 Task: Look for Airbnb options in SakÃ©tÃ©, Benin from 17th November, 2023 to 21st November, 2023 for 2 adults.1  bedroom having 2 beds and 1 bathroom. Property type can be flat. Amenities needed are: wifi. Booking option can be shelf check-in. Look for 3 properties as per requirement.
Action: Mouse moved to (532, 113)
Screenshot: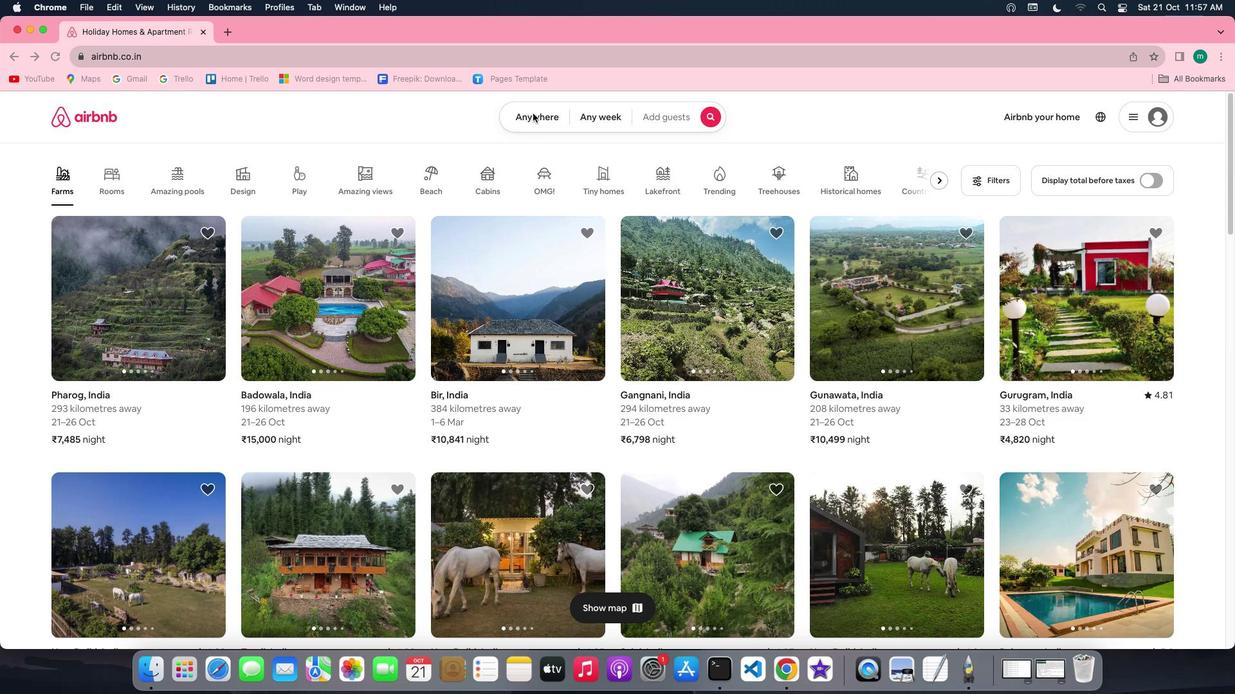
Action: Mouse pressed left at (532, 113)
Screenshot: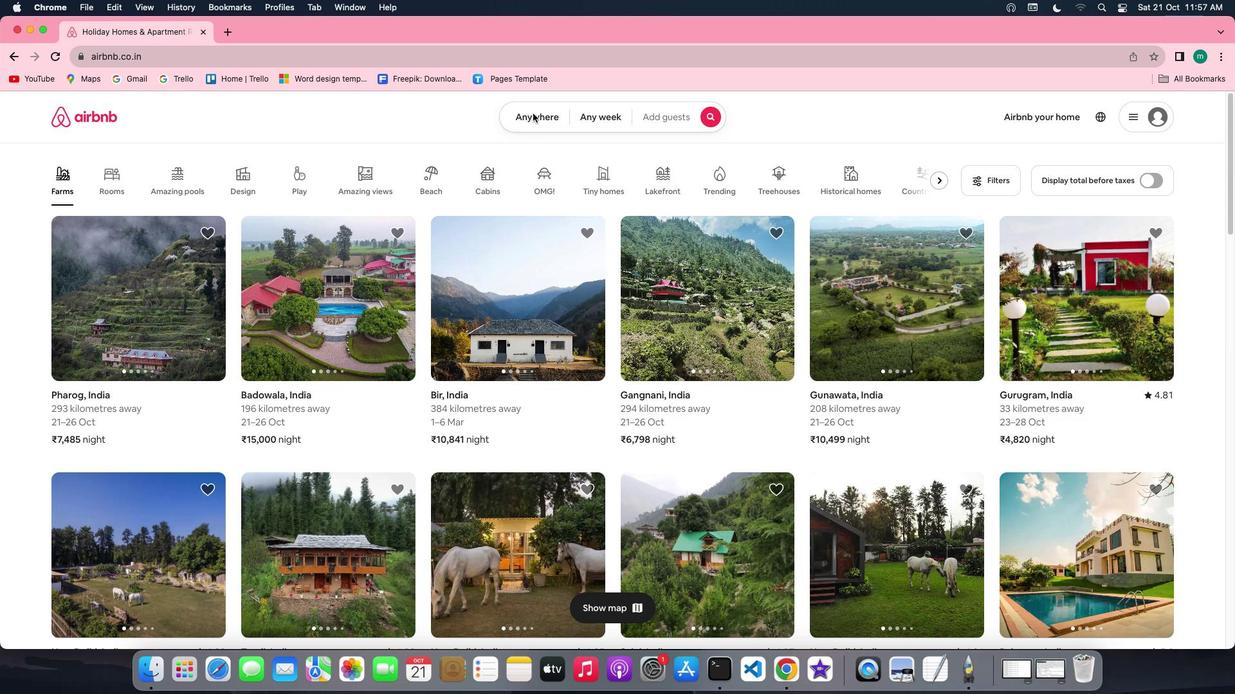 
Action: Mouse pressed left at (532, 113)
Screenshot: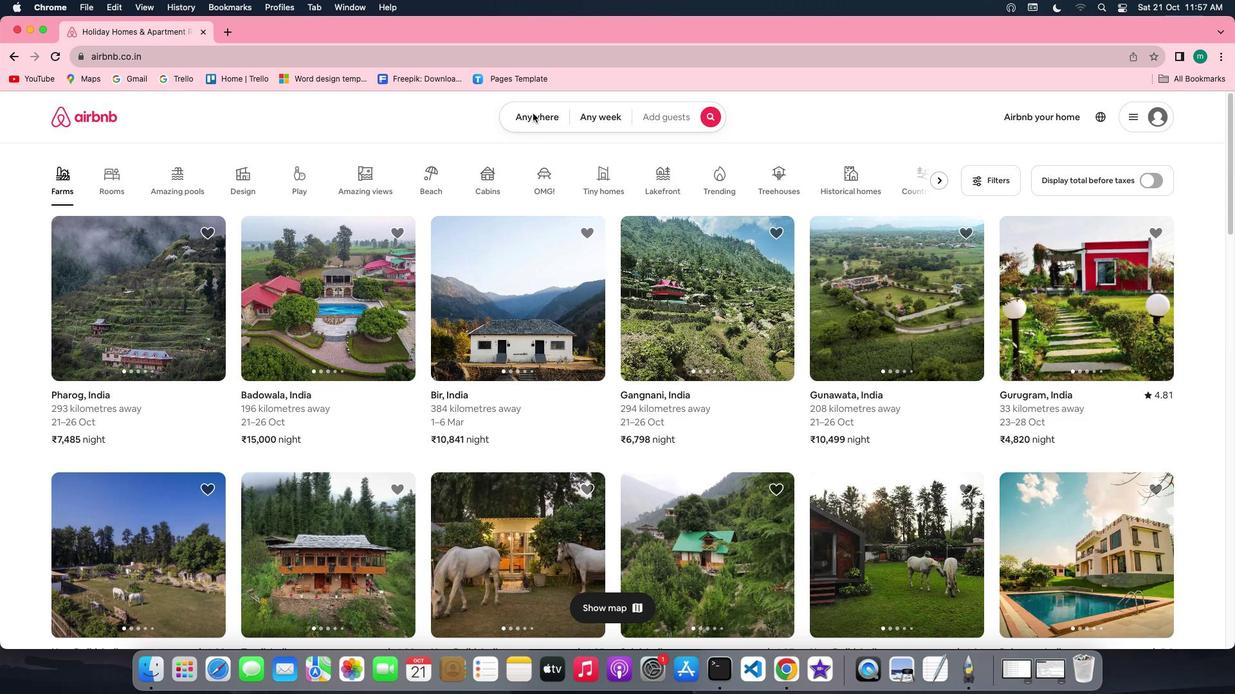 
Action: Mouse moved to (456, 171)
Screenshot: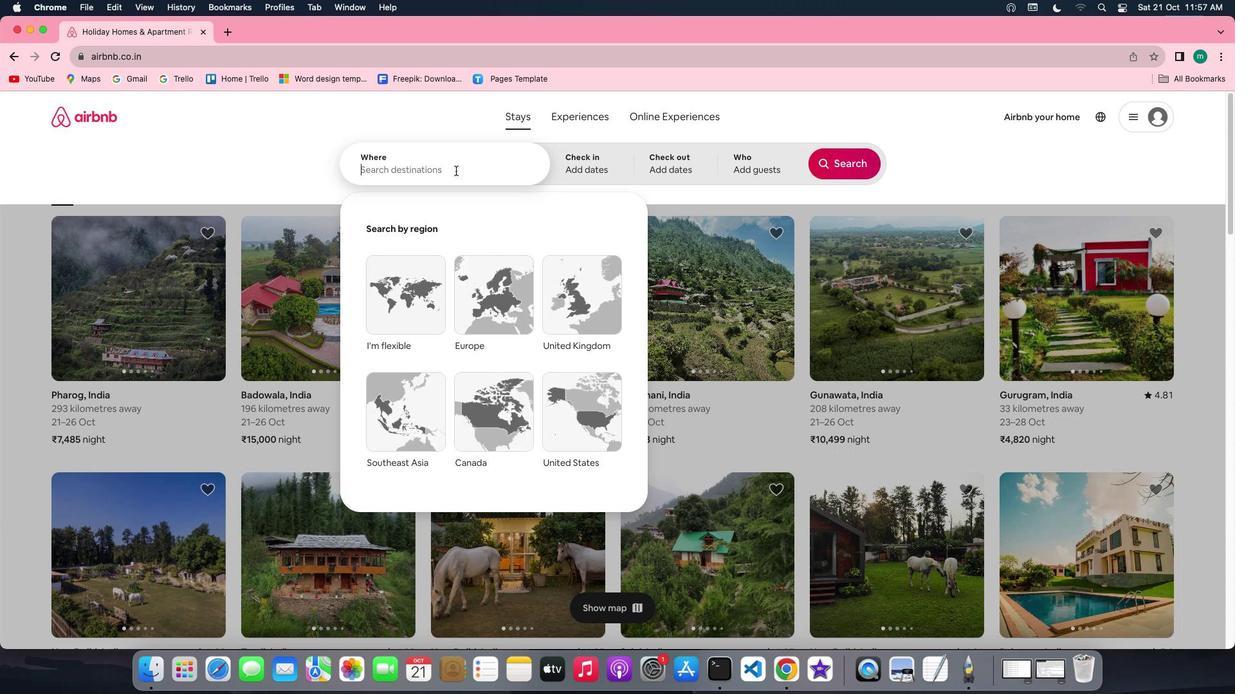 
Action: Mouse pressed left at (456, 171)
Screenshot: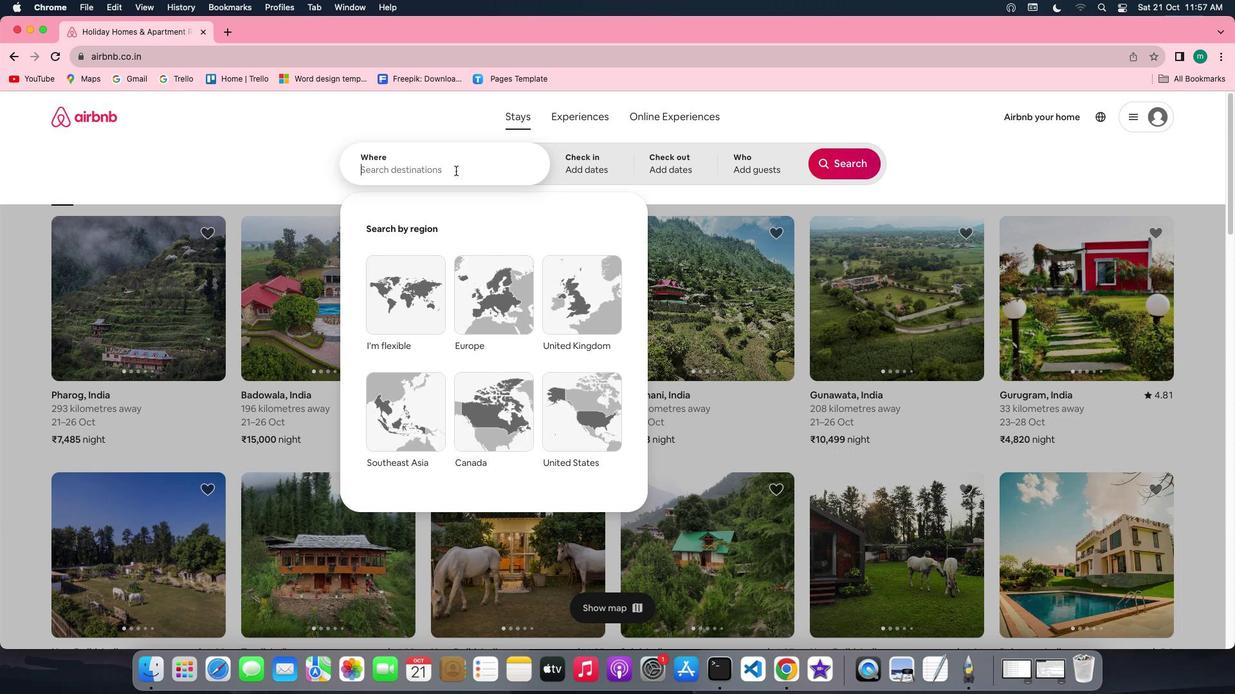 
Action: Key pressed Key.shift'S''a''k''e''t''e'','Key.spaceKey.shift'b''e''n''i''n'
Screenshot: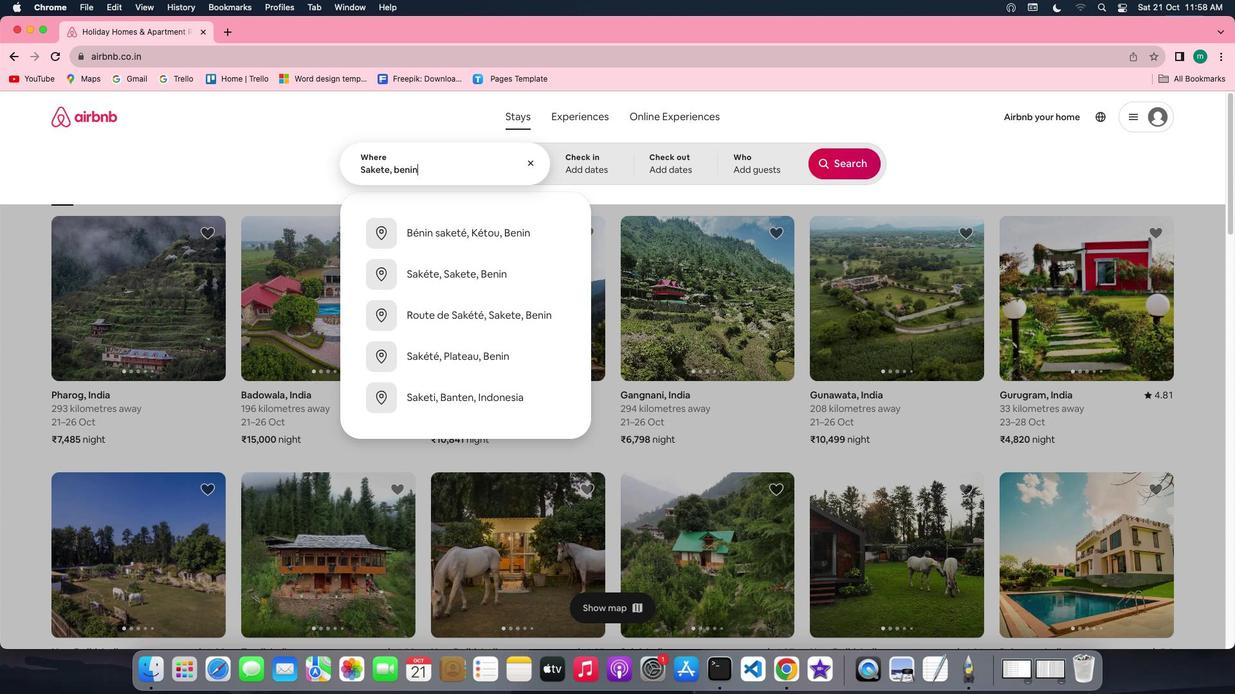 
Action: Mouse moved to (569, 176)
Screenshot: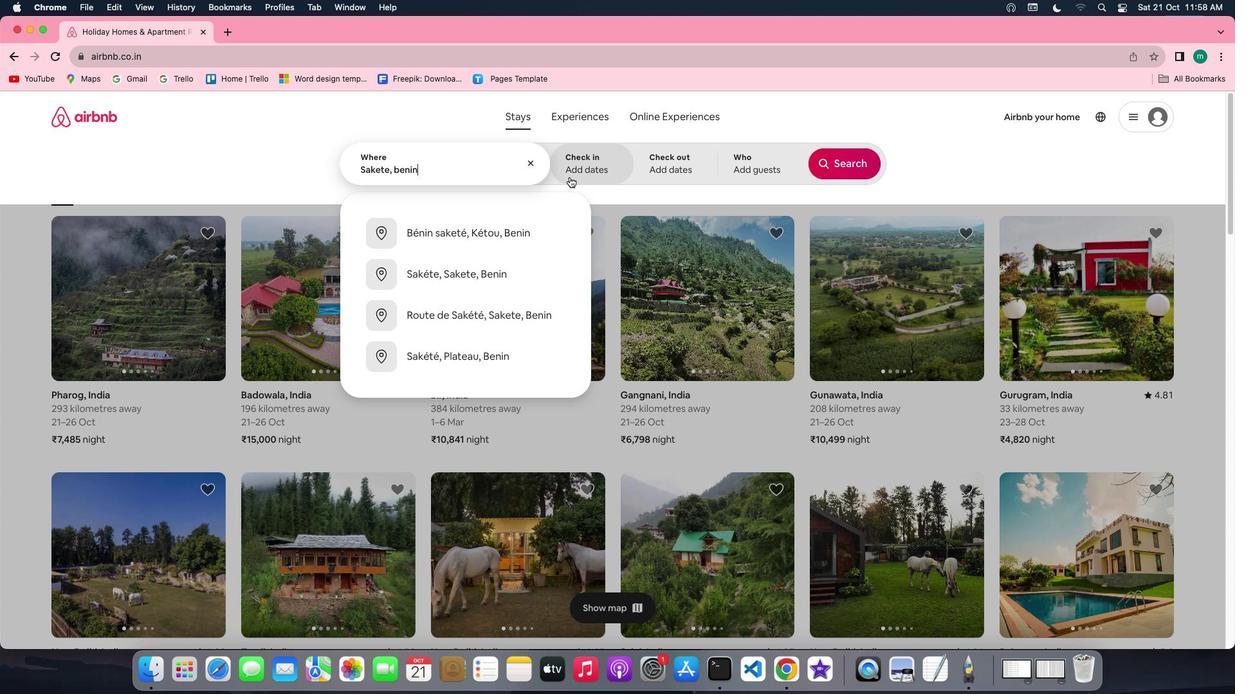 
Action: Mouse pressed left at (569, 176)
Screenshot: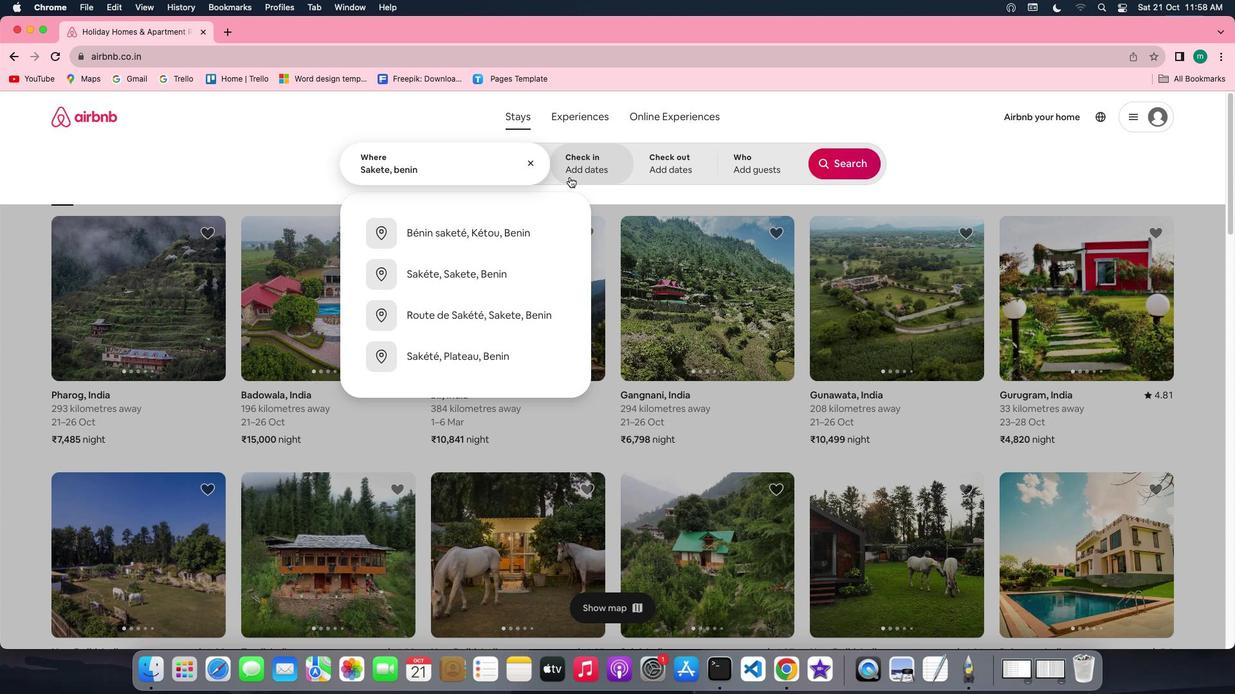 
Action: Mouse moved to (805, 385)
Screenshot: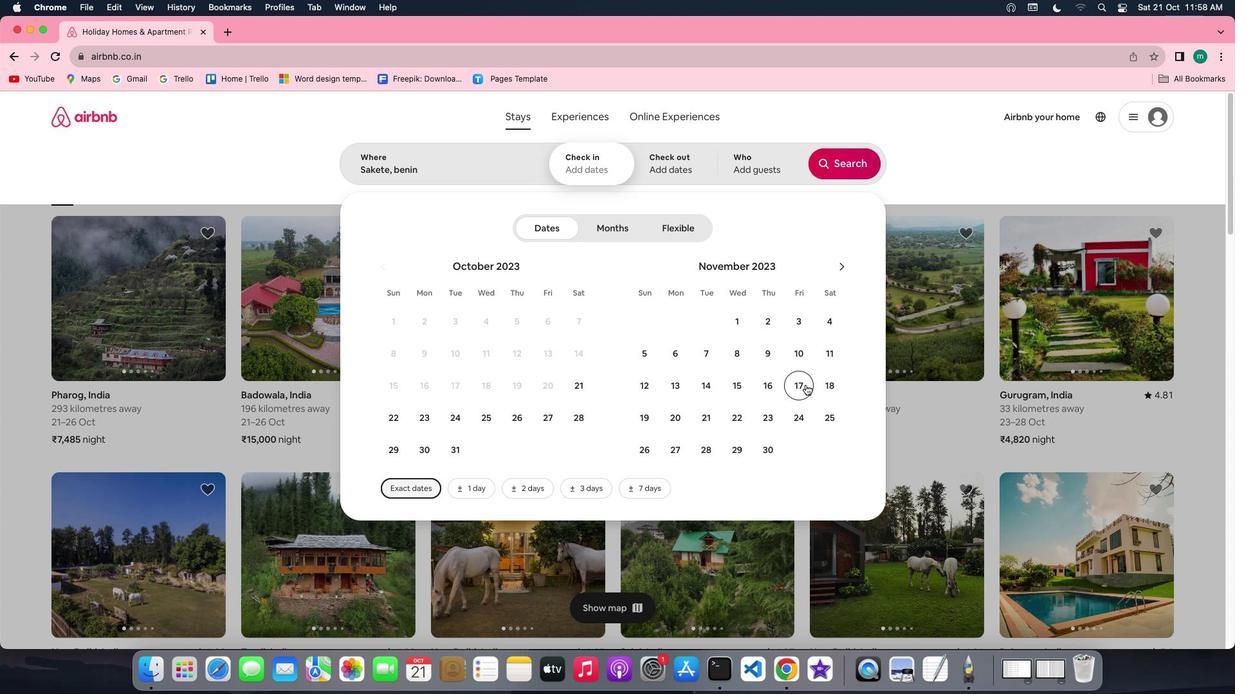 
Action: Mouse pressed left at (805, 385)
Screenshot: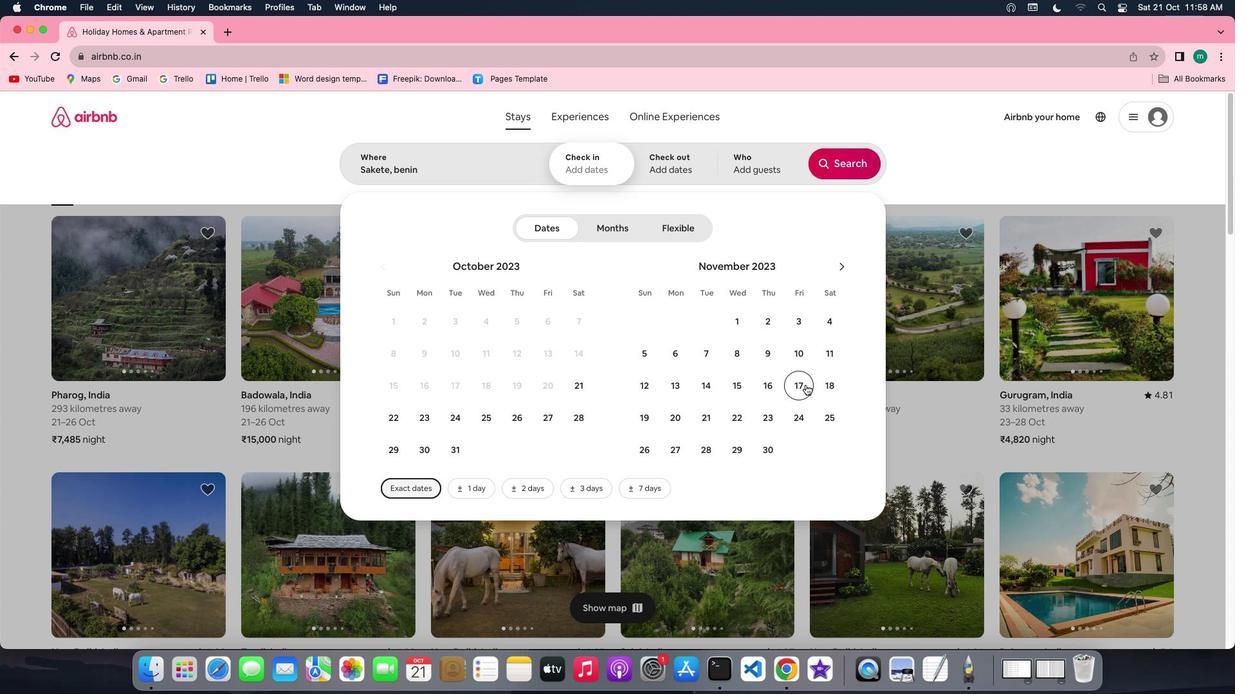 
Action: Mouse moved to (693, 423)
Screenshot: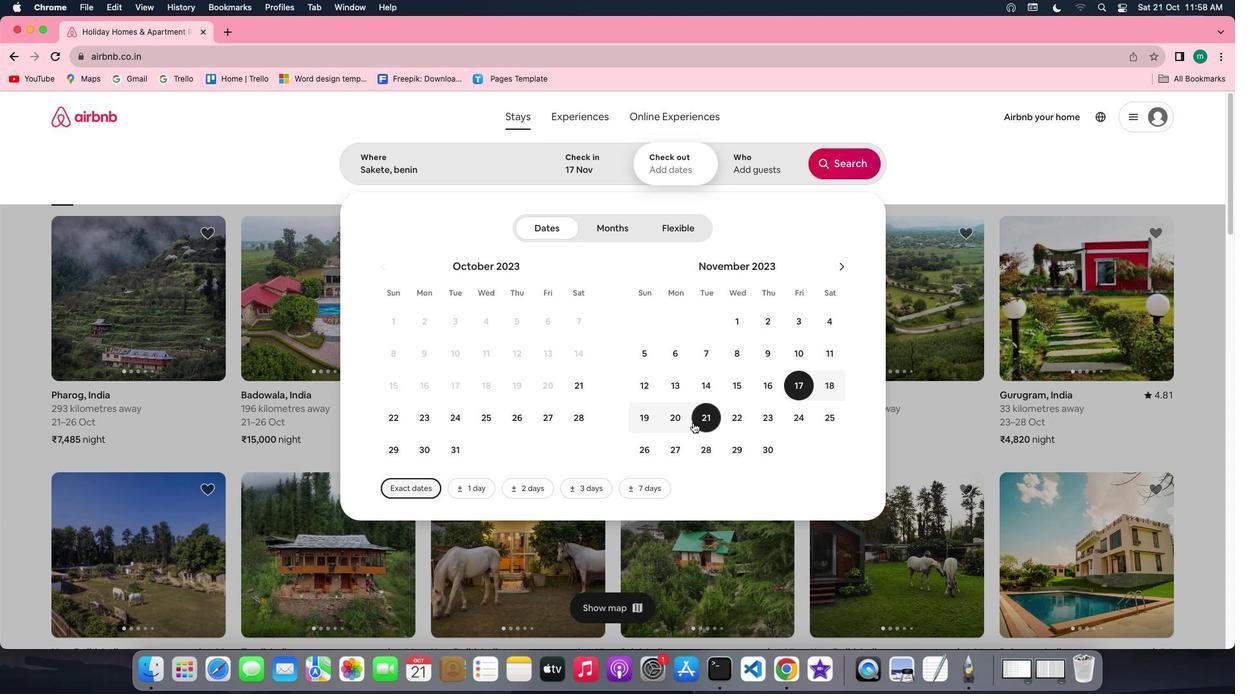 
Action: Mouse pressed left at (693, 423)
Screenshot: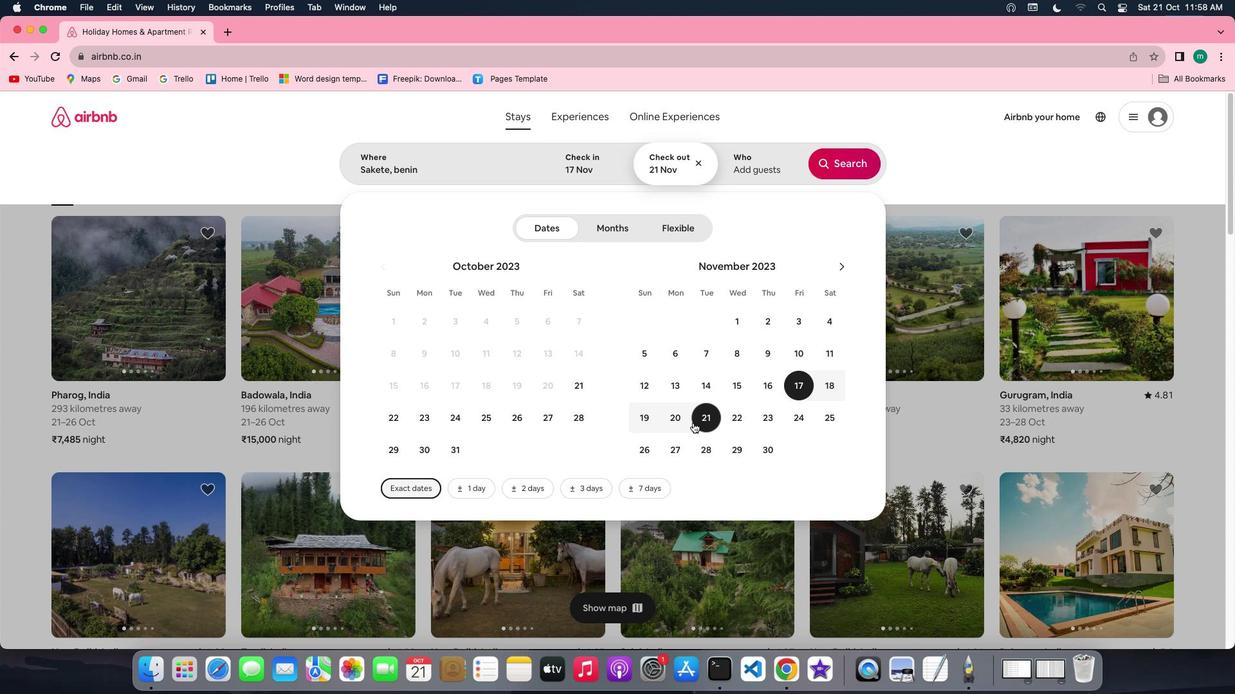 
Action: Mouse moved to (743, 180)
Screenshot: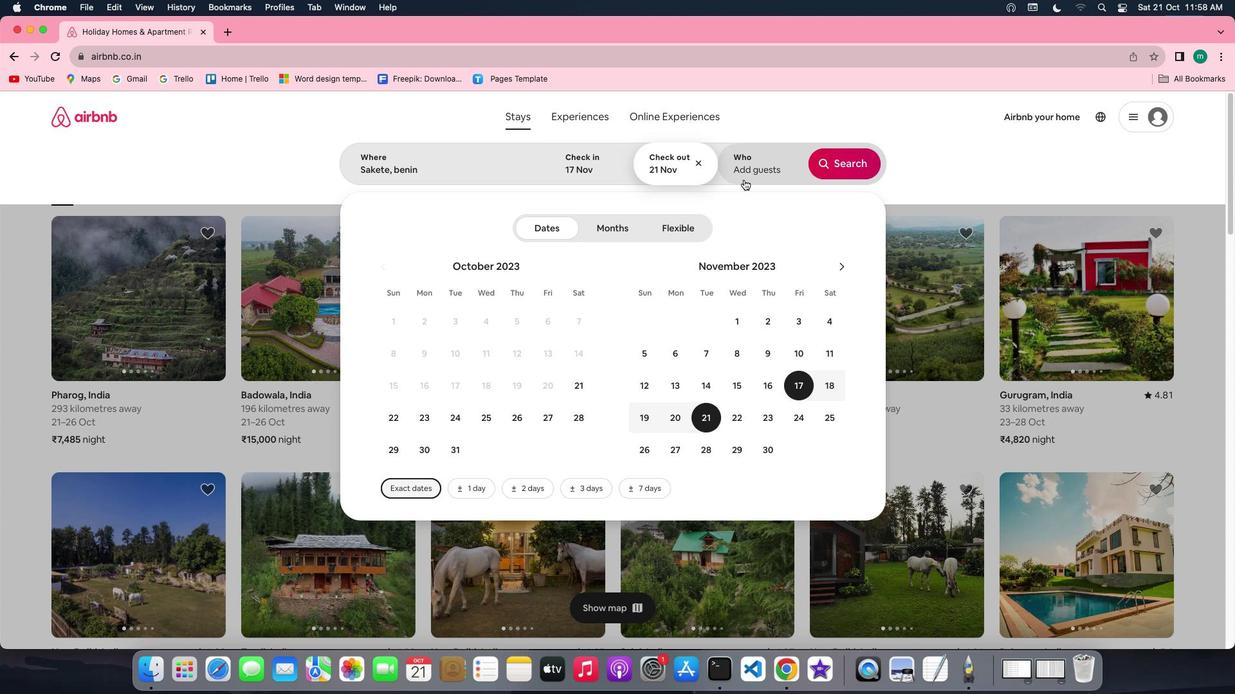 
Action: Mouse pressed left at (743, 180)
Screenshot: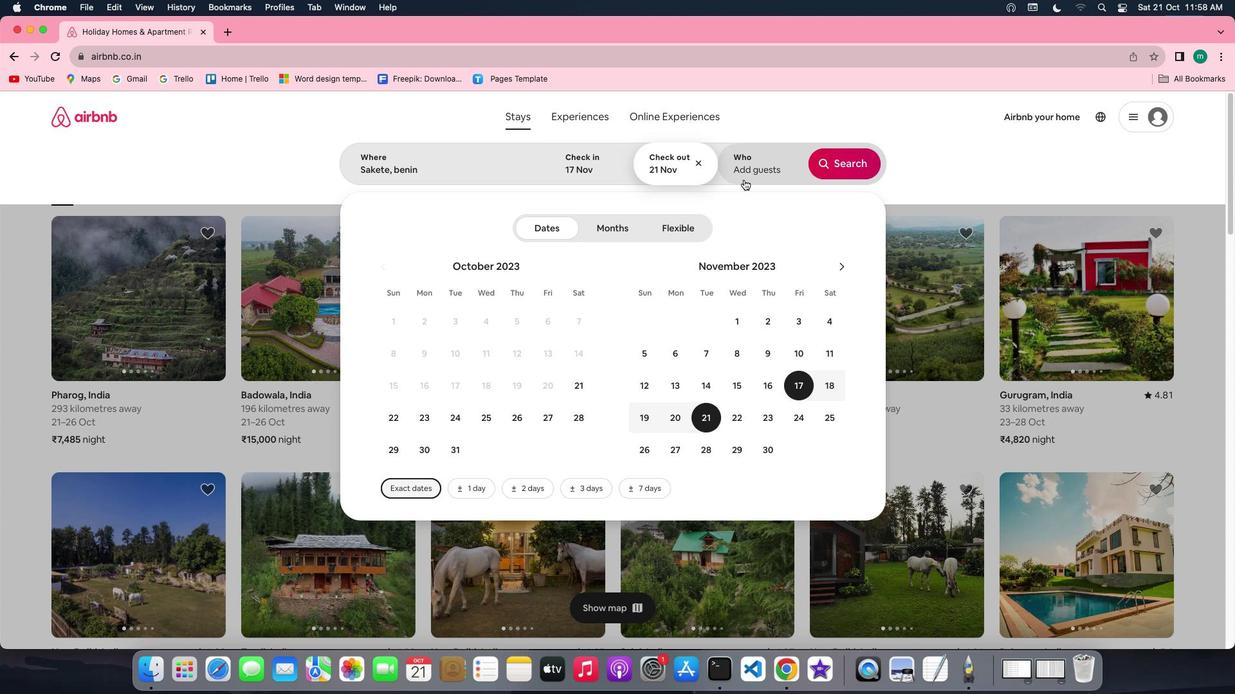 
Action: Mouse moved to (844, 231)
Screenshot: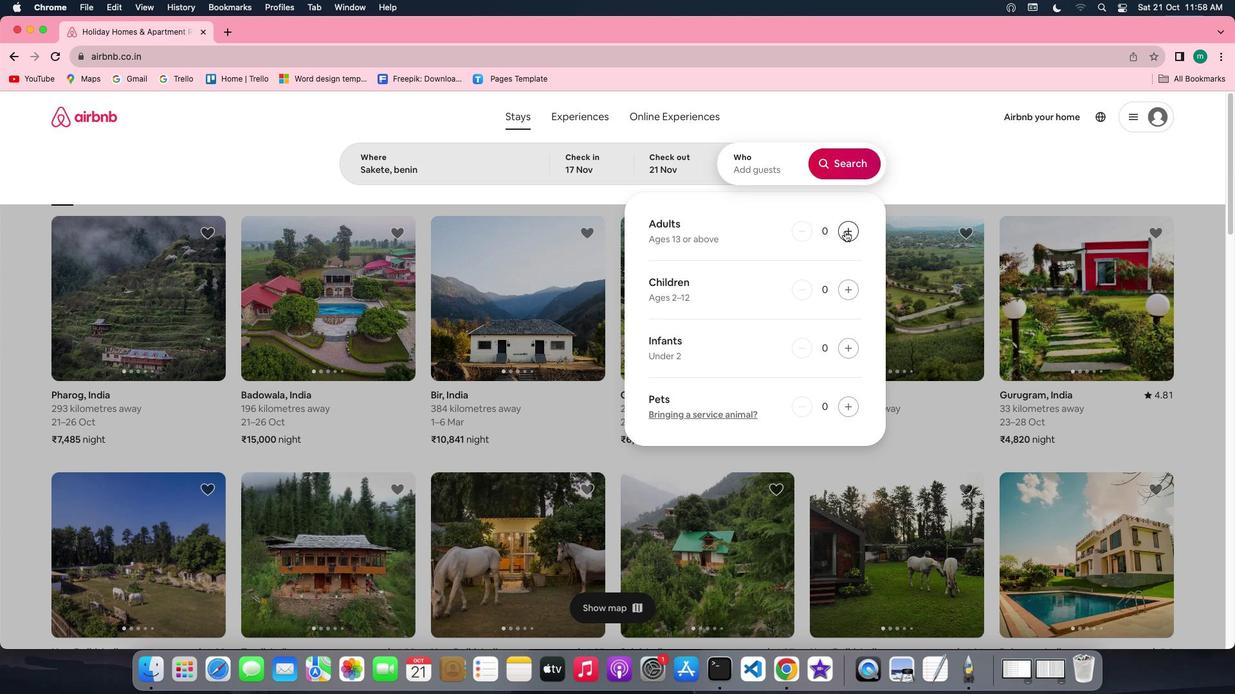 
Action: Mouse pressed left at (844, 231)
Screenshot: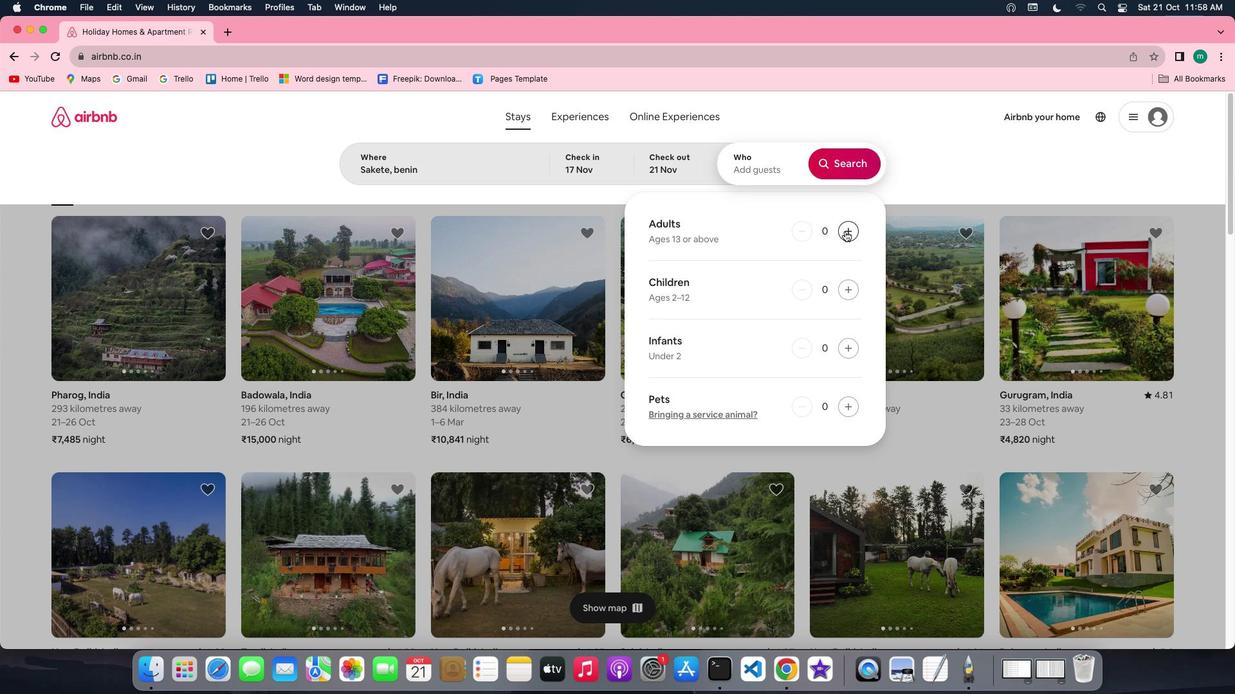 
Action: Mouse pressed left at (844, 231)
Screenshot: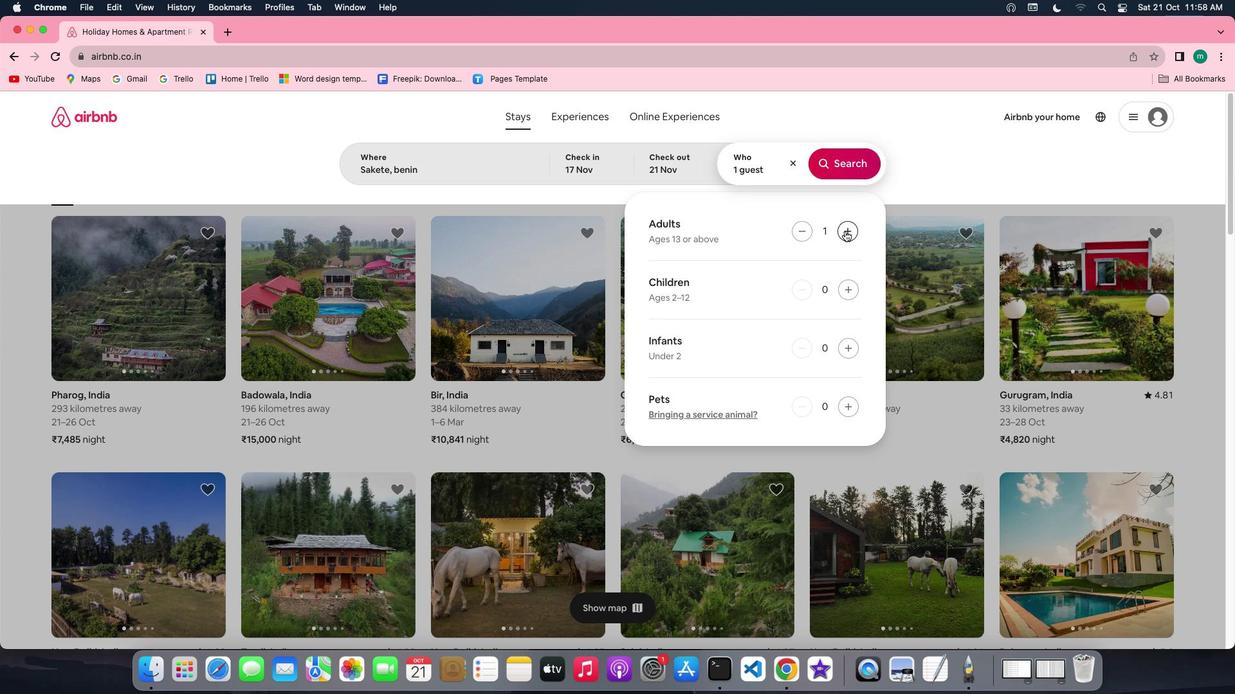 
Action: Mouse moved to (847, 162)
Screenshot: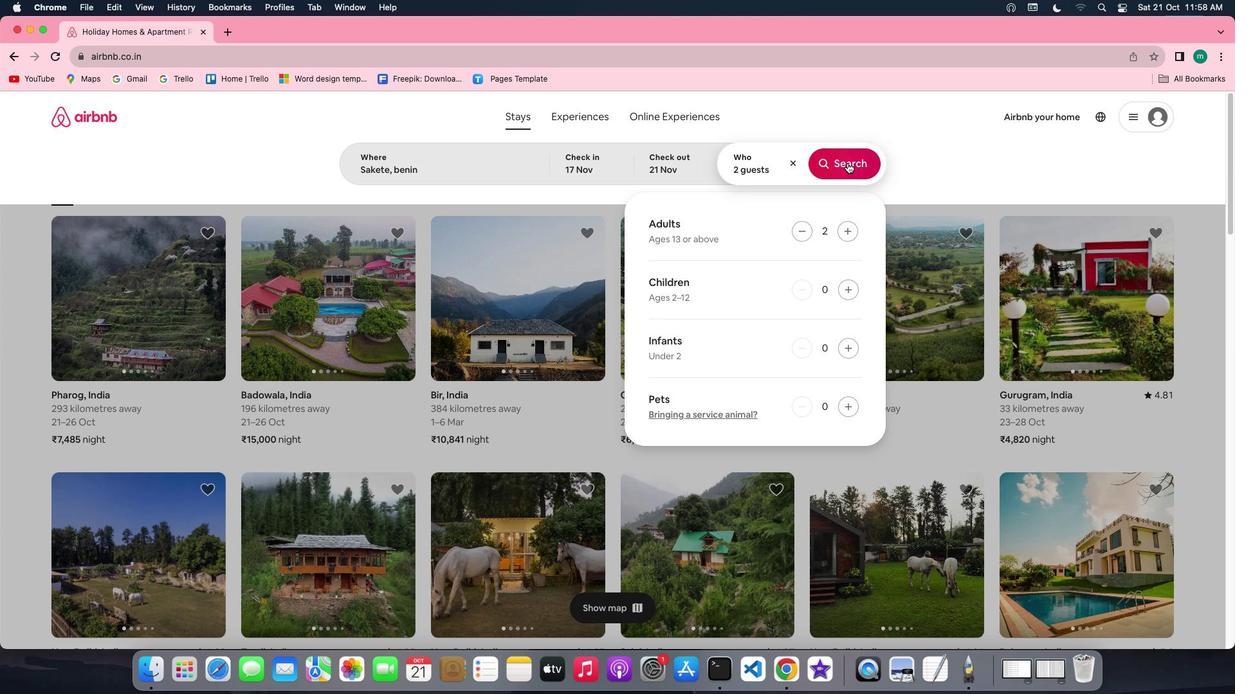 
Action: Mouse pressed left at (847, 162)
Screenshot: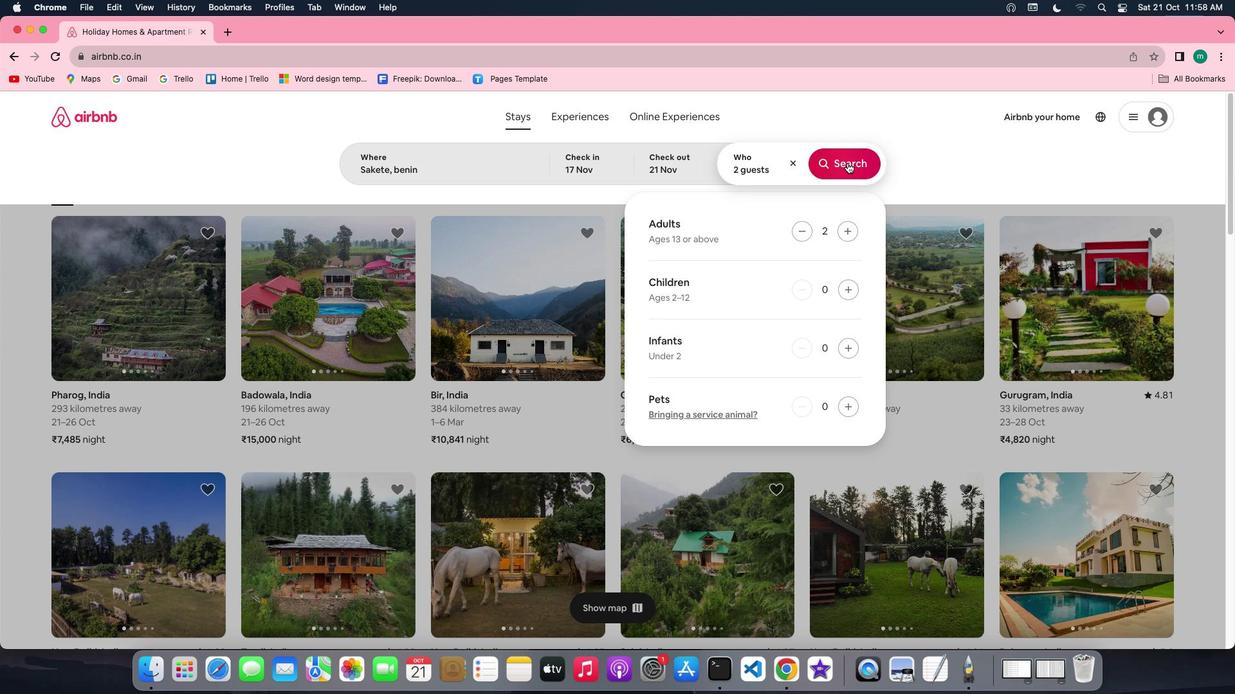
Action: Mouse moved to (1040, 171)
Screenshot: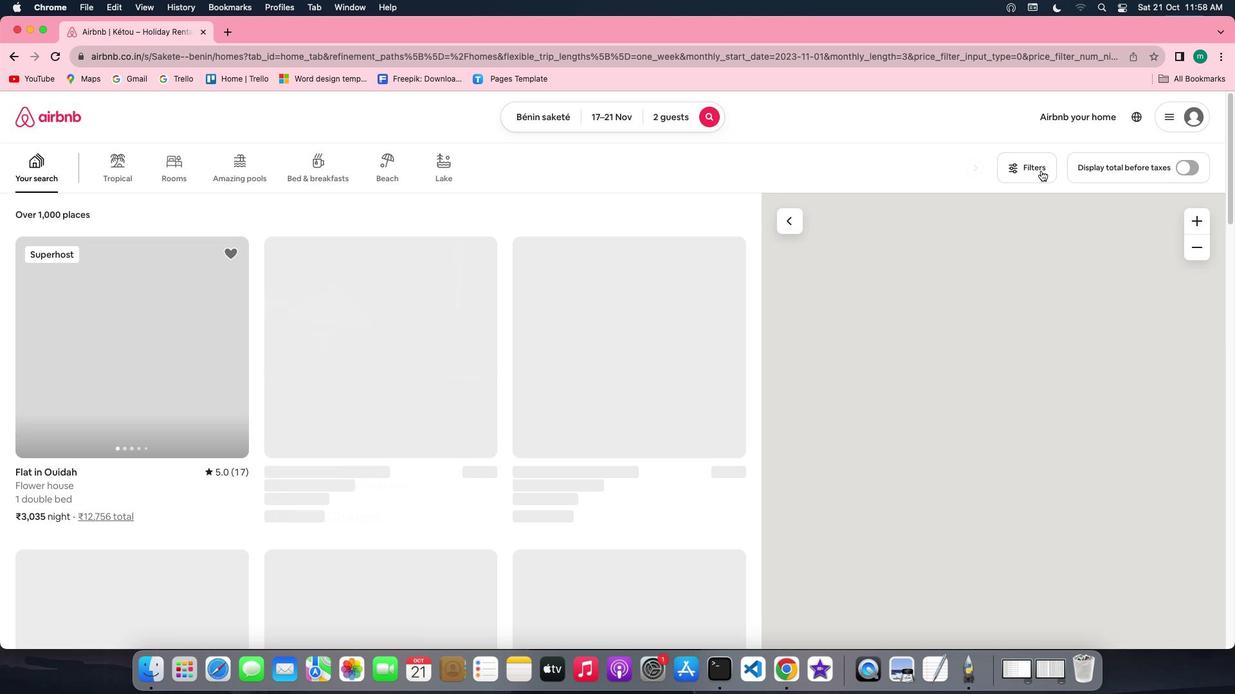 
Action: Mouse pressed left at (1040, 171)
Screenshot: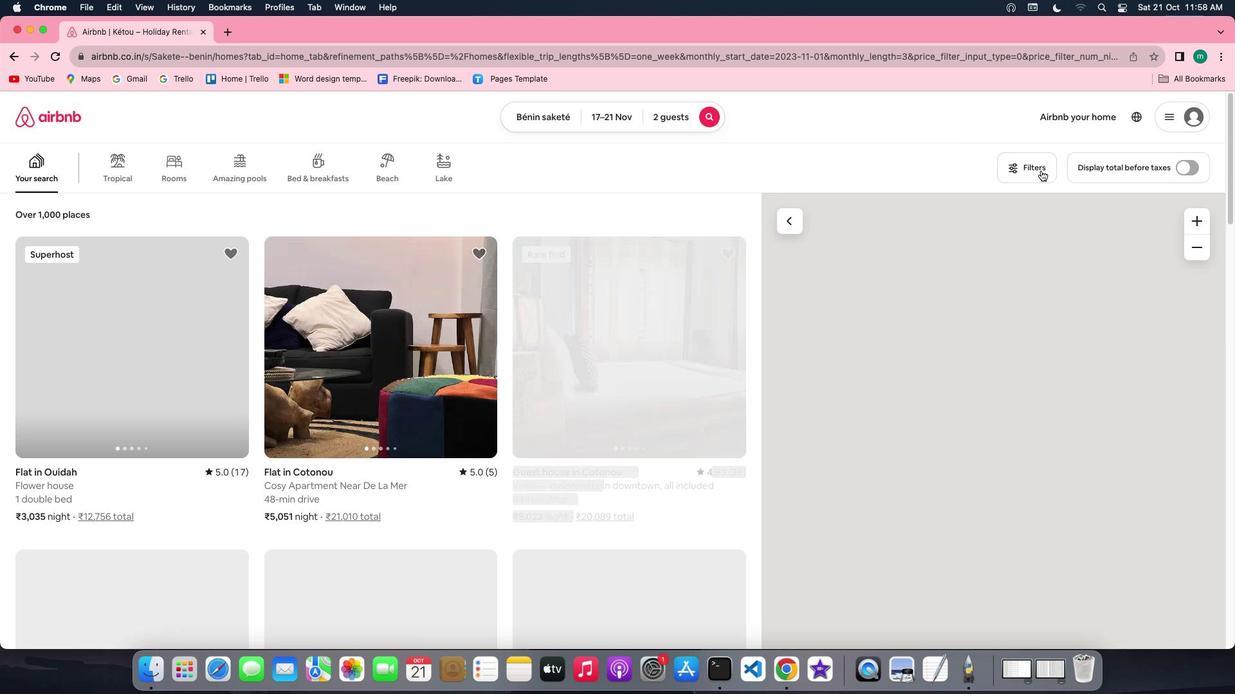 
Action: Mouse moved to (536, 457)
Screenshot: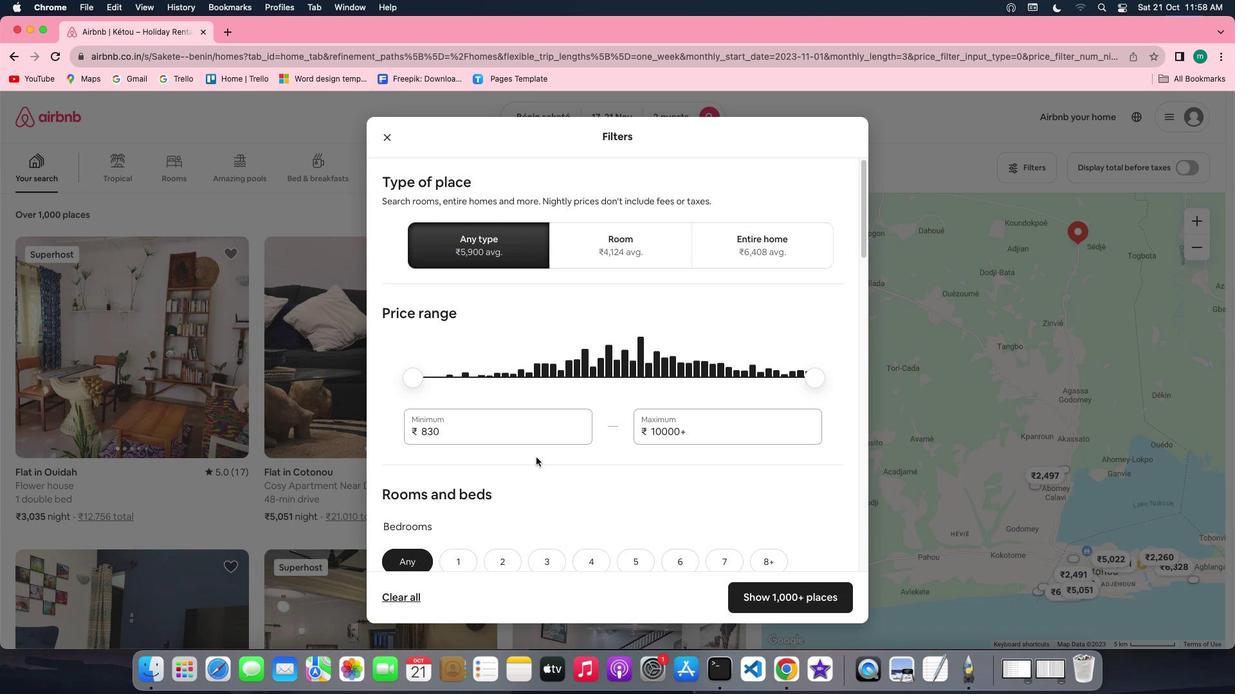 
Action: Mouse scrolled (536, 457) with delta (0, 0)
Screenshot: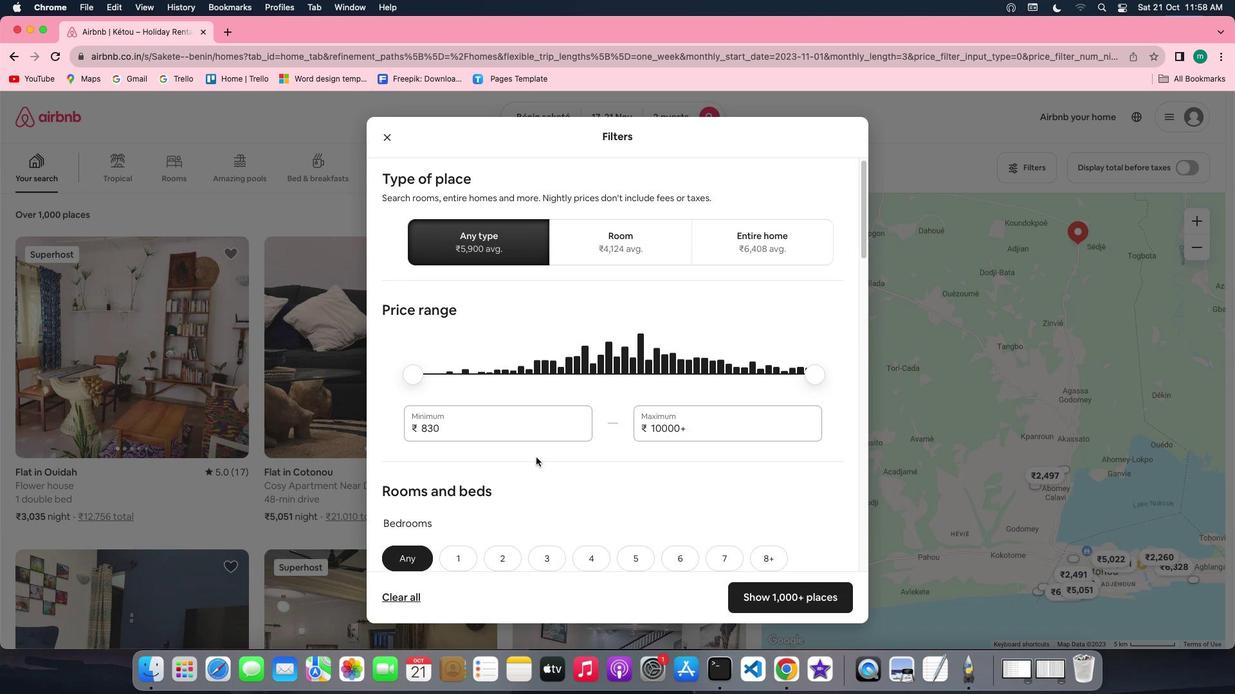 
Action: Mouse scrolled (536, 457) with delta (0, 0)
Screenshot: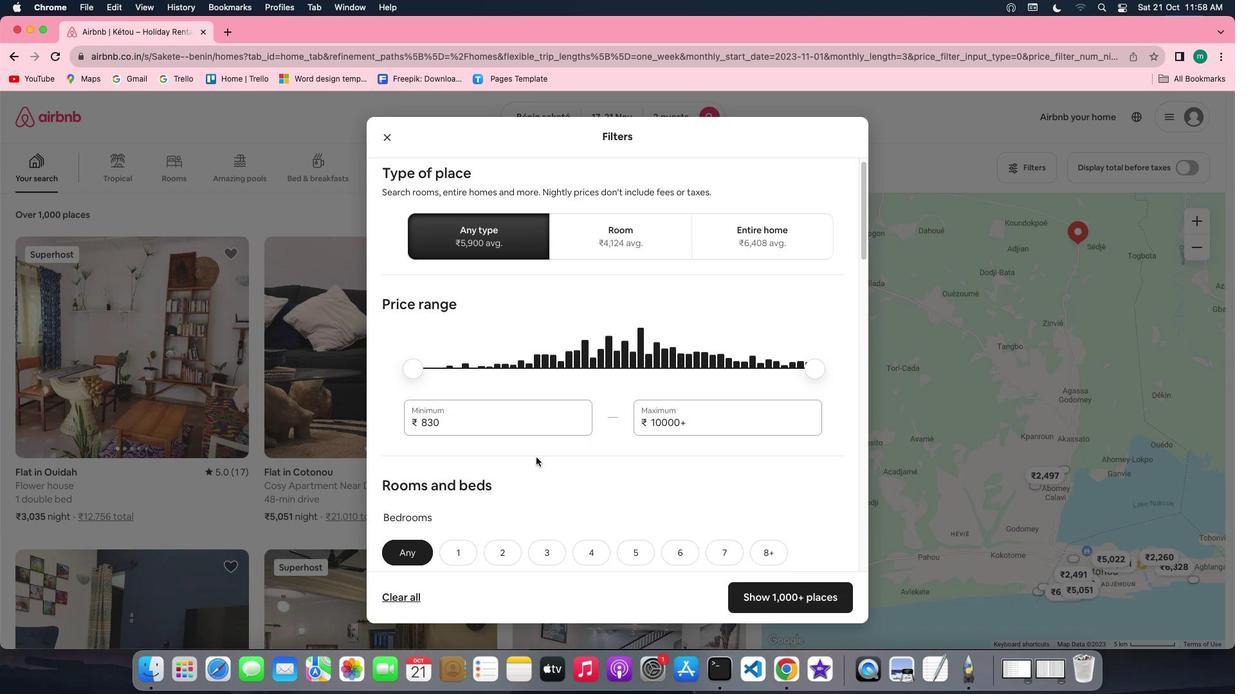 
Action: Mouse scrolled (536, 457) with delta (0, -1)
Screenshot: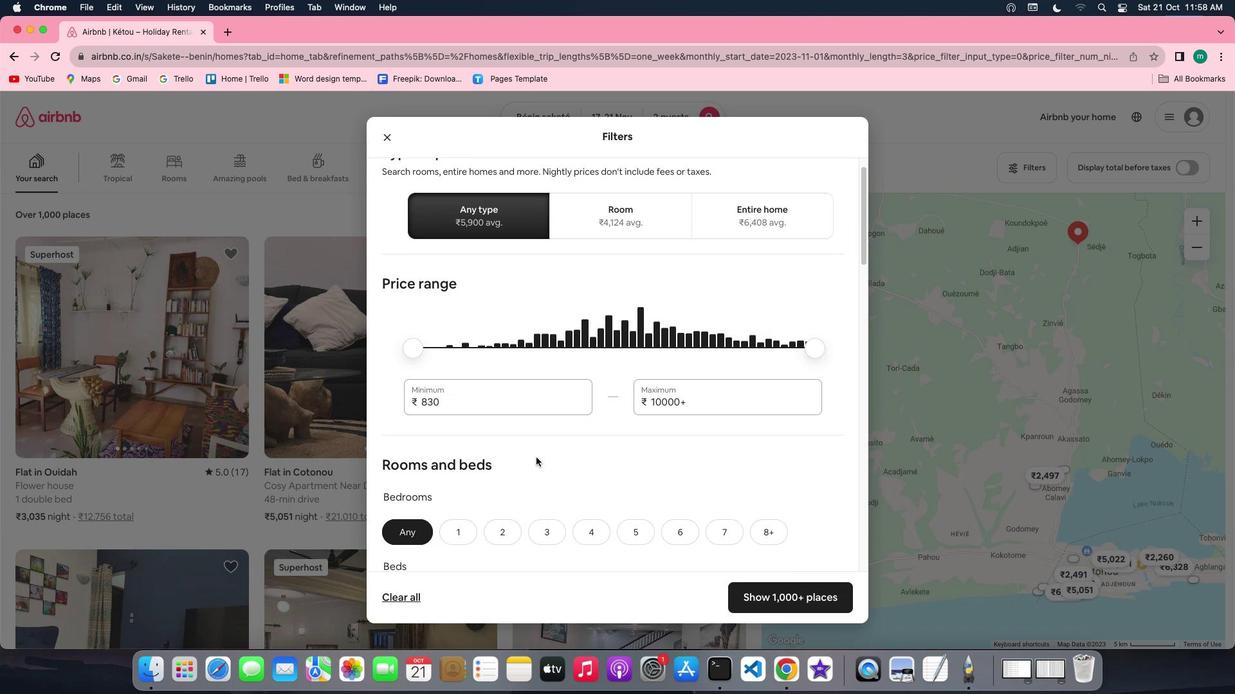
Action: Mouse scrolled (536, 457) with delta (0, -1)
Screenshot: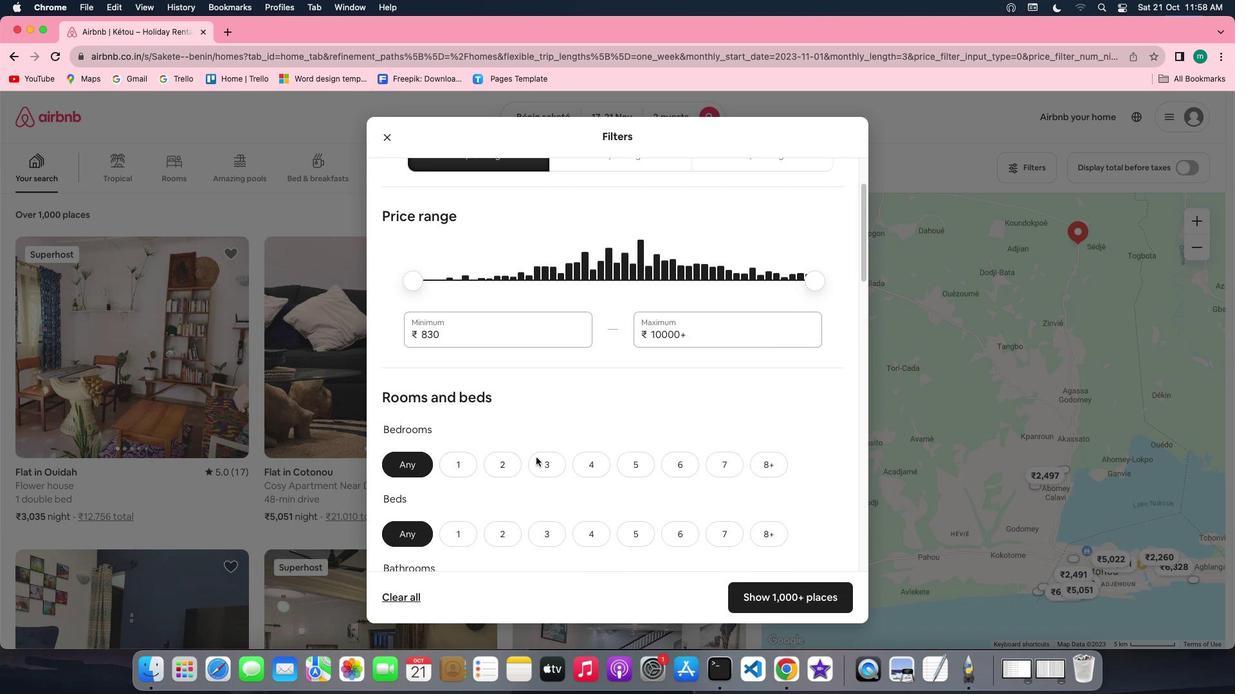 
Action: Mouse scrolled (536, 457) with delta (0, 0)
Screenshot: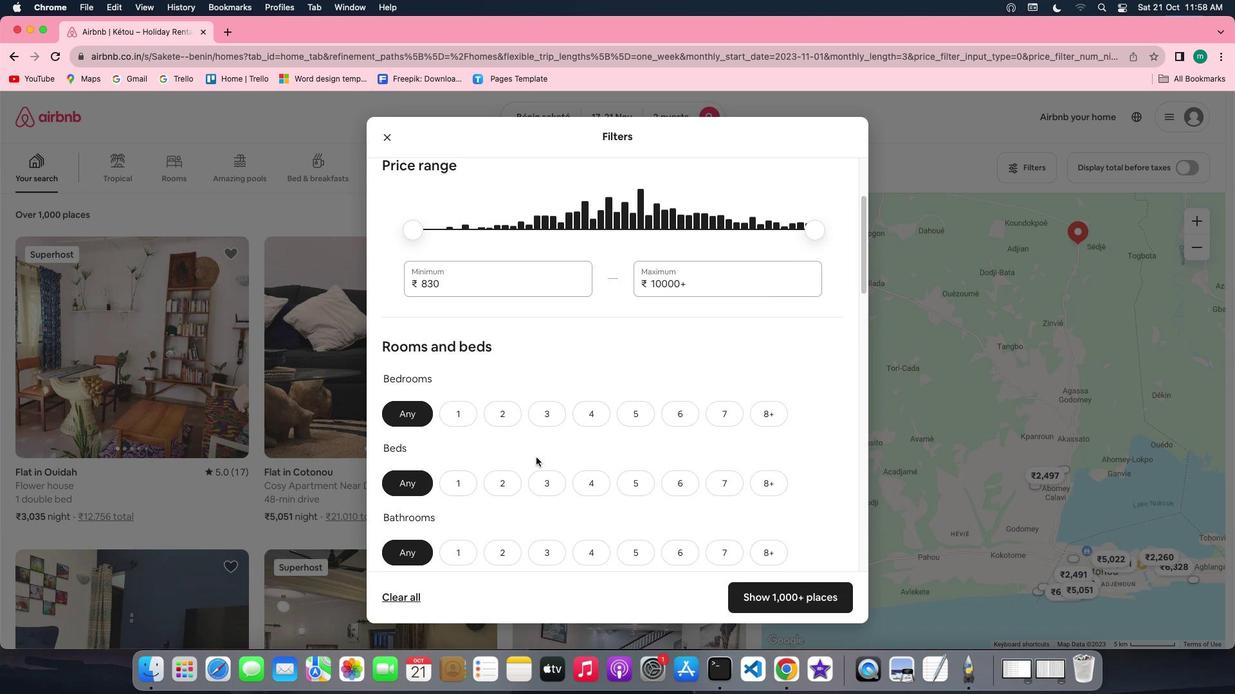 
Action: Mouse scrolled (536, 457) with delta (0, 0)
Screenshot: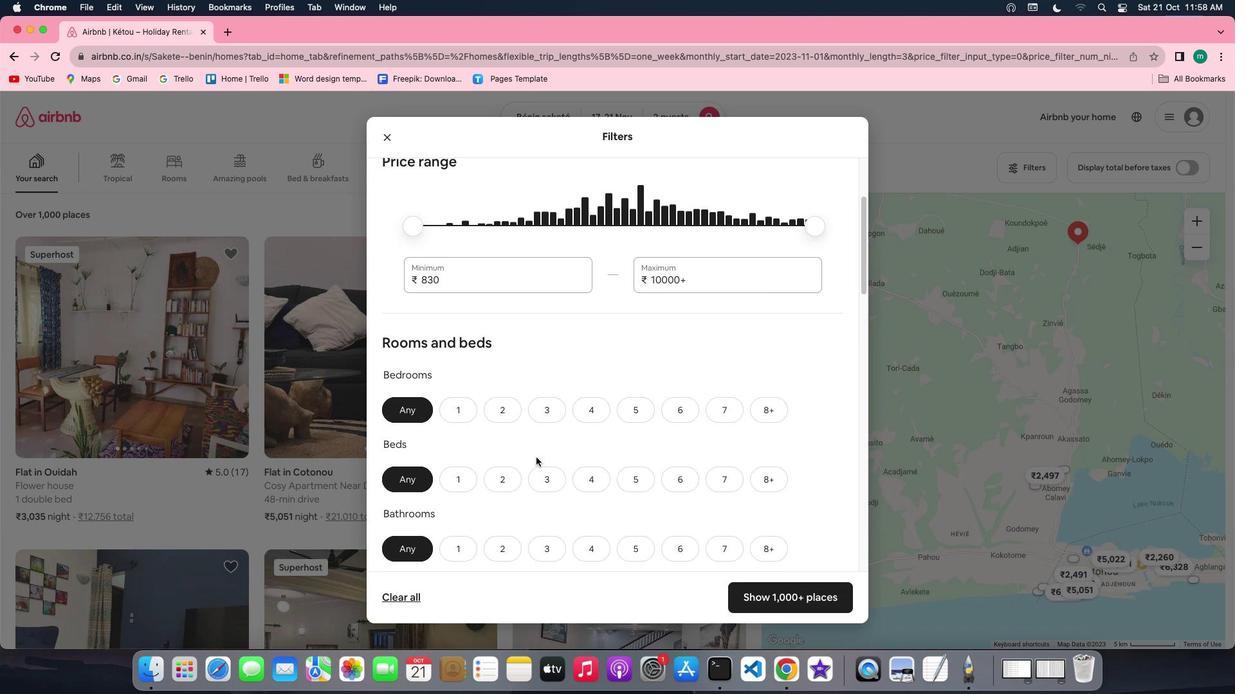 
Action: Mouse scrolled (536, 457) with delta (0, 0)
Screenshot: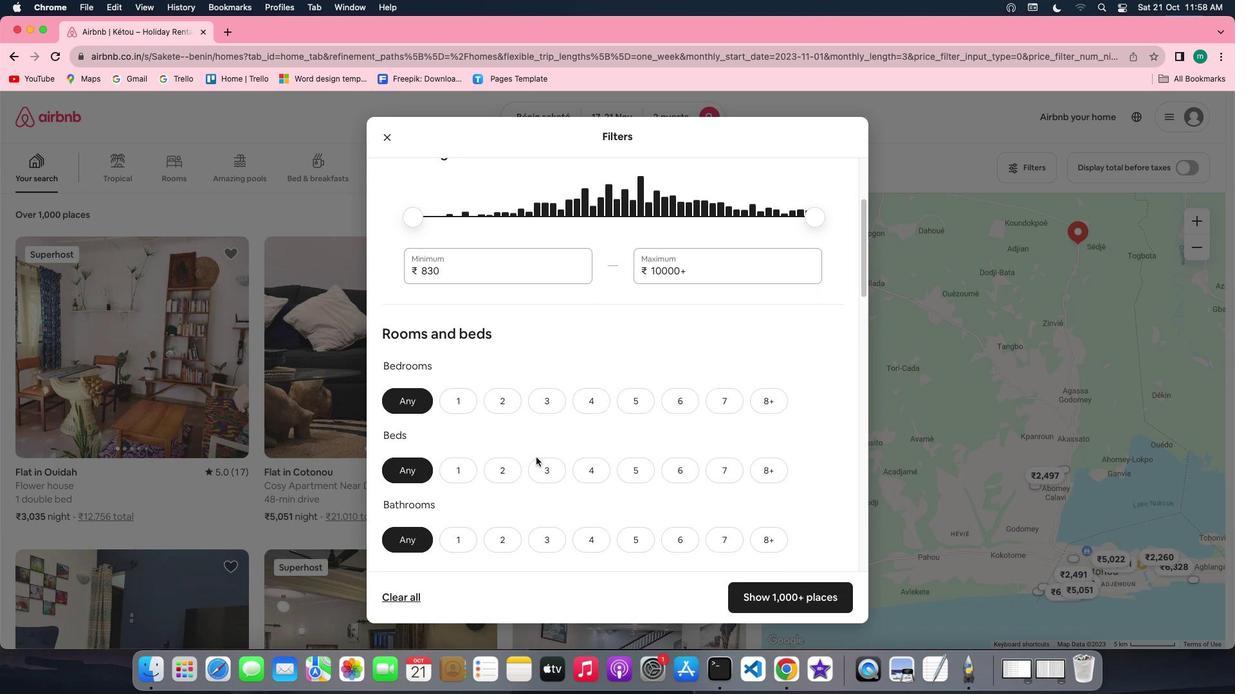 
Action: Mouse scrolled (536, 457) with delta (0, 0)
Screenshot: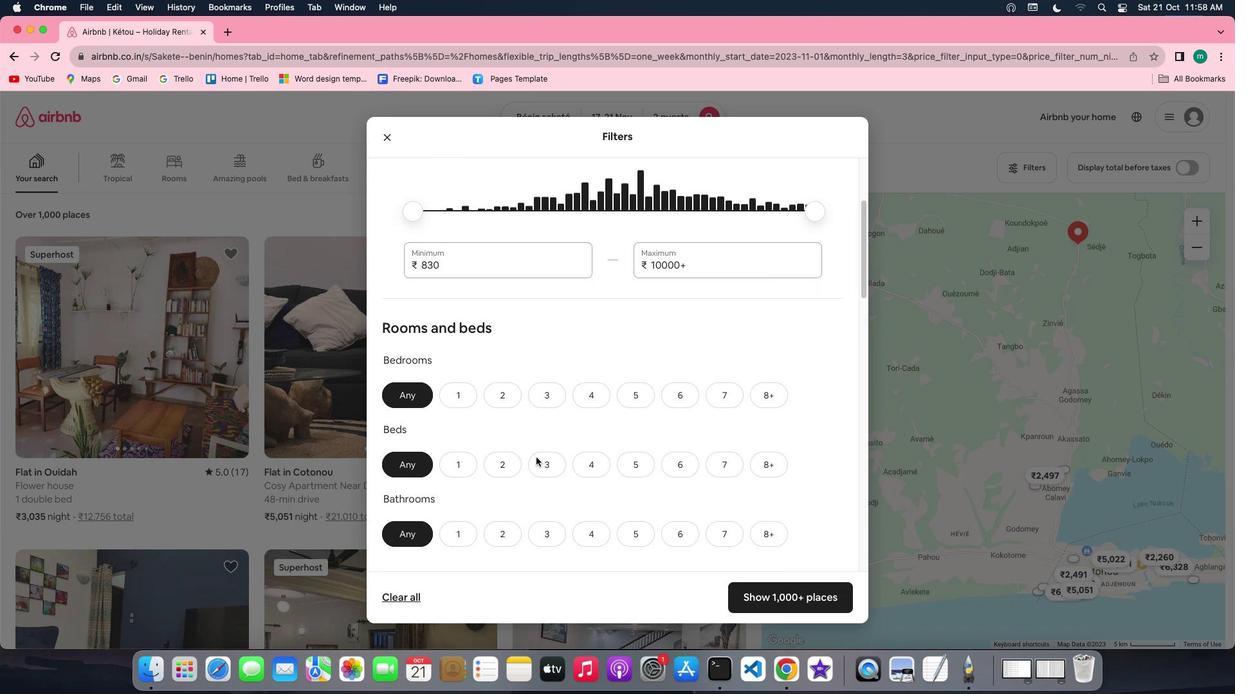 
Action: Mouse scrolled (536, 457) with delta (0, 0)
Screenshot: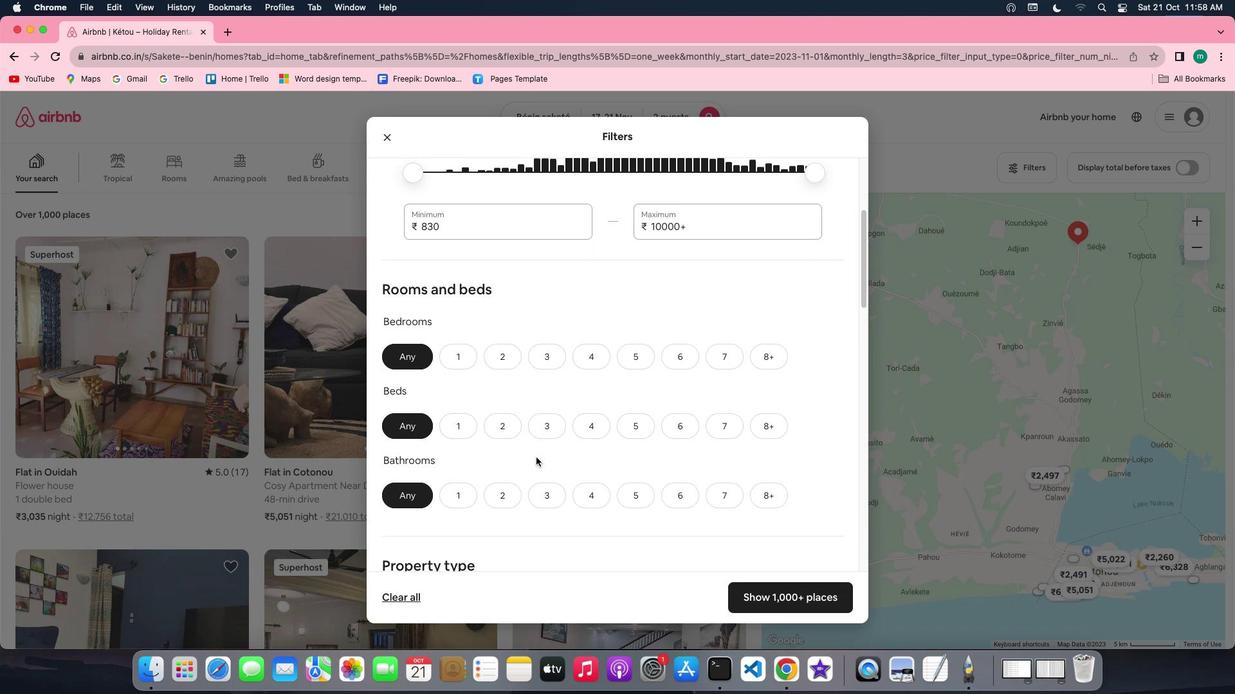 
Action: Mouse scrolled (536, 457) with delta (0, 0)
Screenshot: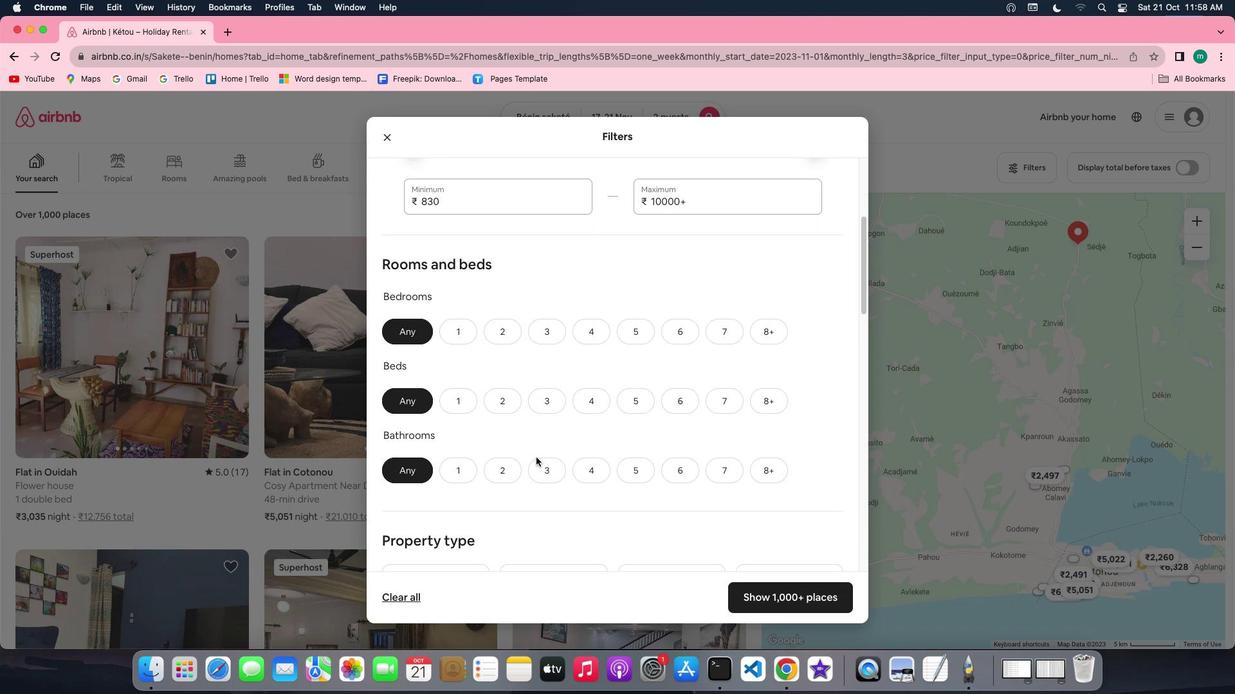 
Action: Mouse scrolled (536, 457) with delta (0, 0)
Screenshot: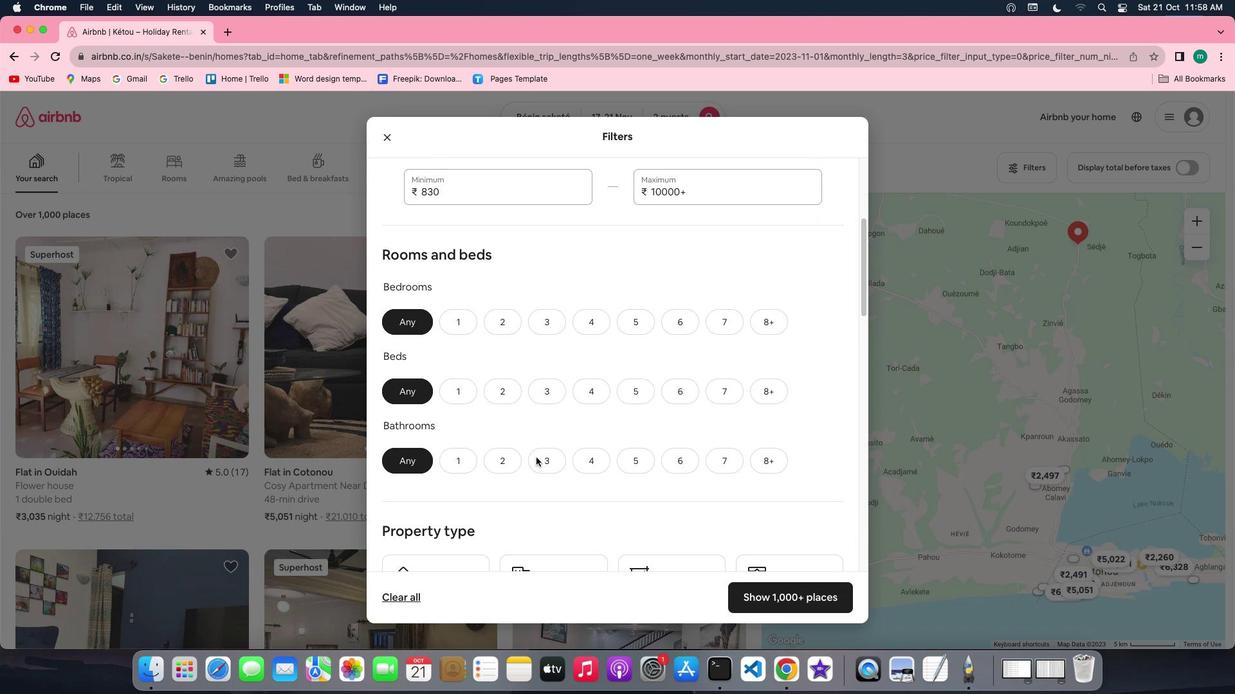 
Action: Mouse scrolled (536, 457) with delta (0, 0)
Screenshot: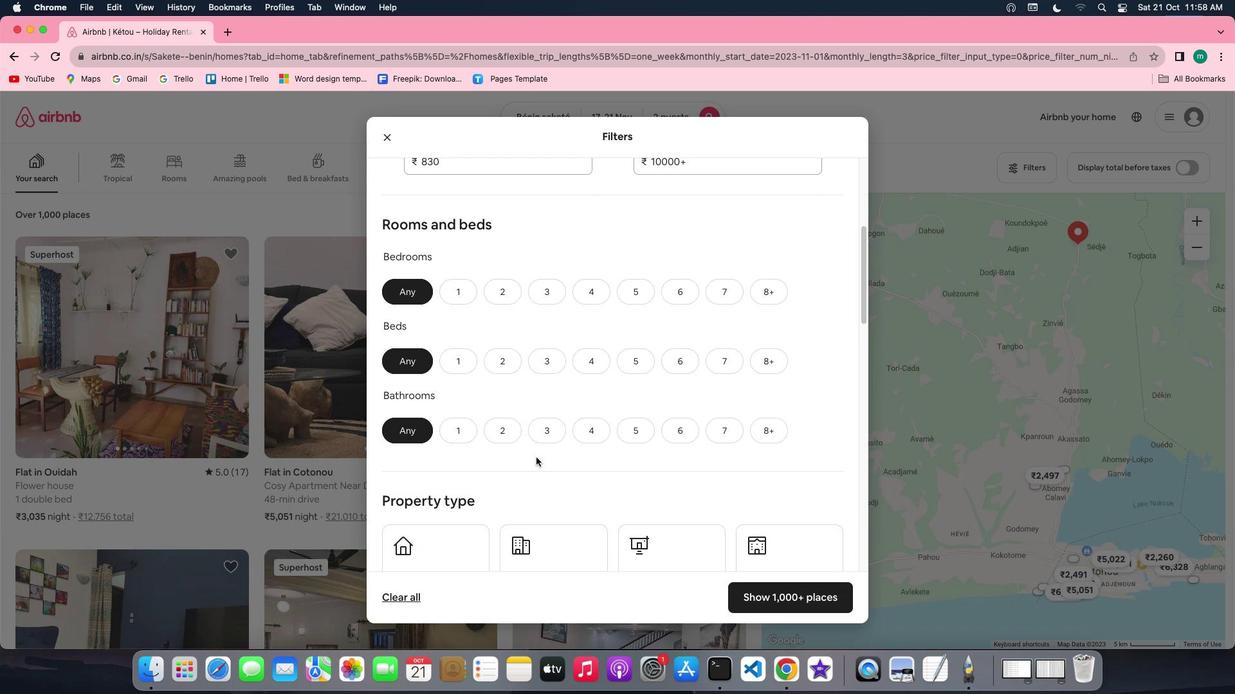 
Action: Mouse moved to (454, 284)
Screenshot: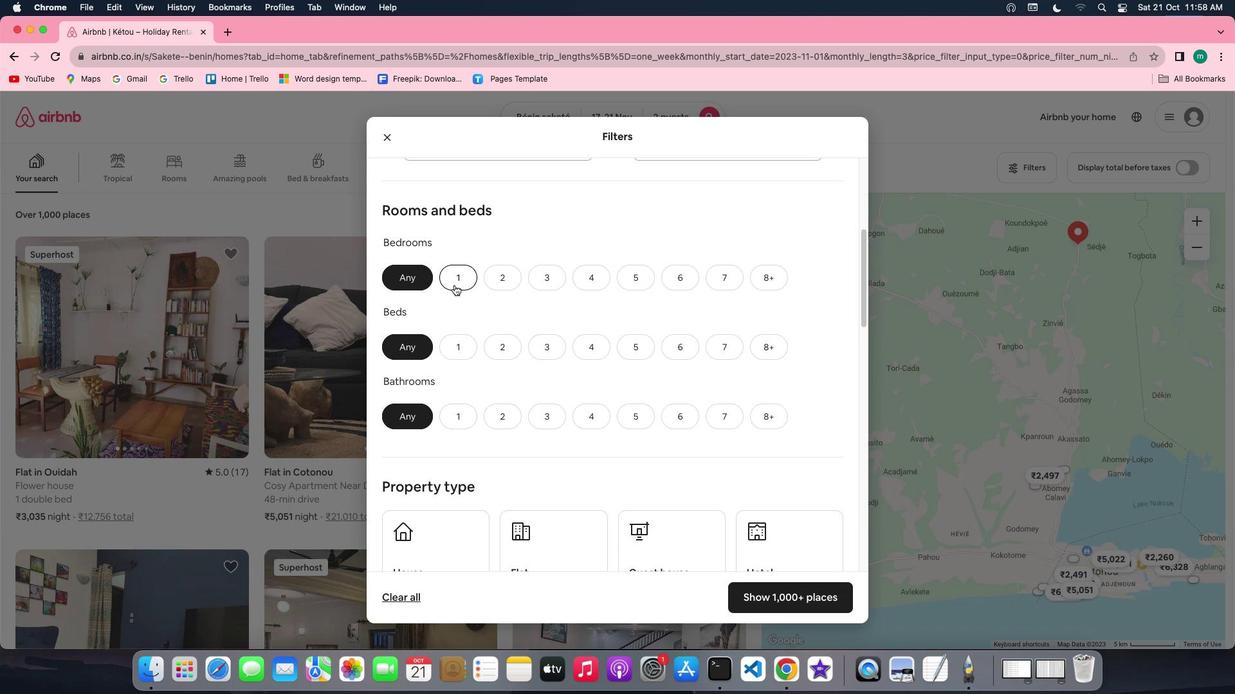 
Action: Mouse pressed left at (454, 284)
Screenshot: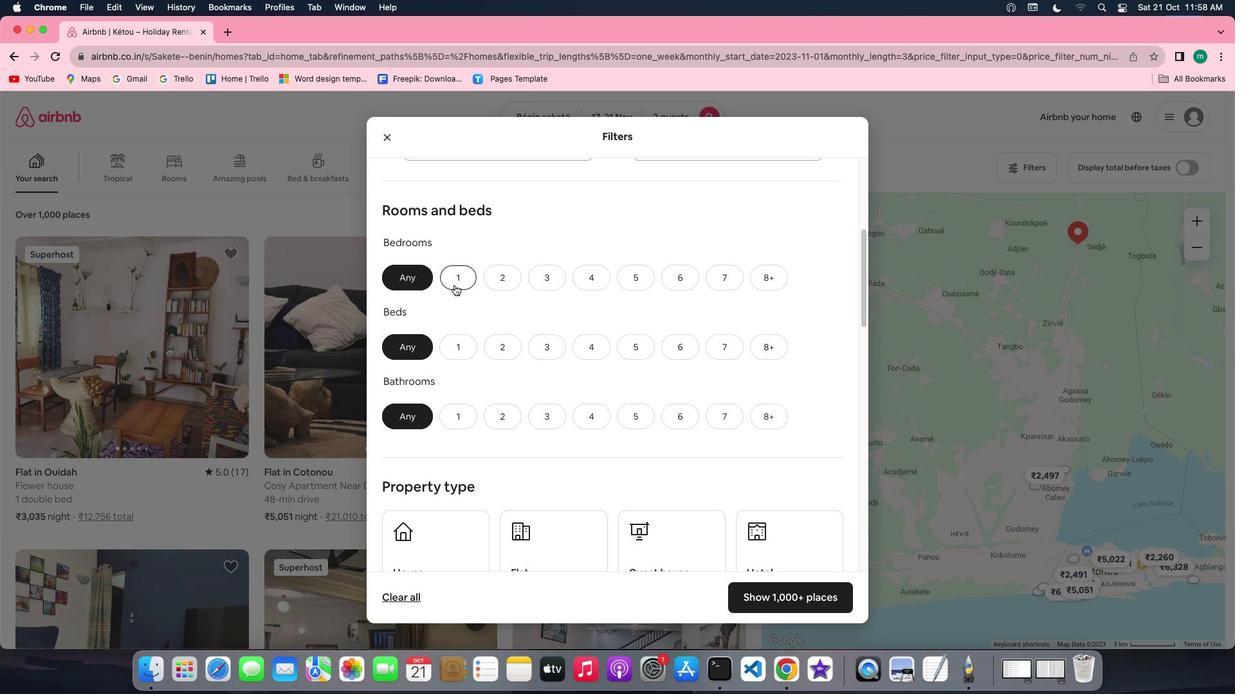 
Action: Mouse moved to (506, 357)
Screenshot: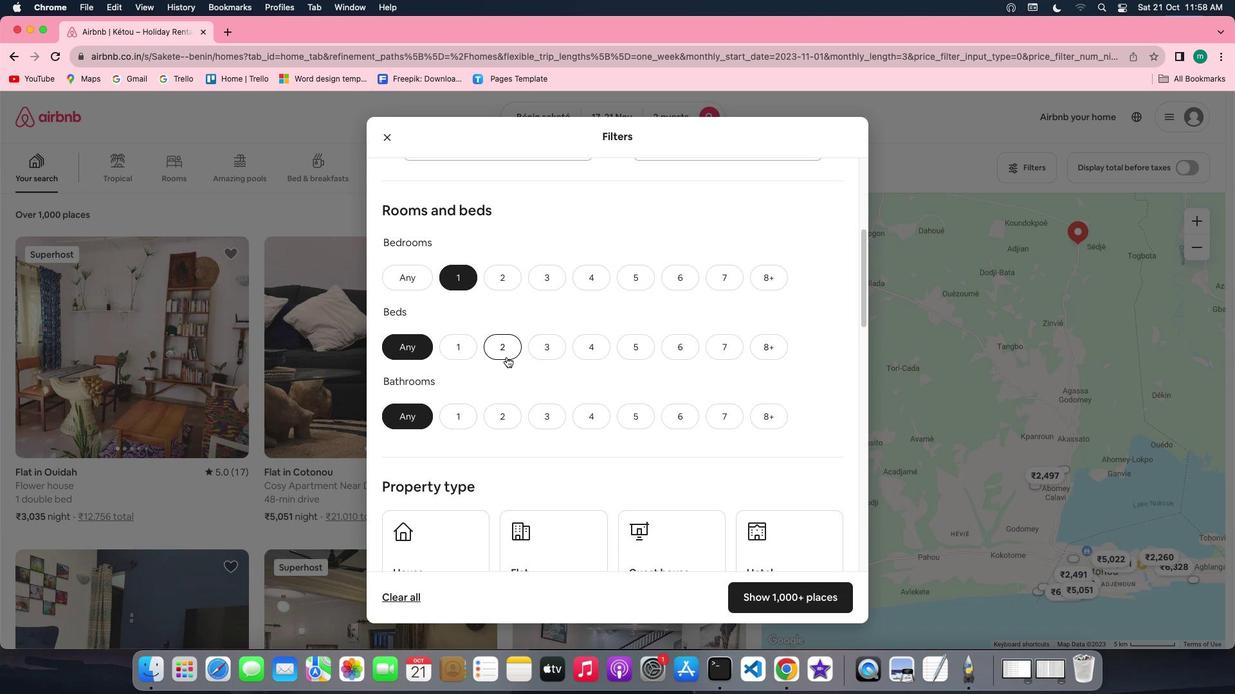 
Action: Mouse pressed left at (506, 357)
Screenshot: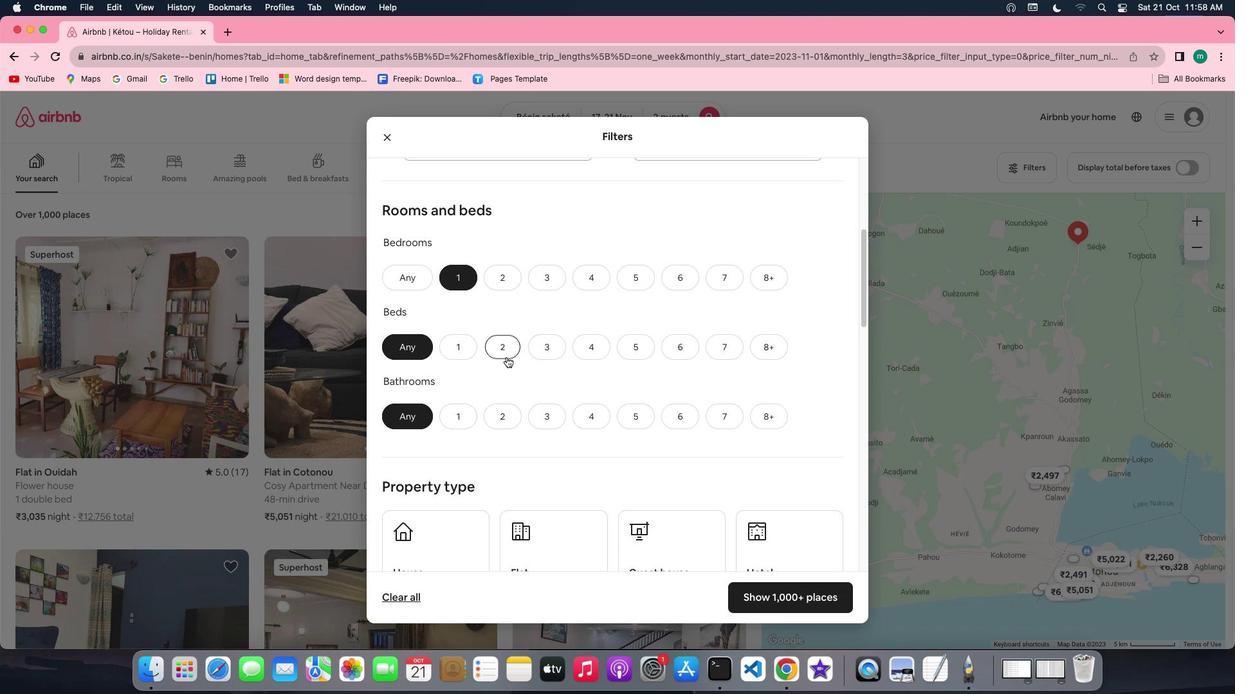 
Action: Mouse moved to (457, 419)
Screenshot: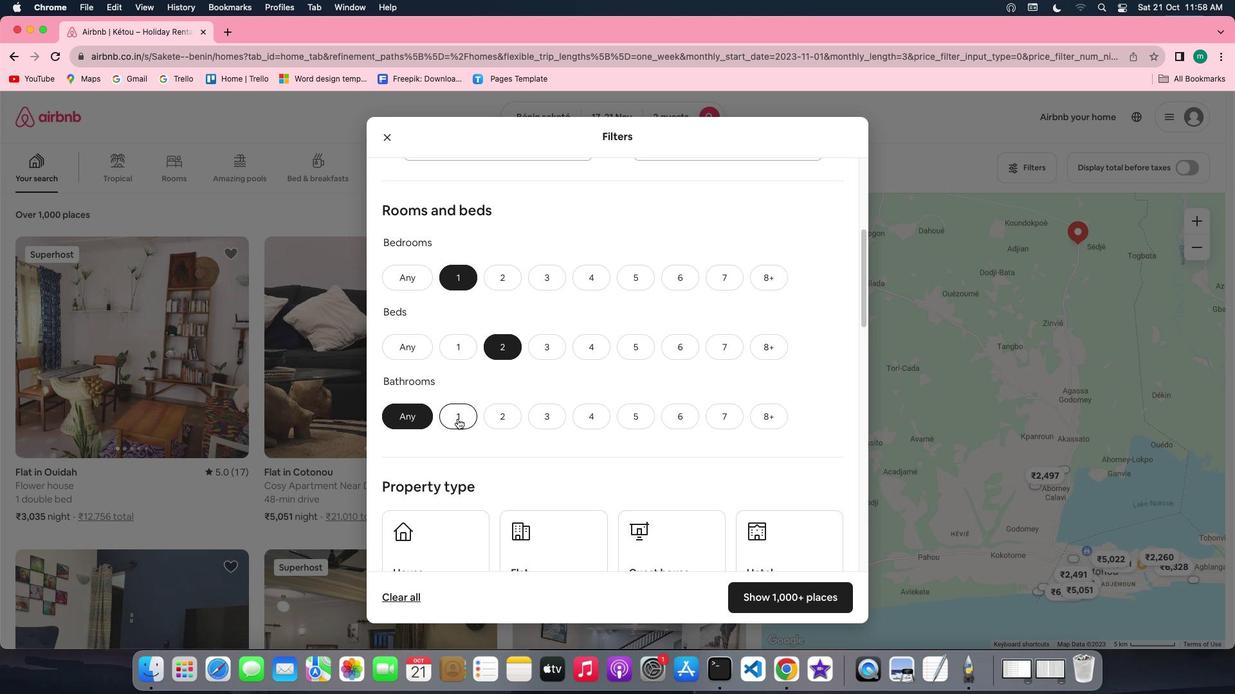 
Action: Mouse pressed left at (457, 419)
Screenshot: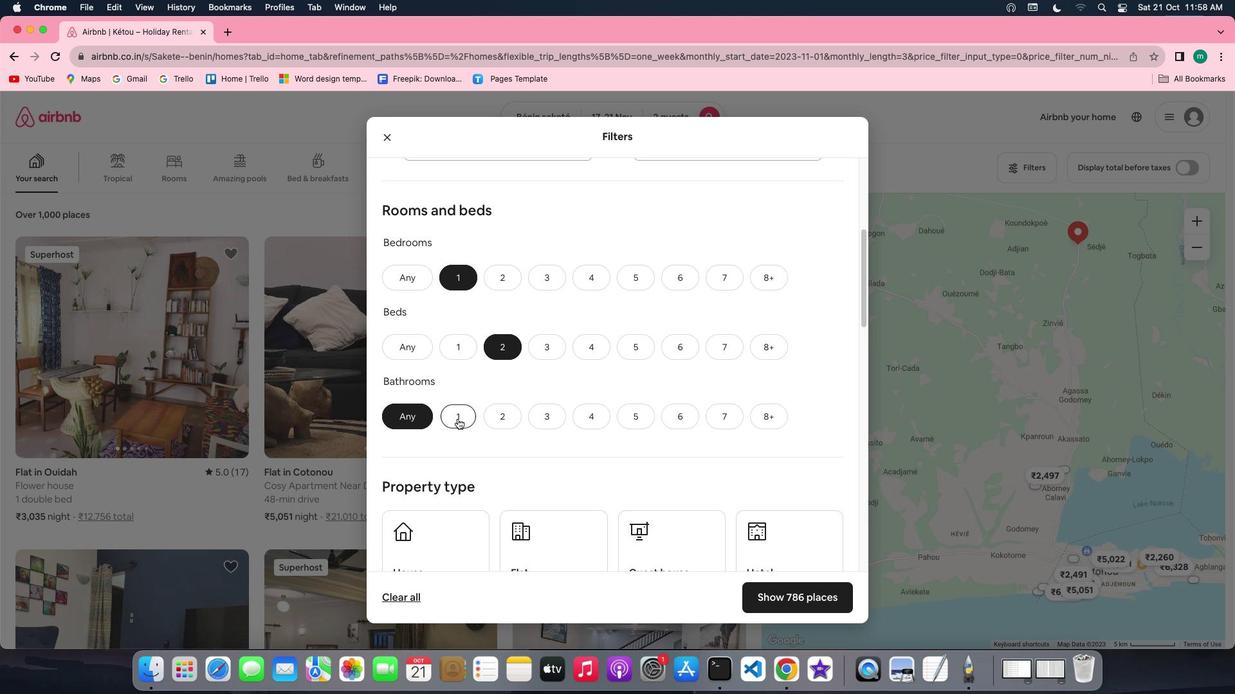 
Action: Mouse moved to (590, 450)
Screenshot: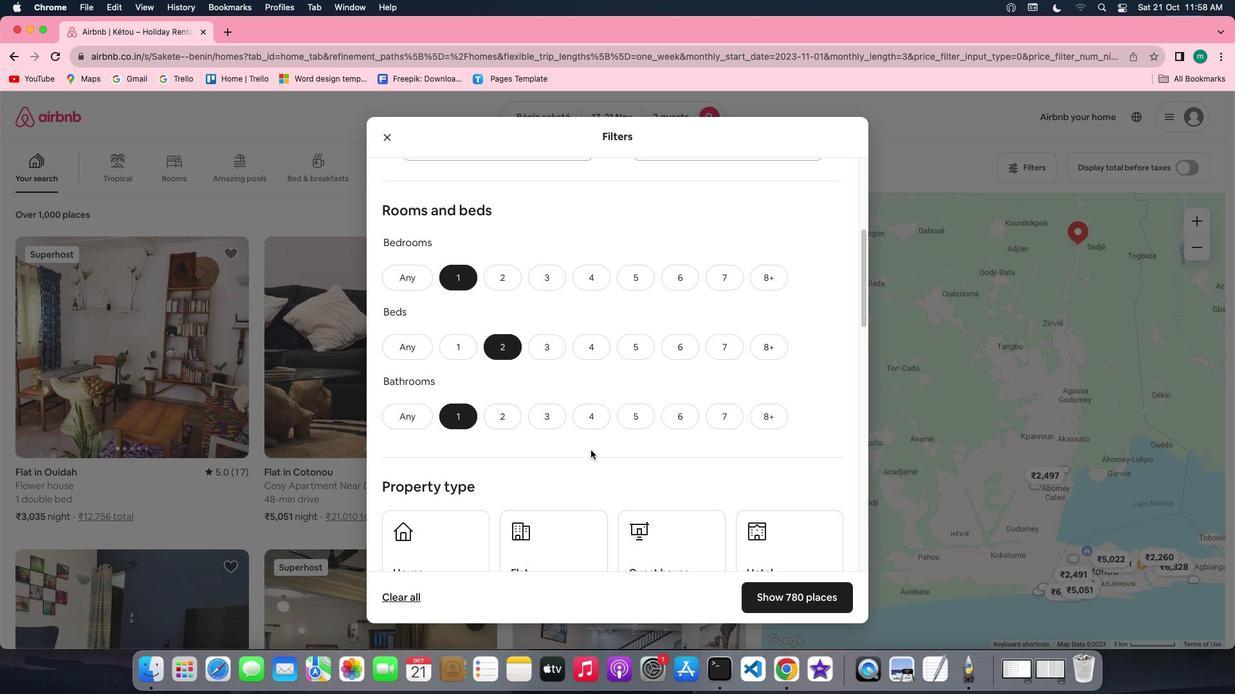 
Action: Mouse scrolled (590, 450) with delta (0, 0)
Screenshot: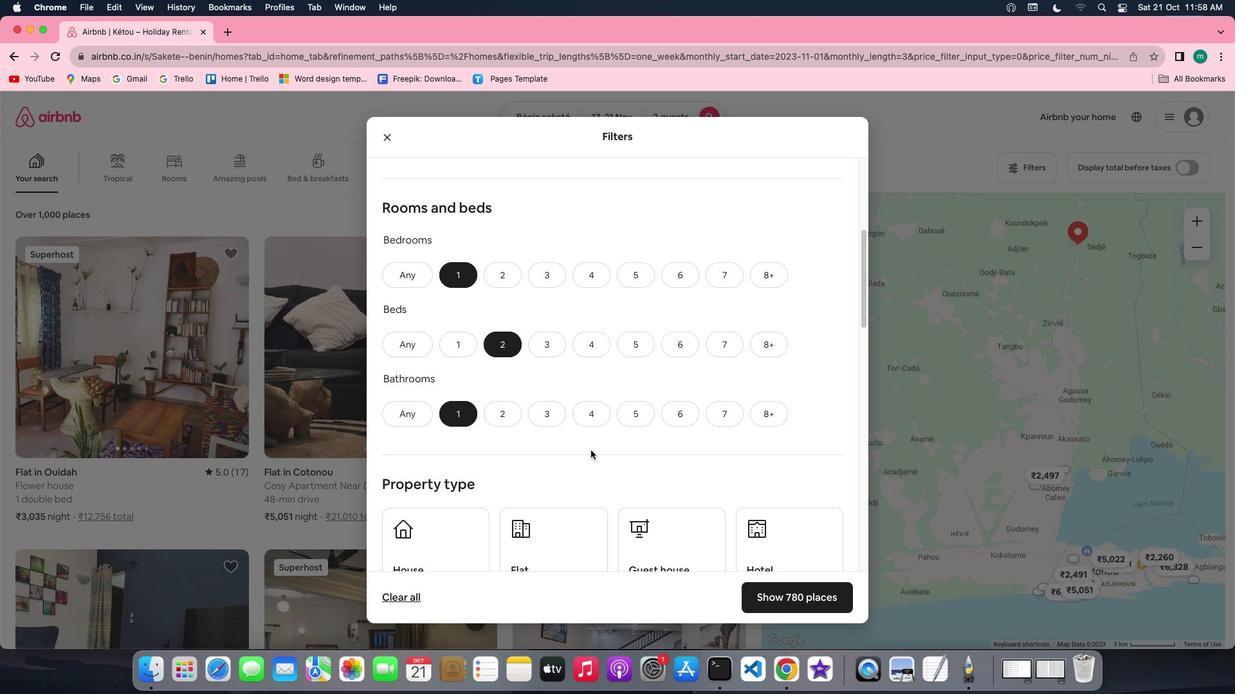 
Action: Mouse scrolled (590, 450) with delta (0, 0)
Screenshot: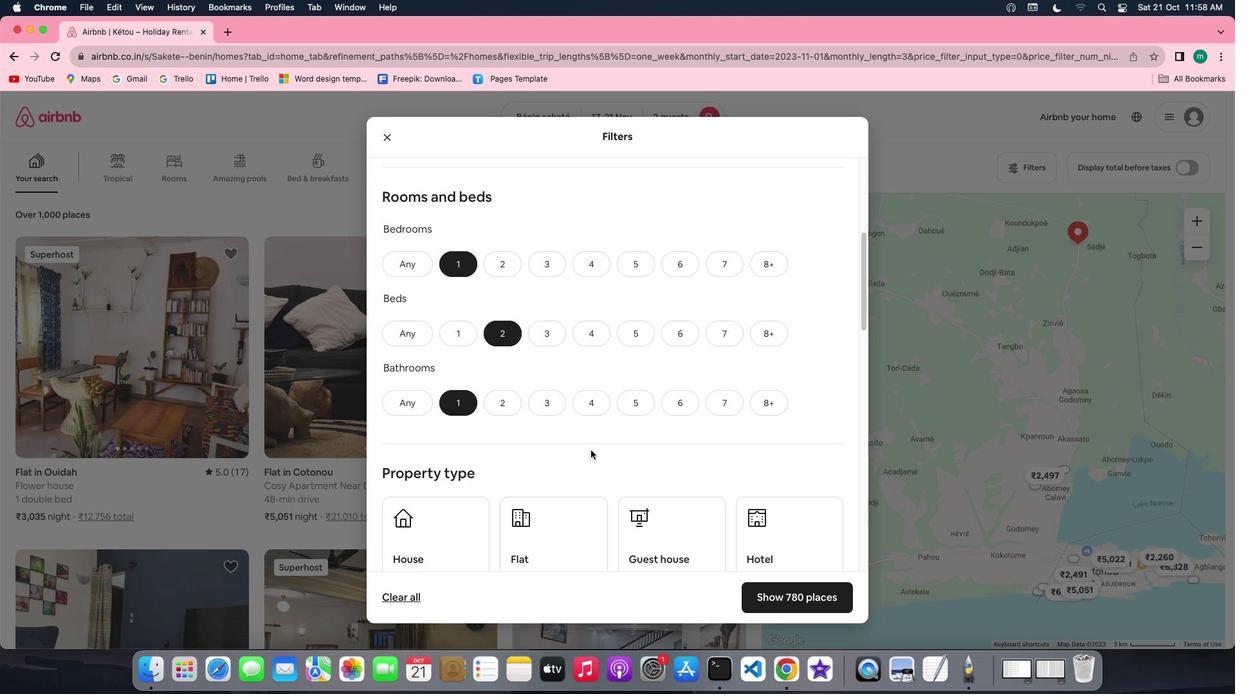 
Action: Mouse scrolled (590, 450) with delta (0, 0)
Screenshot: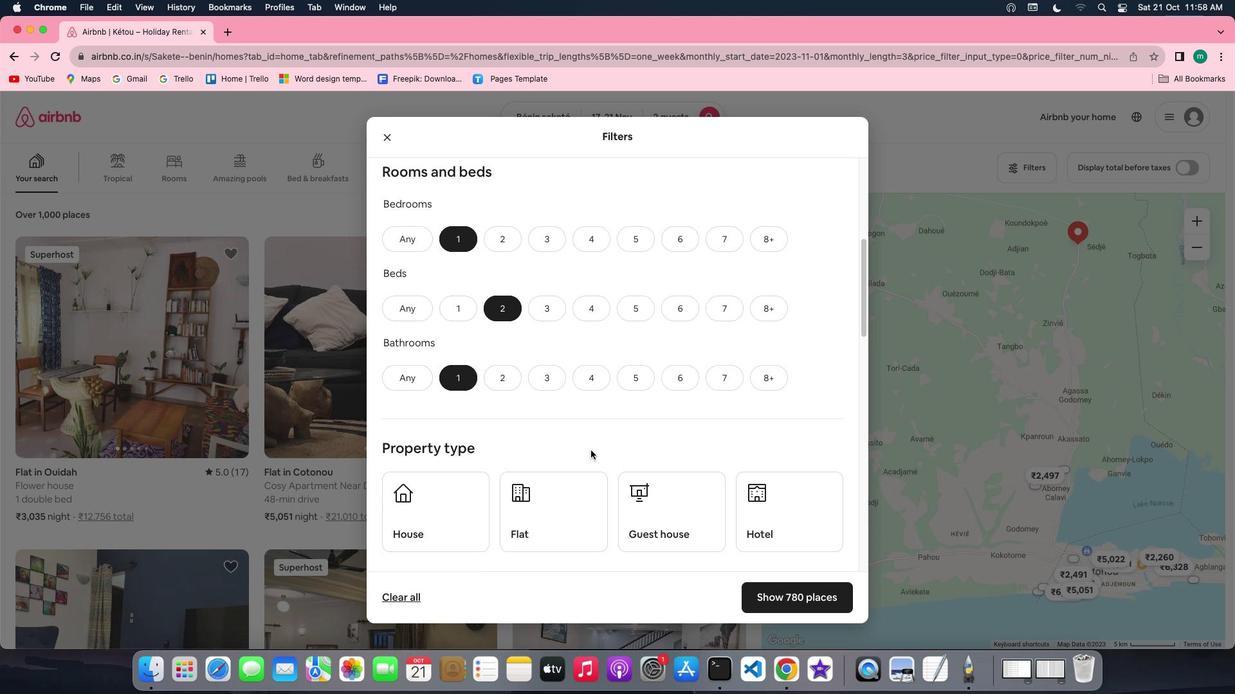 
Action: Mouse scrolled (590, 450) with delta (0, 0)
Screenshot: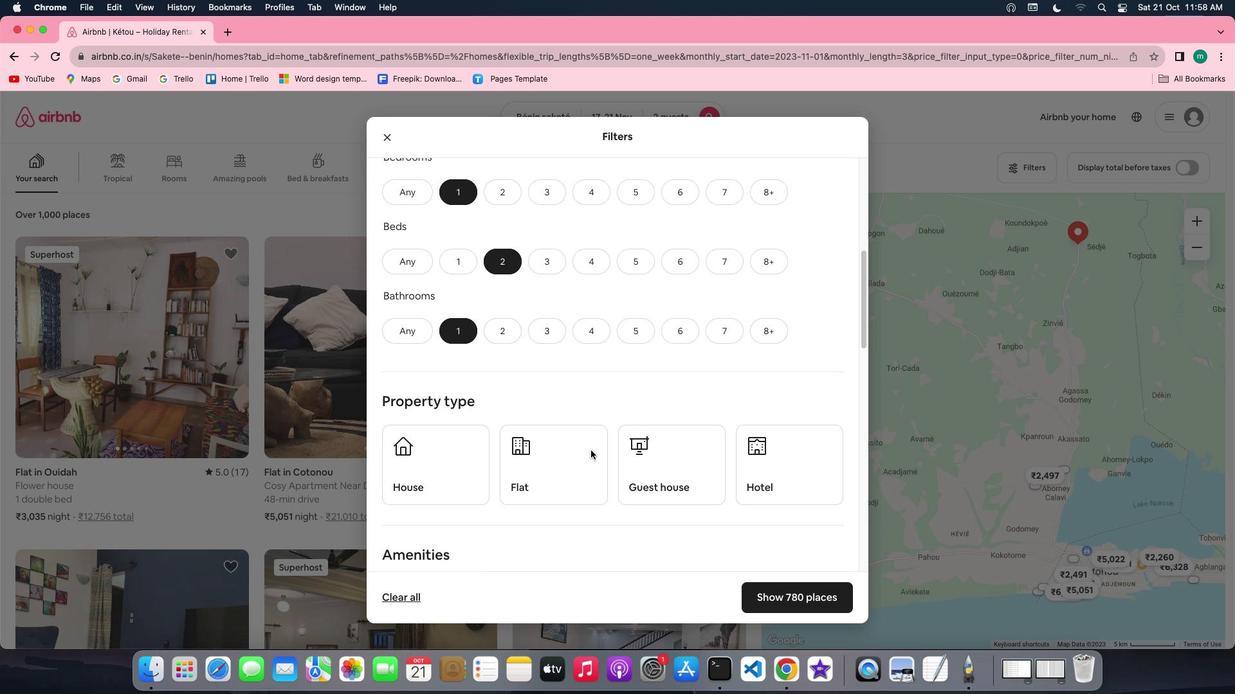 
Action: Mouse scrolled (590, 450) with delta (0, 0)
Screenshot: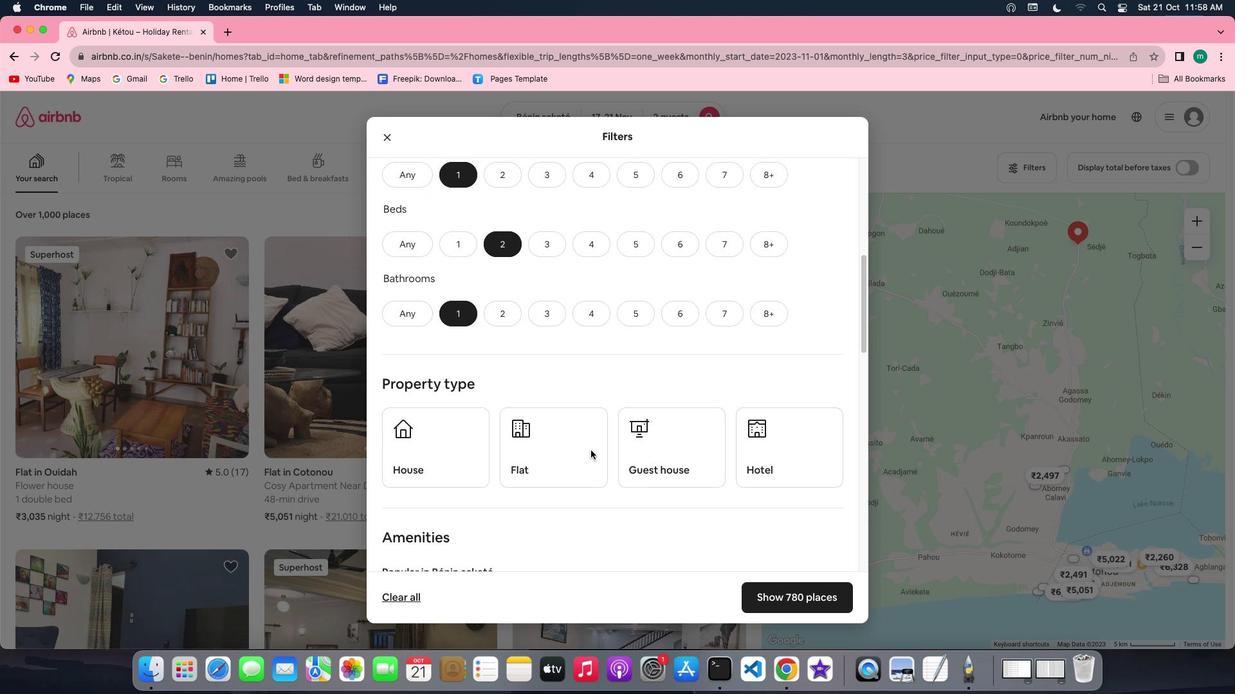 
Action: Mouse scrolled (590, 450) with delta (0, 0)
Screenshot: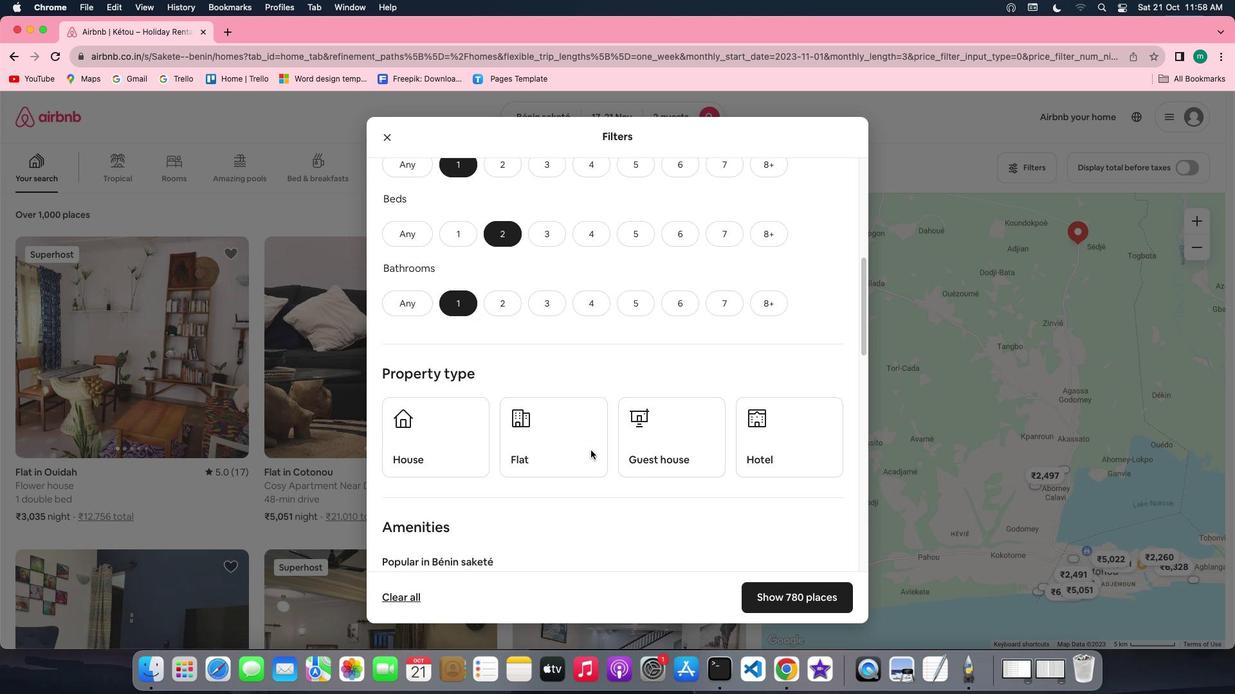 
Action: Mouse scrolled (590, 450) with delta (0, 0)
Screenshot: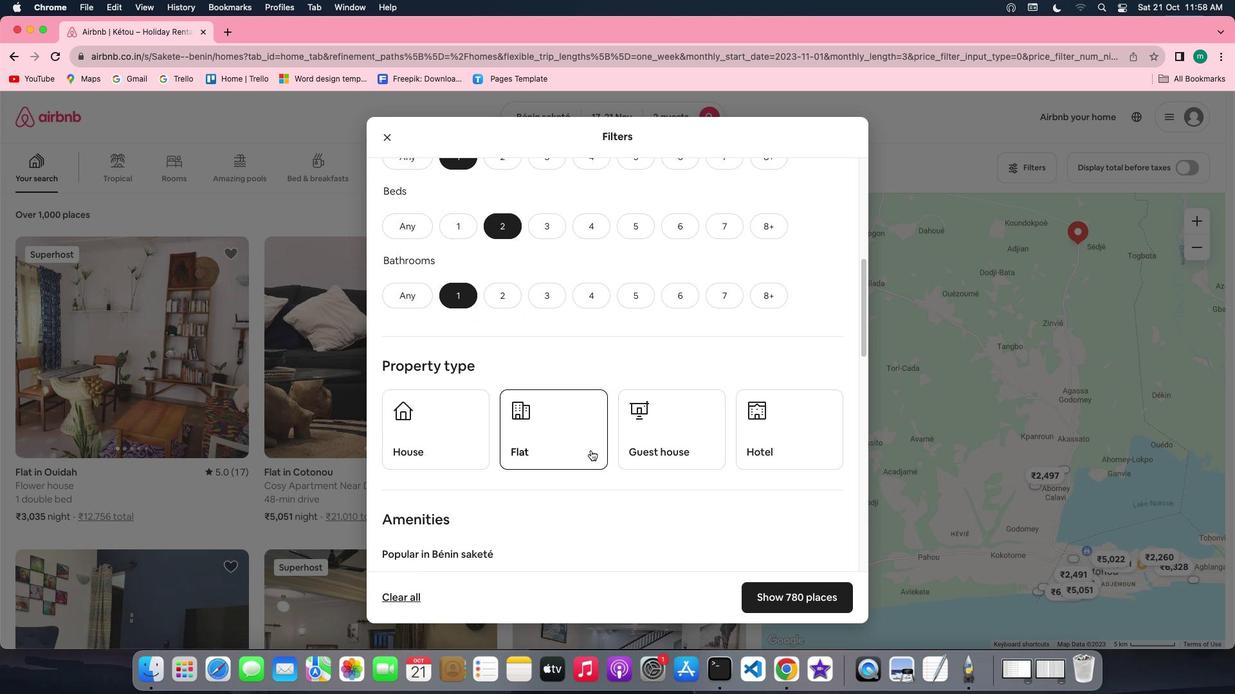 
Action: Mouse scrolled (590, 450) with delta (0, 0)
Screenshot: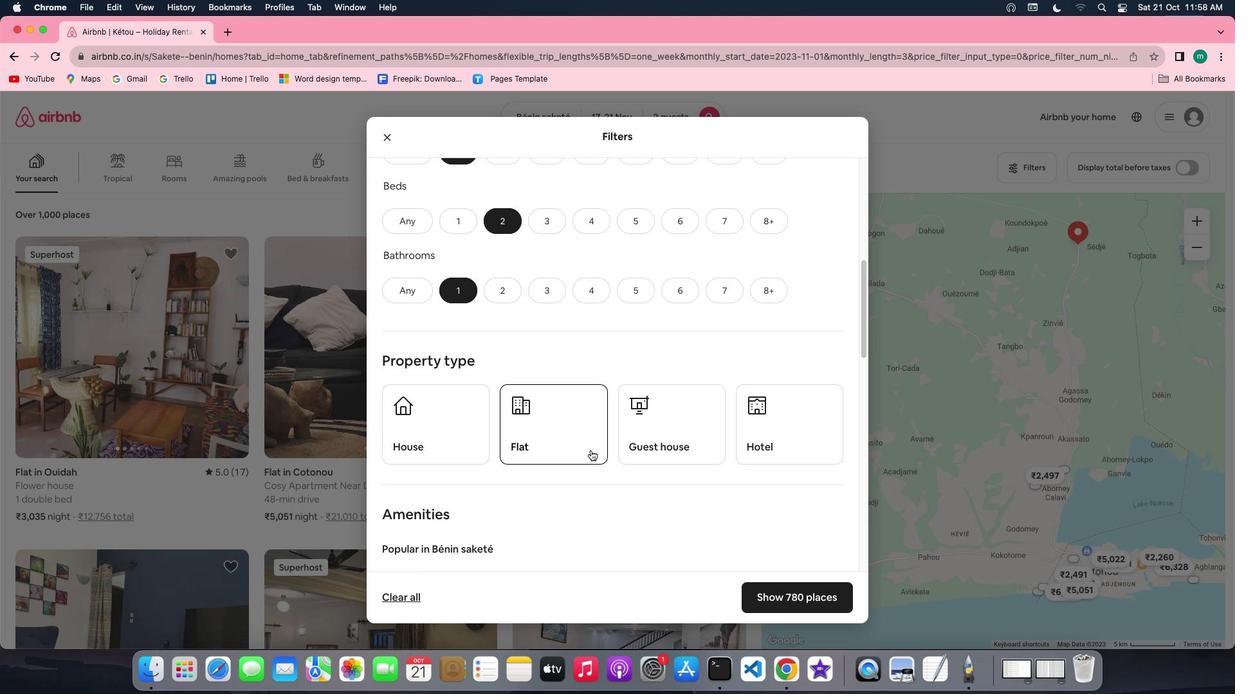 
Action: Mouse scrolled (590, 450) with delta (0, 0)
Screenshot: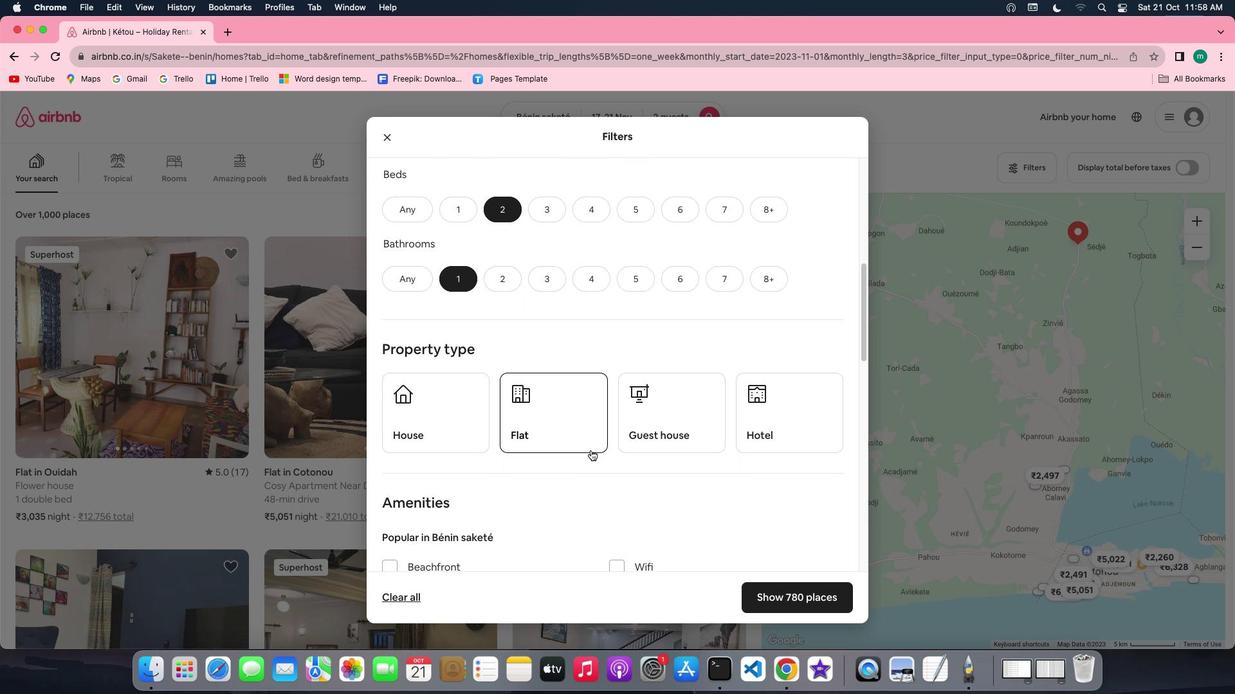 
Action: Mouse scrolled (590, 450) with delta (0, 0)
Screenshot: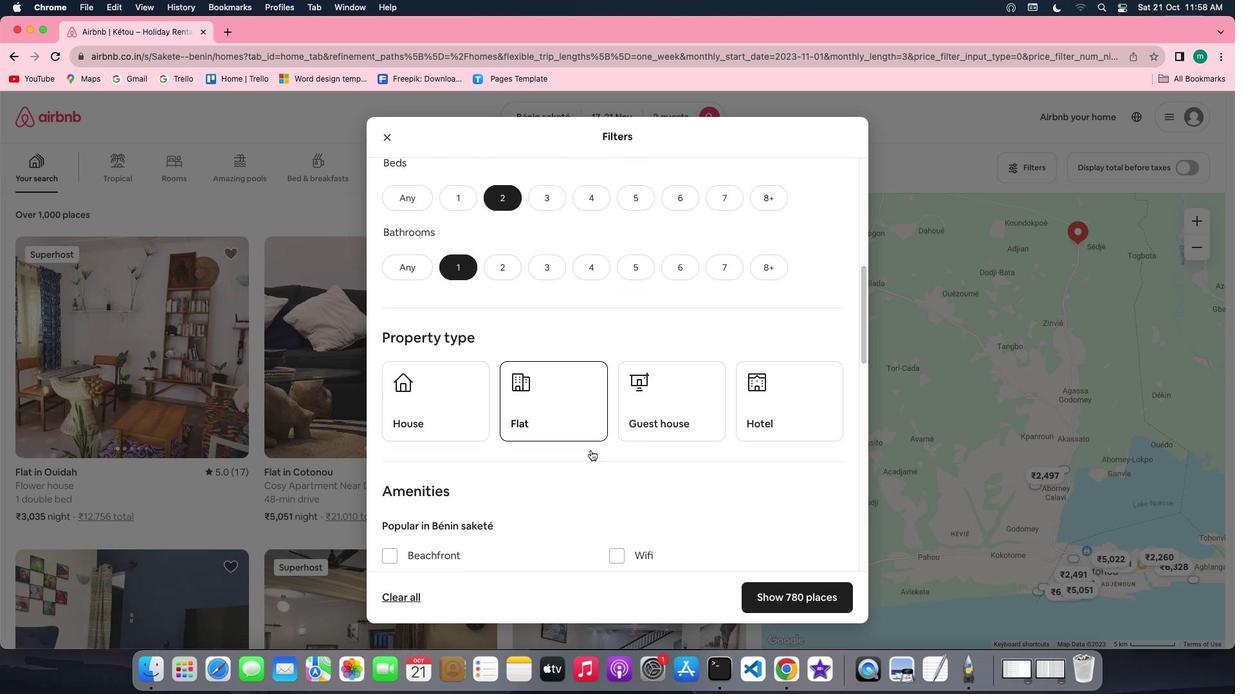 
Action: Mouse moved to (526, 418)
Screenshot: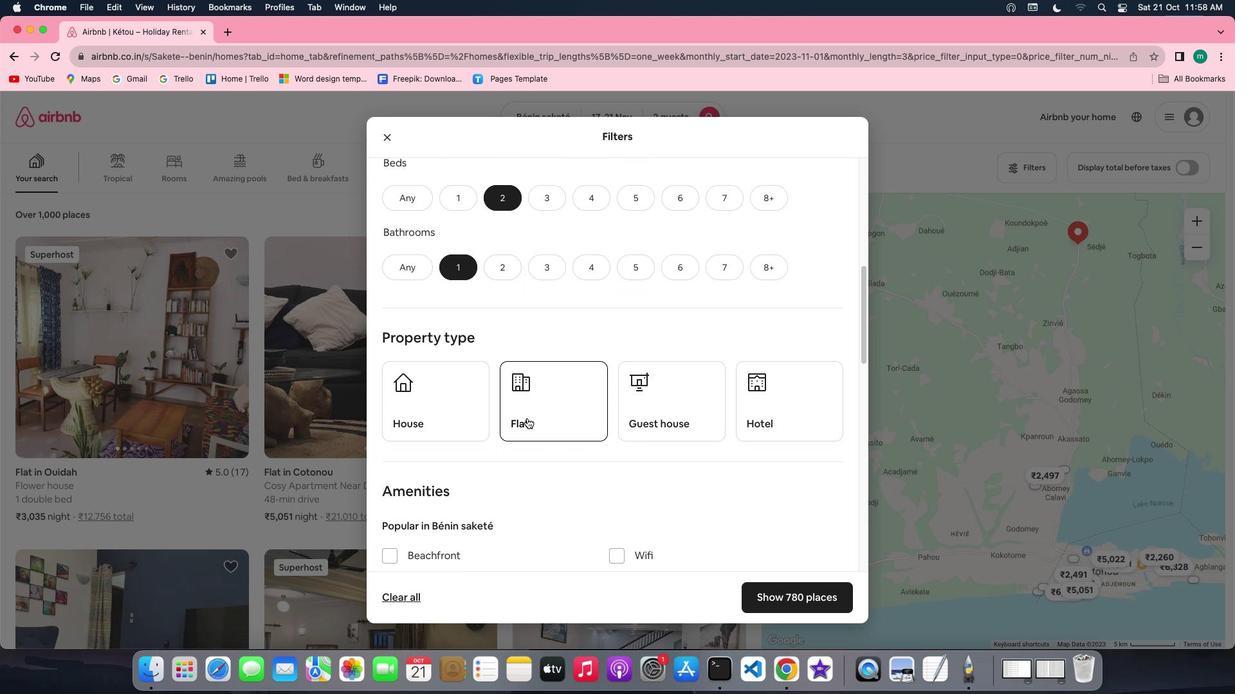 
Action: Mouse pressed left at (526, 418)
Screenshot: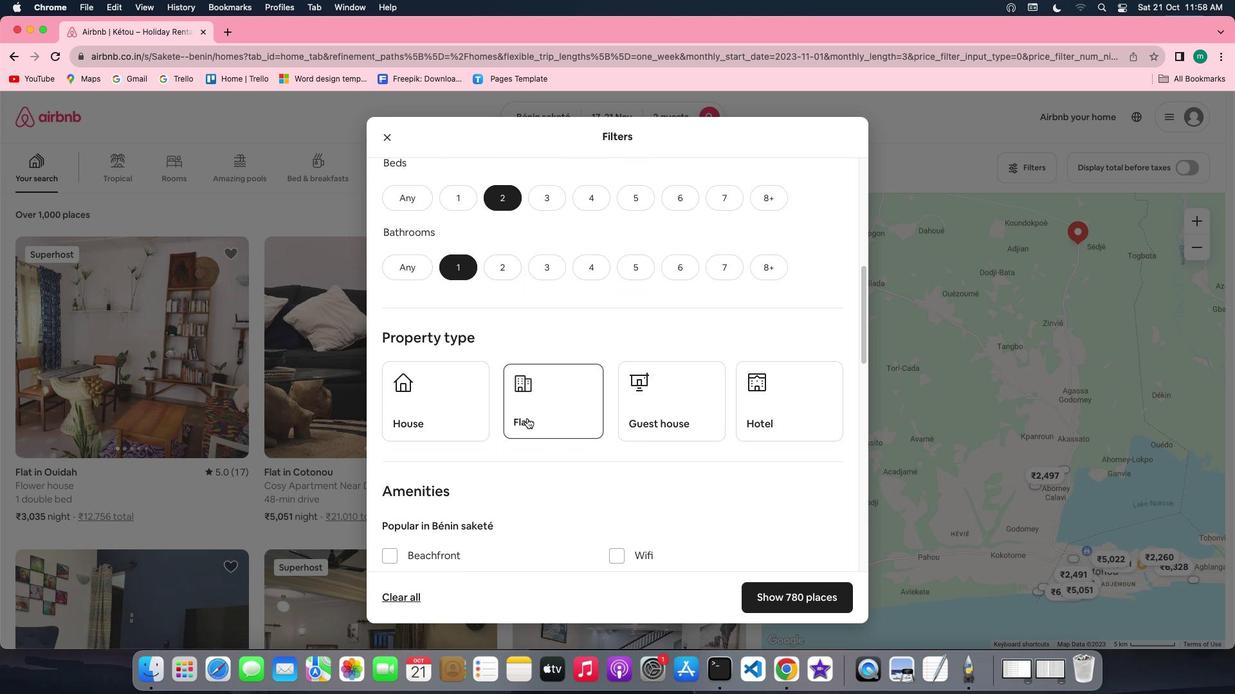 
Action: Mouse moved to (627, 437)
Screenshot: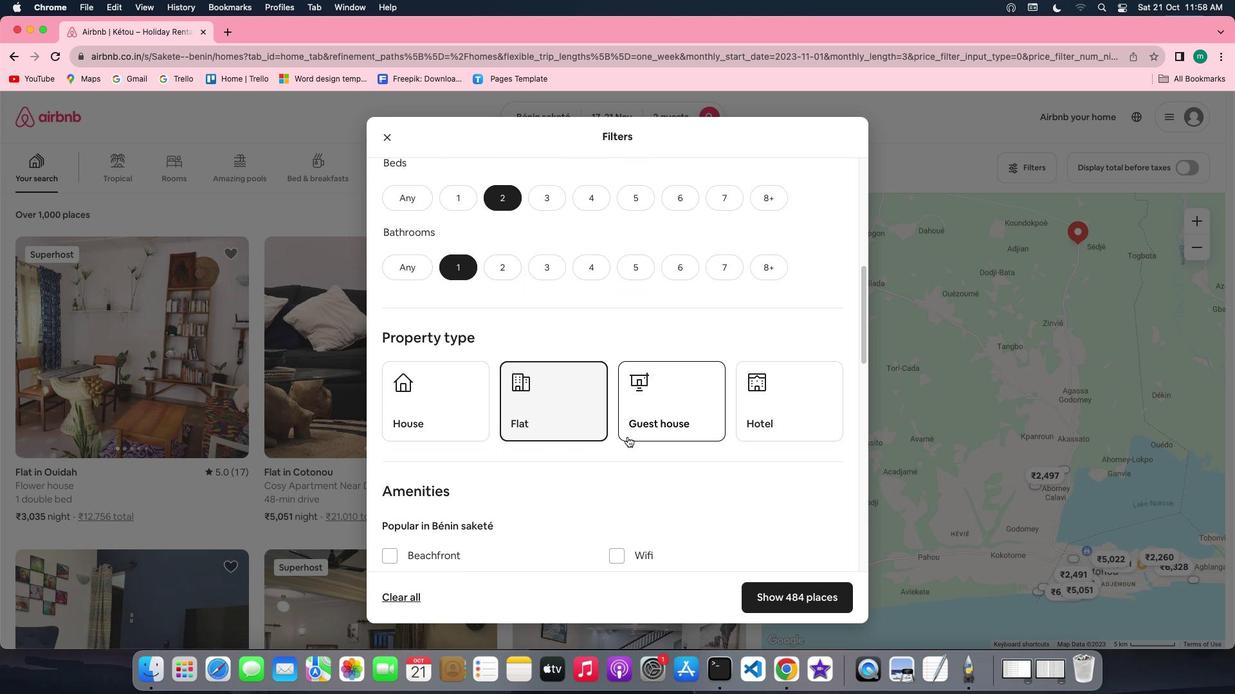
Action: Mouse scrolled (627, 437) with delta (0, 0)
Screenshot: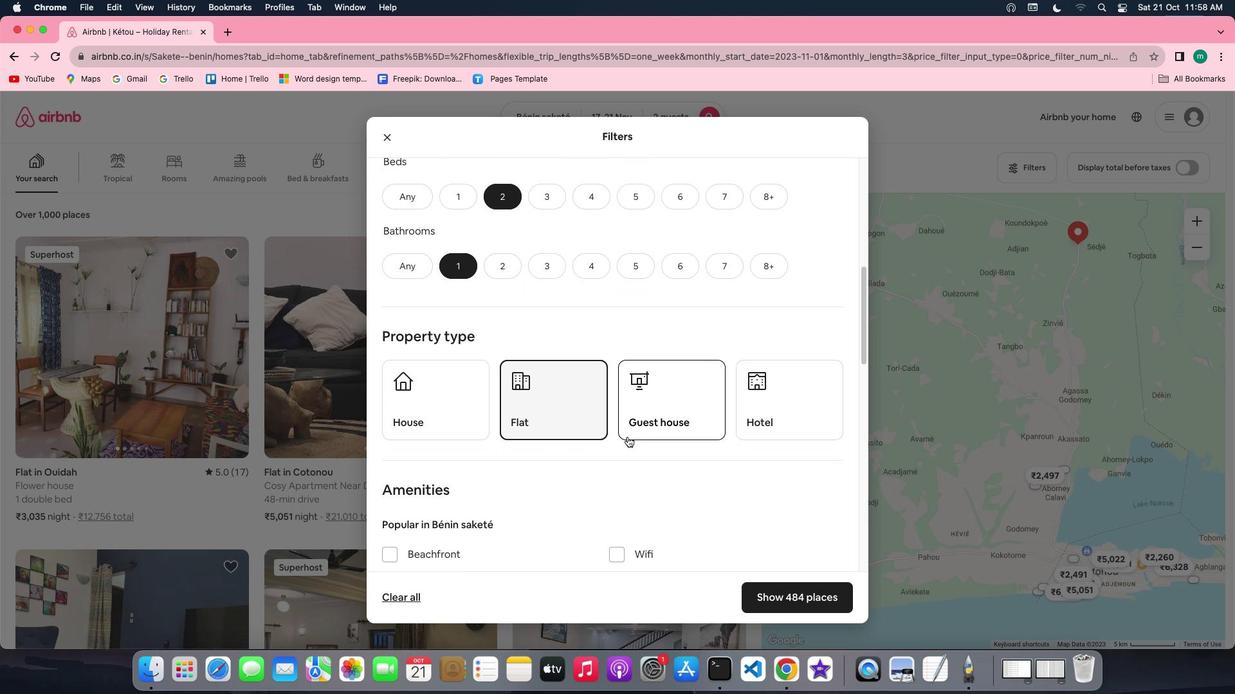 
Action: Mouse scrolled (627, 437) with delta (0, 0)
Screenshot: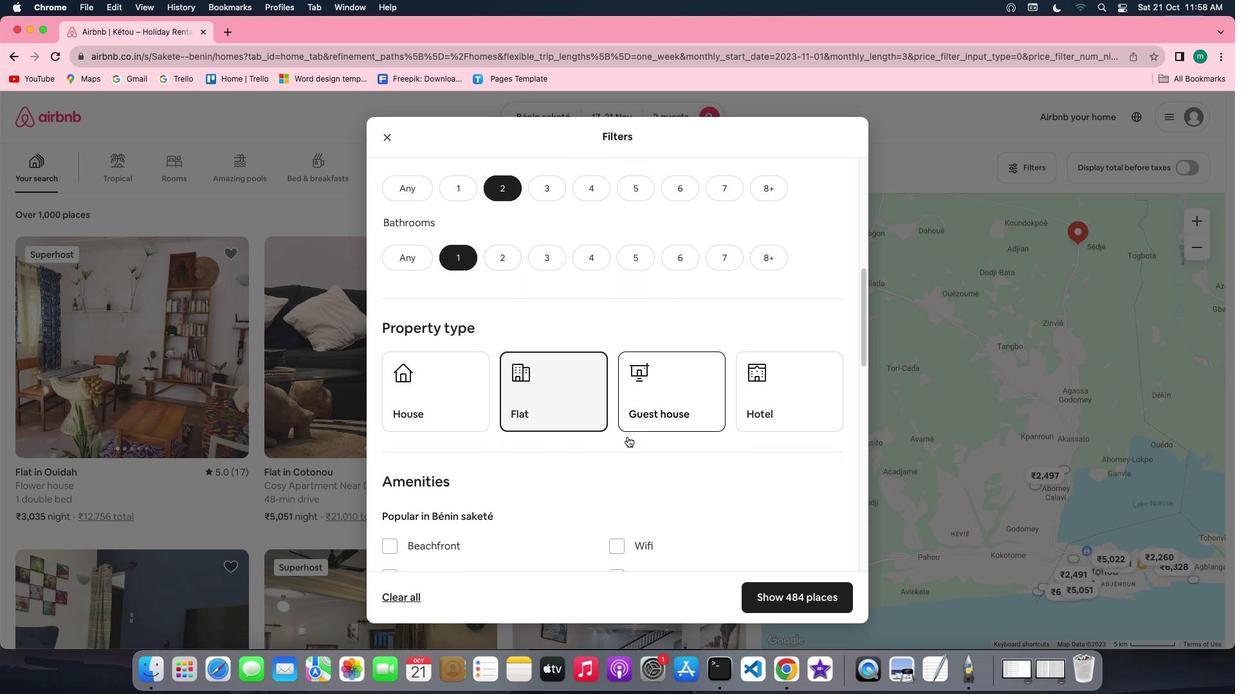 
Action: Mouse scrolled (627, 437) with delta (0, 0)
Screenshot: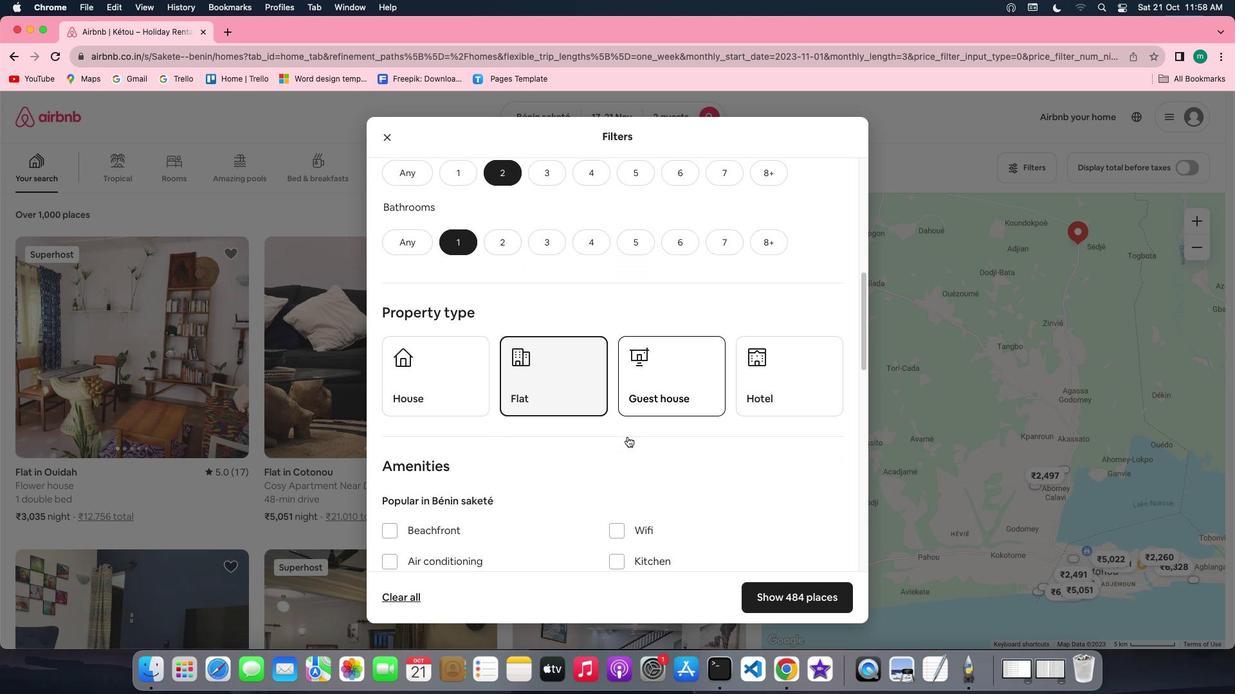 
Action: Mouse scrolled (627, 437) with delta (0, 0)
Screenshot: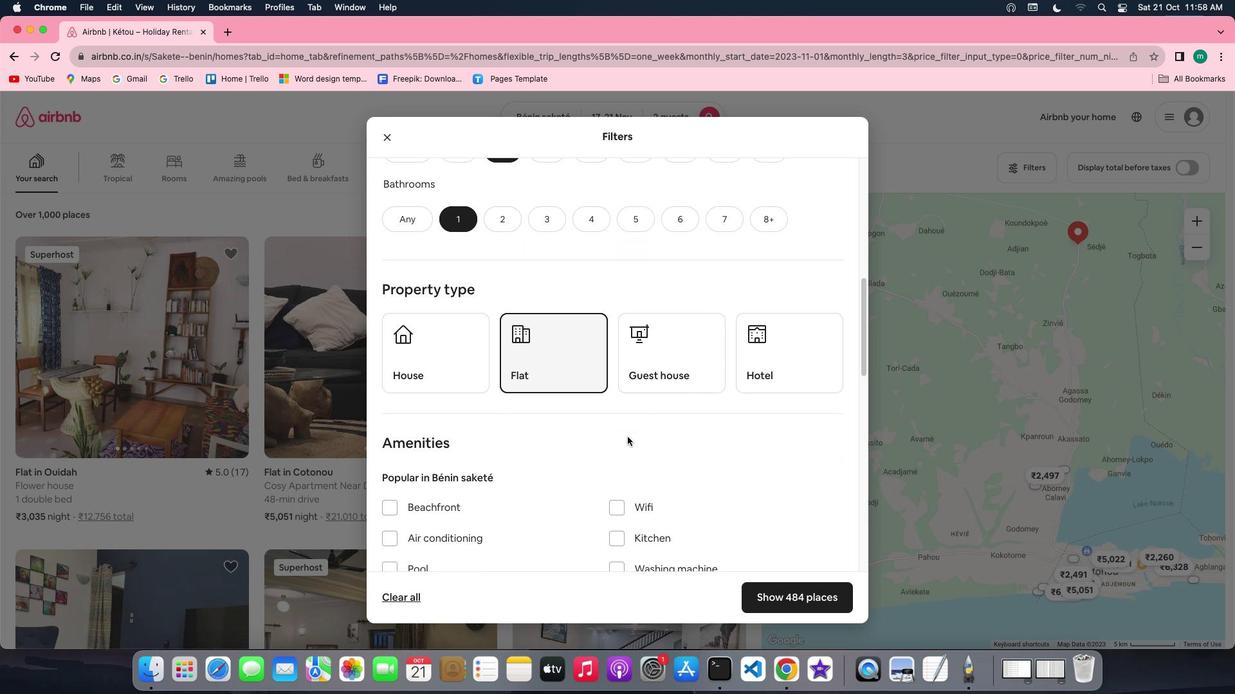 
Action: Mouse scrolled (627, 437) with delta (0, 0)
Screenshot: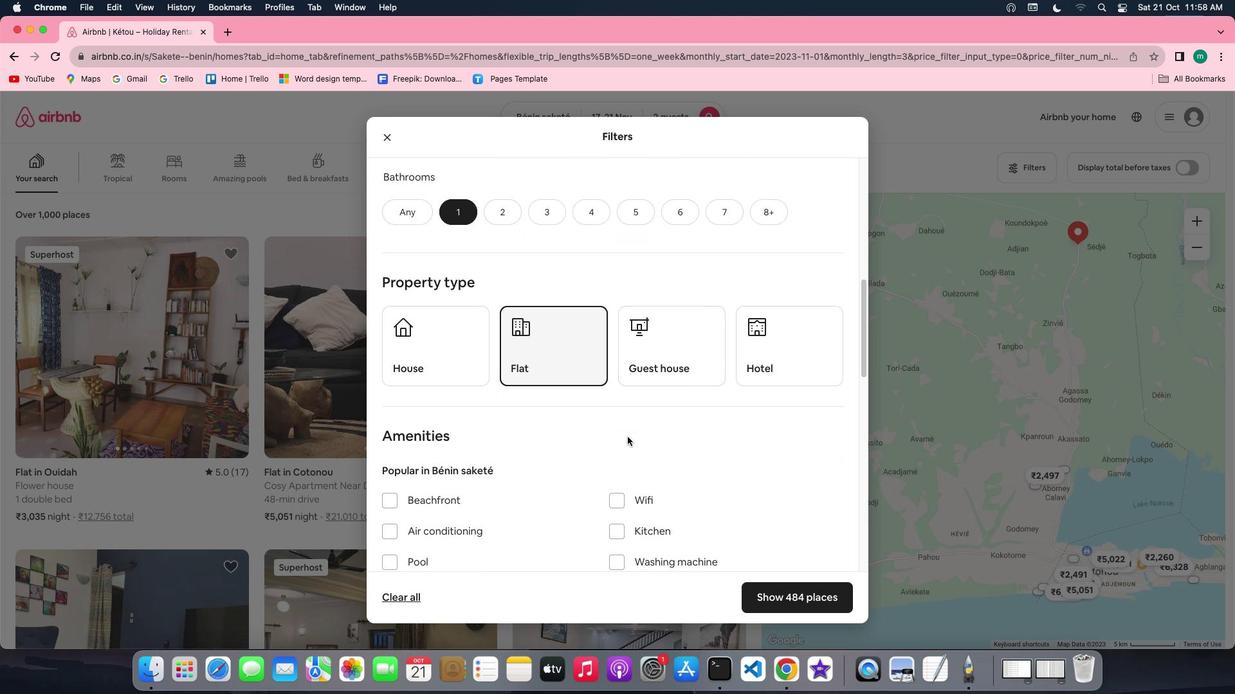 
Action: Mouse scrolled (627, 437) with delta (0, 0)
Screenshot: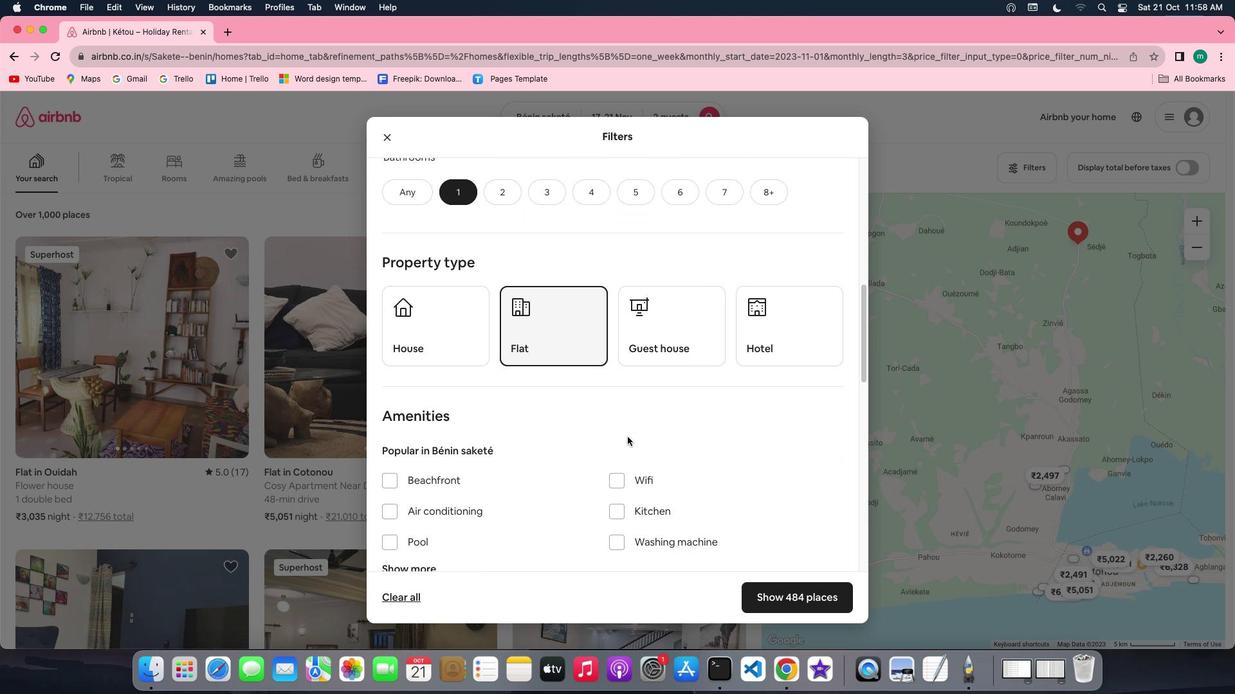 
Action: Mouse scrolled (627, 437) with delta (0, 0)
Screenshot: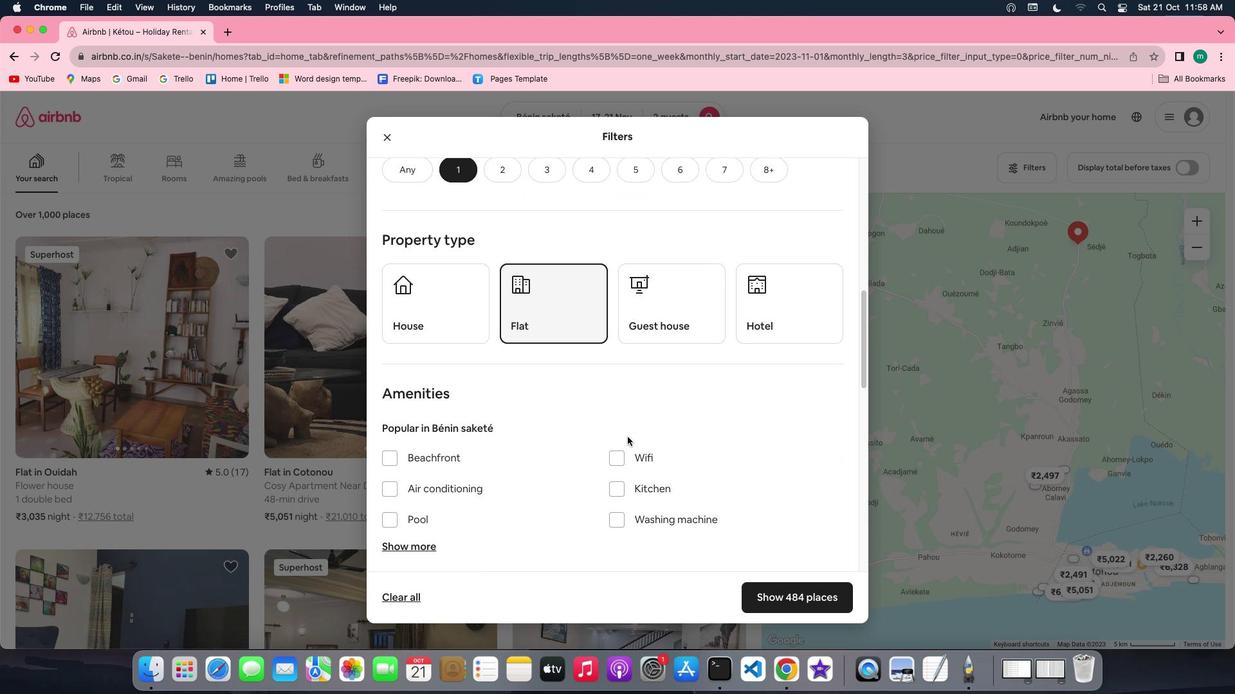 
Action: Mouse scrolled (627, 437) with delta (0, 0)
Screenshot: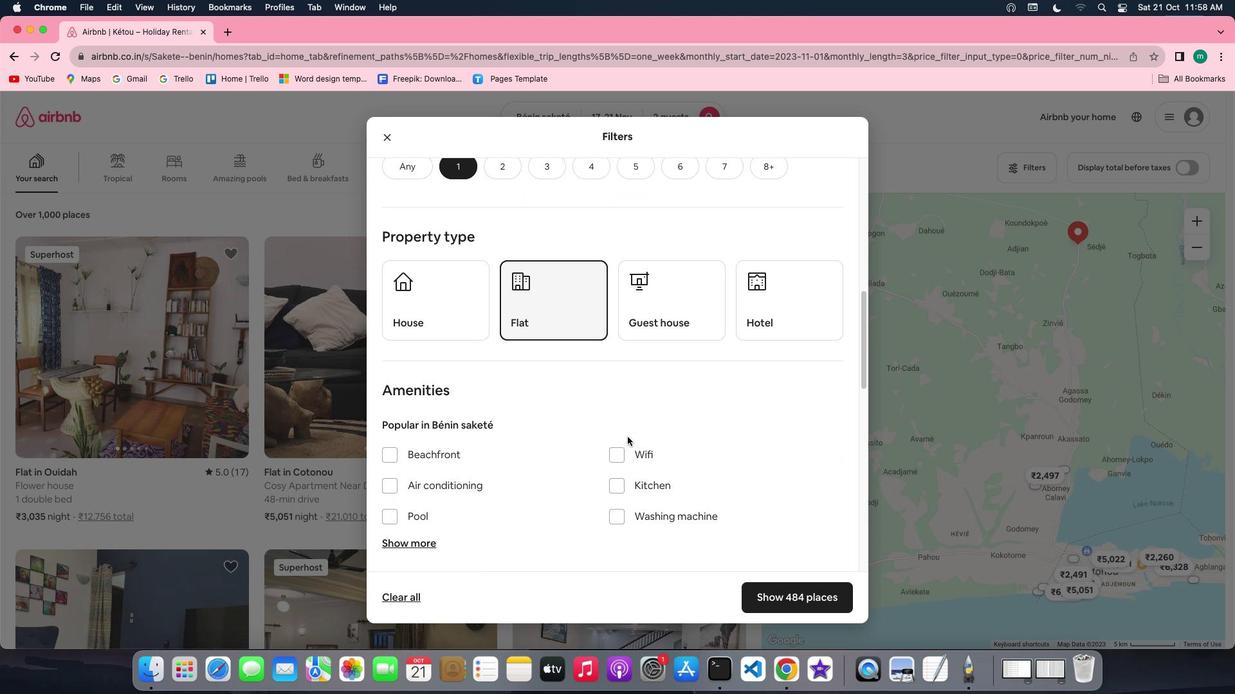 
Action: Mouse scrolled (627, 437) with delta (0, 0)
Screenshot: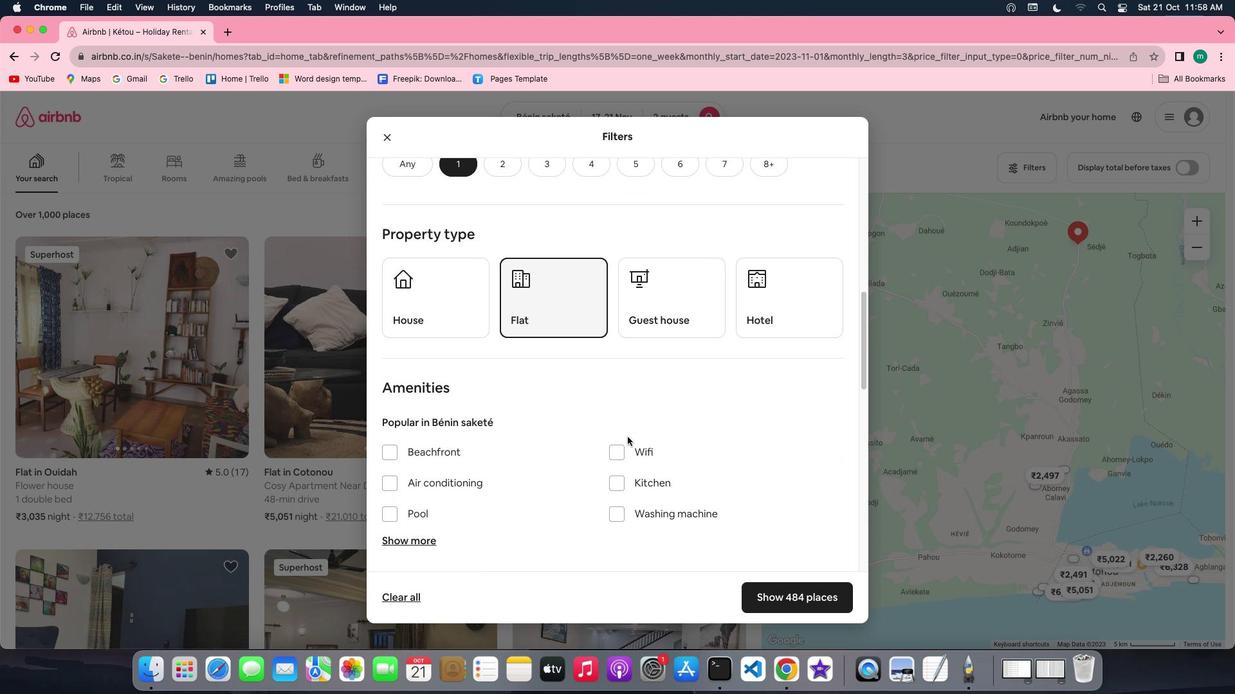 
Action: Mouse moved to (659, 449)
Screenshot: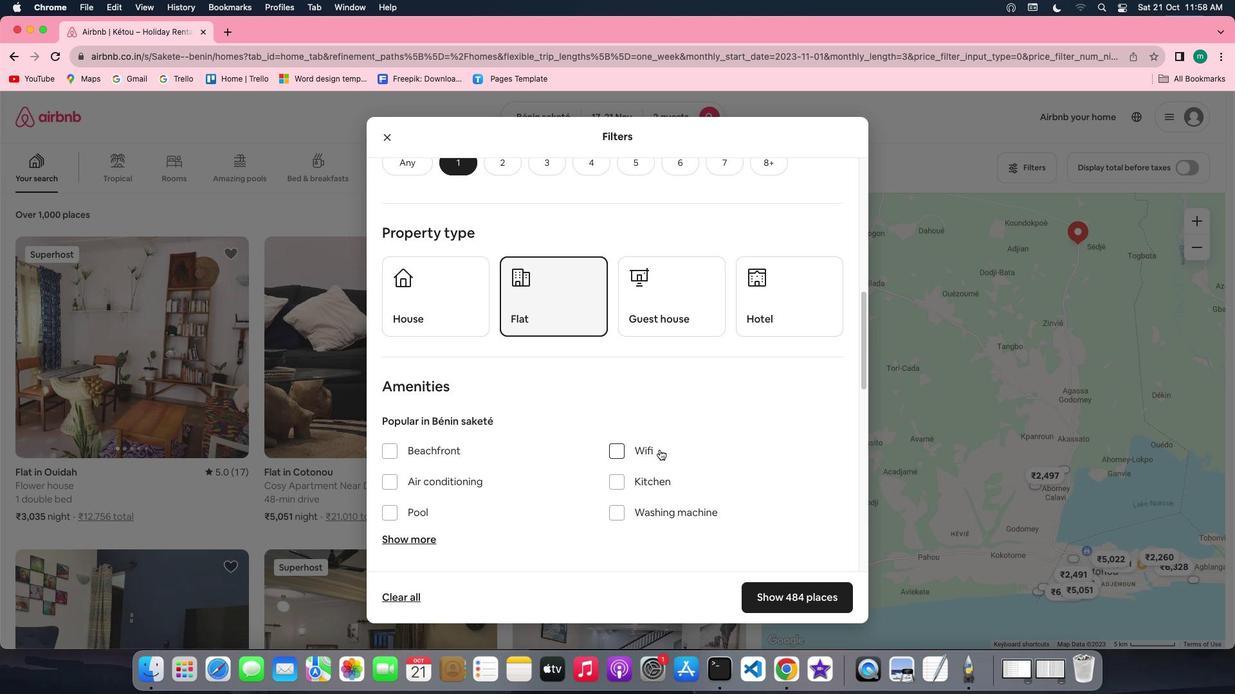 
Action: Mouse scrolled (659, 449) with delta (0, 0)
Screenshot: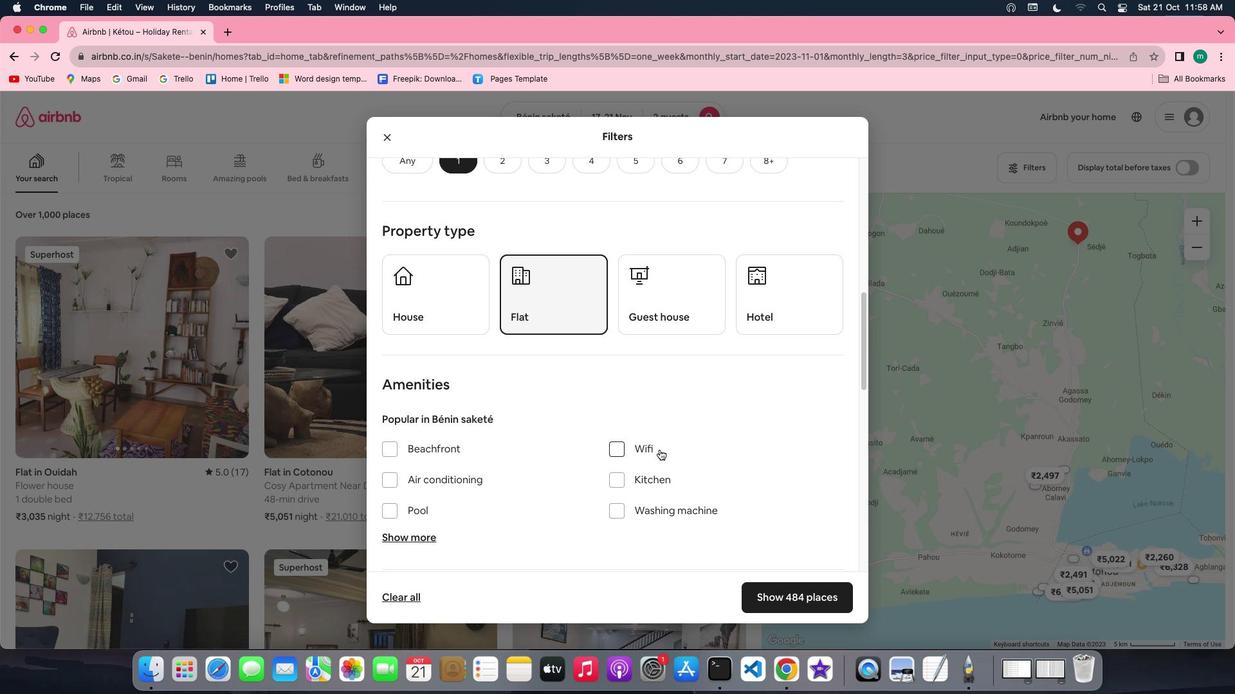 
Action: Mouse scrolled (659, 449) with delta (0, 0)
Screenshot: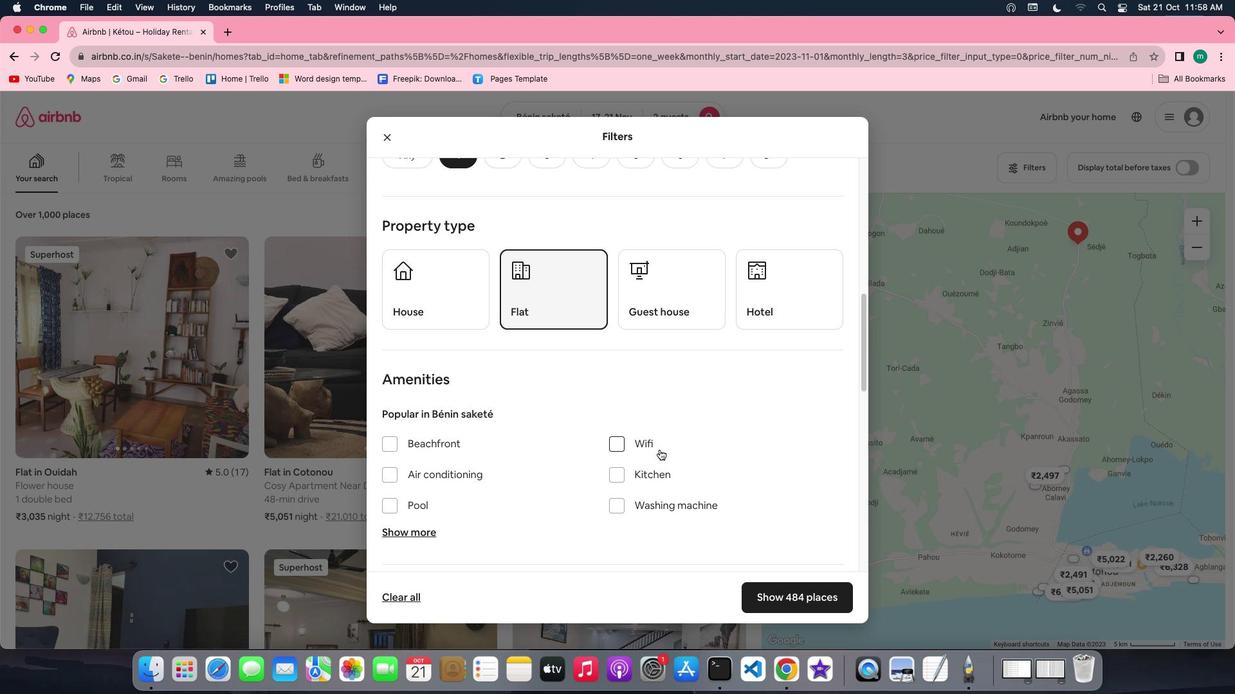 
Action: Mouse moved to (643, 443)
Screenshot: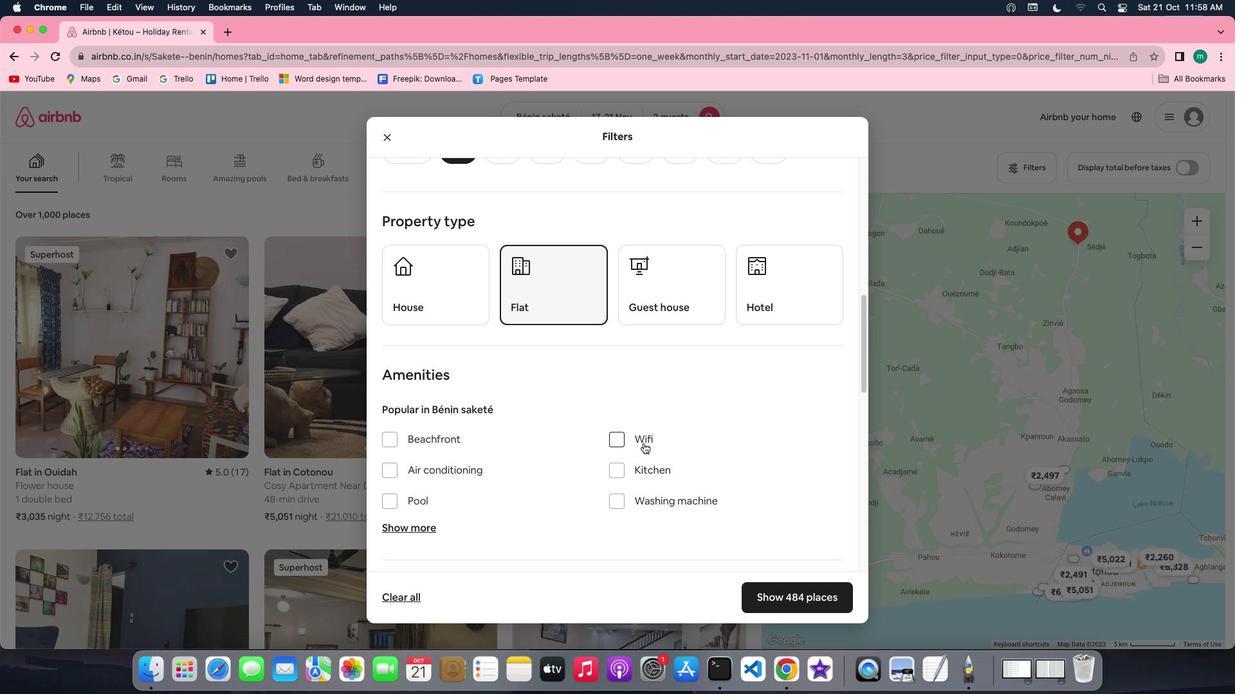 
Action: Mouse pressed left at (643, 443)
Screenshot: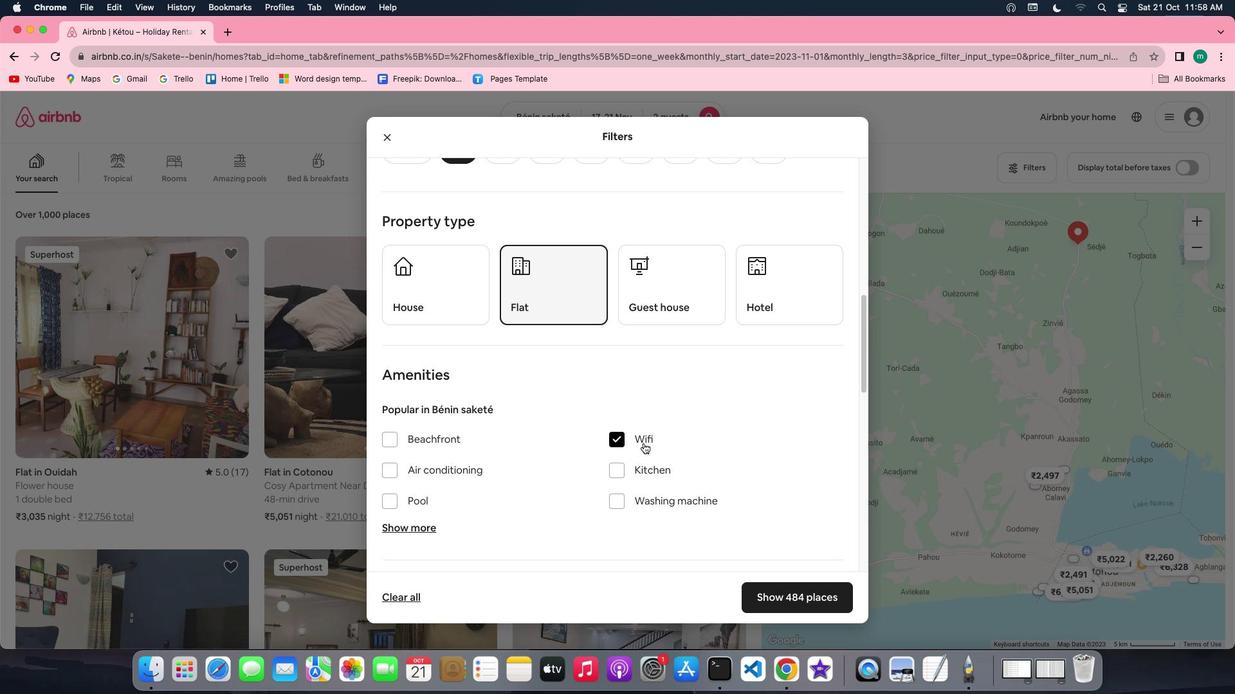 
Action: Mouse moved to (706, 462)
Screenshot: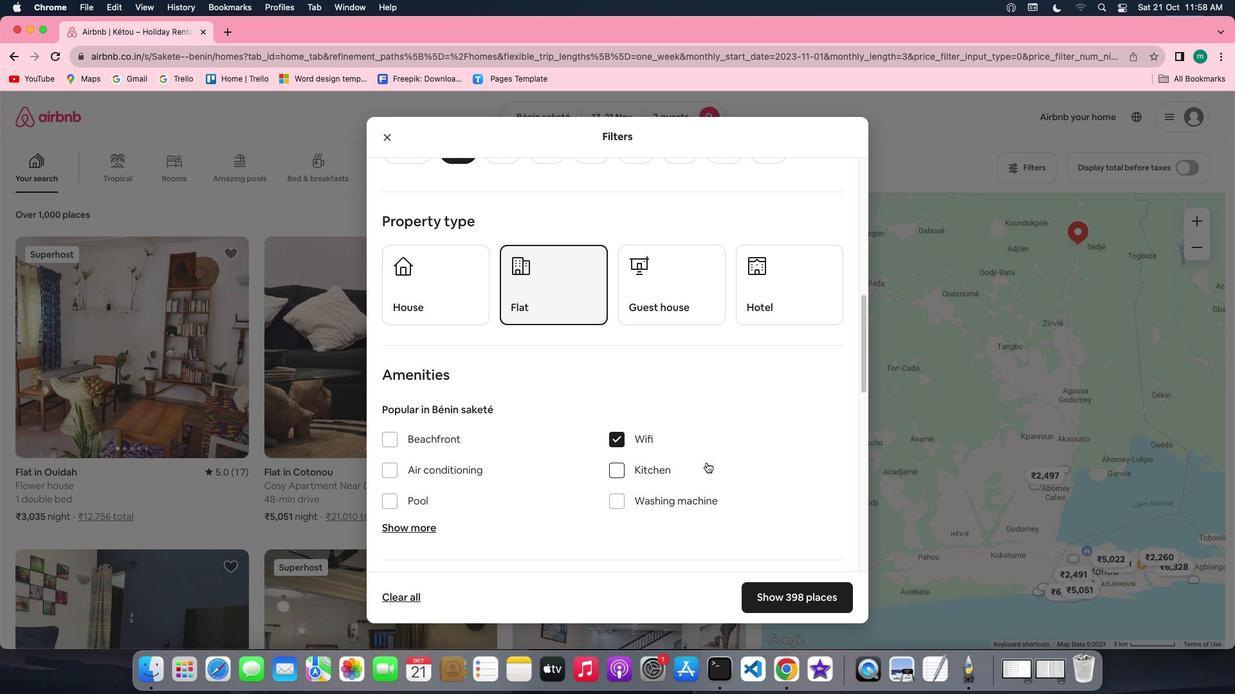 
Action: Mouse scrolled (706, 462) with delta (0, 0)
Screenshot: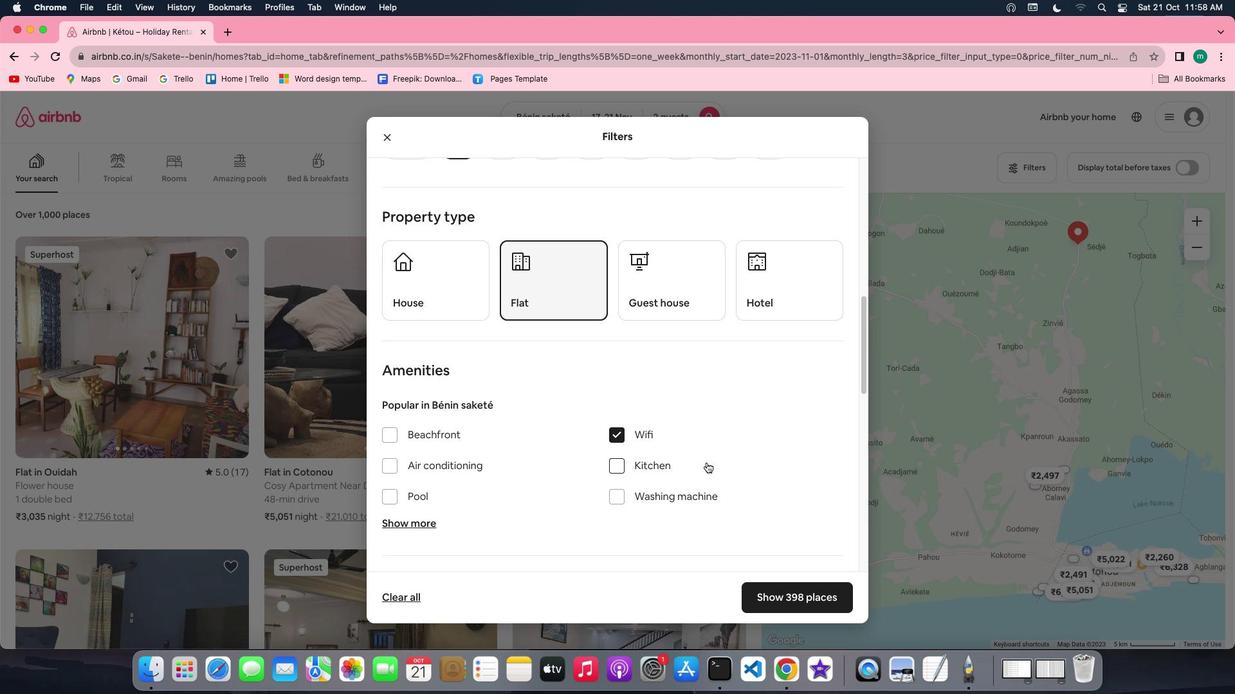 
Action: Mouse scrolled (706, 462) with delta (0, 0)
Screenshot: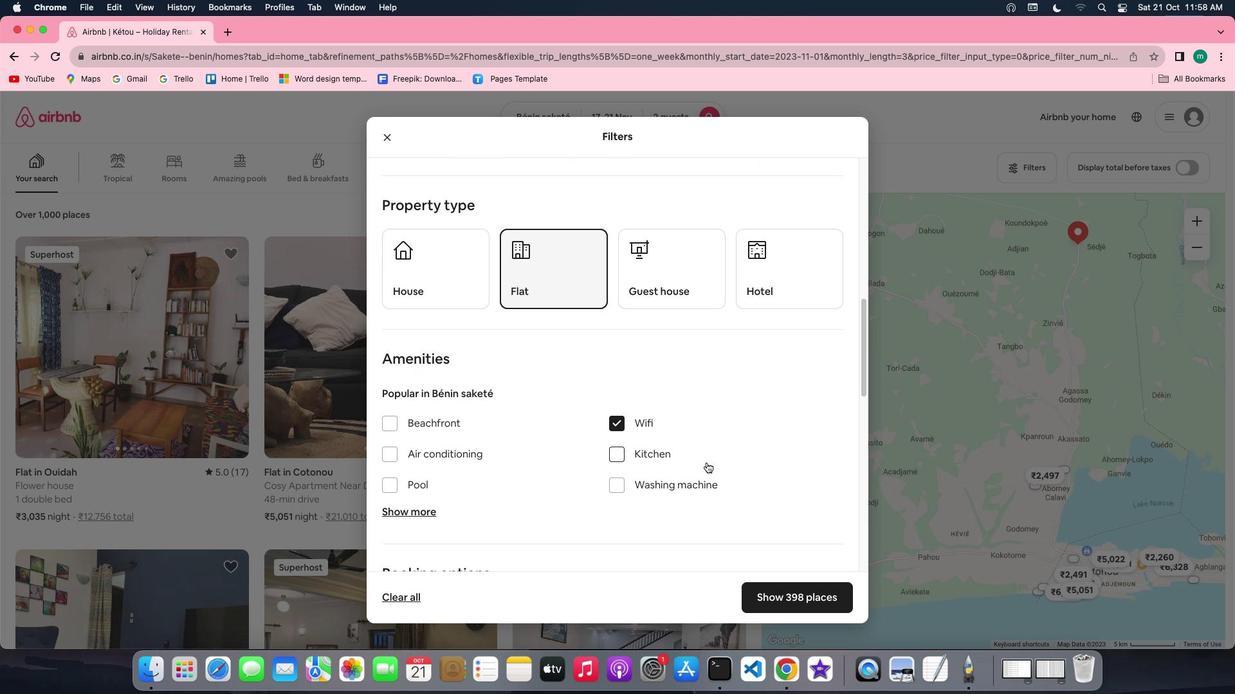 
Action: Mouse scrolled (706, 462) with delta (0, 0)
Screenshot: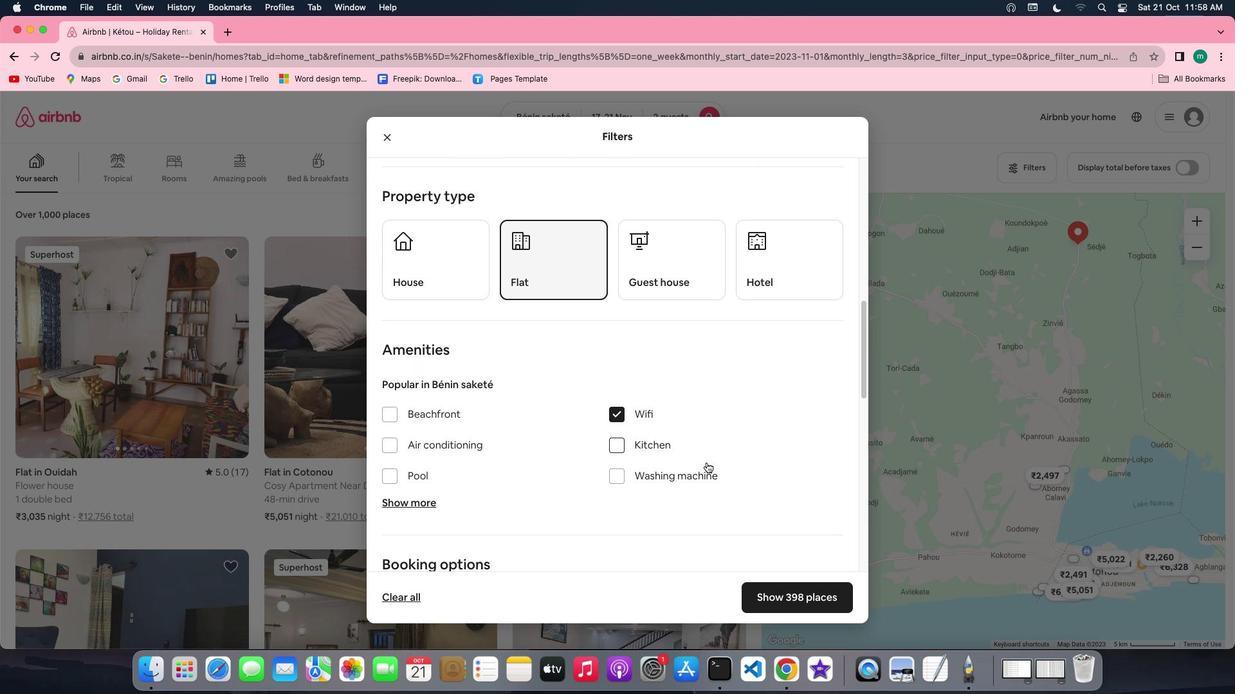 
Action: Mouse scrolled (706, 462) with delta (0, 0)
Screenshot: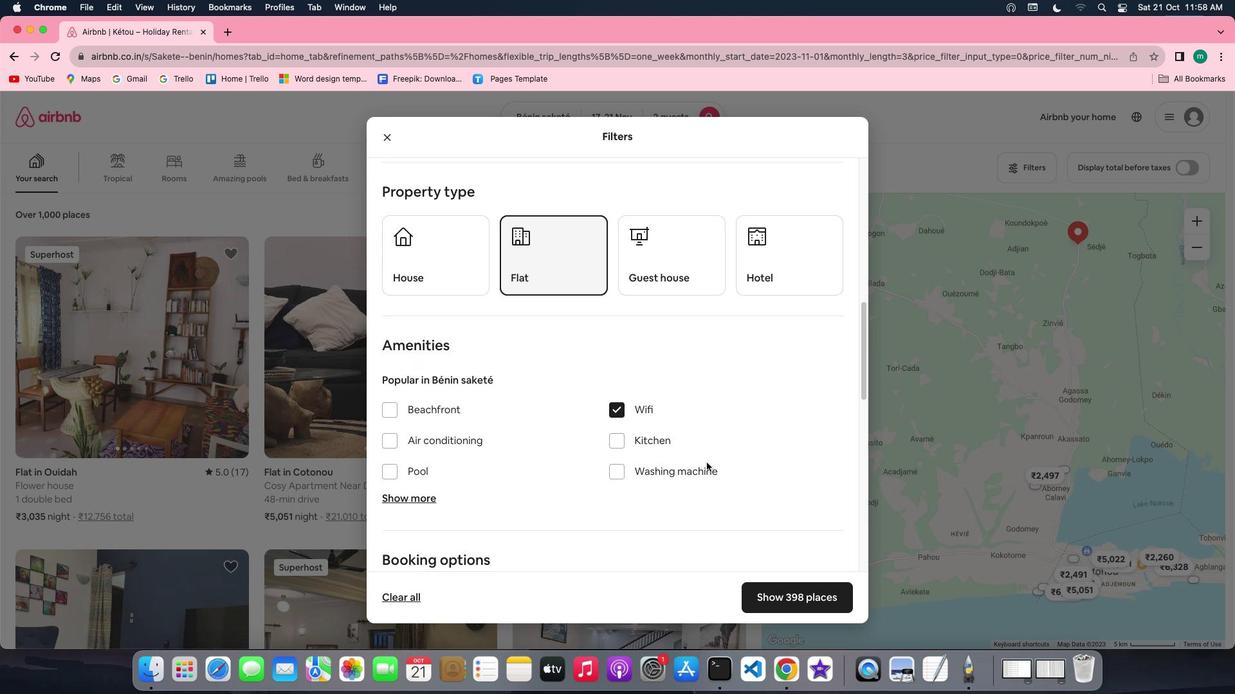 
Action: Mouse scrolled (706, 462) with delta (0, 0)
Screenshot: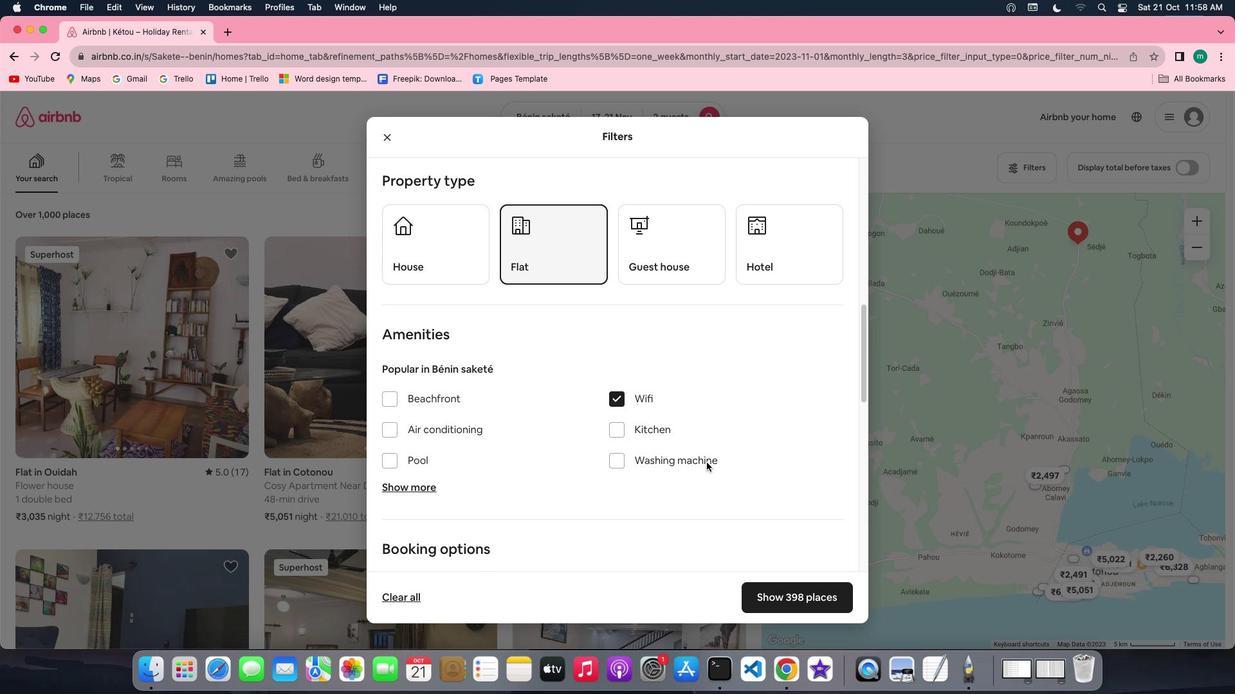 
Action: Mouse scrolled (706, 462) with delta (0, 0)
Screenshot: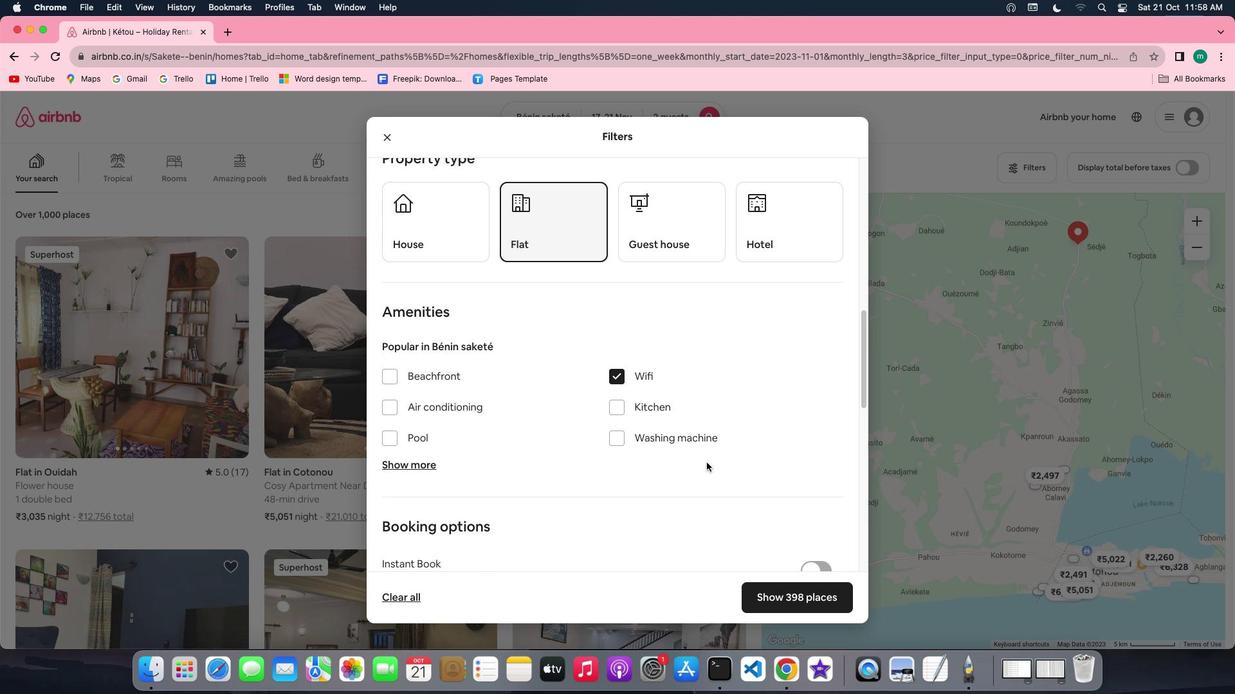 
Action: Mouse scrolled (706, 462) with delta (0, 0)
Screenshot: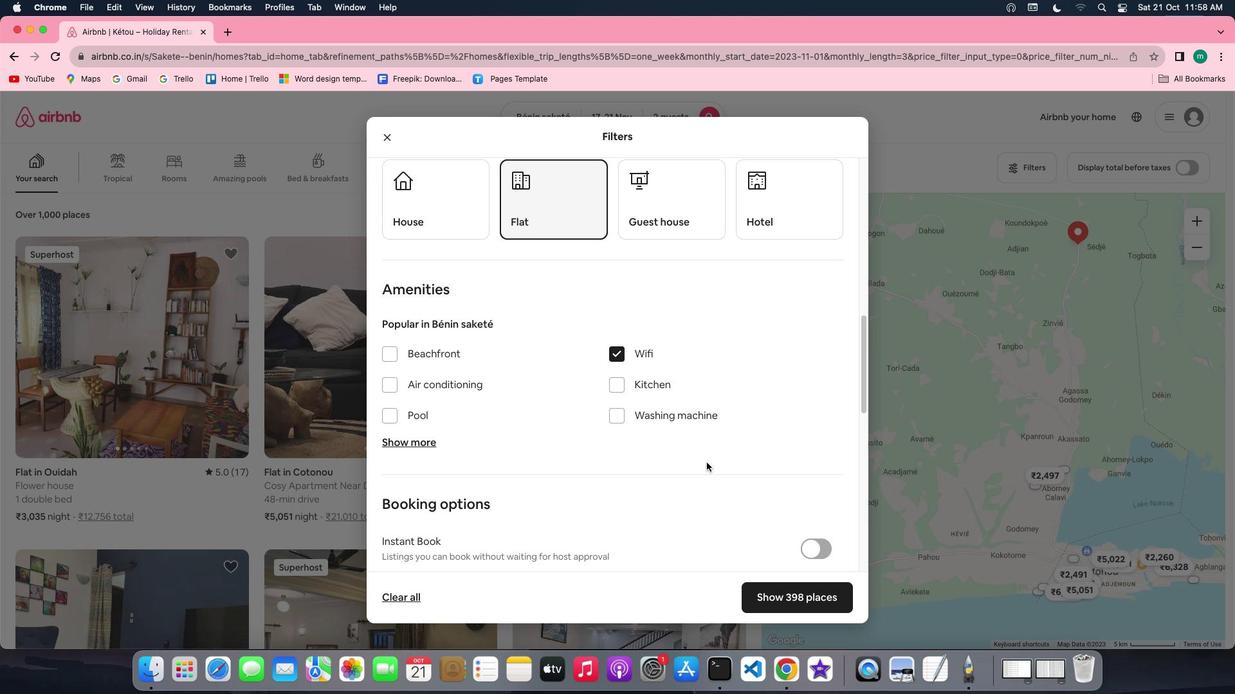 
Action: Mouse scrolled (706, 462) with delta (0, 0)
Screenshot: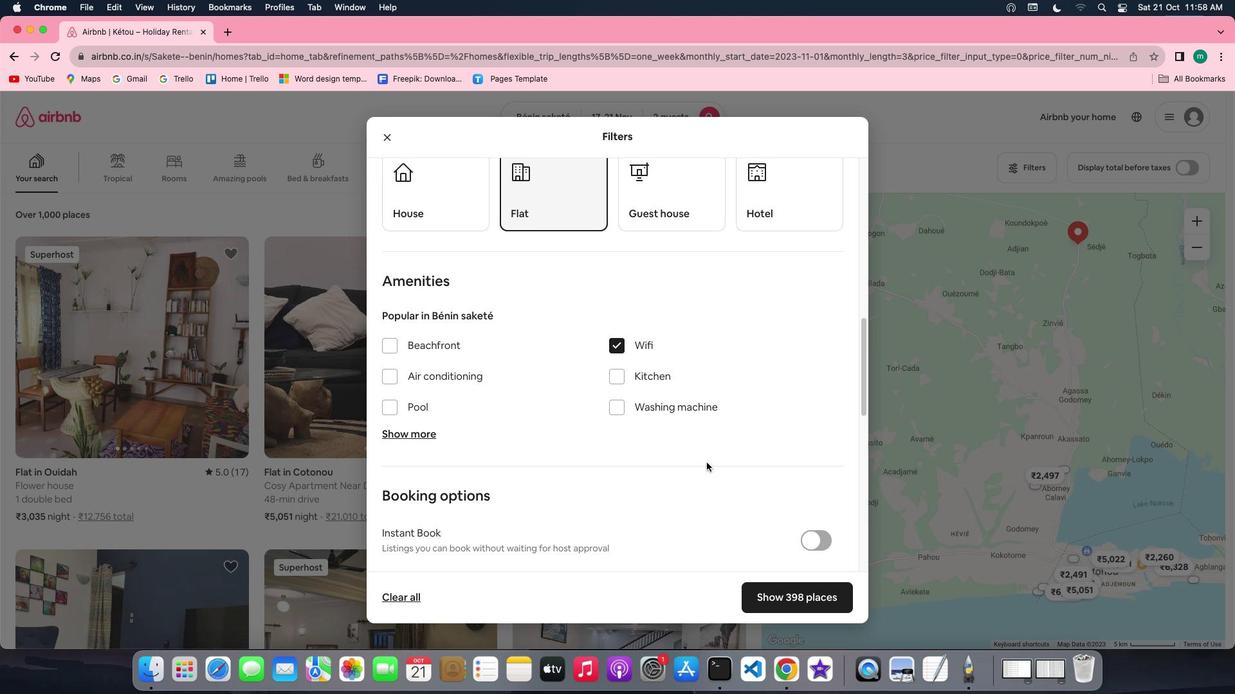 
Action: Mouse scrolled (706, 462) with delta (0, 0)
Screenshot: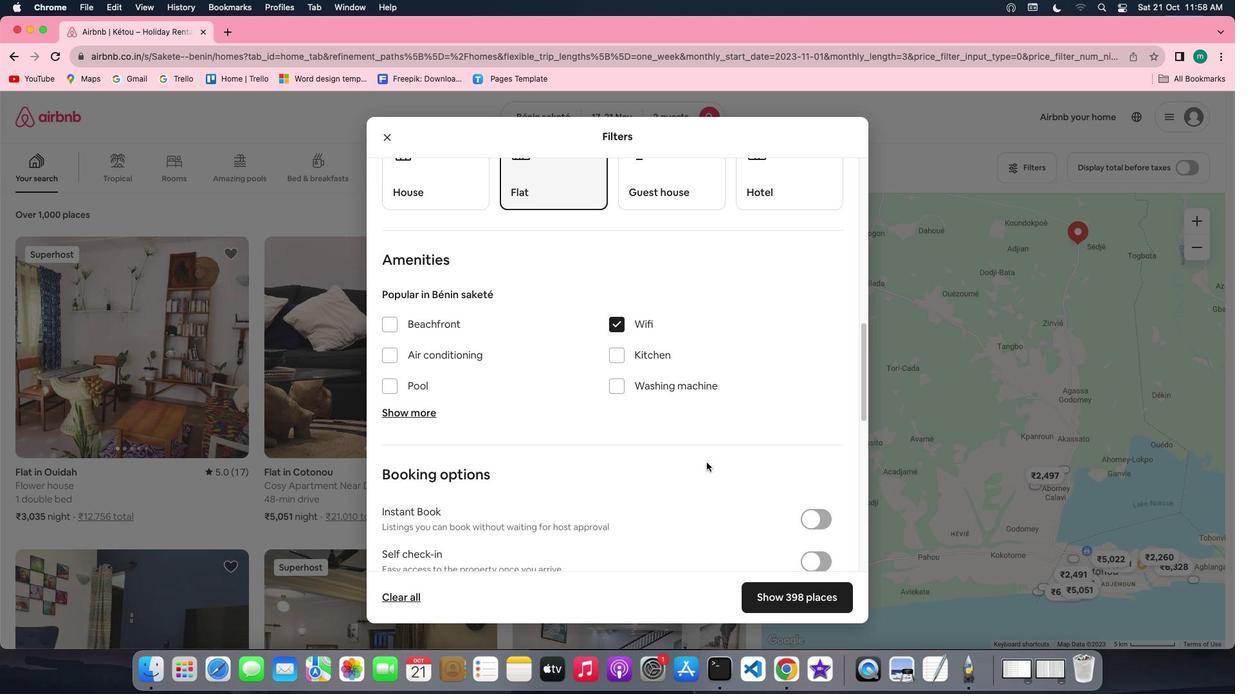 
Action: Mouse scrolled (706, 462) with delta (0, 0)
Screenshot: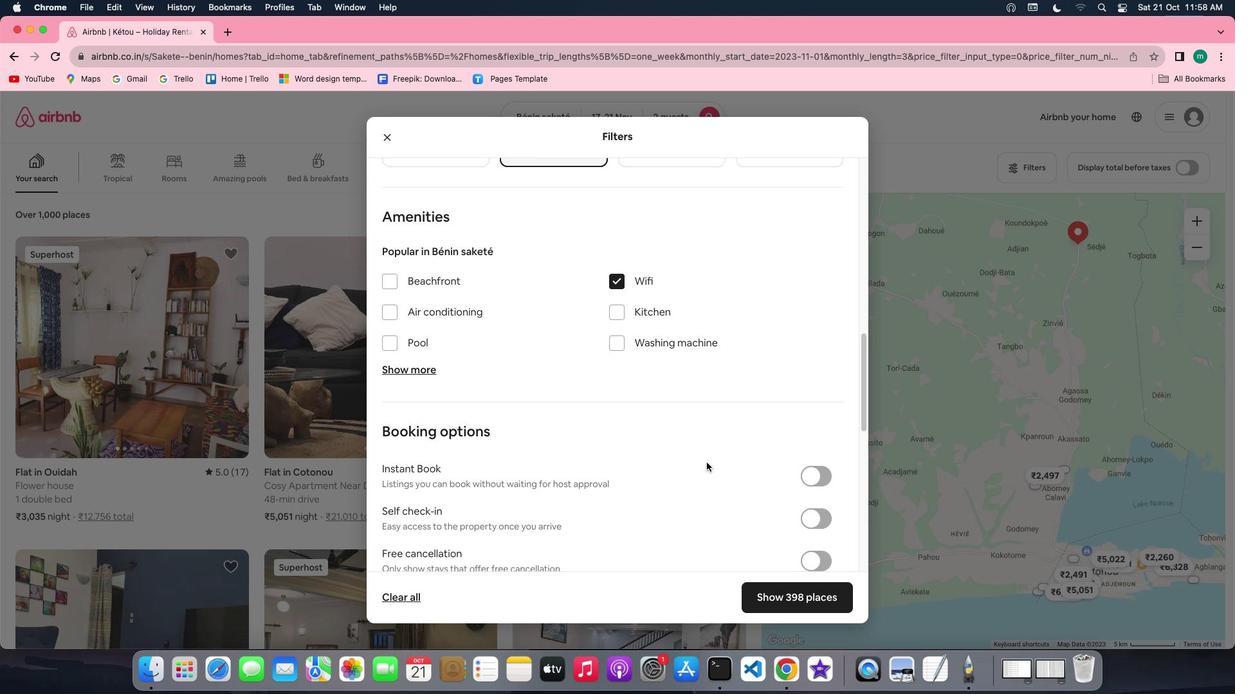 
Action: Mouse scrolled (706, 462) with delta (0, 0)
Screenshot: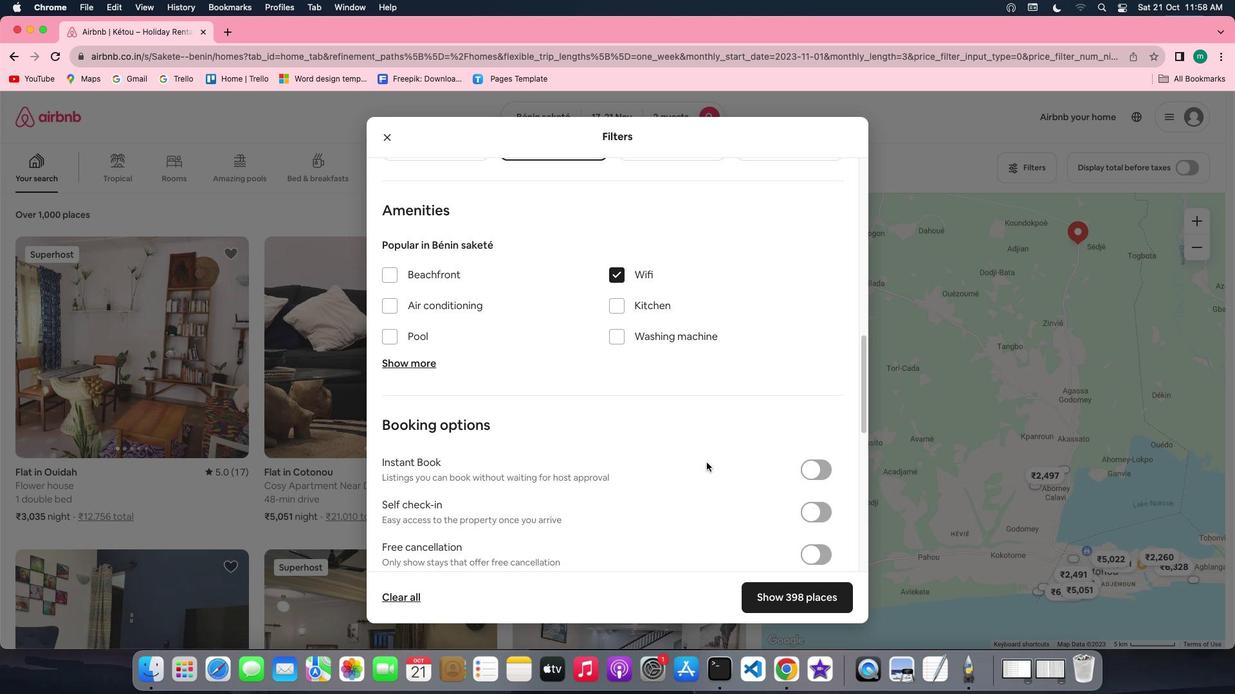 
Action: Mouse scrolled (706, 462) with delta (0, 0)
Screenshot: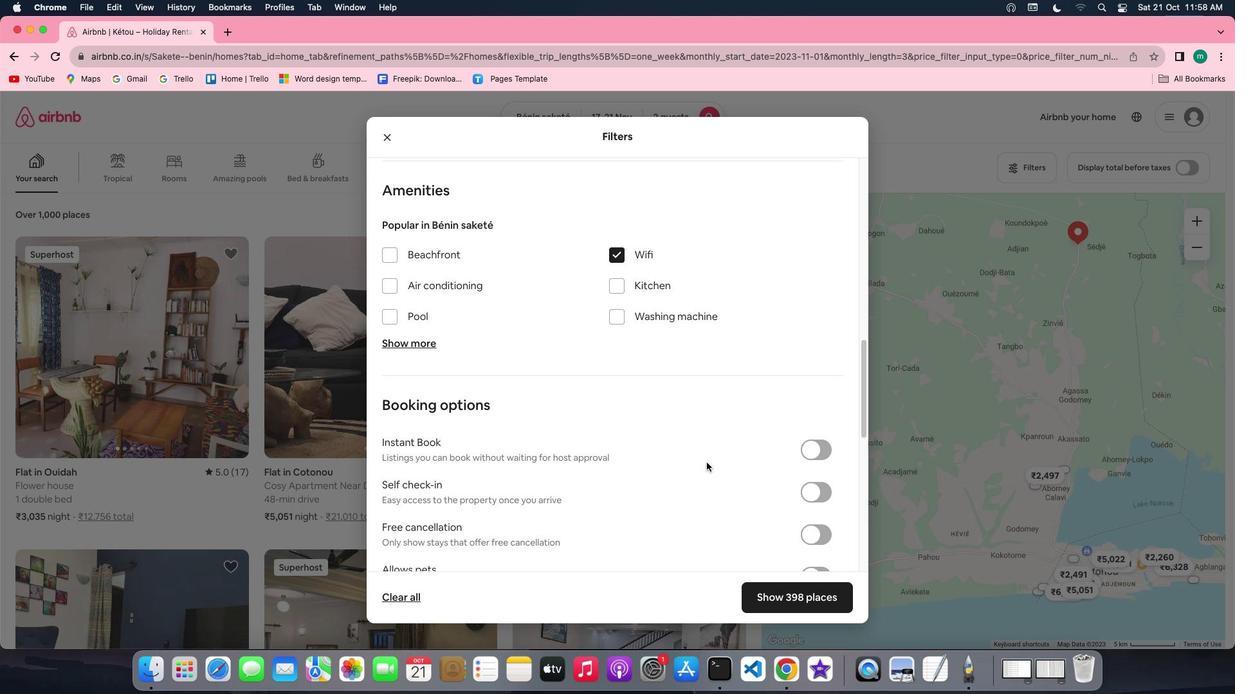 
Action: Mouse scrolled (706, 462) with delta (0, 0)
Screenshot: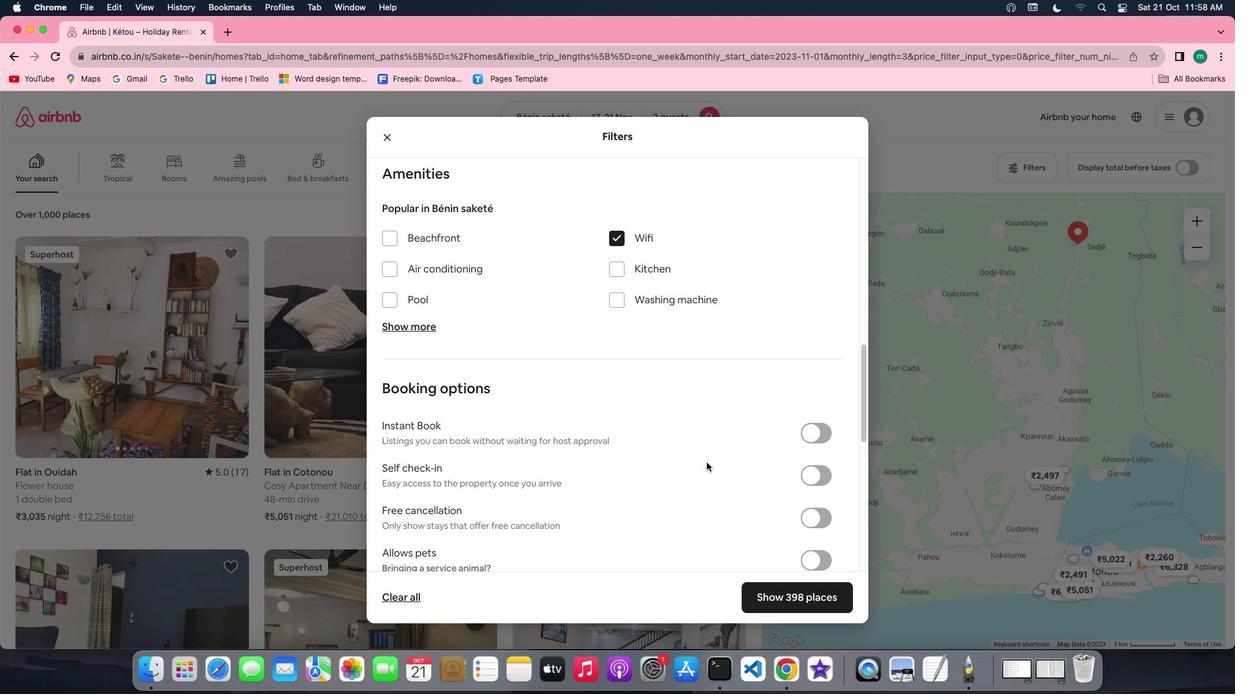 
Action: Mouse scrolled (706, 462) with delta (0, -1)
Screenshot: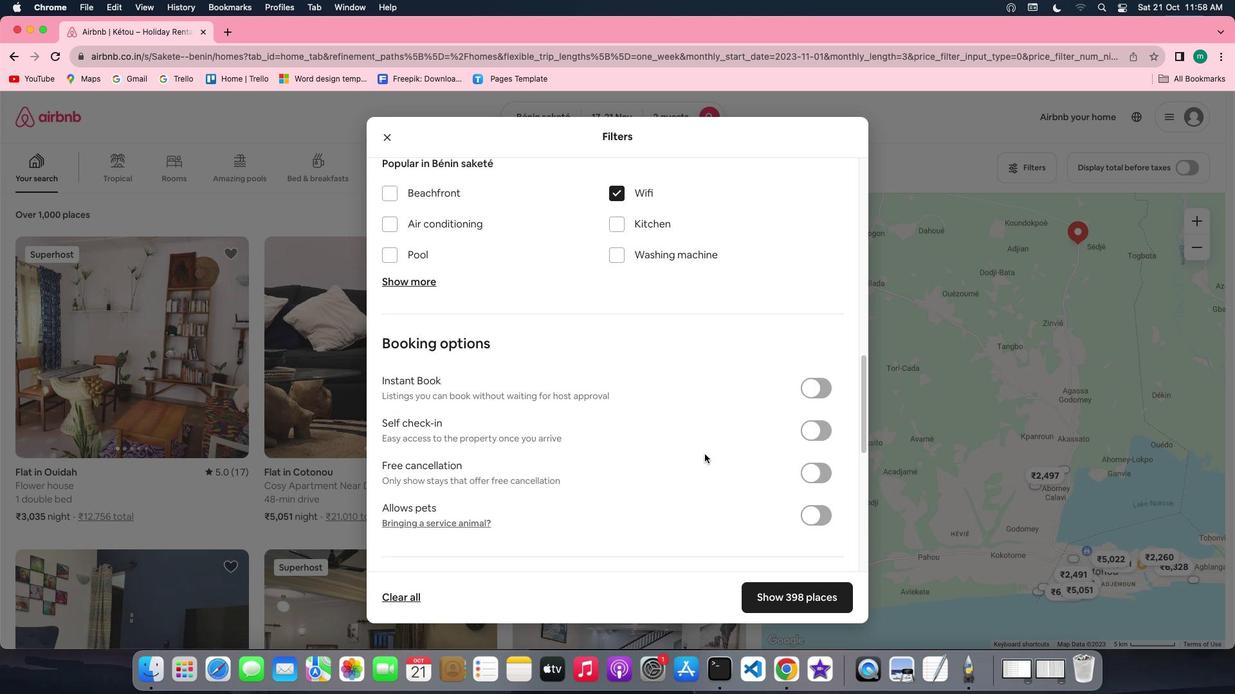 
Action: Mouse moved to (827, 412)
Screenshot: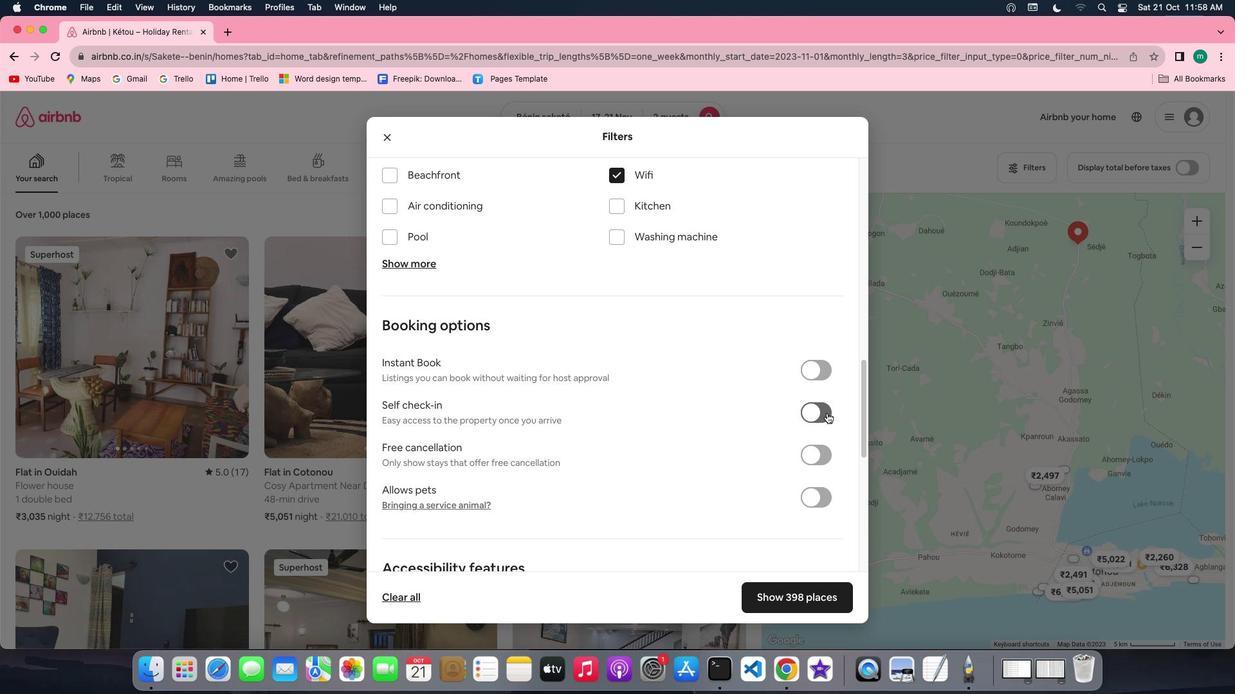 
Action: Mouse pressed left at (827, 412)
Screenshot: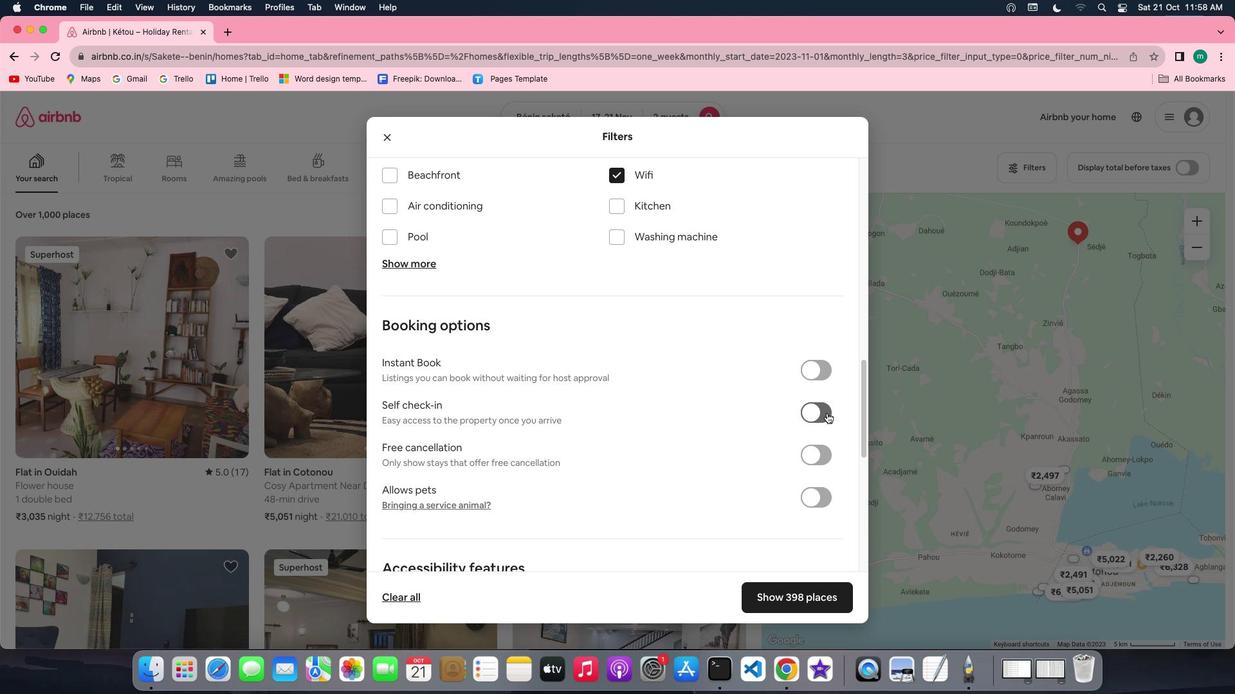 
Action: Mouse moved to (461, 498)
Screenshot: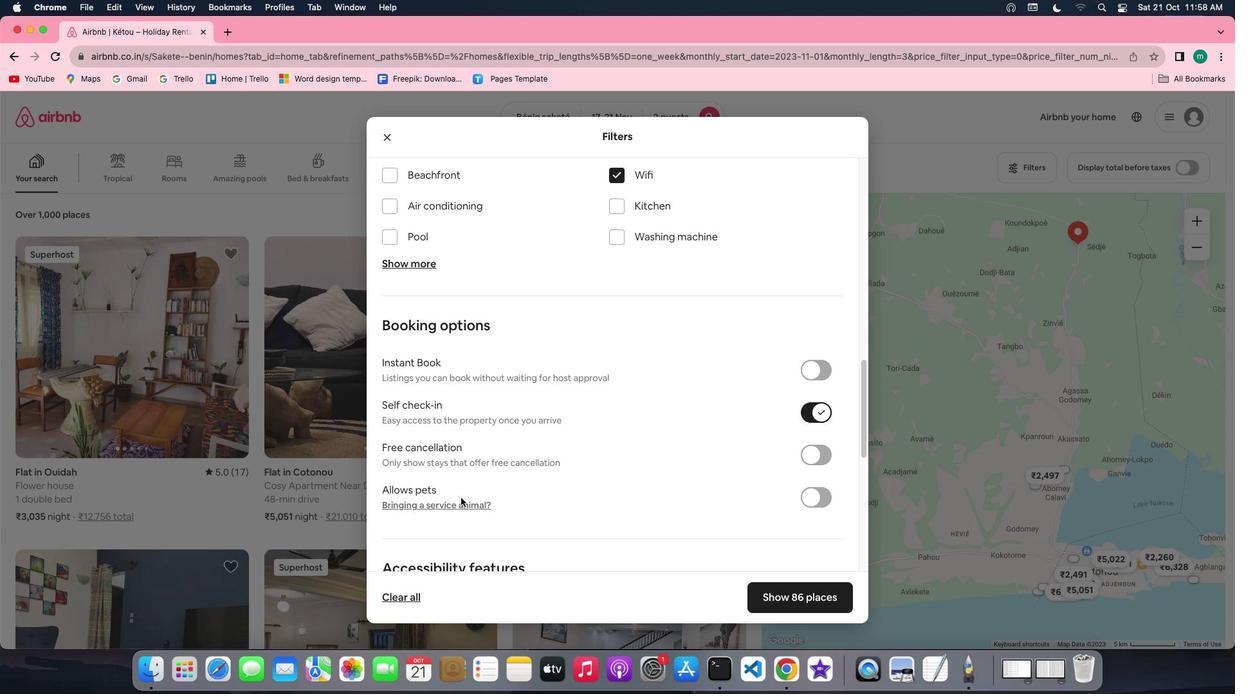 
Action: Mouse scrolled (461, 498) with delta (0, 0)
Screenshot: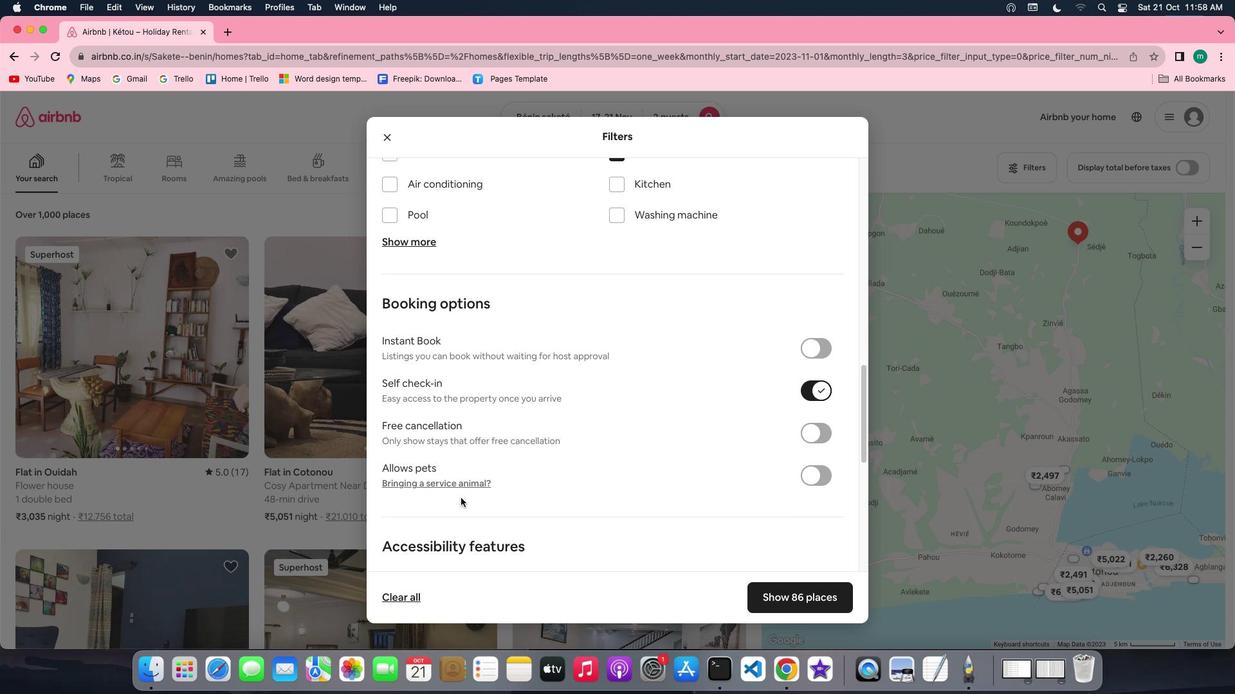 
Action: Mouse scrolled (461, 498) with delta (0, 0)
Screenshot: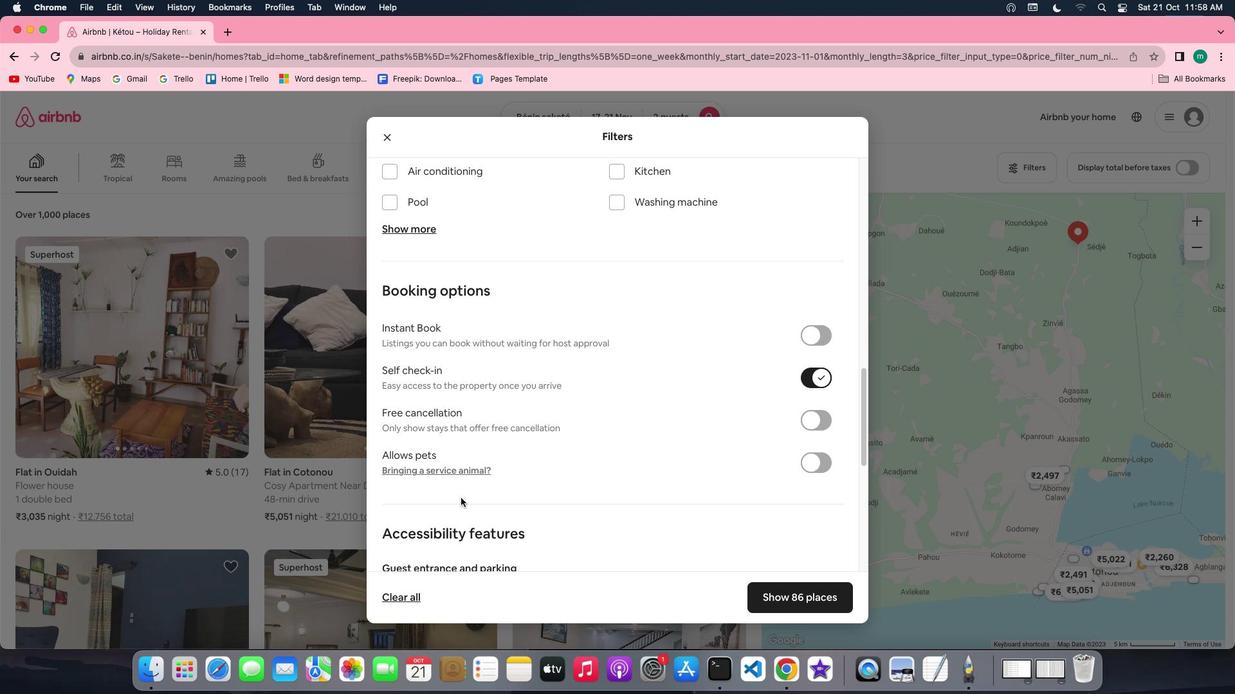 
Action: Mouse scrolled (461, 498) with delta (0, -1)
Screenshot: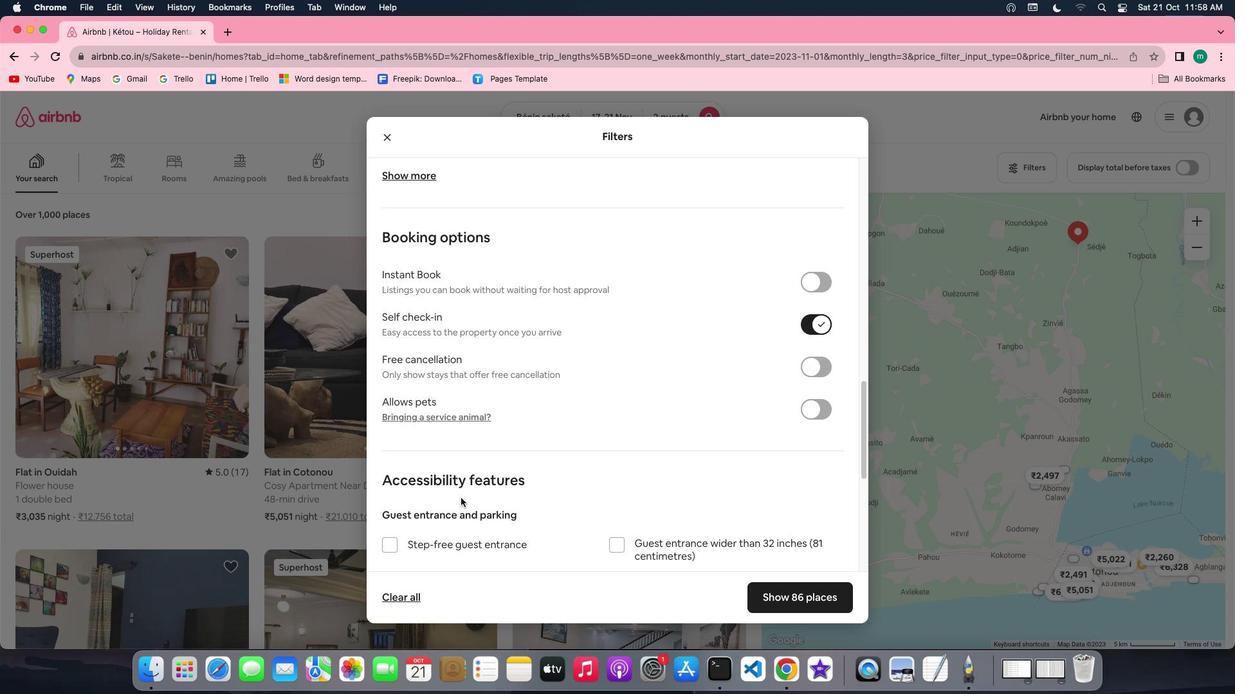 
Action: Mouse scrolled (461, 498) with delta (0, -1)
Screenshot: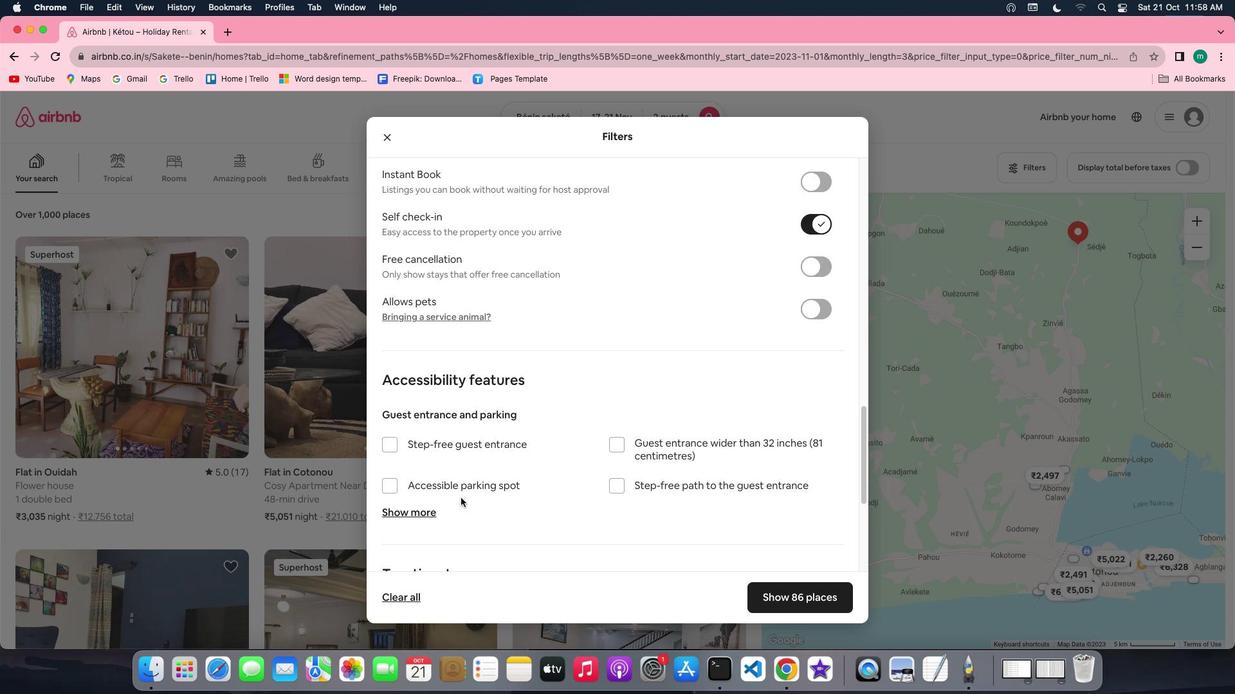 
Action: Mouse moved to (641, 520)
Screenshot: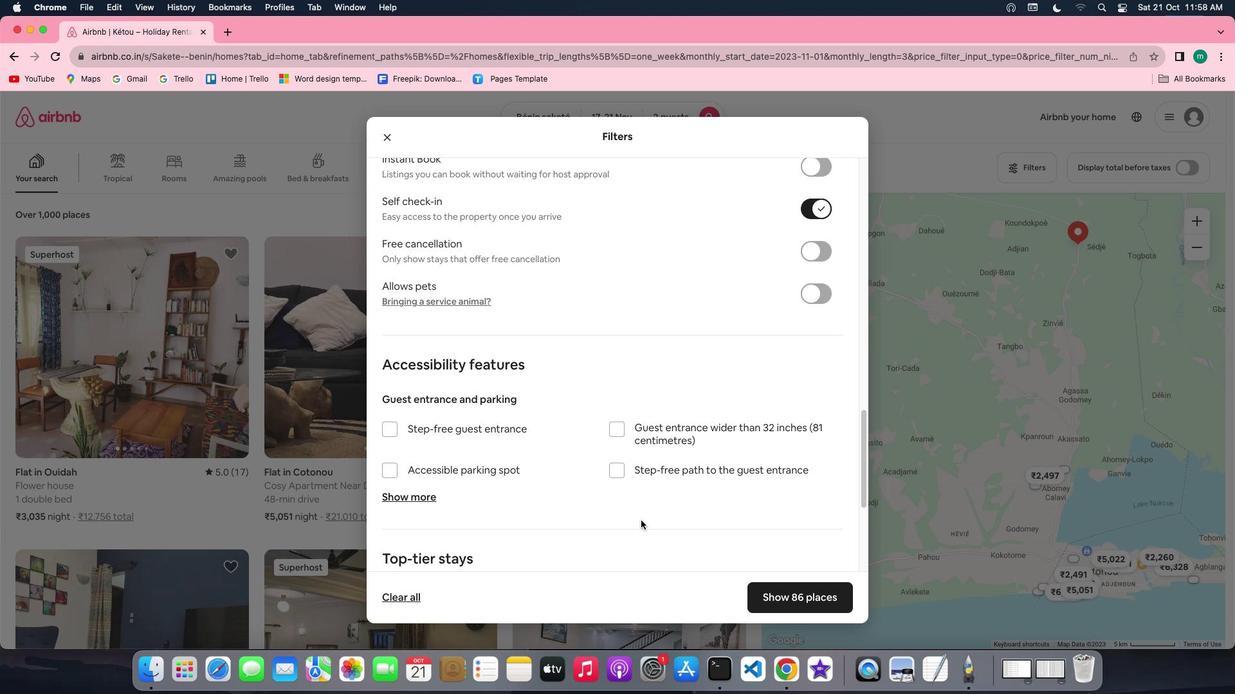 
Action: Mouse scrolled (641, 520) with delta (0, 0)
Screenshot: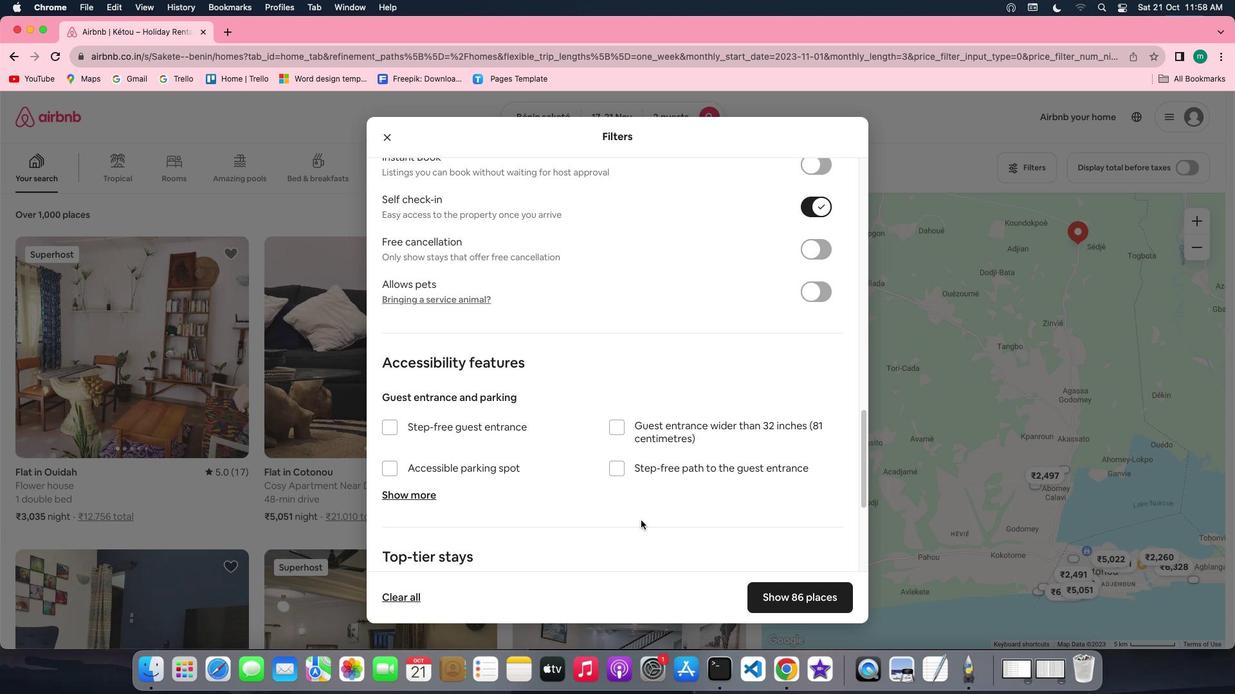 
Action: Mouse scrolled (641, 520) with delta (0, 0)
Screenshot: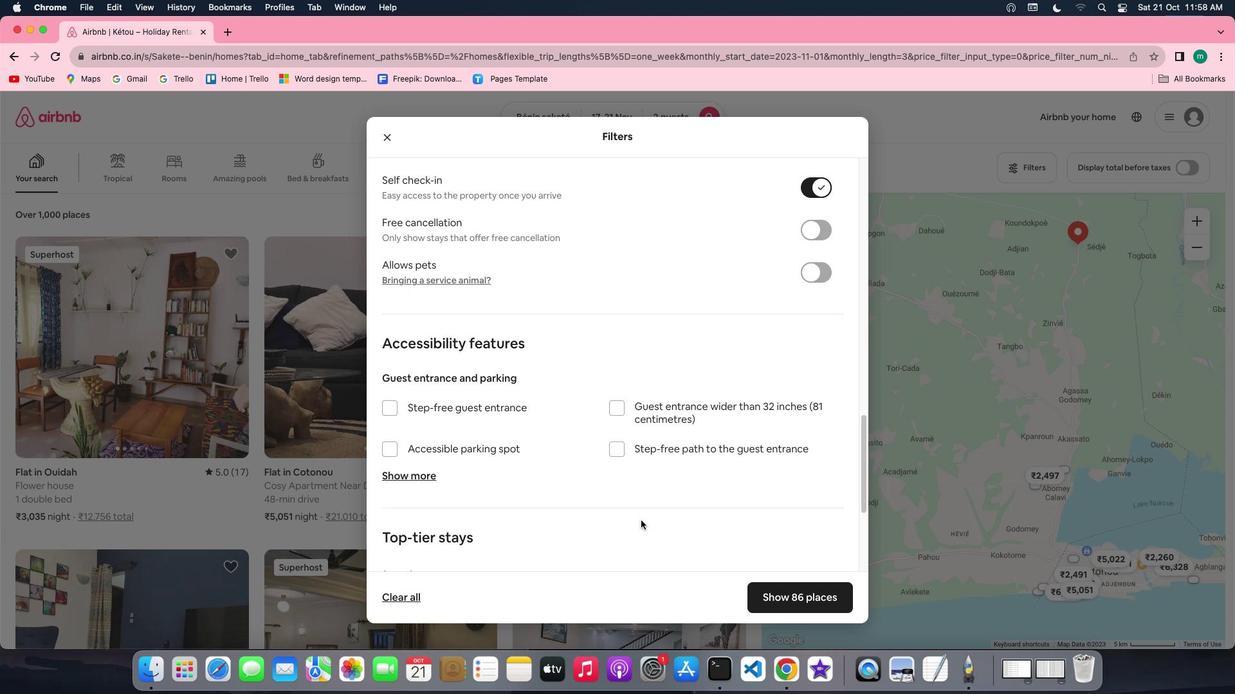 
Action: Mouse scrolled (641, 520) with delta (0, 0)
Screenshot: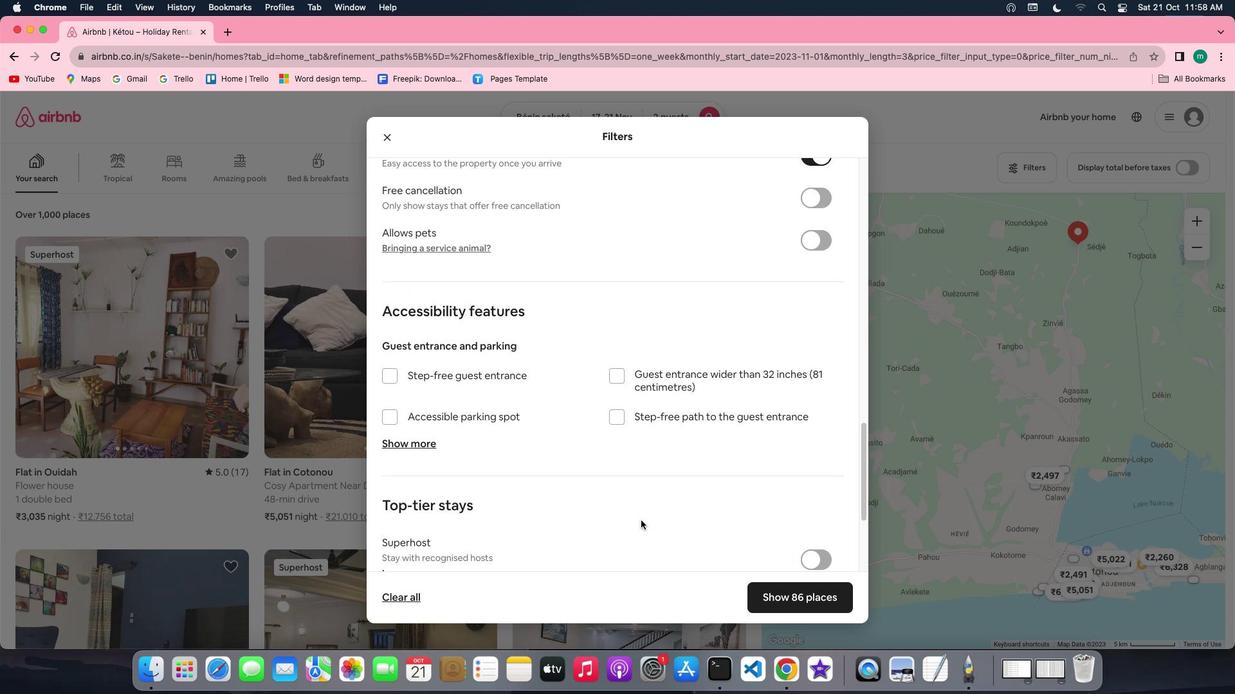 
Action: Mouse scrolled (641, 520) with delta (0, -1)
Screenshot: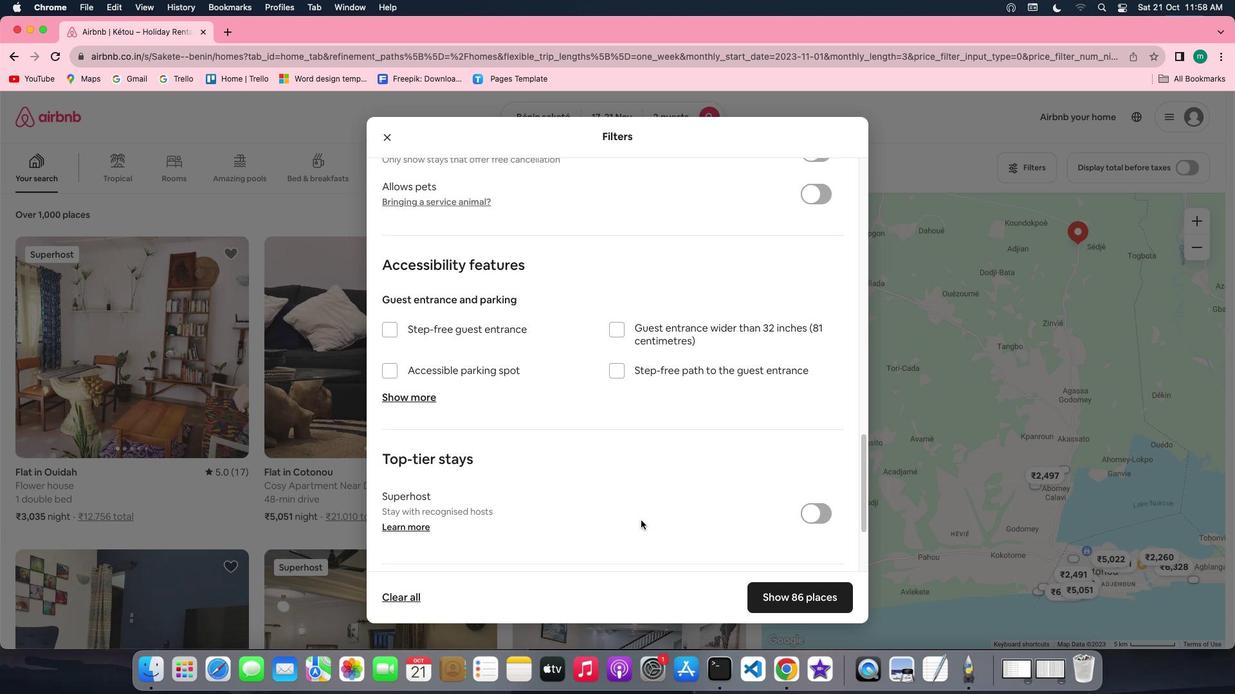 
Action: Mouse scrolled (641, 520) with delta (0, 0)
Screenshot: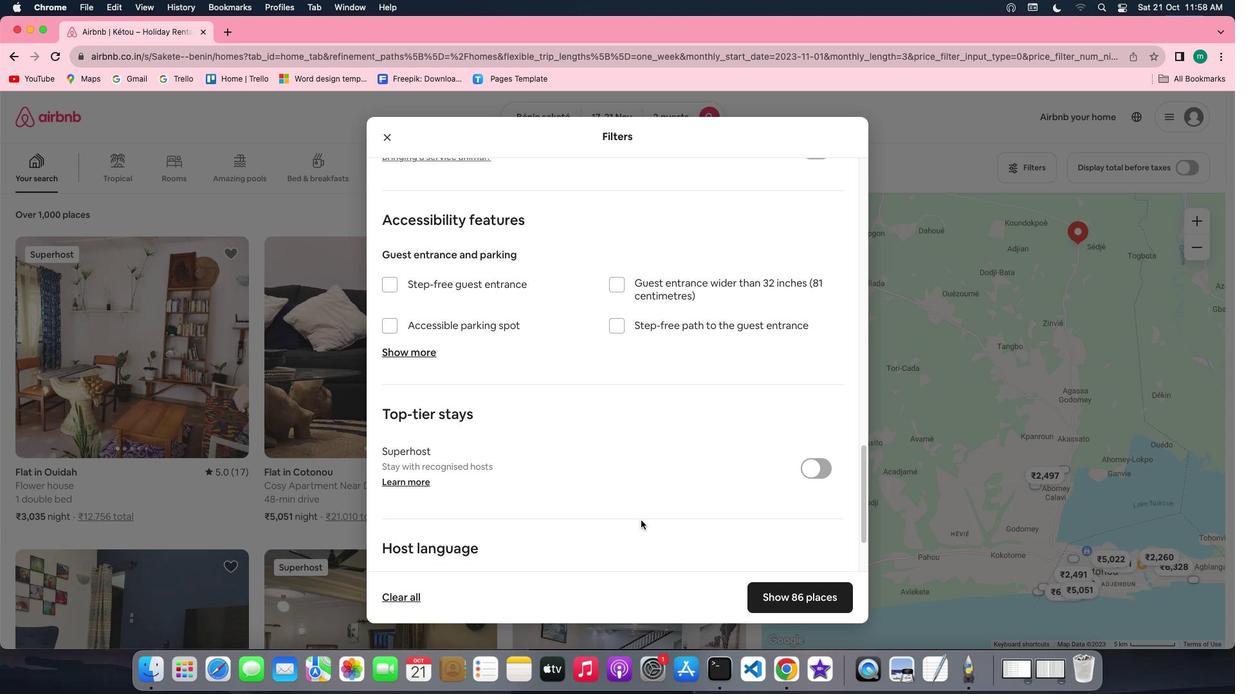 
Action: Mouse scrolled (641, 520) with delta (0, 0)
Screenshot: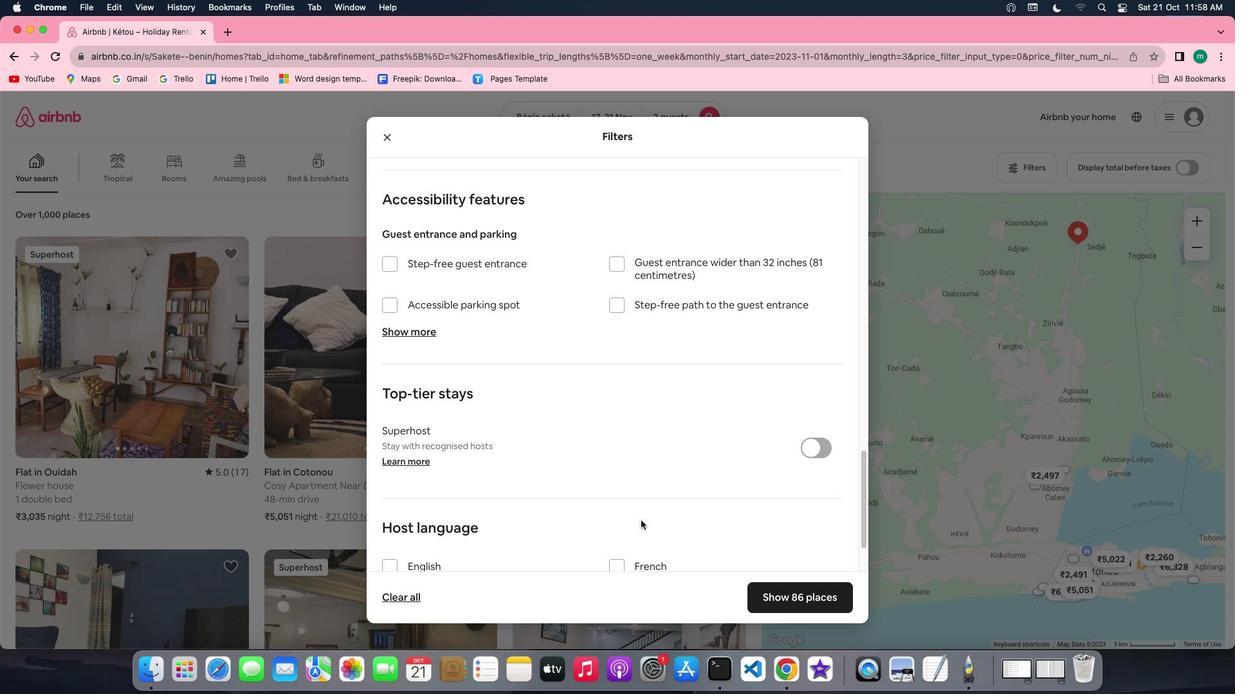 
Action: Mouse scrolled (641, 520) with delta (0, -1)
Screenshot: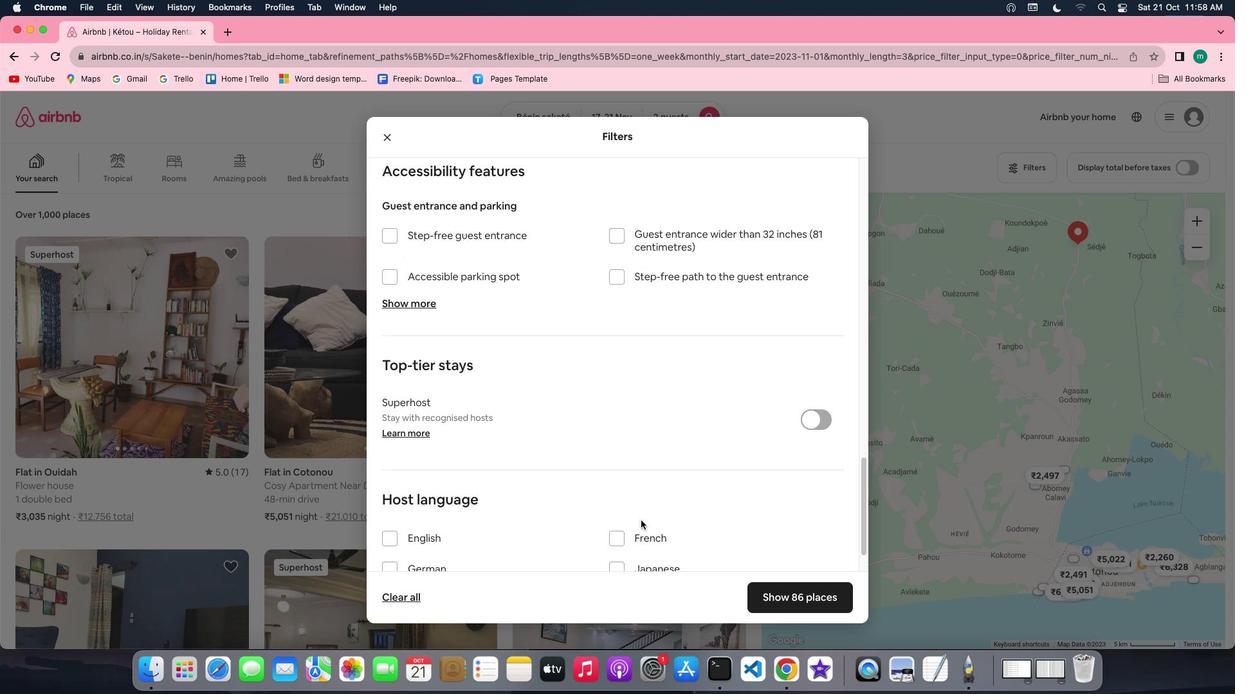 
Action: Mouse scrolled (641, 520) with delta (0, -1)
Screenshot: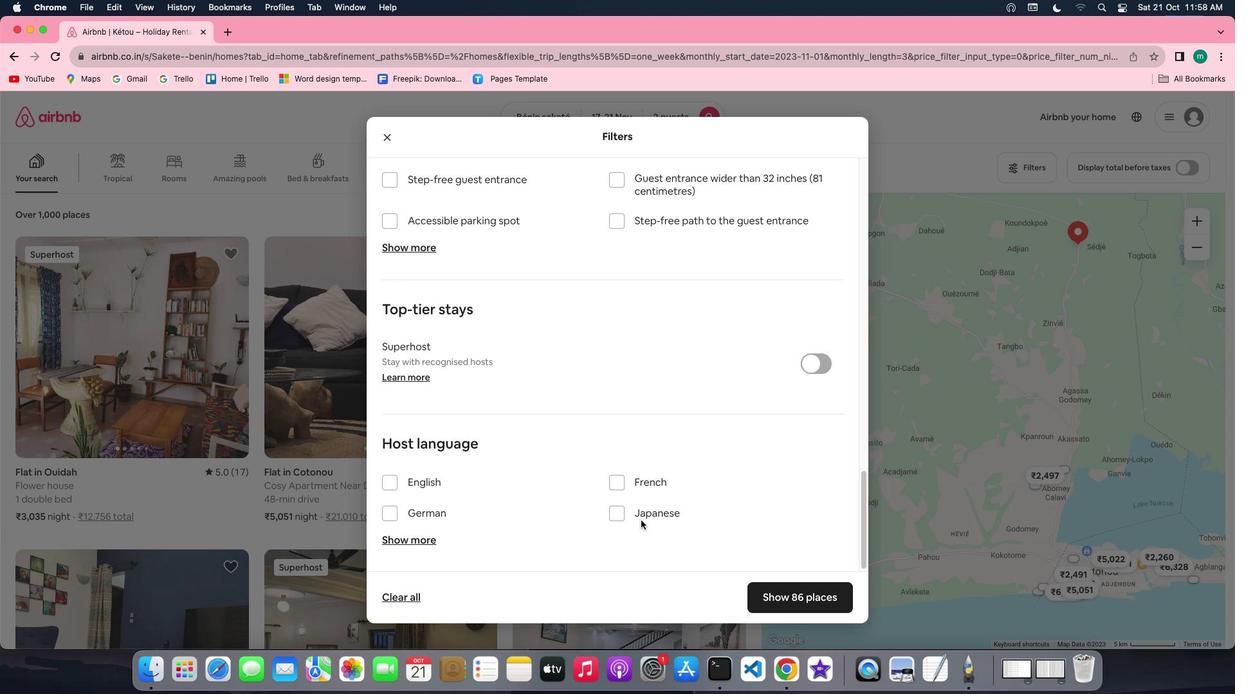 
Action: Mouse scrolled (641, 520) with delta (0, 0)
Screenshot: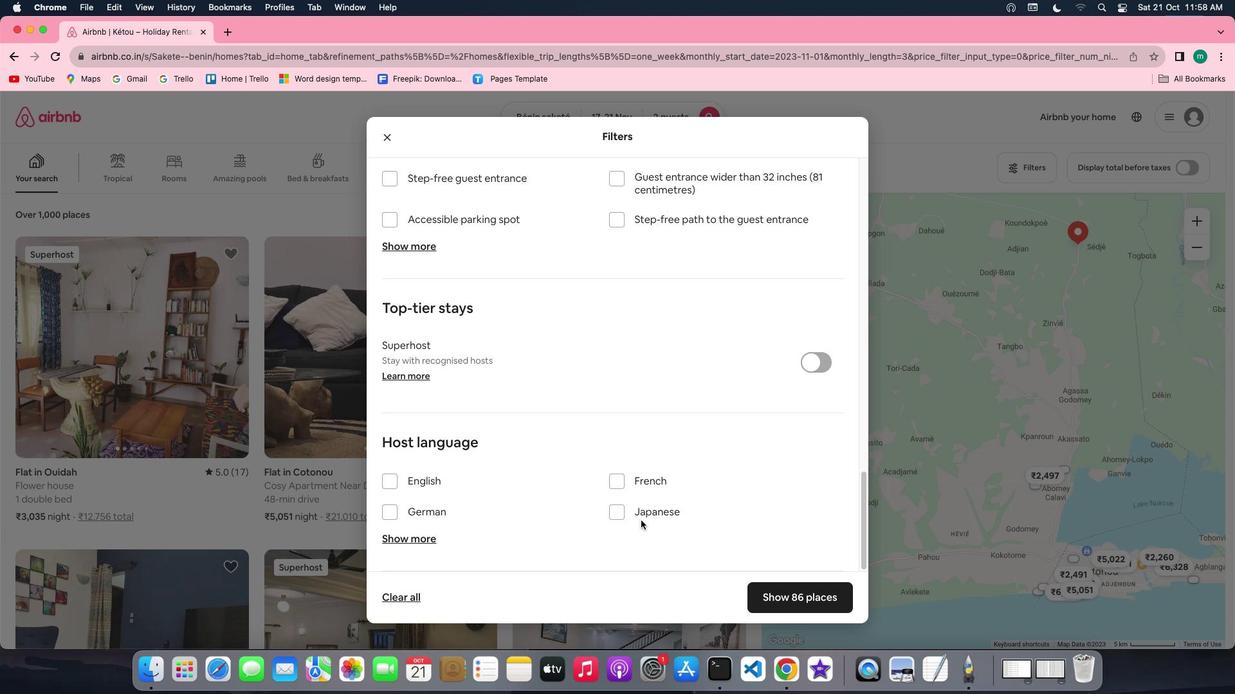 
Action: Mouse scrolled (641, 520) with delta (0, 0)
Screenshot: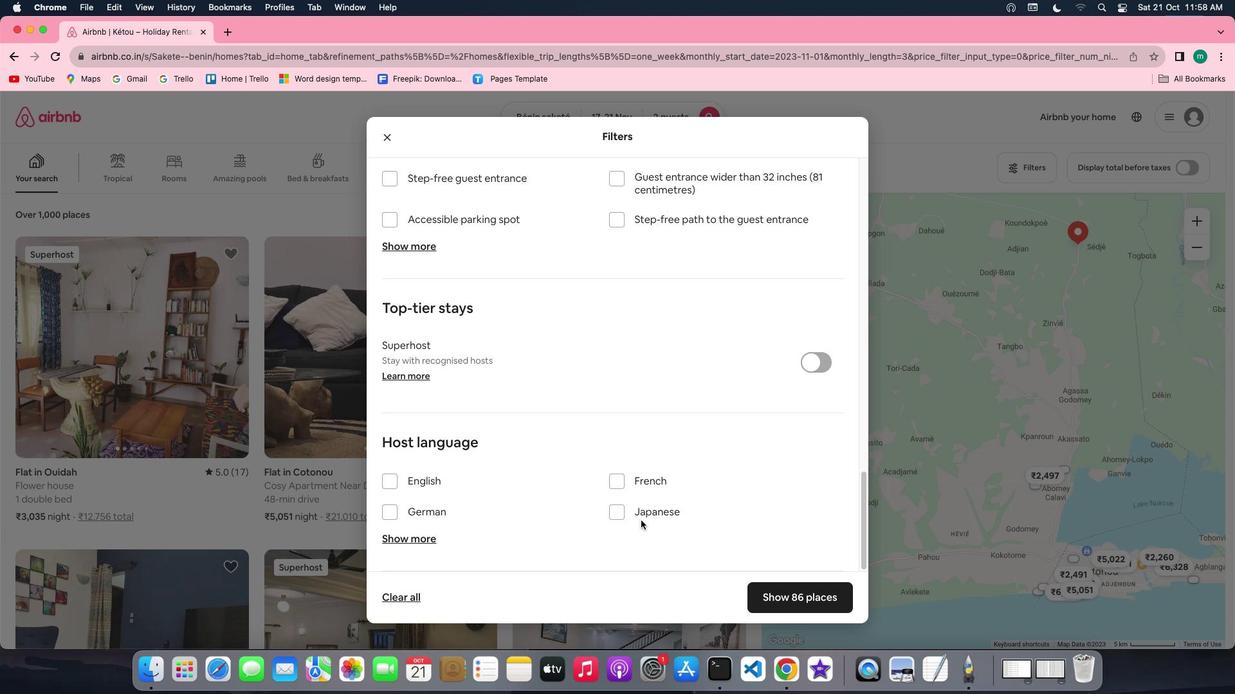 
Action: Mouse scrolled (641, 520) with delta (0, -1)
Screenshot: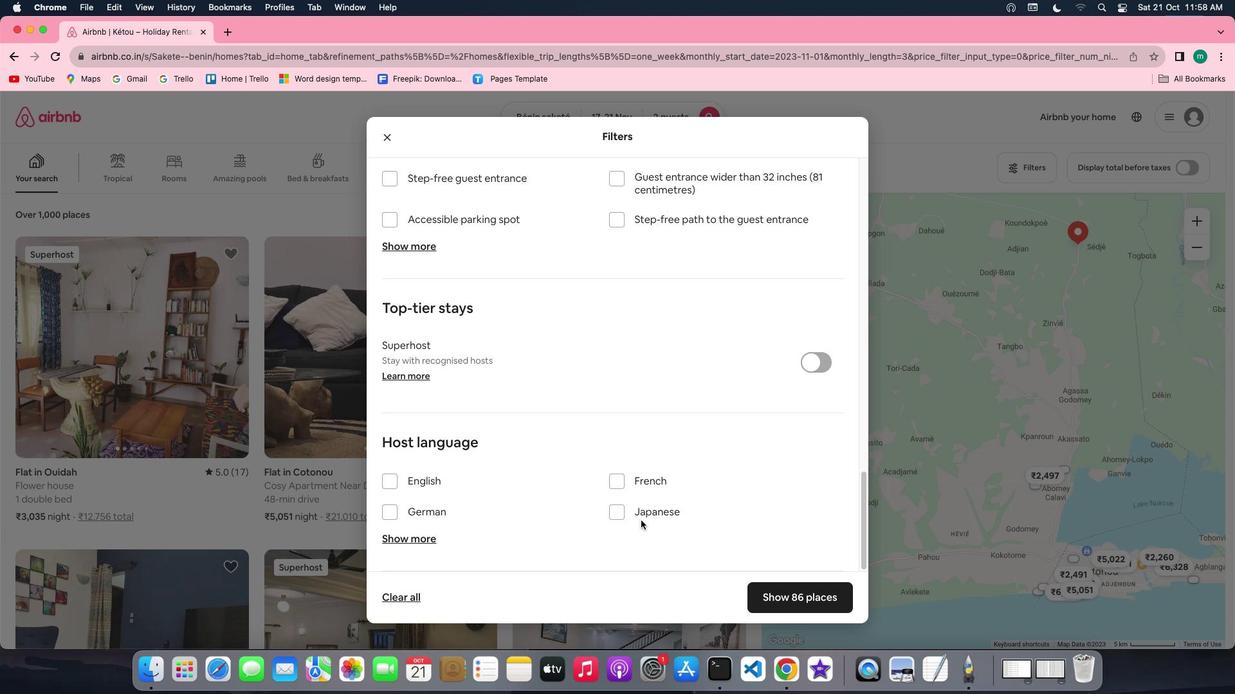 
Action: Mouse scrolled (641, 520) with delta (0, -2)
Screenshot: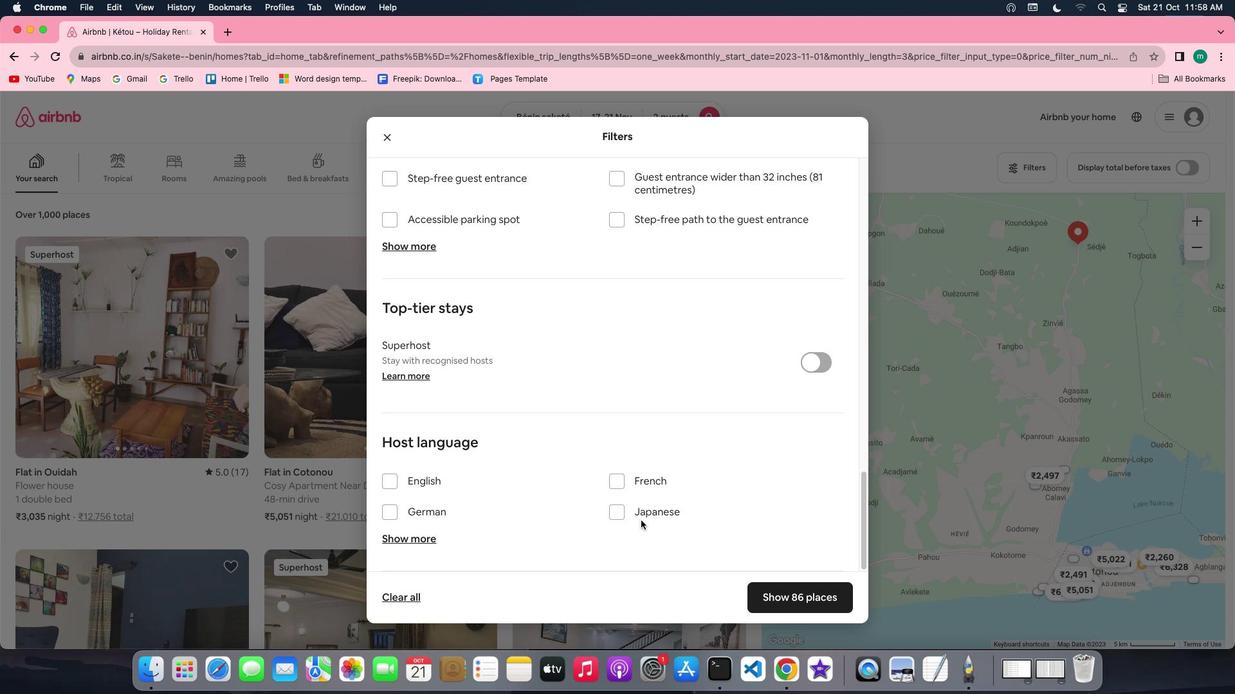 
Action: Mouse moved to (827, 603)
Screenshot: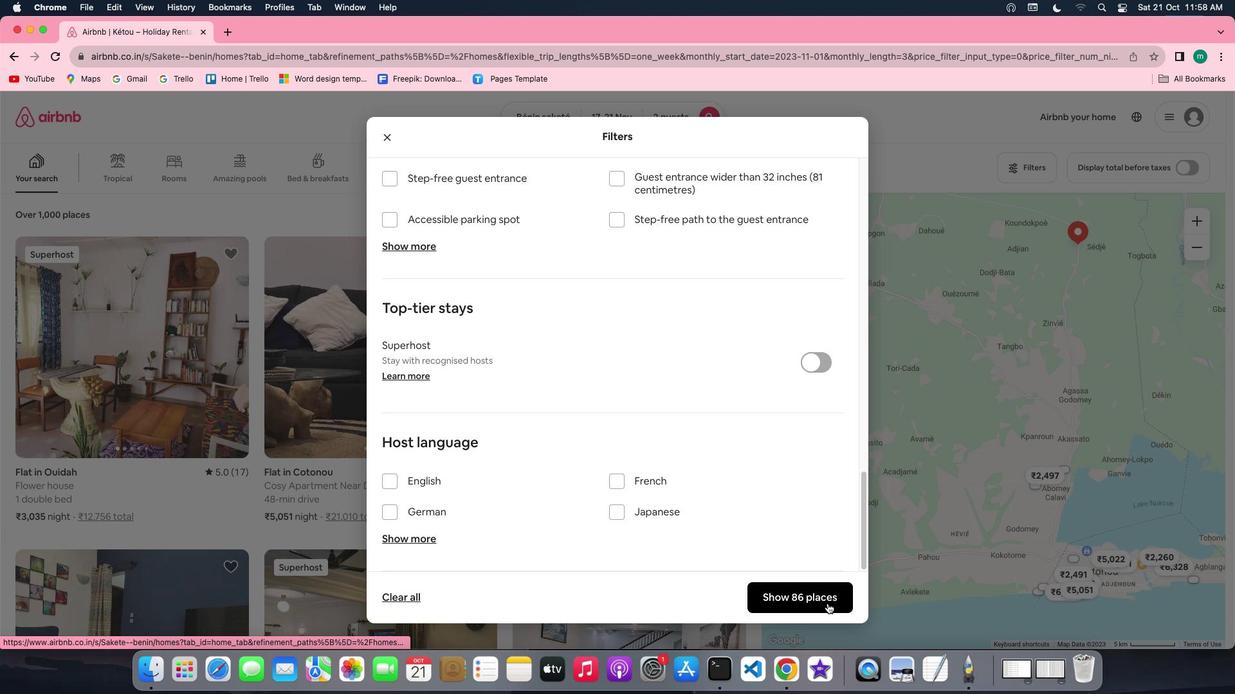 
Action: Mouse pressed left at (827, 603)
Screenshot: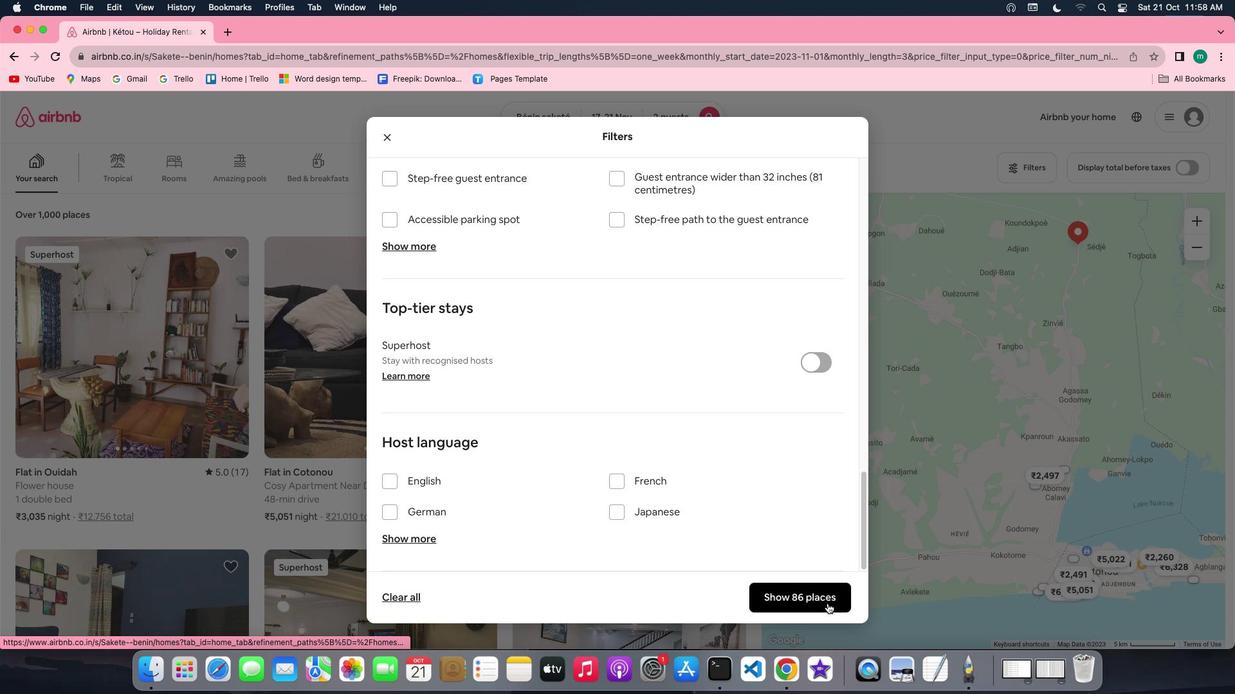 
Action: Mouse moved to (207, 364)
Screenshot: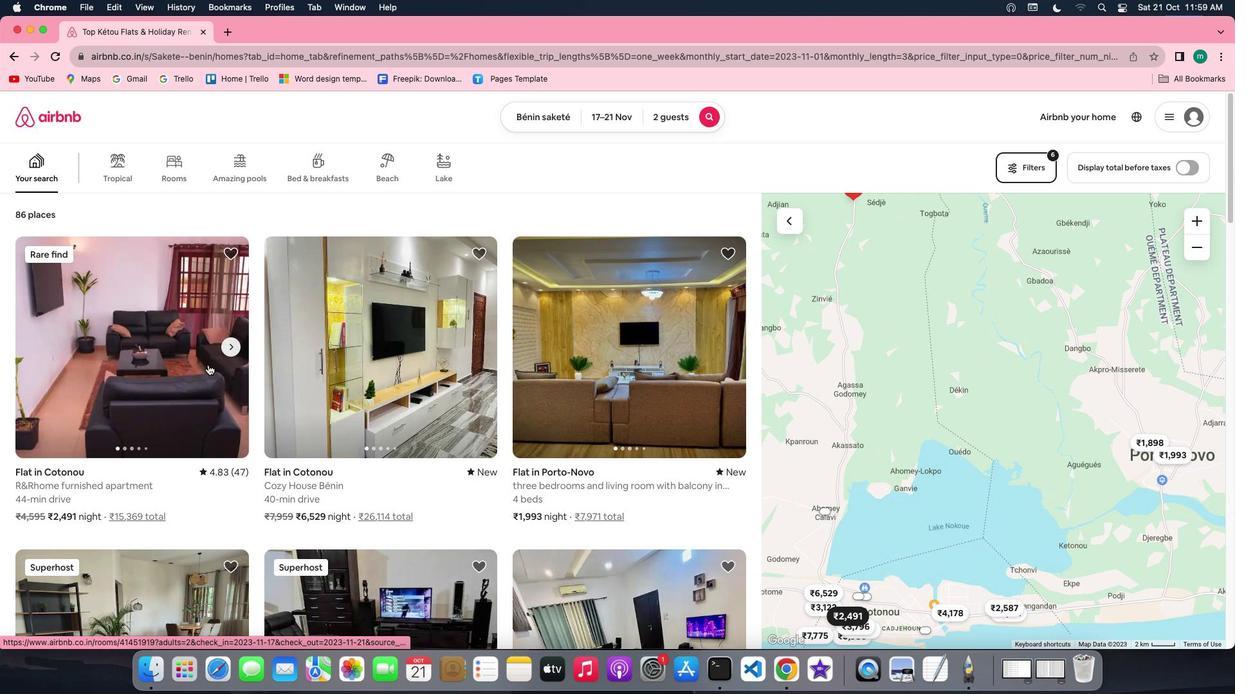 
Action: Mouse pressed left at (207, 364)
Screenshot: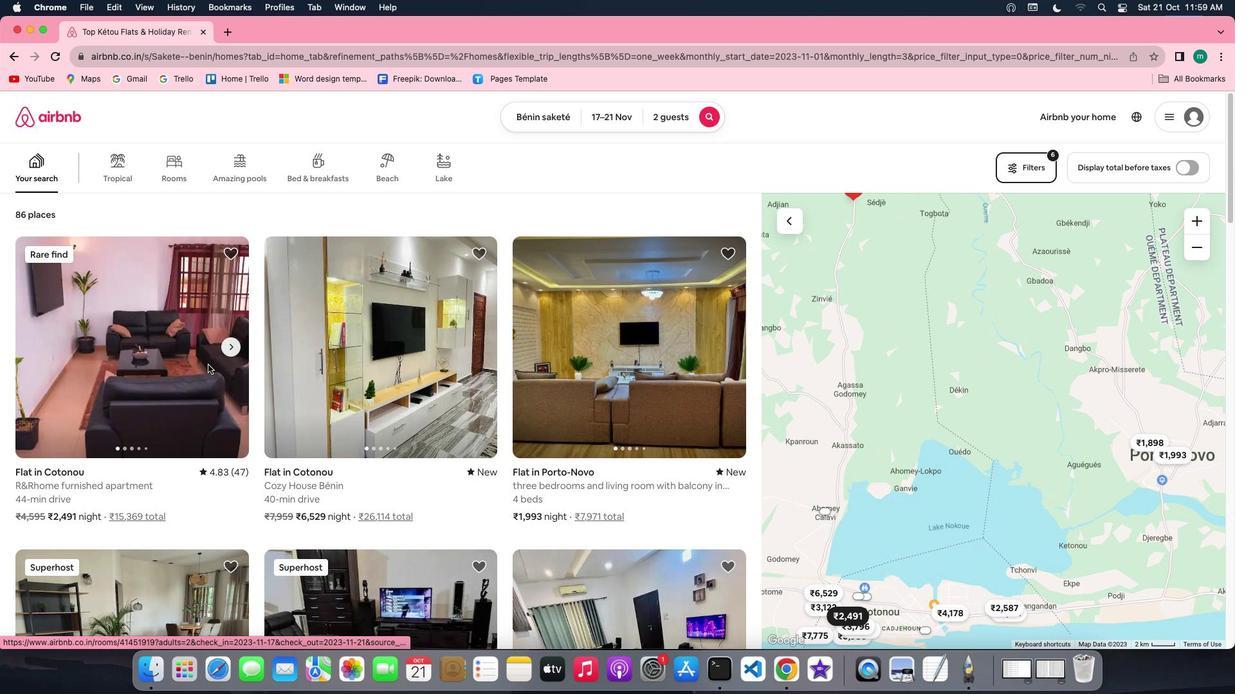 
Action: Mouse moved to (928, 483)
Screenshot: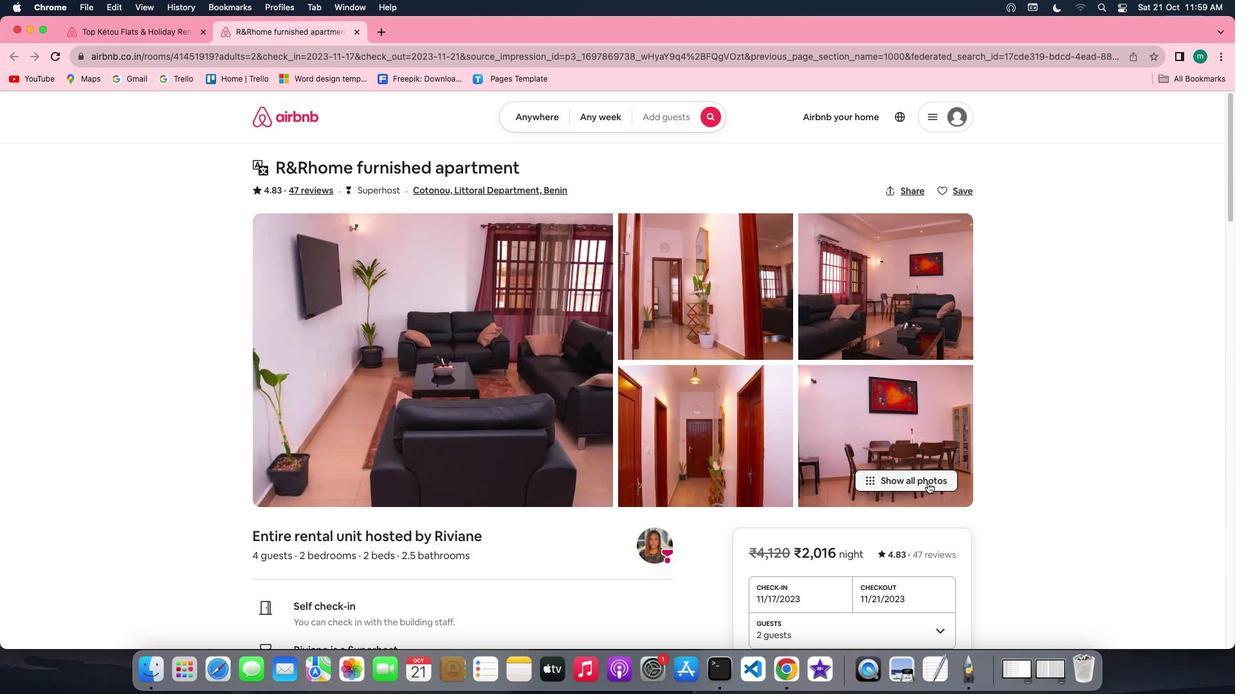 
Action: Mouse pressed left at (928, 483)
Screenshot: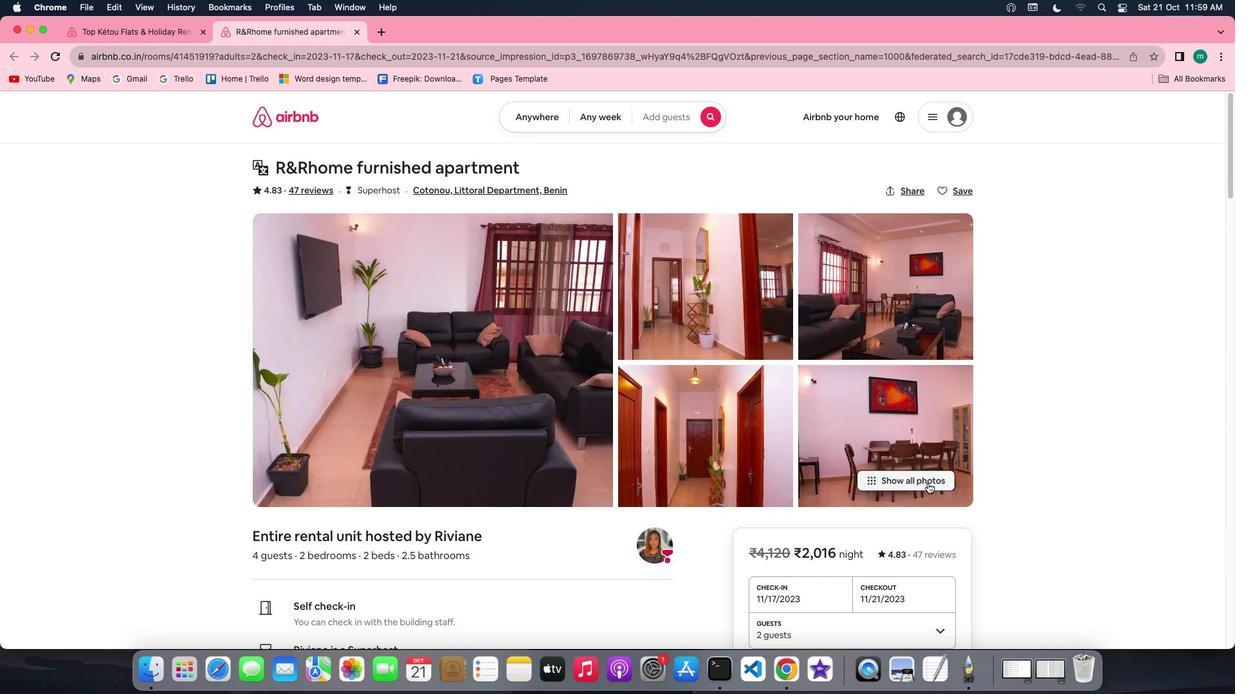
Action: Mouse moved to (773, 567)
Screenshot: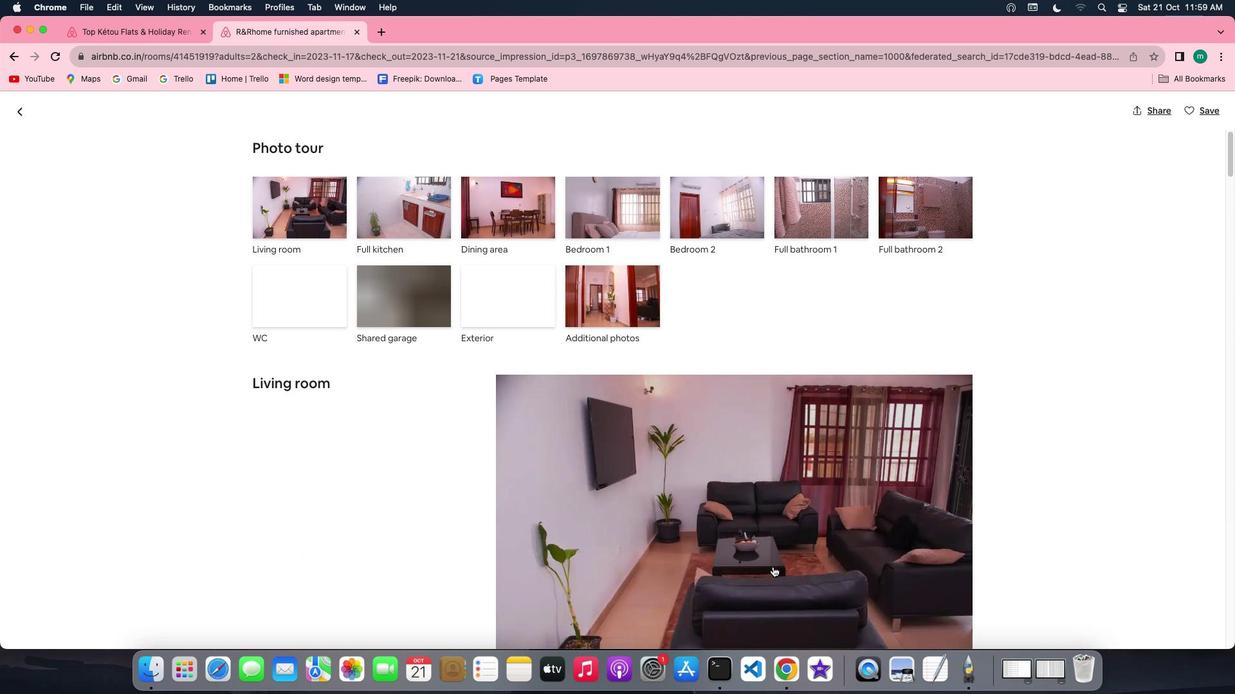 
Action: Mouse scrolled (773, 567) with delta (0, 0)
Screenshot: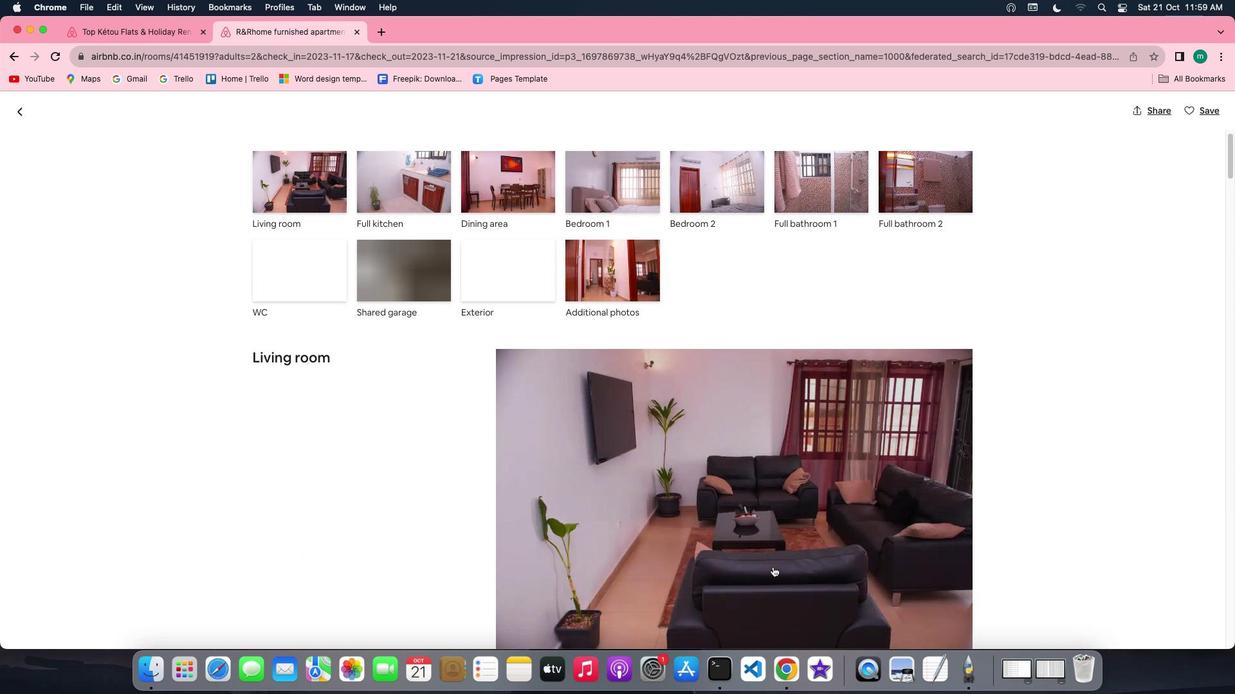 
Action: Mouse scrolled (773, 567) with delta (0, 0)
Screenshot: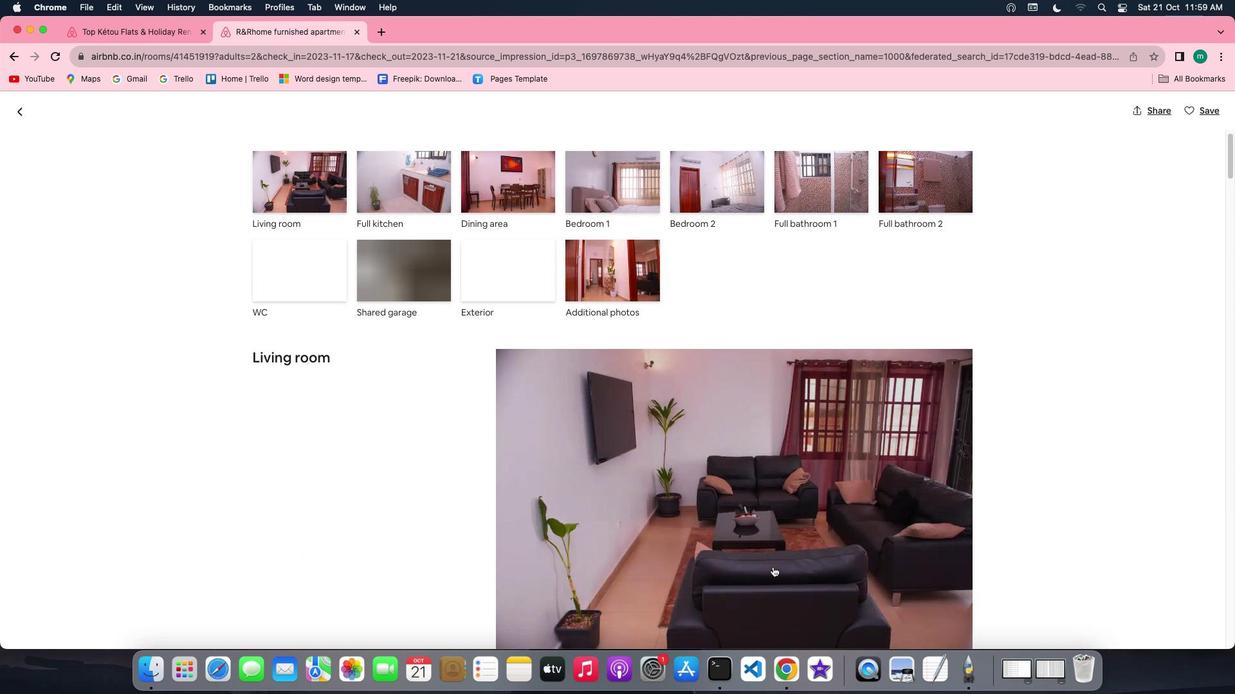 
Action: Mouse scrolled (773, 567) with delta (0, -1)
Screenshot: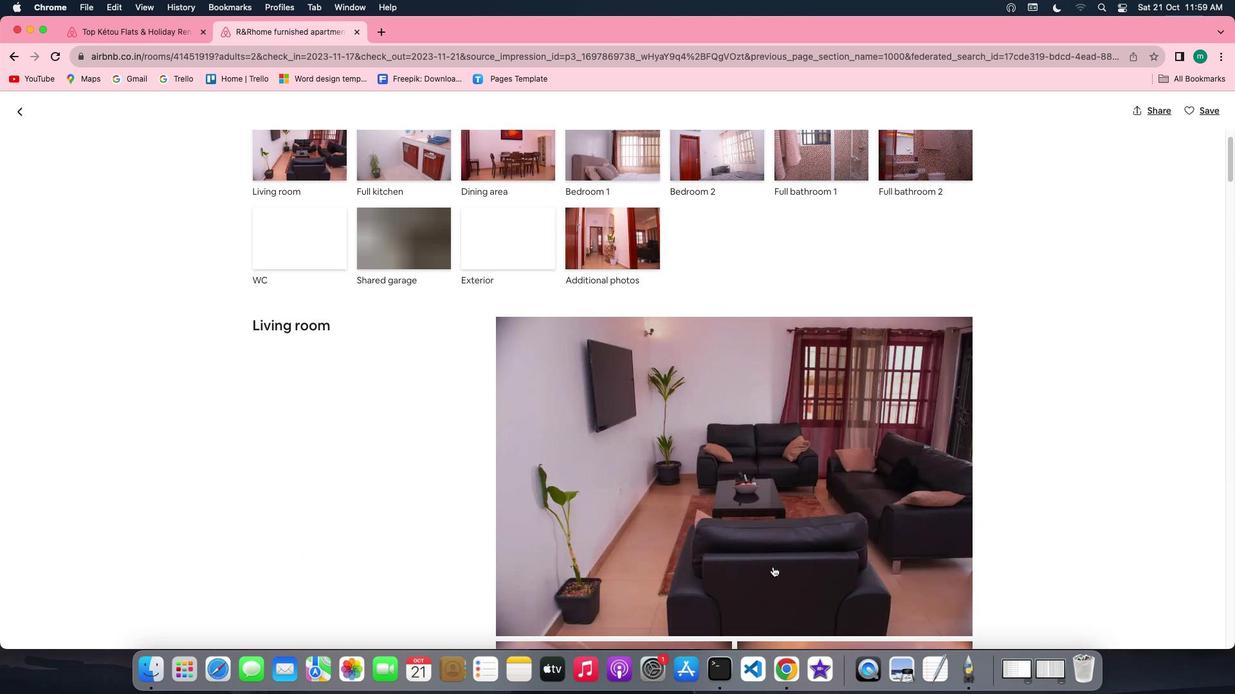 
Action: Mouse scrolled (773, 567) with delta (0, -2)
Screenshot: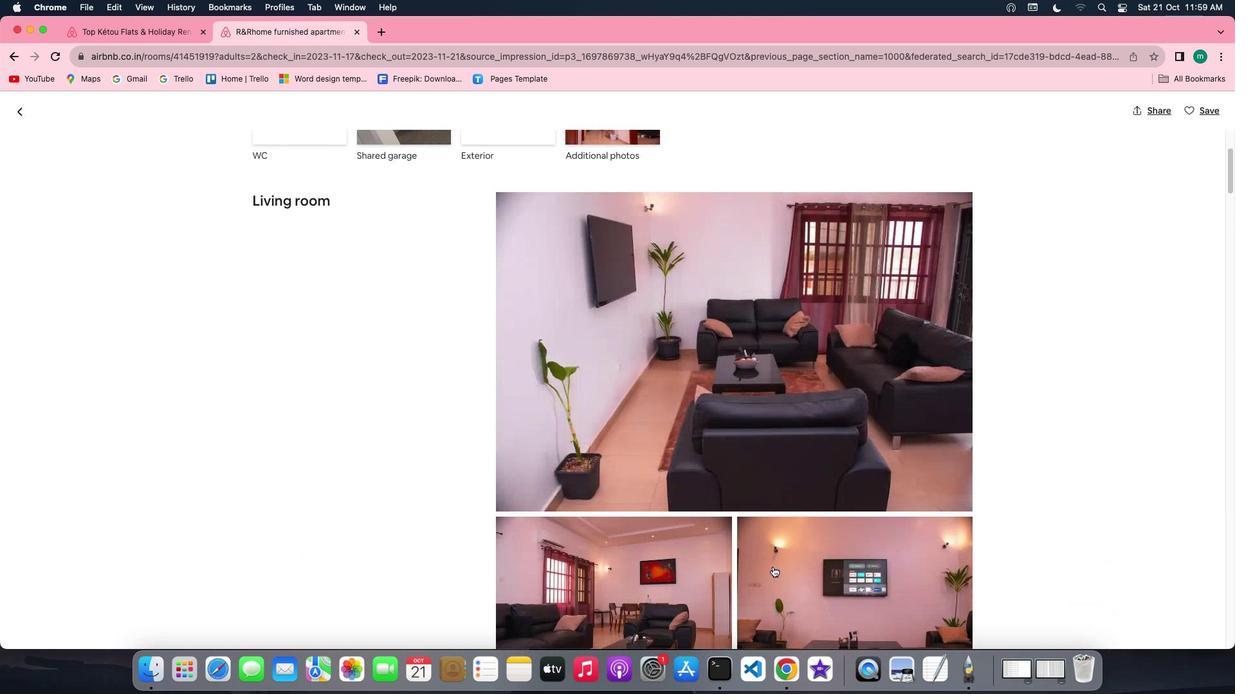 
Action: Mouse scrolled (773, 567) with delta (0, 0)
Screenshot: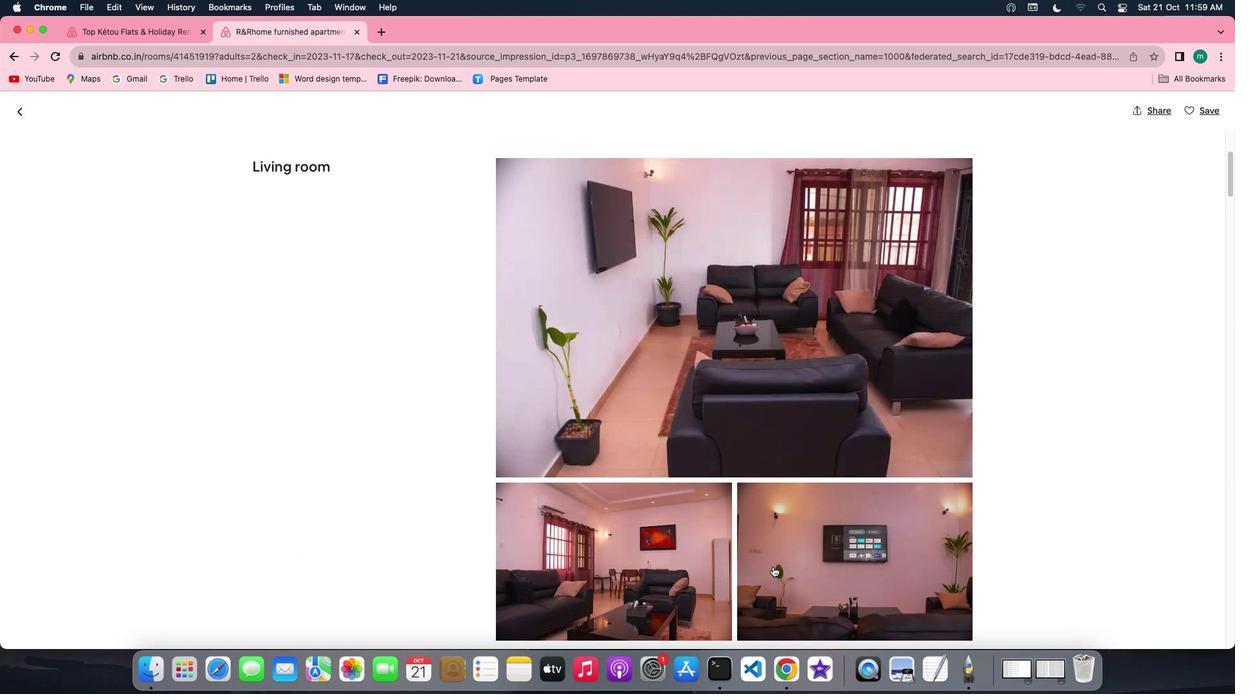 
Action: Mouse scrolled (773, 567) with delta (0, 0)
Screenshot: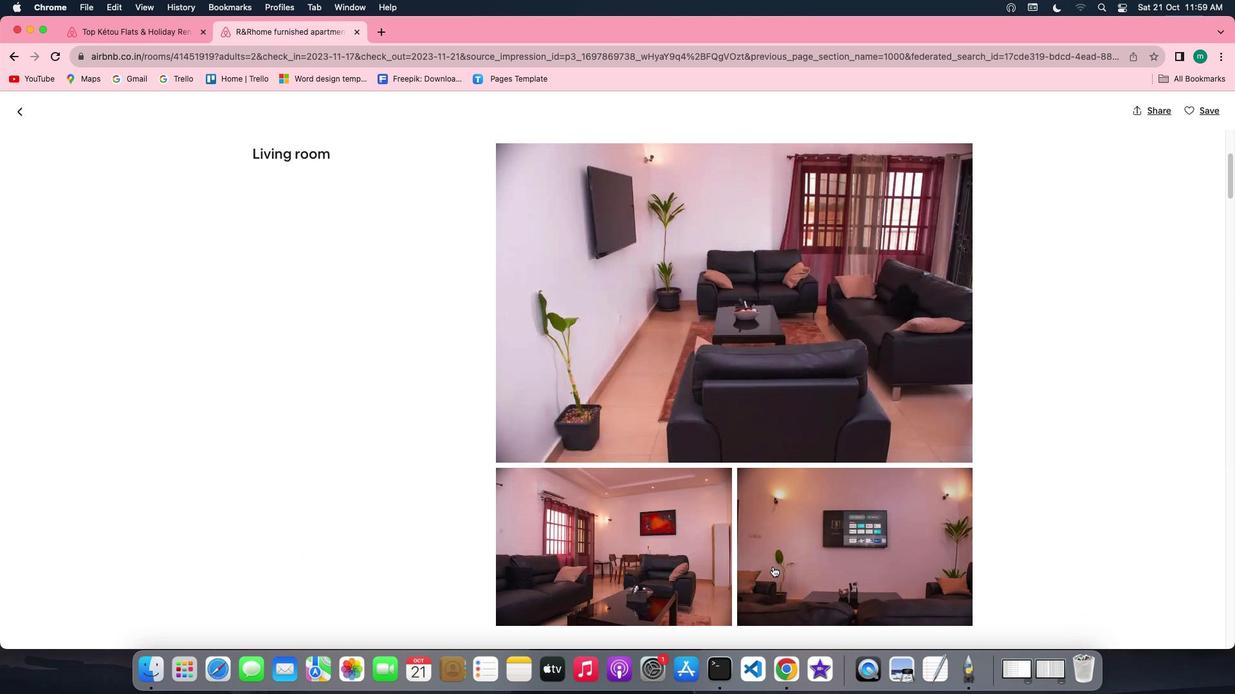 
Action: Mouse scrolled (773, 567) with delta (0, 0)
Screenshot: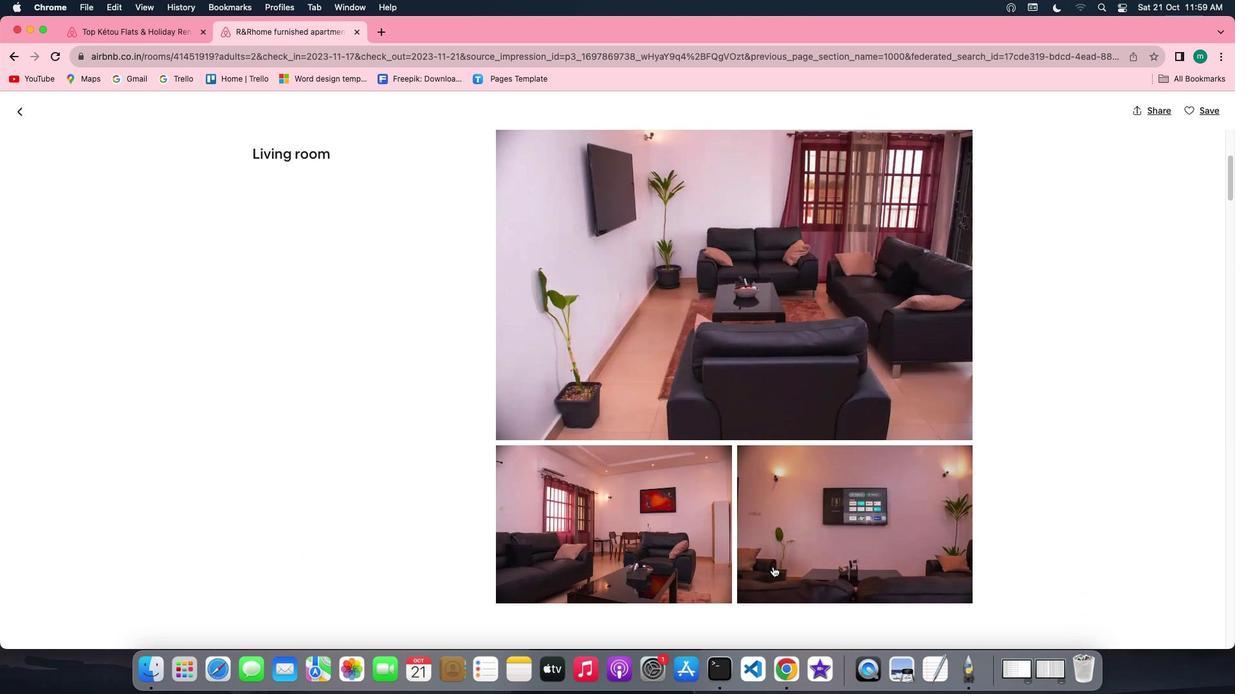 
Action: Mouse scrolled (773, 567) with delta (0, -1)
Screenshot: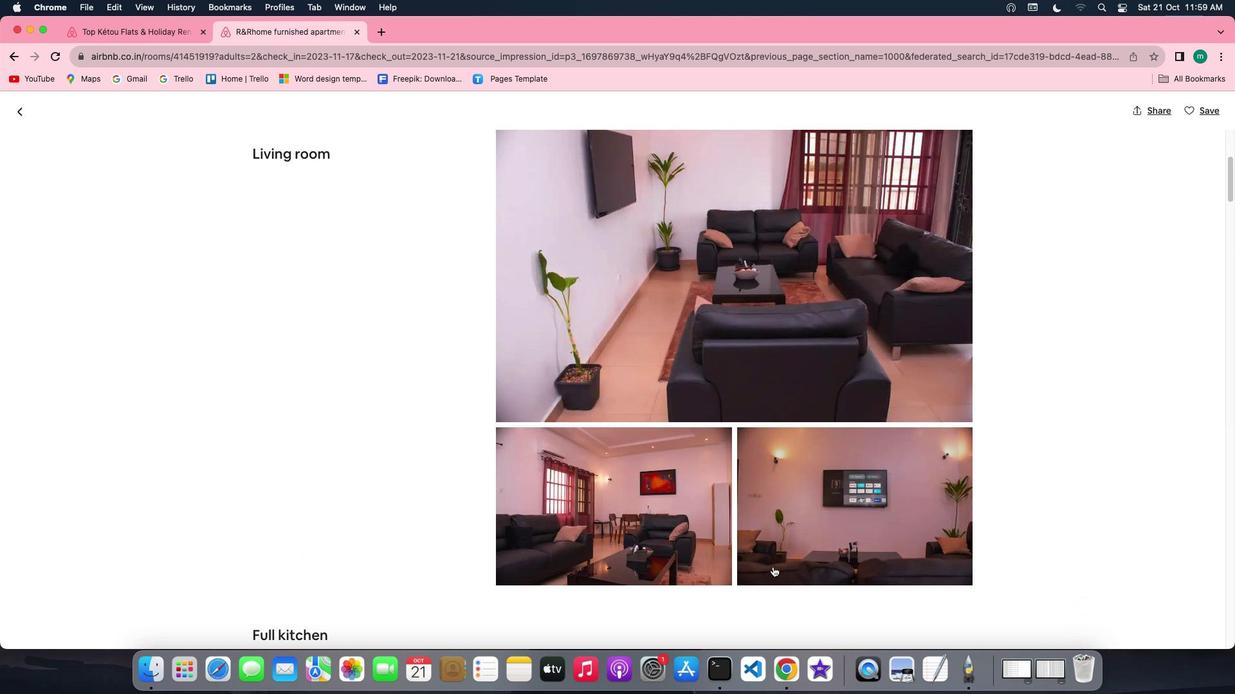 
Action: Mouse scrolled (773, 567) with delta (0, -2)
Screenshot: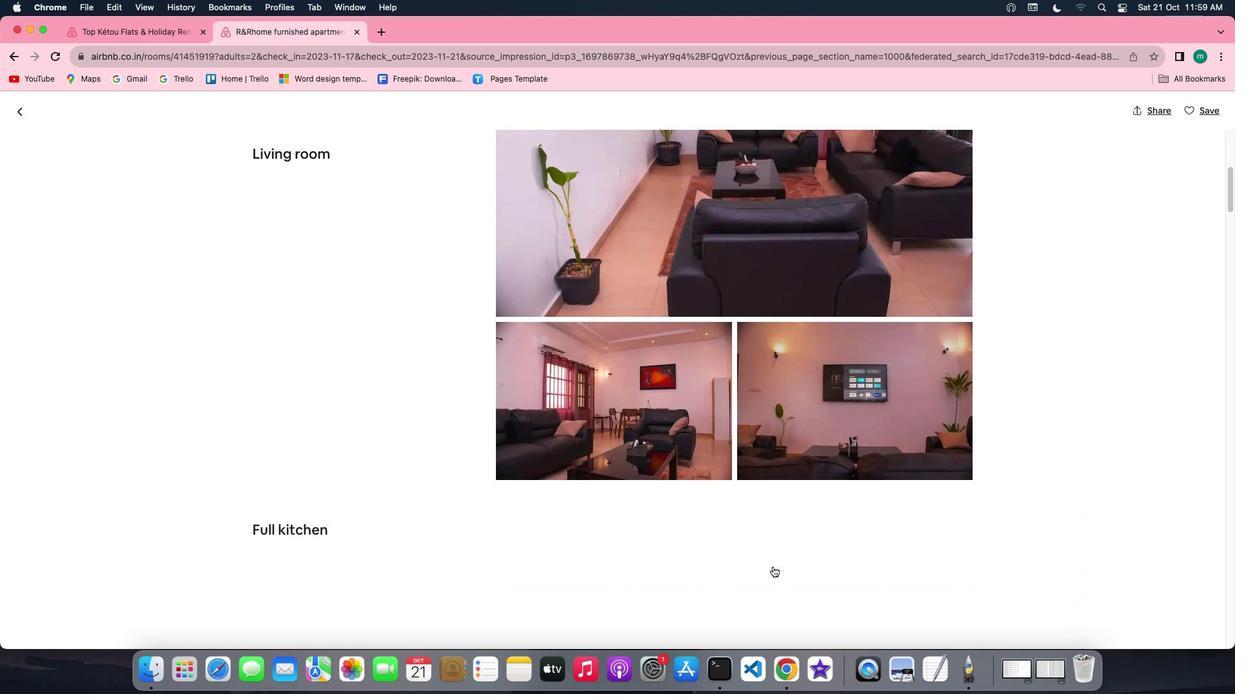 
Action: Mouse scrolled (773, 567) with delta (0, 0)
Screenshot: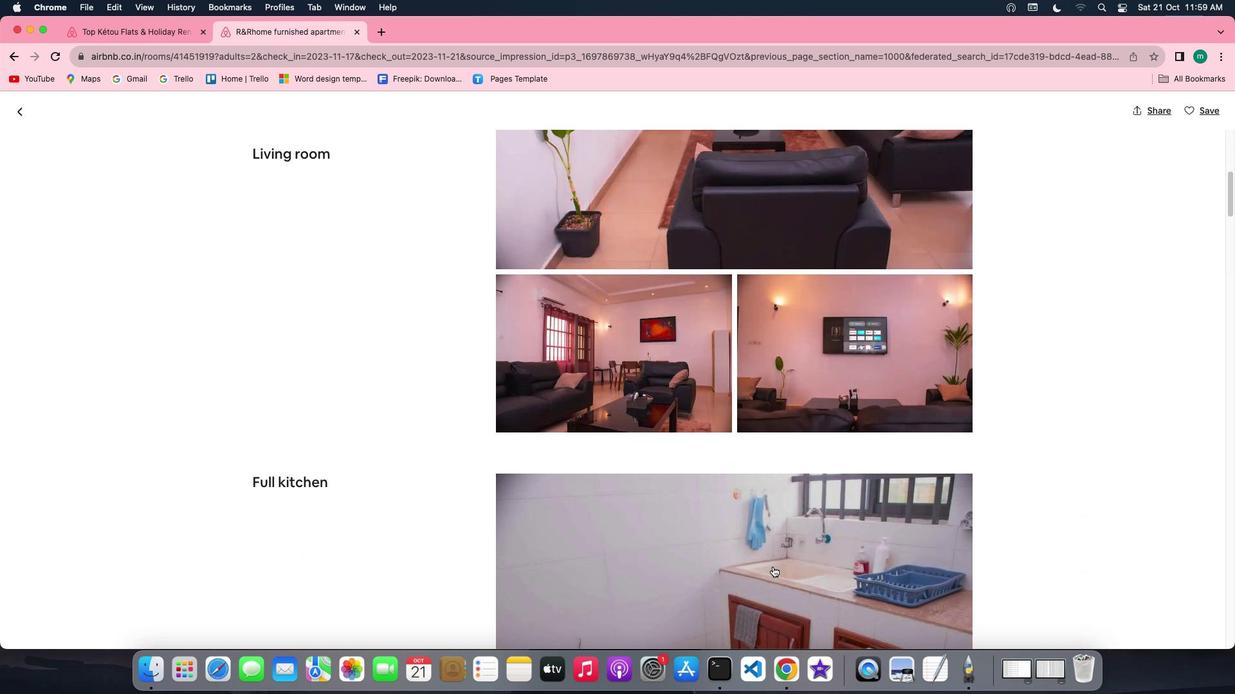 
Action: Mouse scrolled (773, 567) with delta (0, 0)
Screenshot: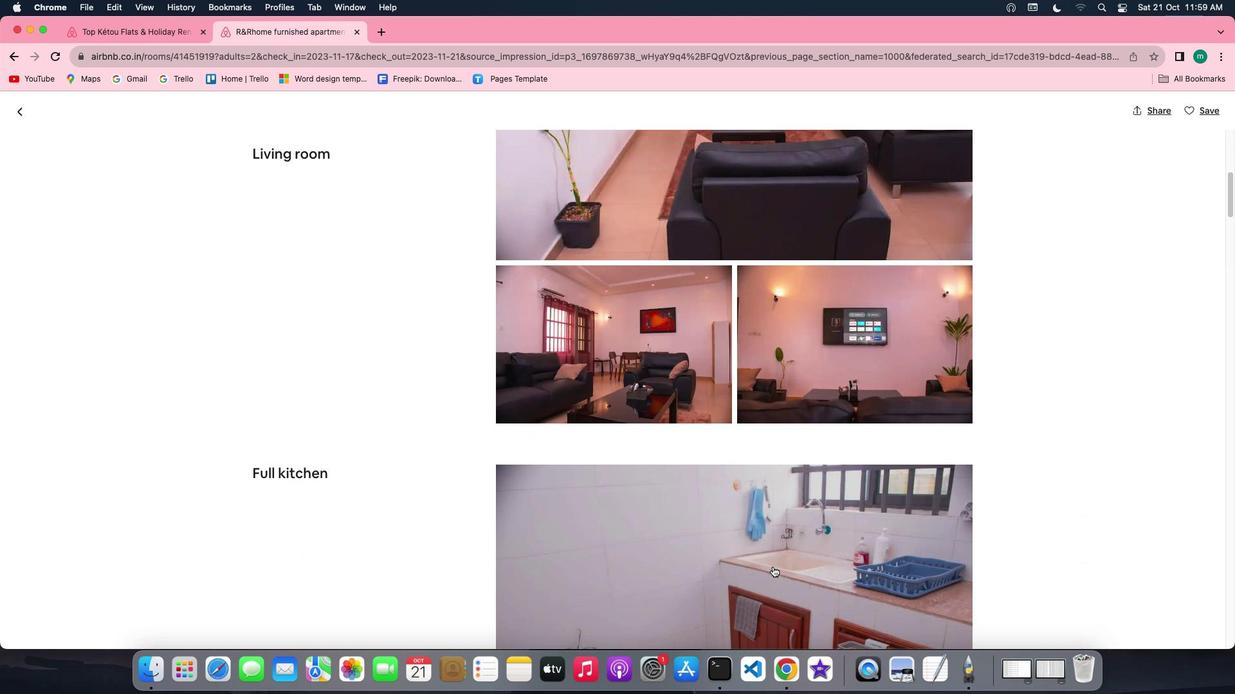 
Action: Mouse scrolled (773, 567) with delta (0, 0)
Screenshot: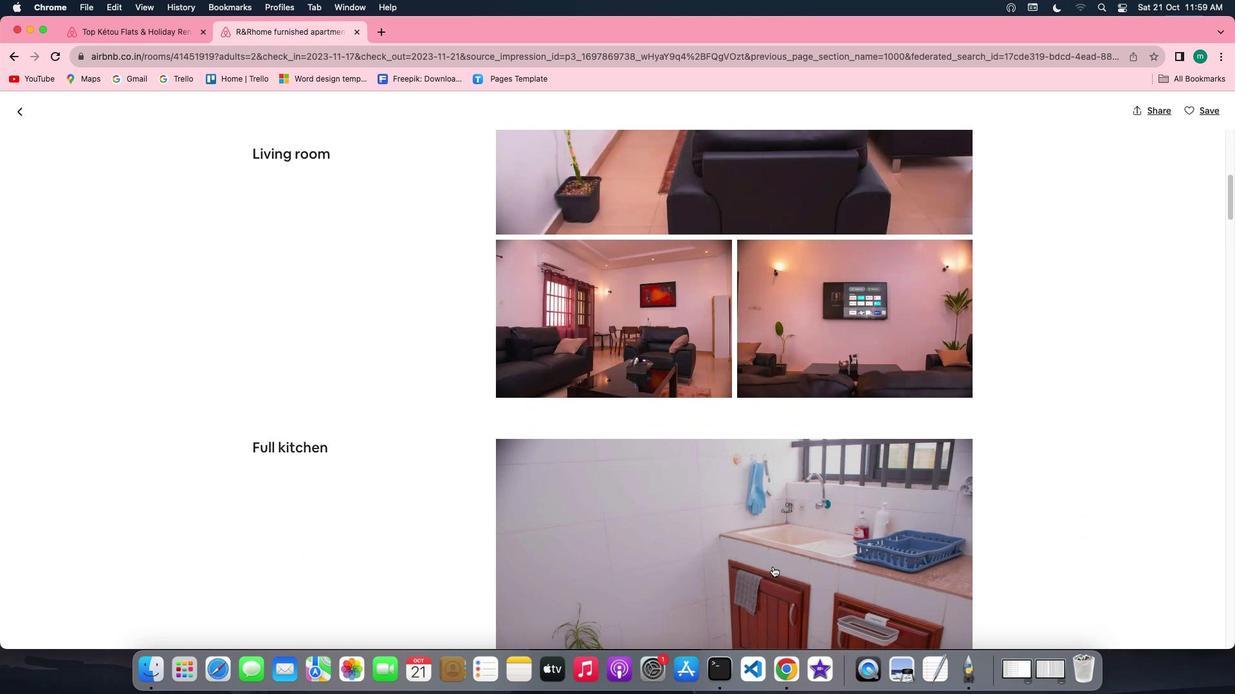 
Action: Mouse scrolled (773, 567) with delta (0, 0)
Screenshot: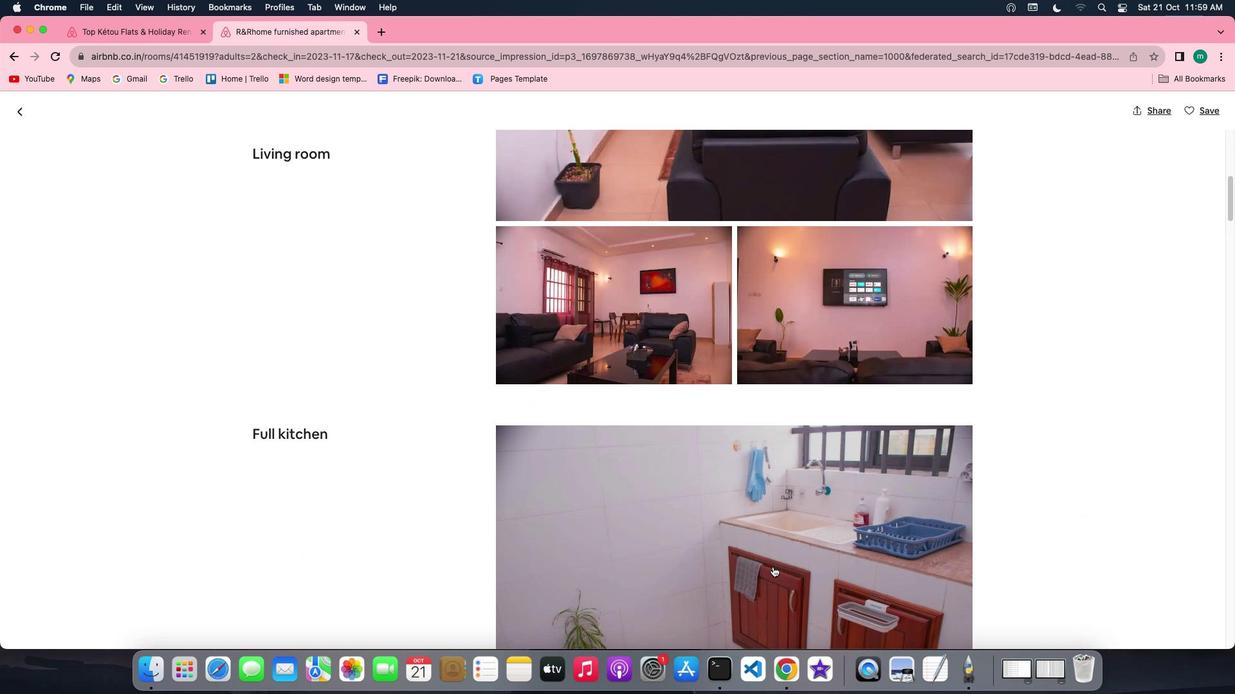 
Action: Mouse scrolled (773, 567) with delta (0, 0)
Screenshot: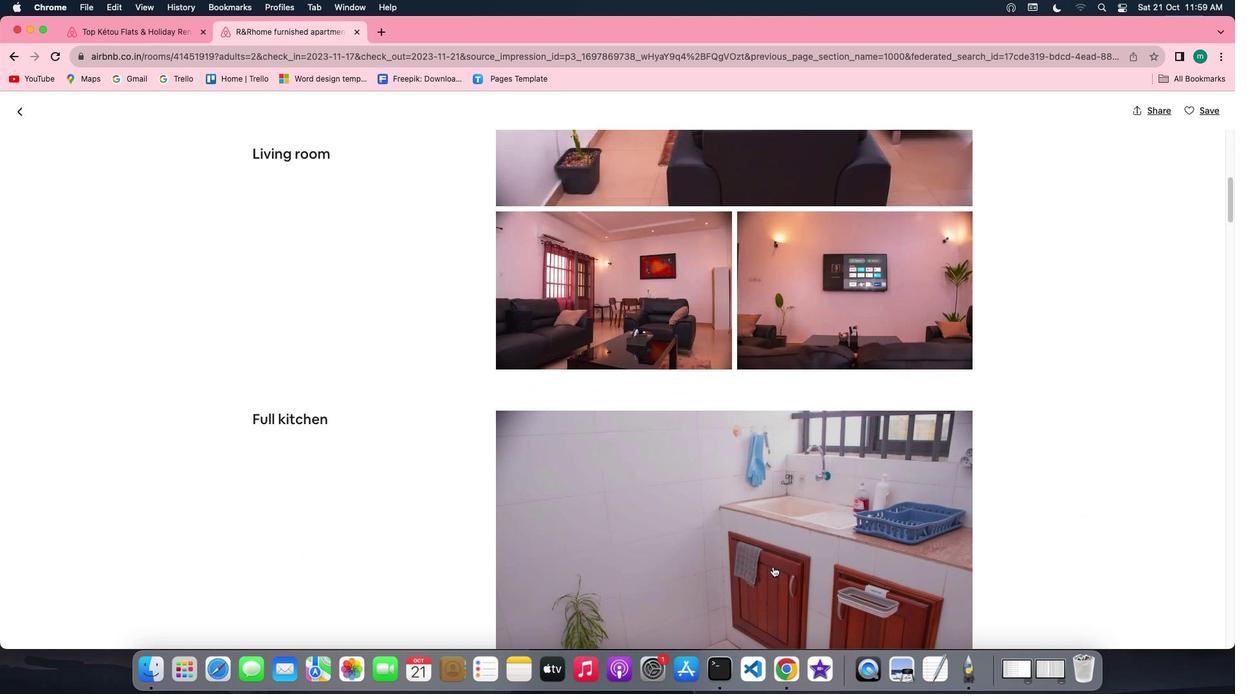 
Action: Mouse scrolled (773, 567) with delta (0, -1)
Screenshot: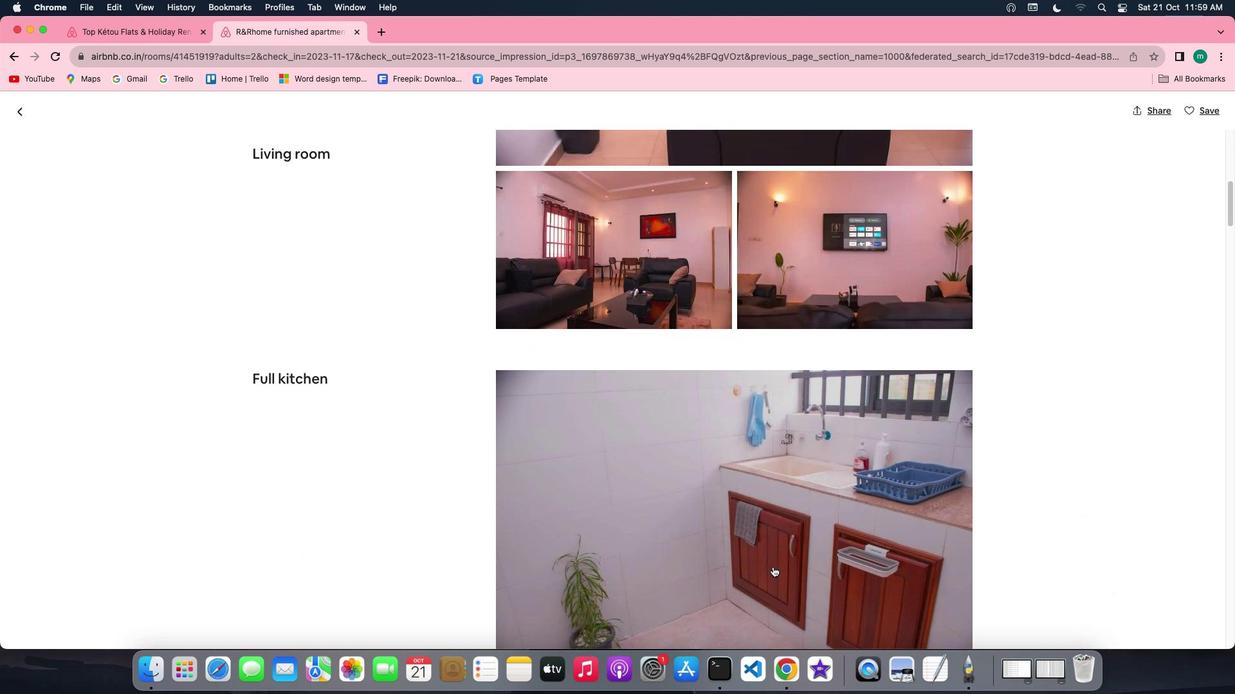 
Action: Mouse scrolled (773, 567) with delta (0, -1)
Screenshot: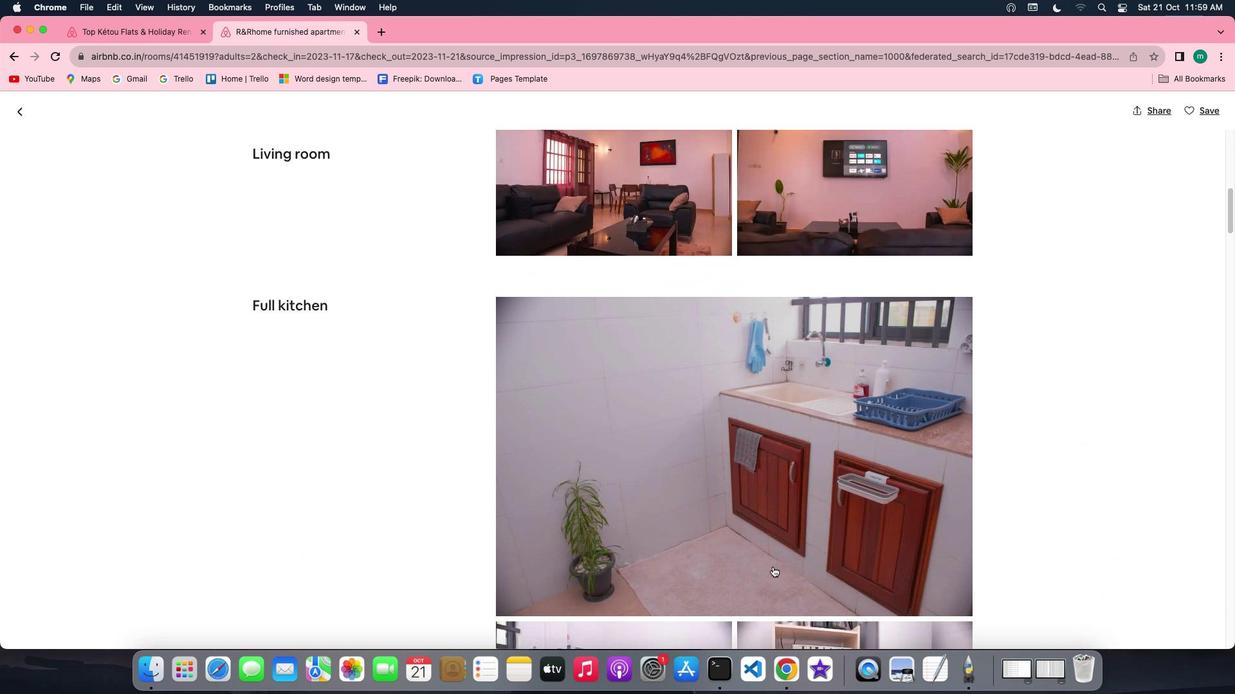 
Action: Mouse scrolled (773, 567) with delta (0, 0)
Screenshot: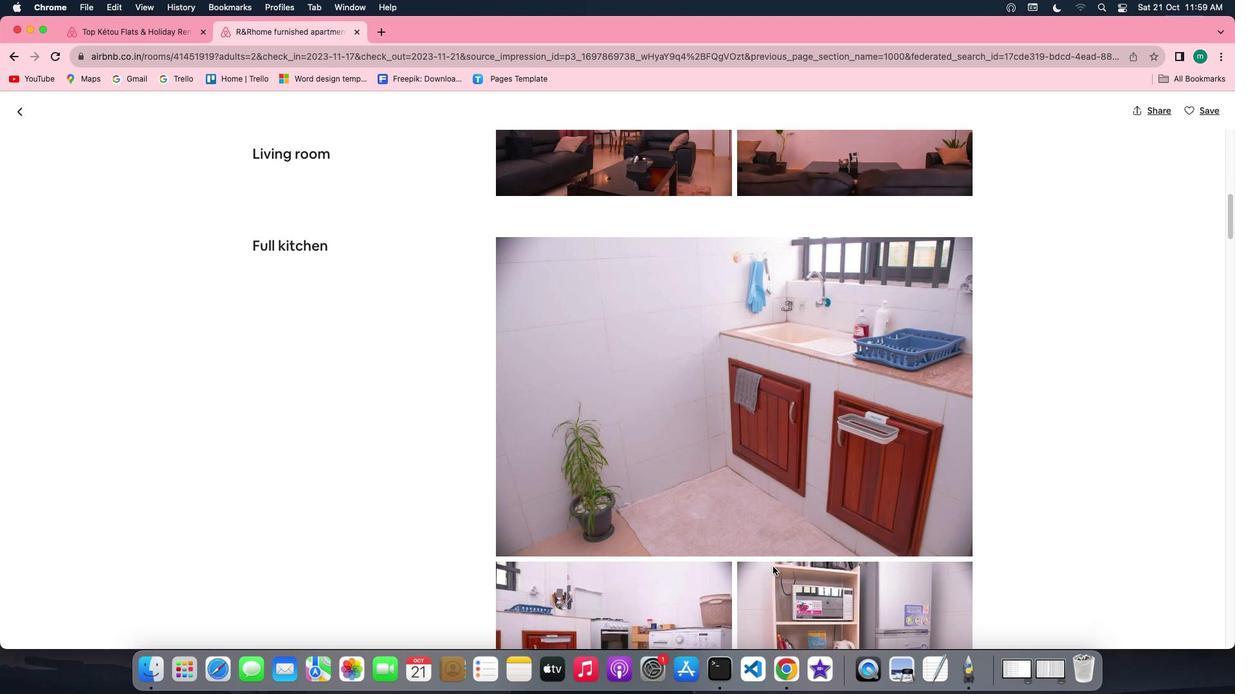 
Action: Mouse scrolled (773, 567) with delta (0, 0)
Screenshot: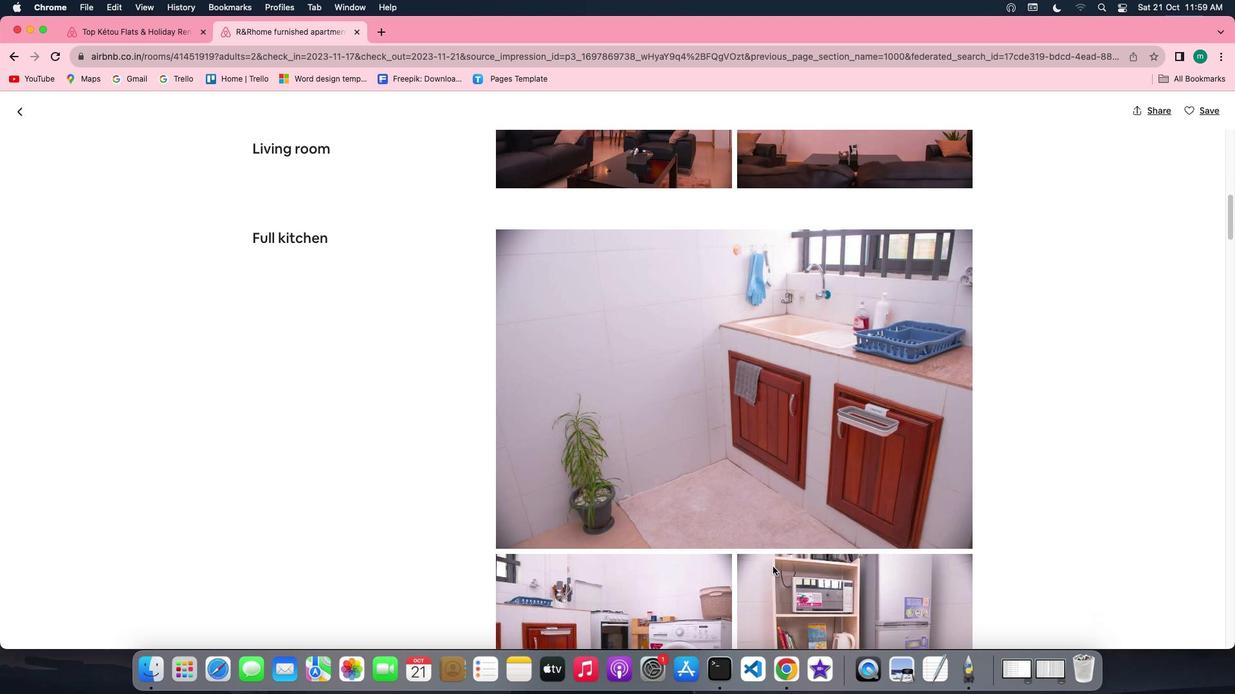 
Action: Mouse scrolled (773, 567) with delta (0, 0)
Screenshot: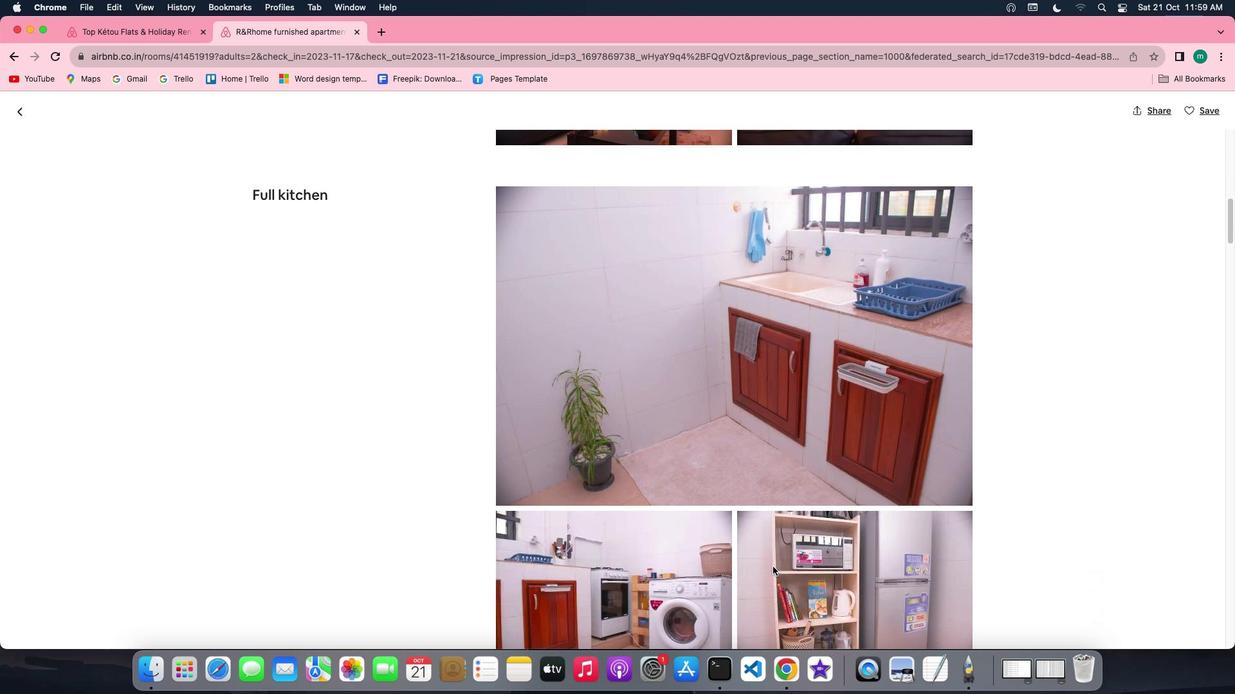 
Action: Mouse scrolled (773, 567) with delta (0, 0)
Screenshot: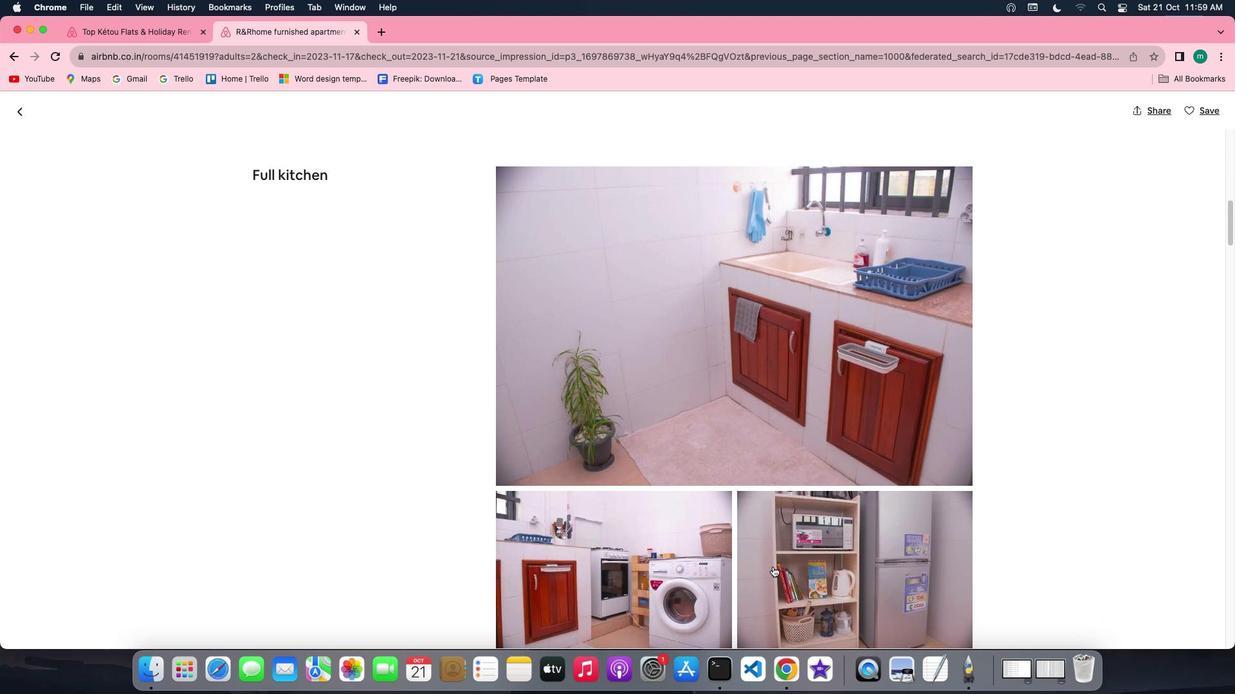 
Action: Mouse scrolled (773, 567) with delta (0, 0)
Screenshot: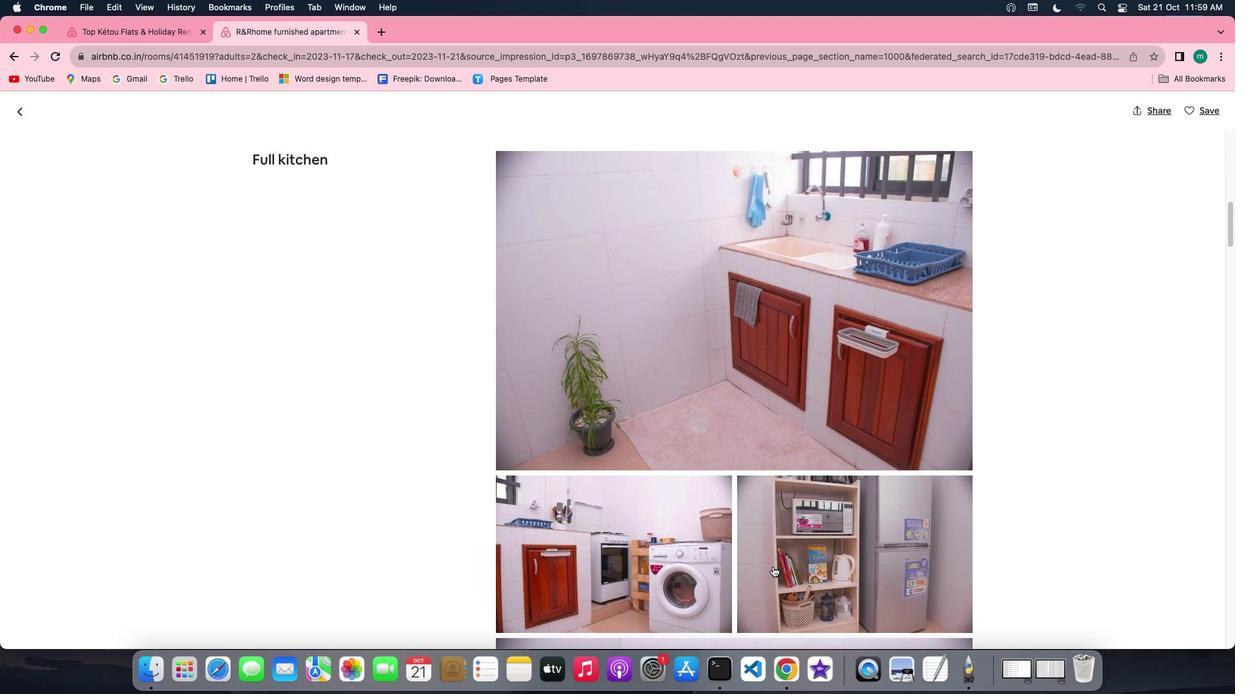 
Action: Mouse scrolled (773, 567) with delta (0, -1)
Screenshot: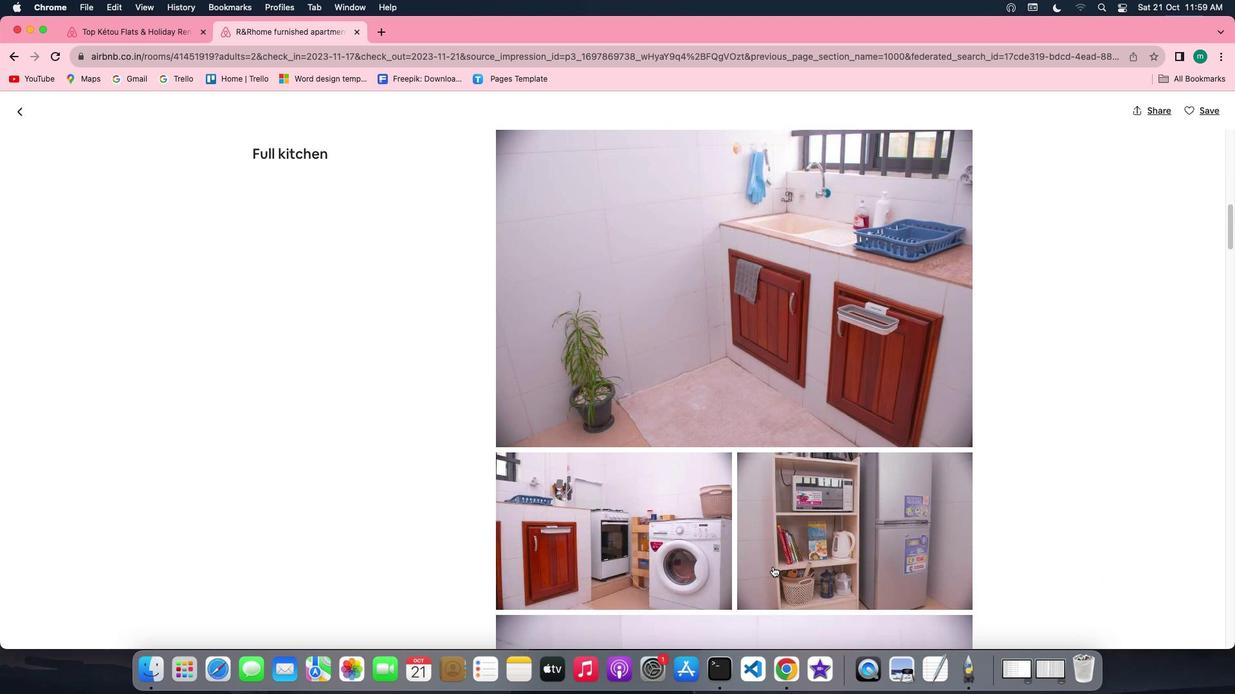 
Action: Mouse scrolled (773, 567) with delta (0, -1)
Screenshot: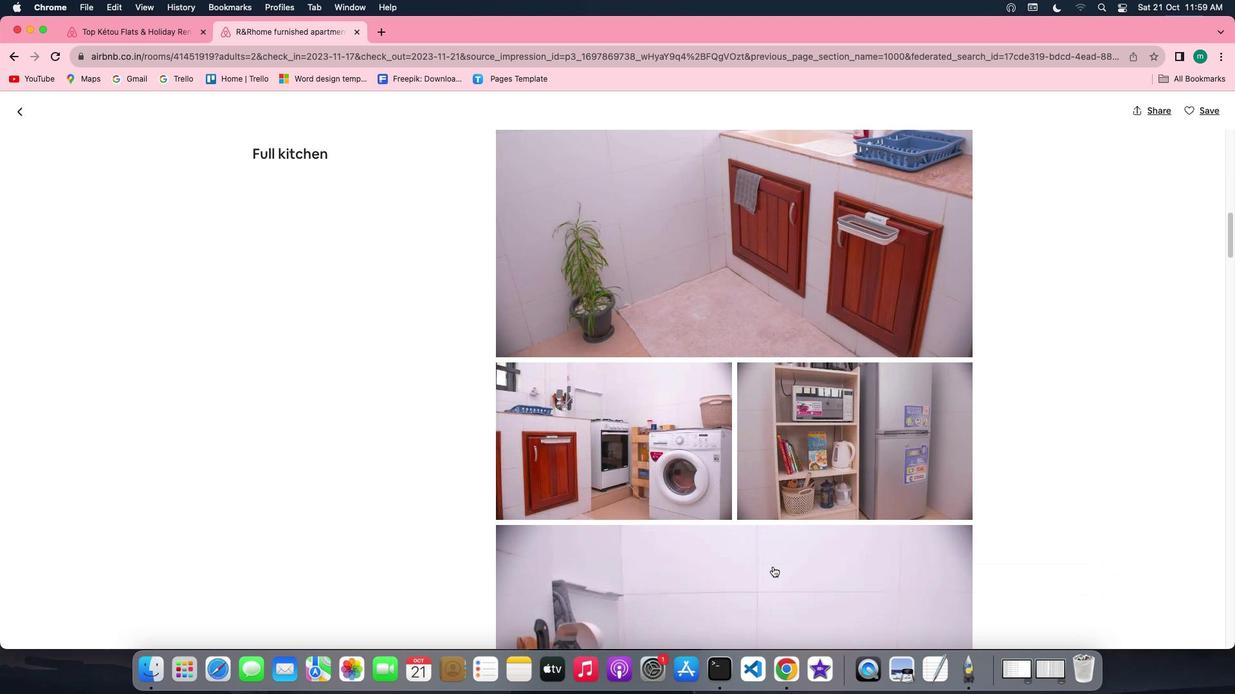 
Action: Mouse scrolled (773, 567) with delta (0, 0)
Screenshot: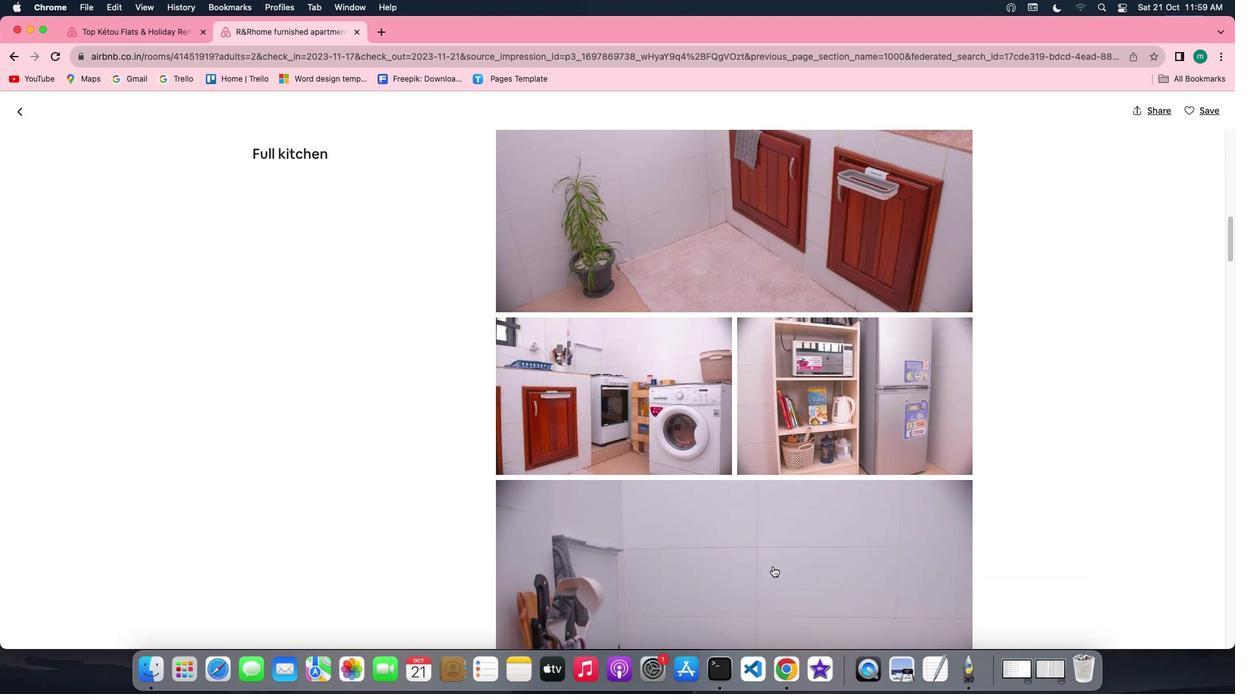 
Action: Mouse scrolled (773, 567) with delta (0, 0)
Screenshot: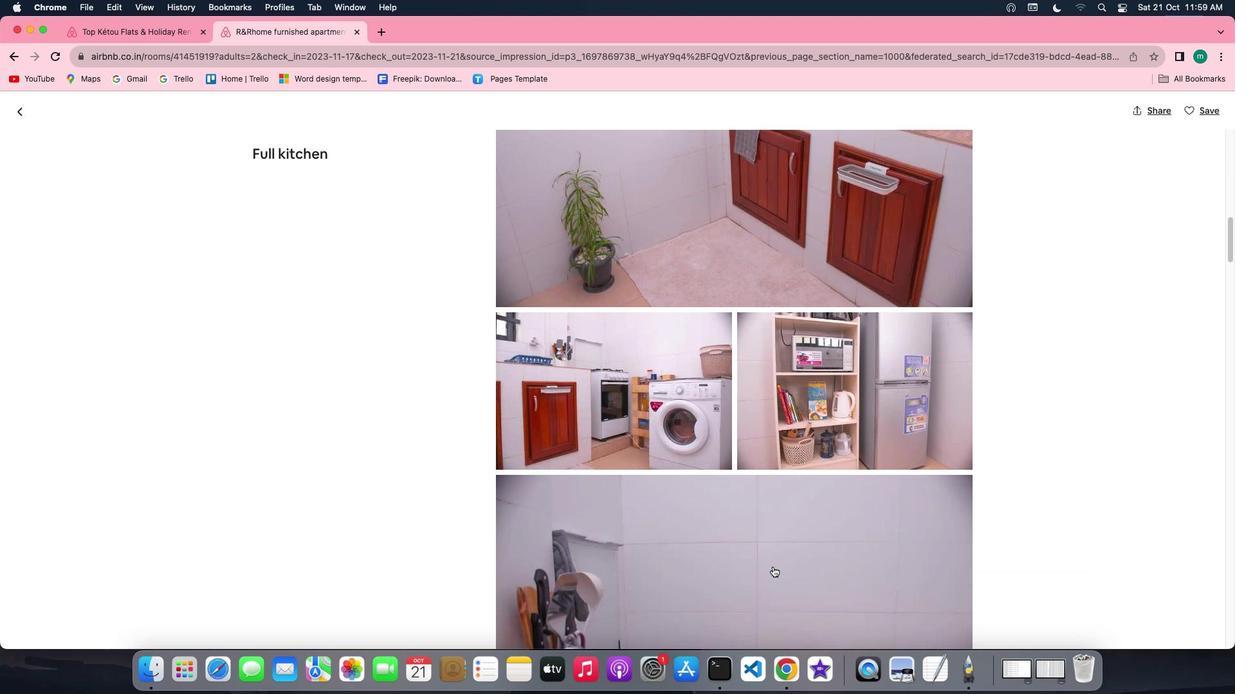
Action: Mouse scrolled (773, 567) with delta (0, -1)
Screenshot: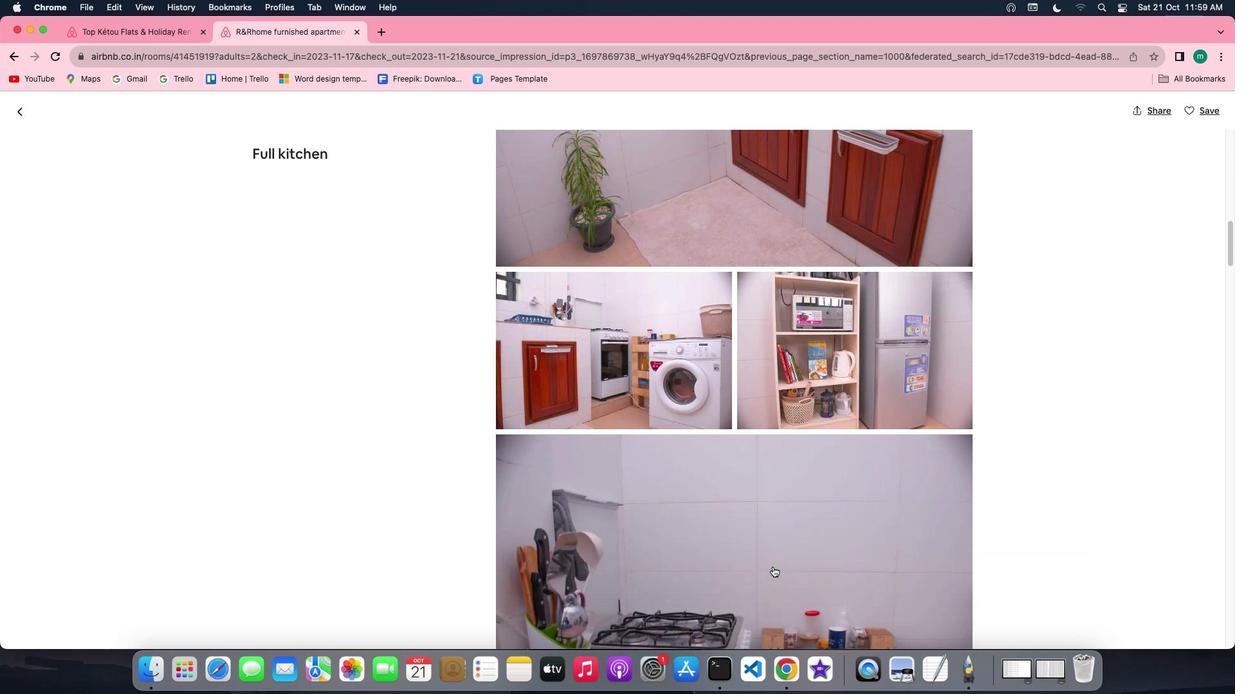 
Action: Mouse scrolled (773, 567) with delta (0, 0)
Screenshot: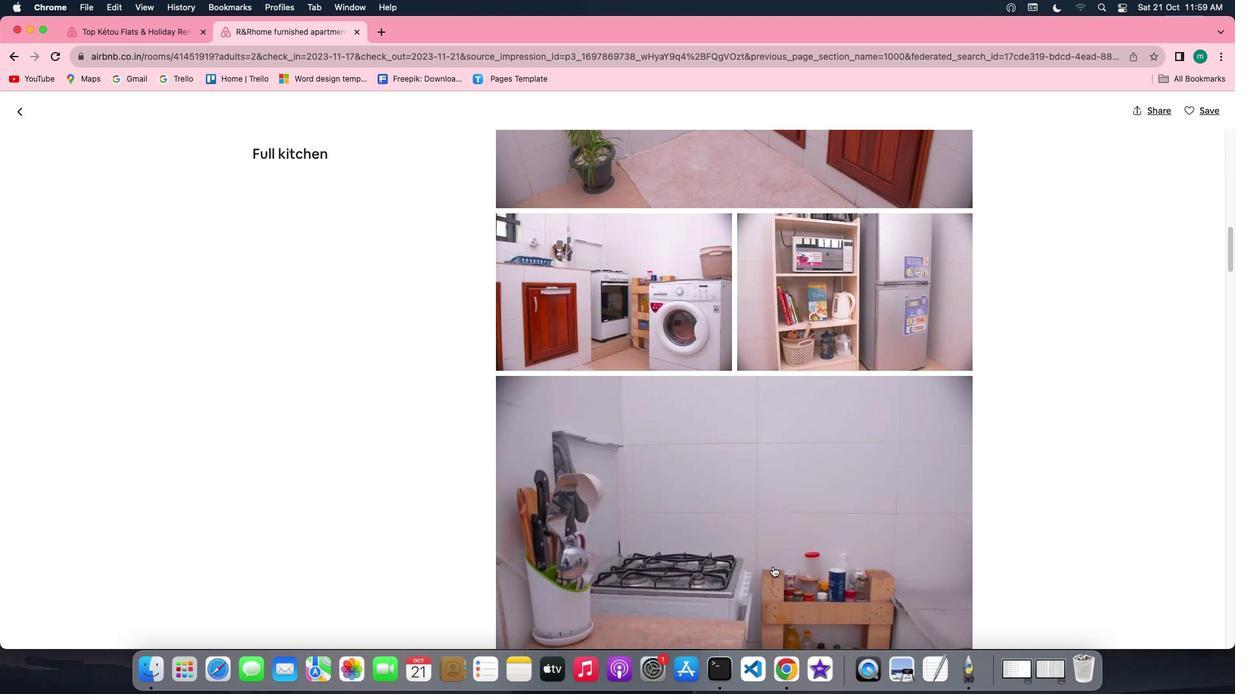 
Action: Mouse scrolled (773, 567) with delta (0, 0)
Screenshot: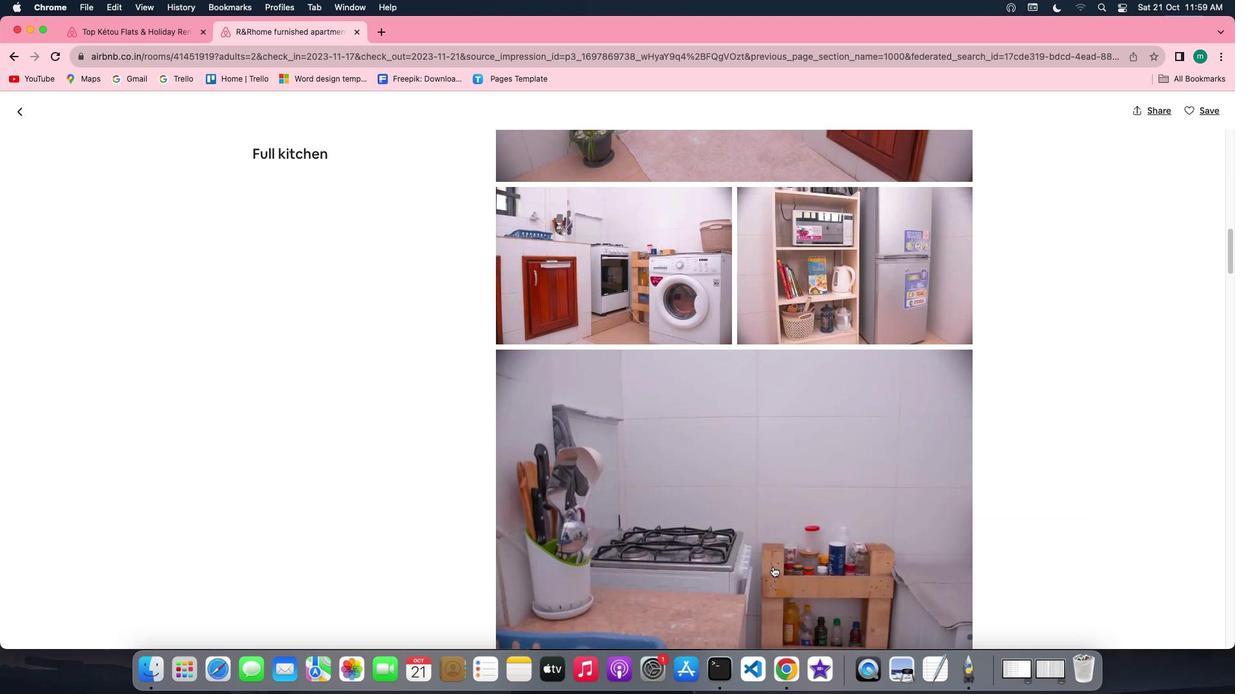 
Action: Mouse scrolled (773, 567) with delta (0, -1)
Screenshot: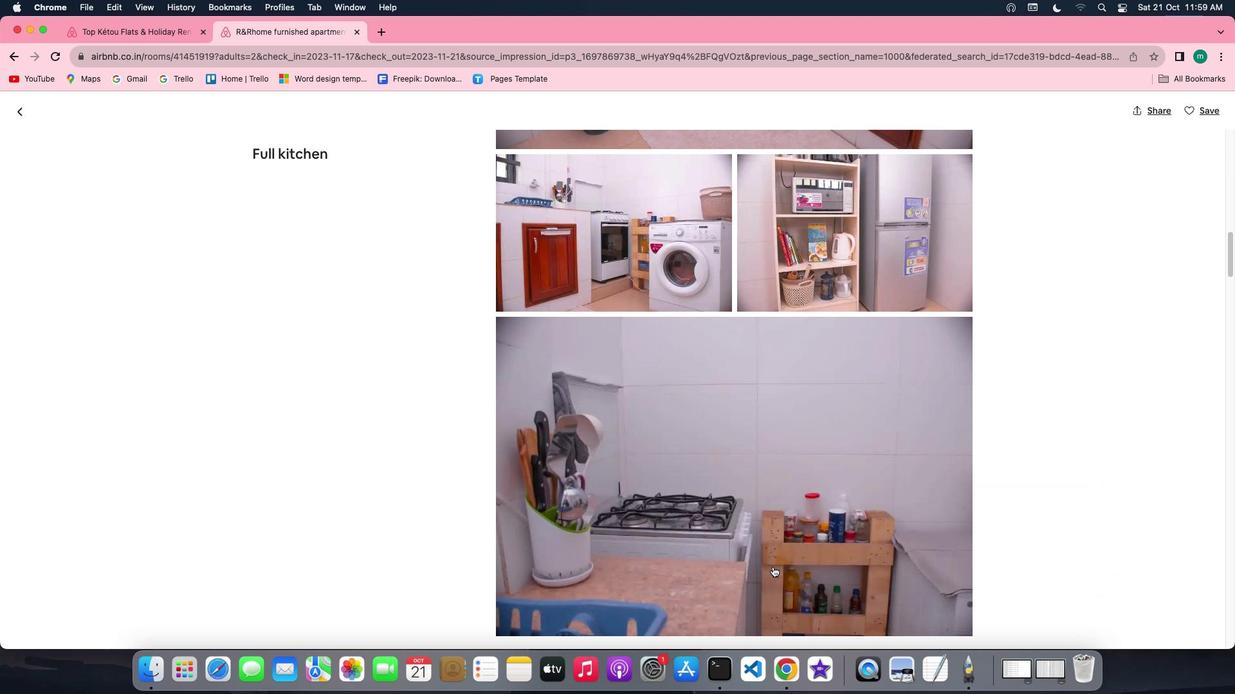 
Action: Mouse scrolled (773, 567) with delta (0, -1)
Screenshot: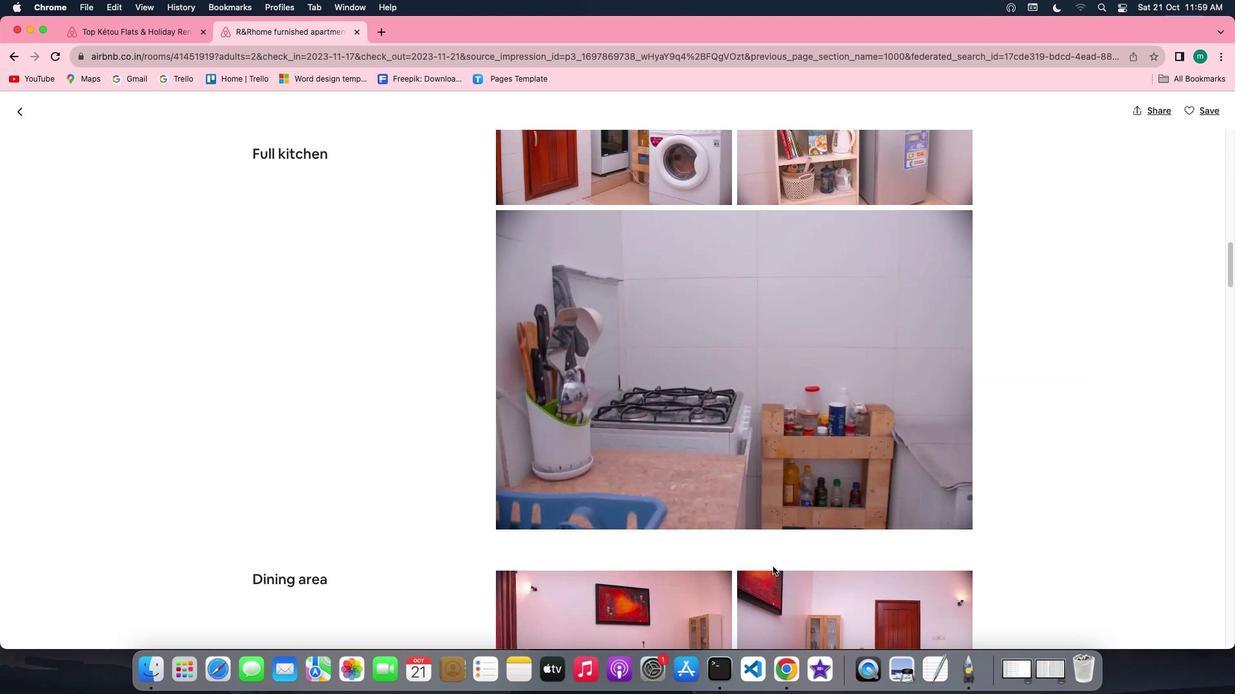 
Action: Mouse scrolled (773, 567) with delta (0, 0)
Screenshot: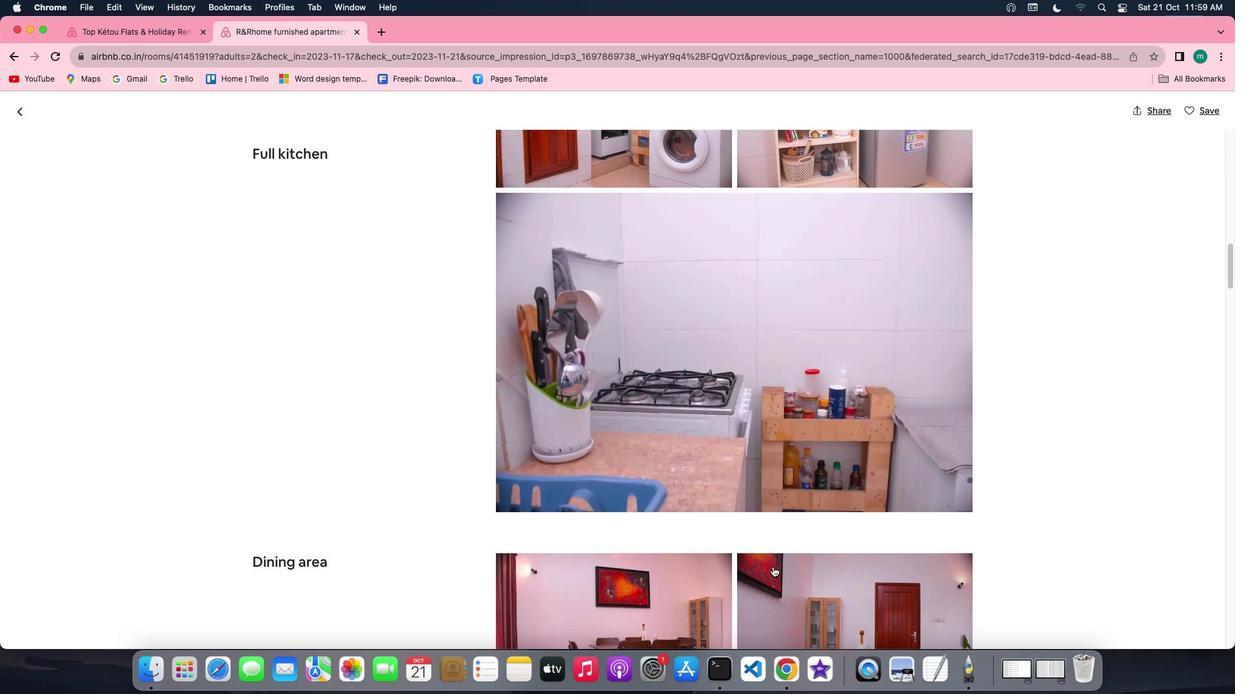 
Action: Mouse scrolled (773, 567) with delta (0, 0)
Screenshot: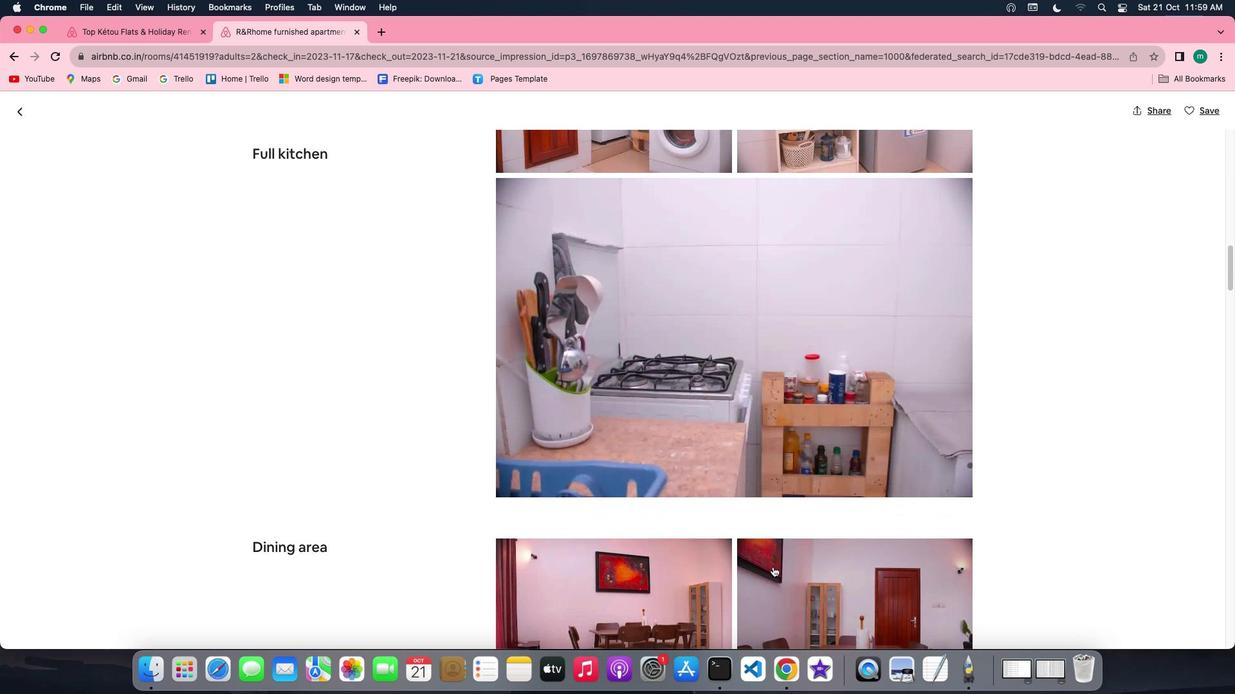 
Action: Mouse scrolled (773, 567) with delta (0, 0)
Screenshot: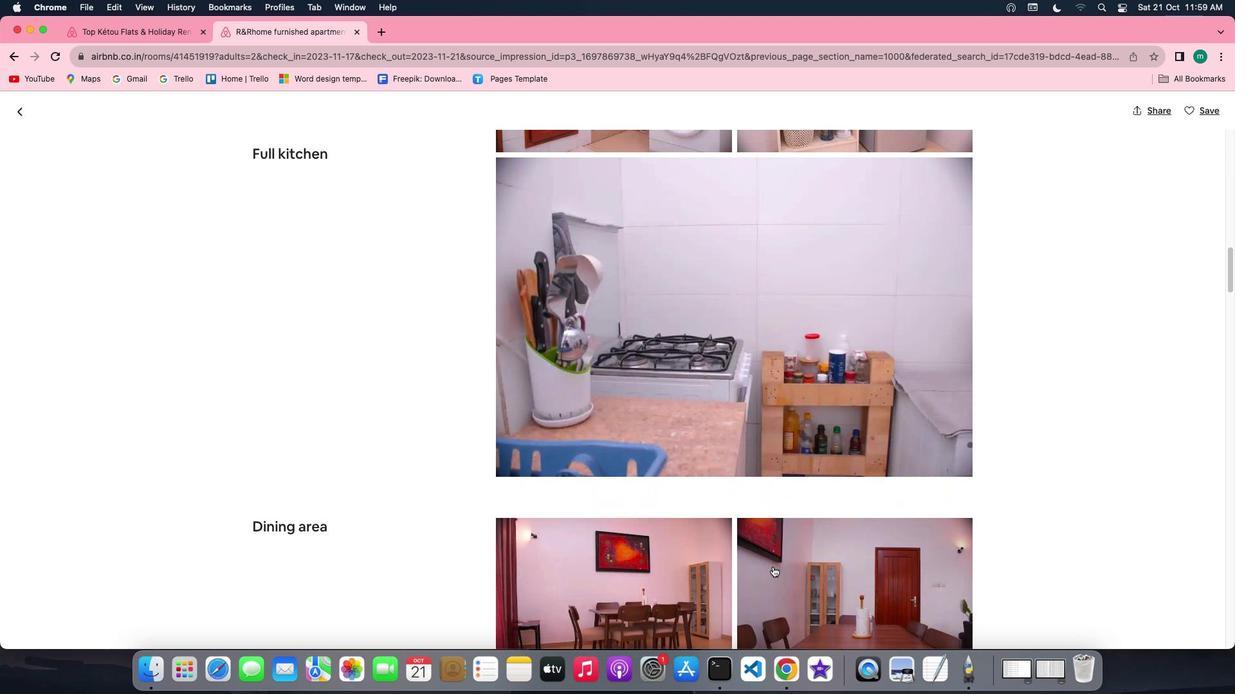 
Action: Mouse scrolled (773, 567) with delta (0, 0)
Screenshot: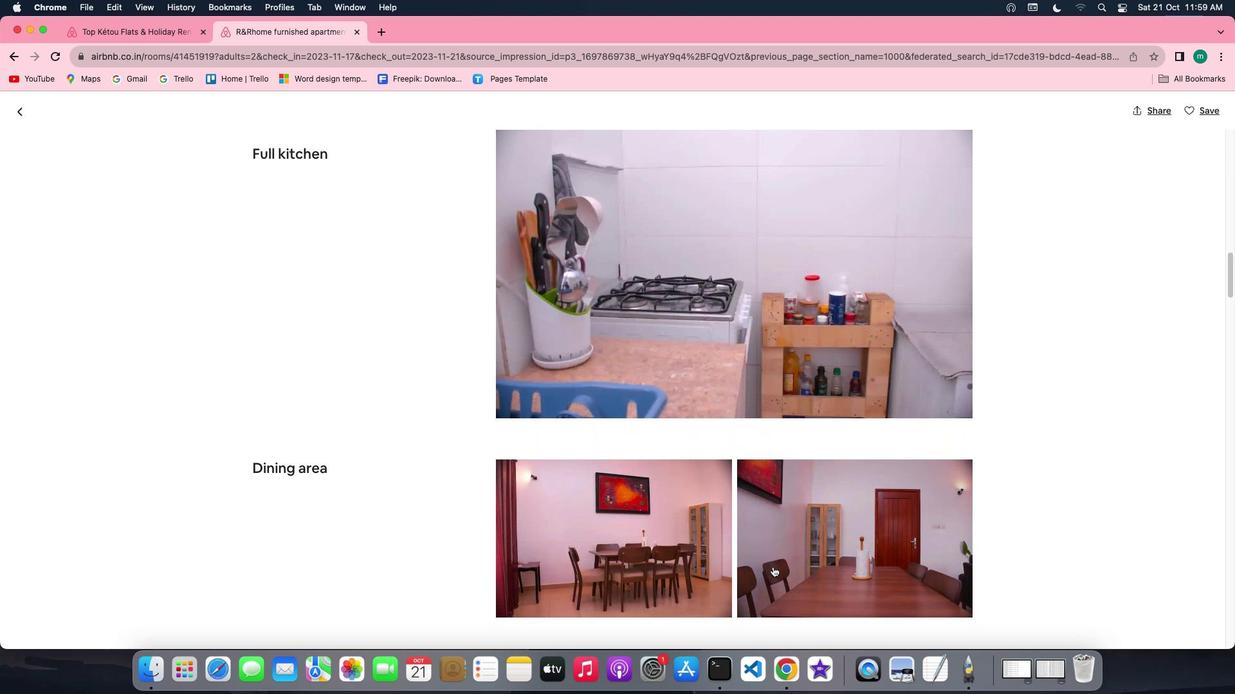 
Action: Mouse scrolled (773, 567) with delta (0, 0)
Screenshot: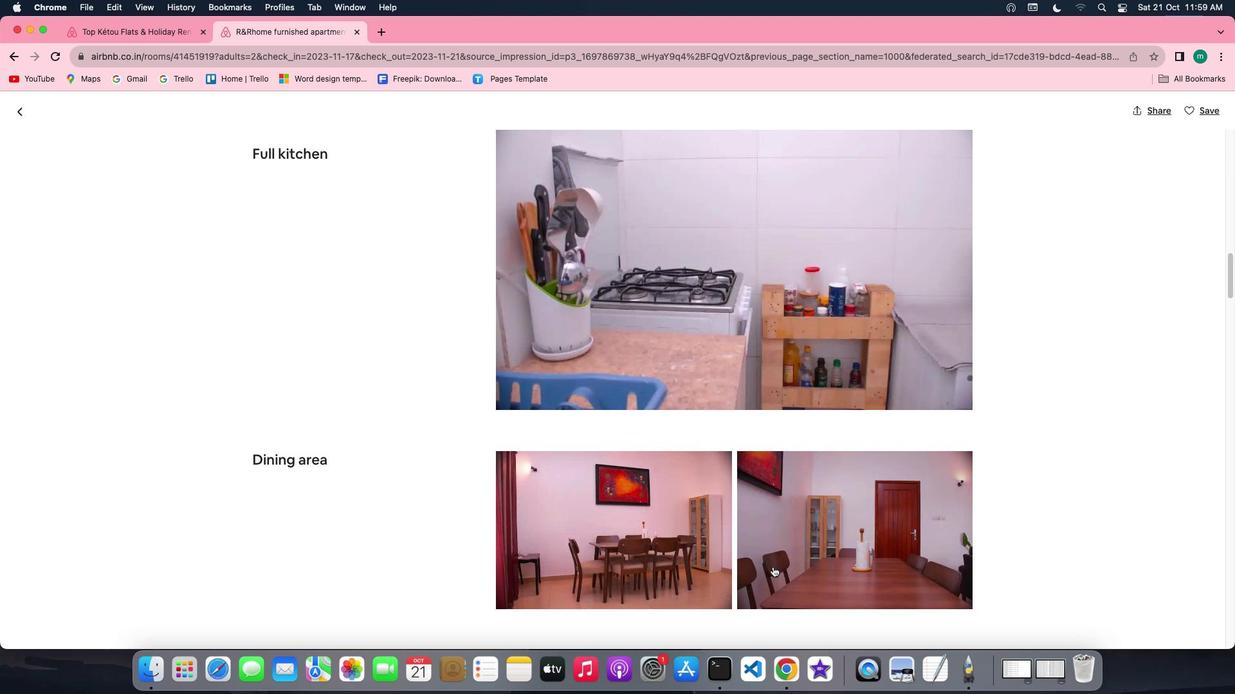 
Action: Mouse scrolled (773, 567) with delta (0, 0)
Screenshot: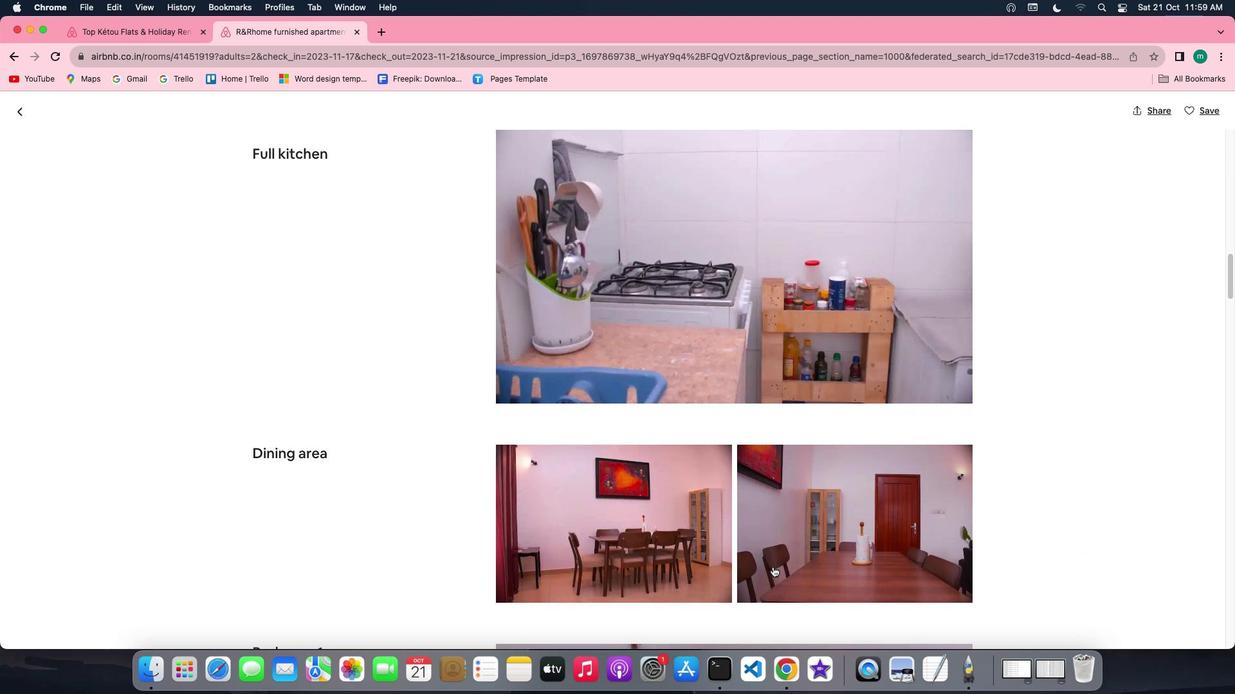 
Action: Mouse scrolled (773, 567) with delta (0, 0)
Screenshot: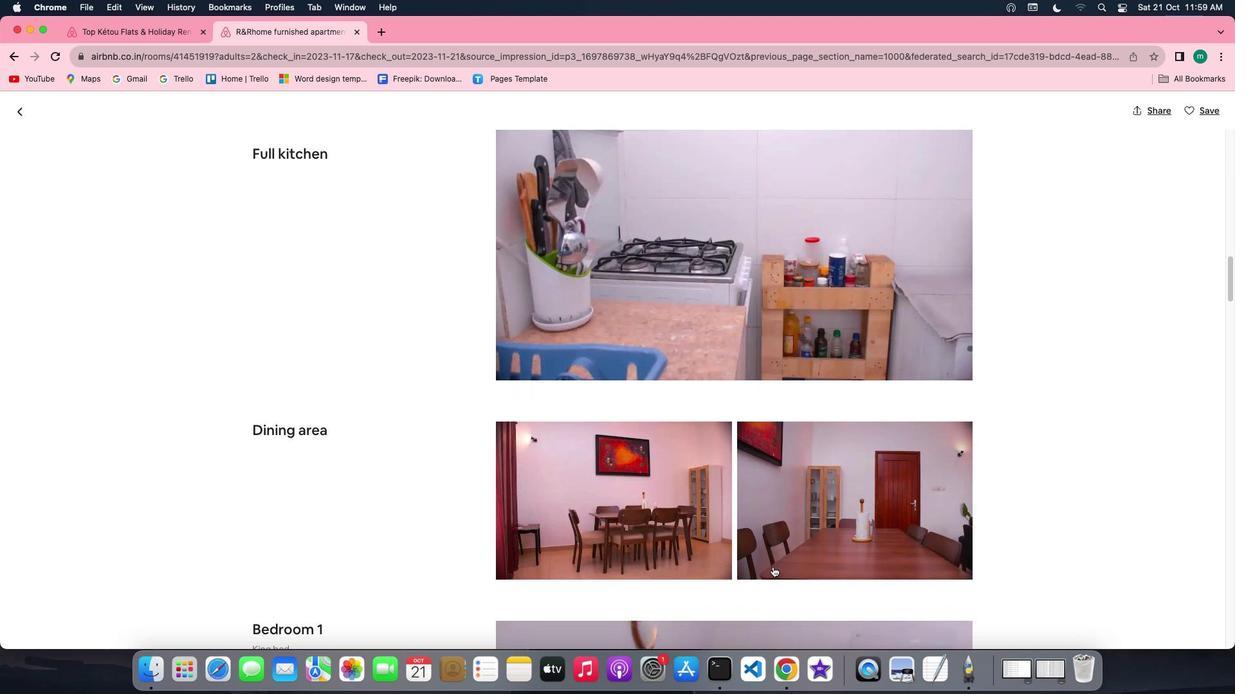 
Action: Mouse scrolled (773, 567) with delta (0, 0)
Screenshot: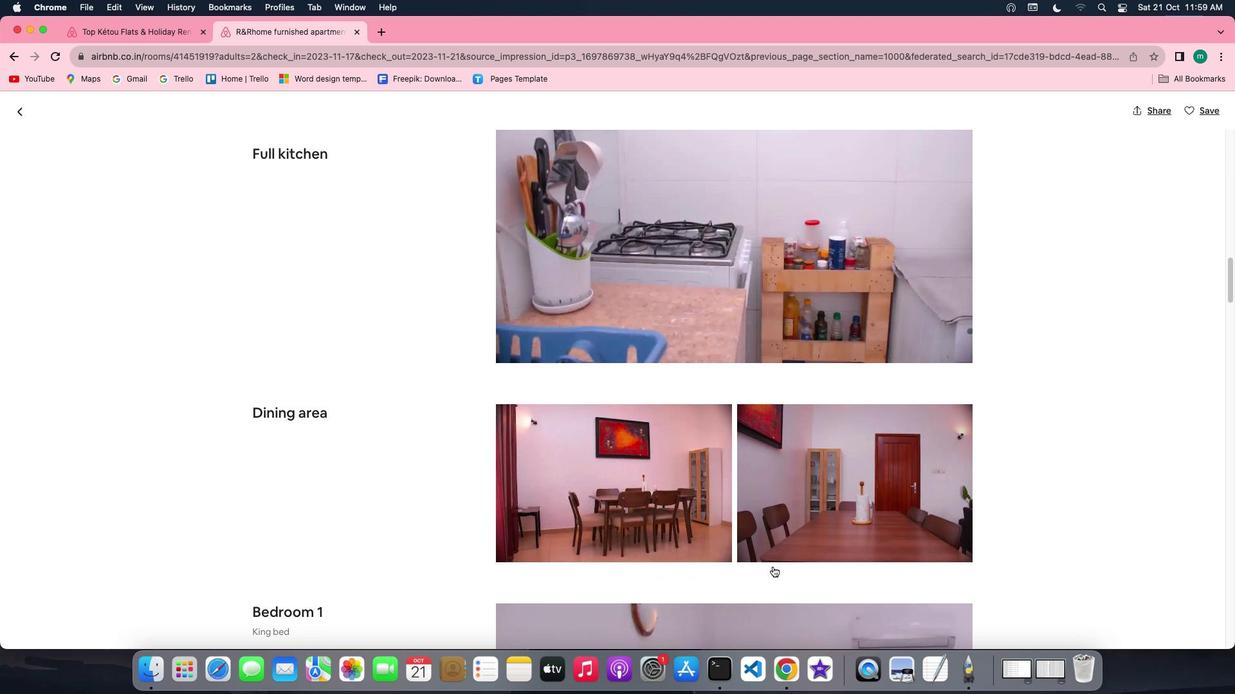 
Action: Mouse scrolled (773, 567) with delta (0, 0)
Screenshot: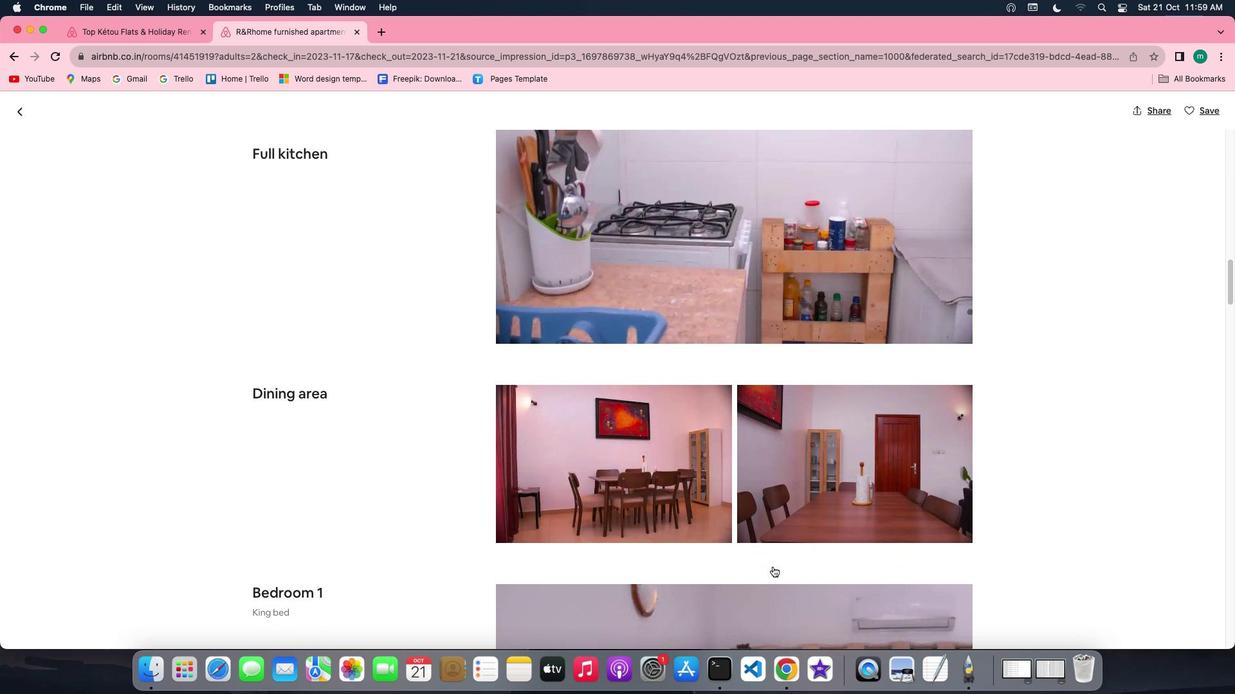 
Action: Mouse scrolled (773, 567) with delta (0, -1)
Screenshot: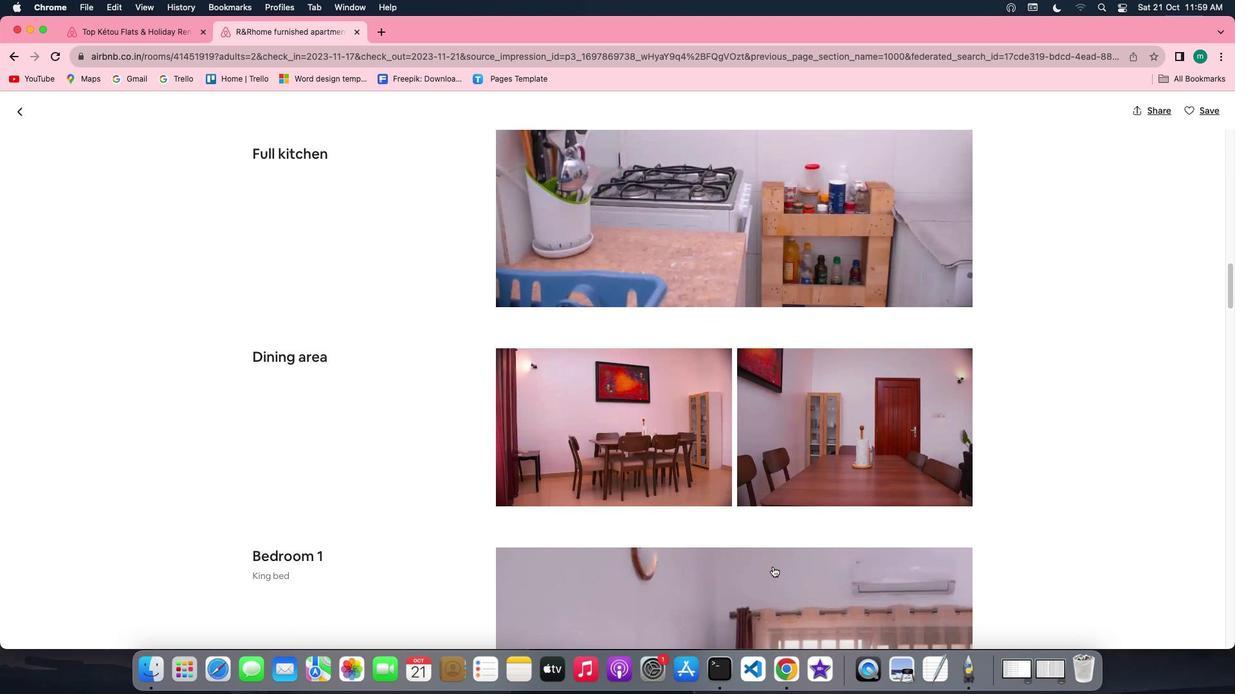 
Action: Mouse scrolled (773, 567) with delta (0, 0)
Screenshot: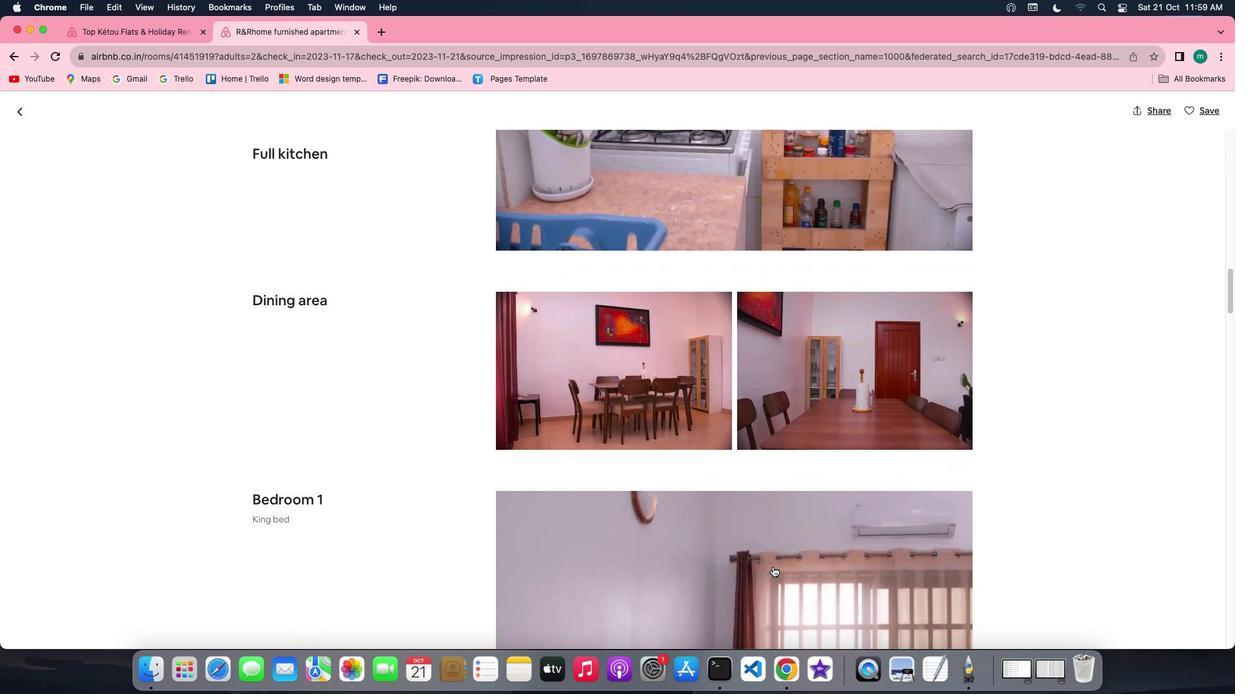
Action: Mouse scrolled (773, 567) with delta (0, 0)
Screenshot: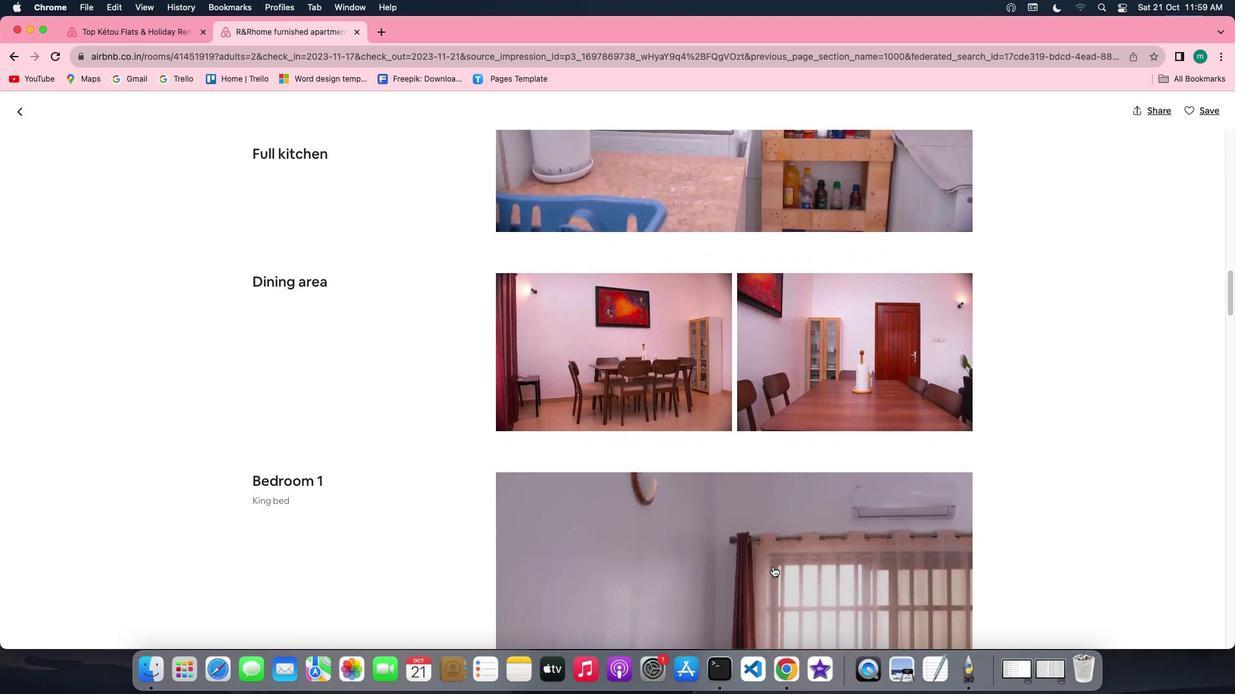 
Action: Mouse scrolled (773, 567) with delta (0, 0)
Screenshot: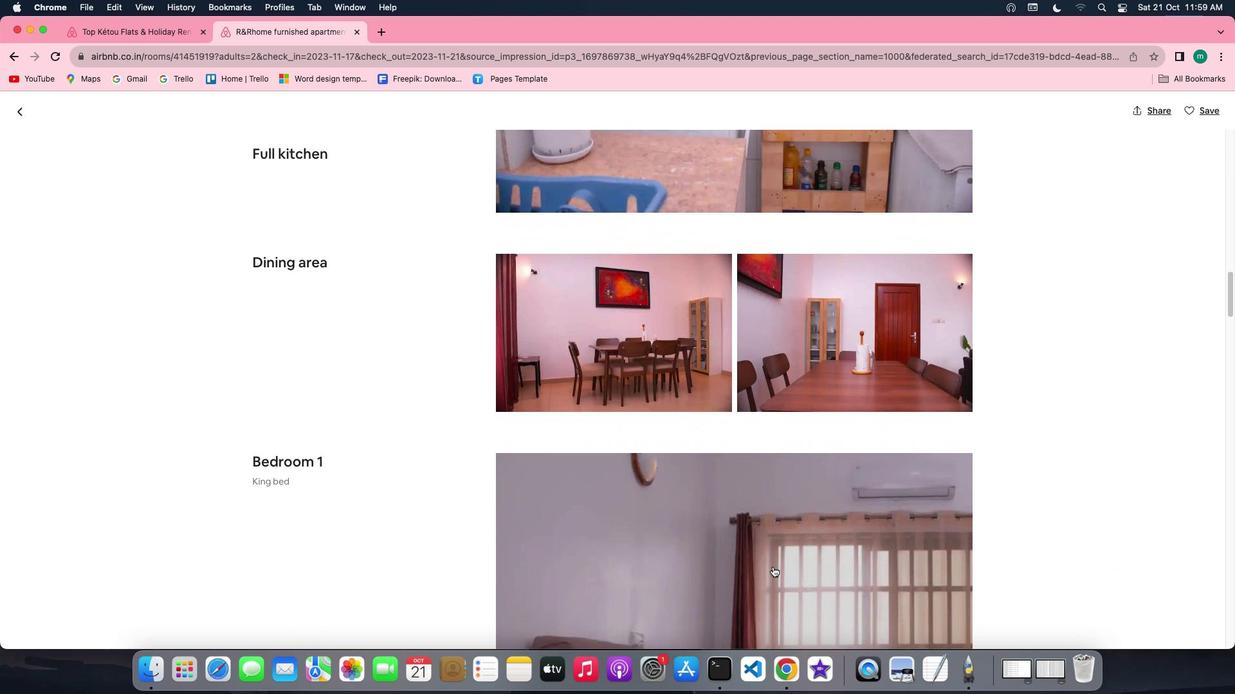 
Action: Mouse scrolled (773, 567) with delta (0, -1)
Screenshot: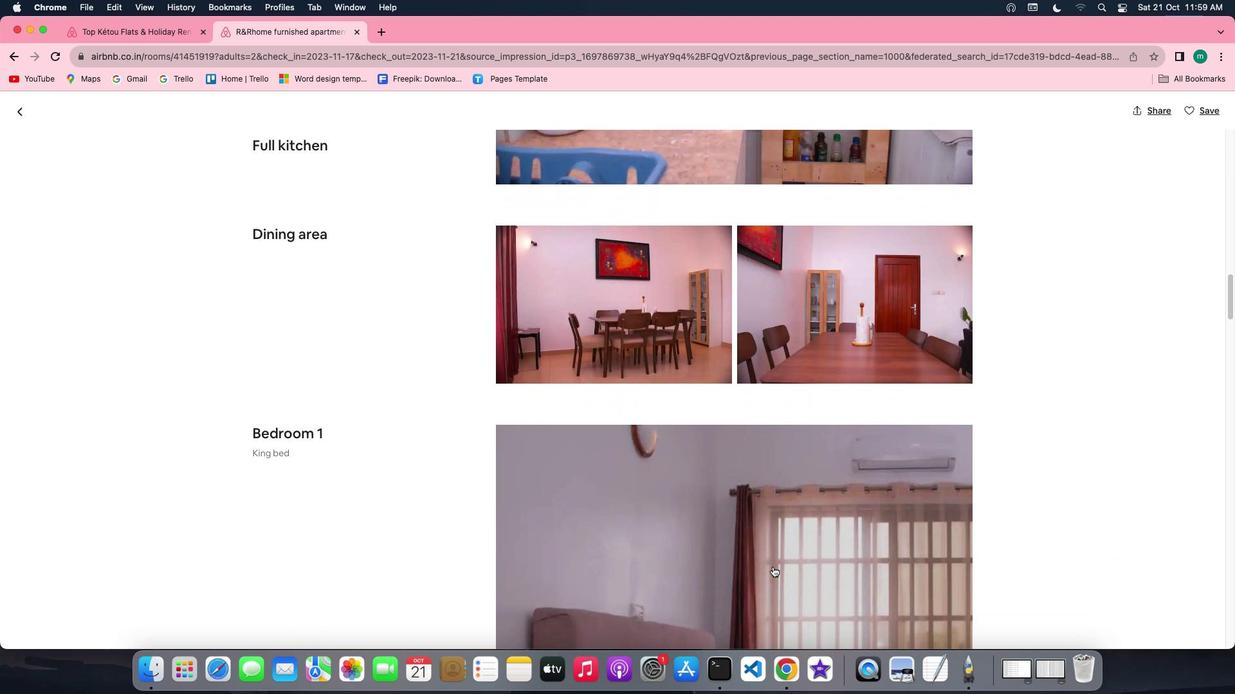 
Action: Mouse scrolled (773, 567) with delta (0, 0)
Screenshot: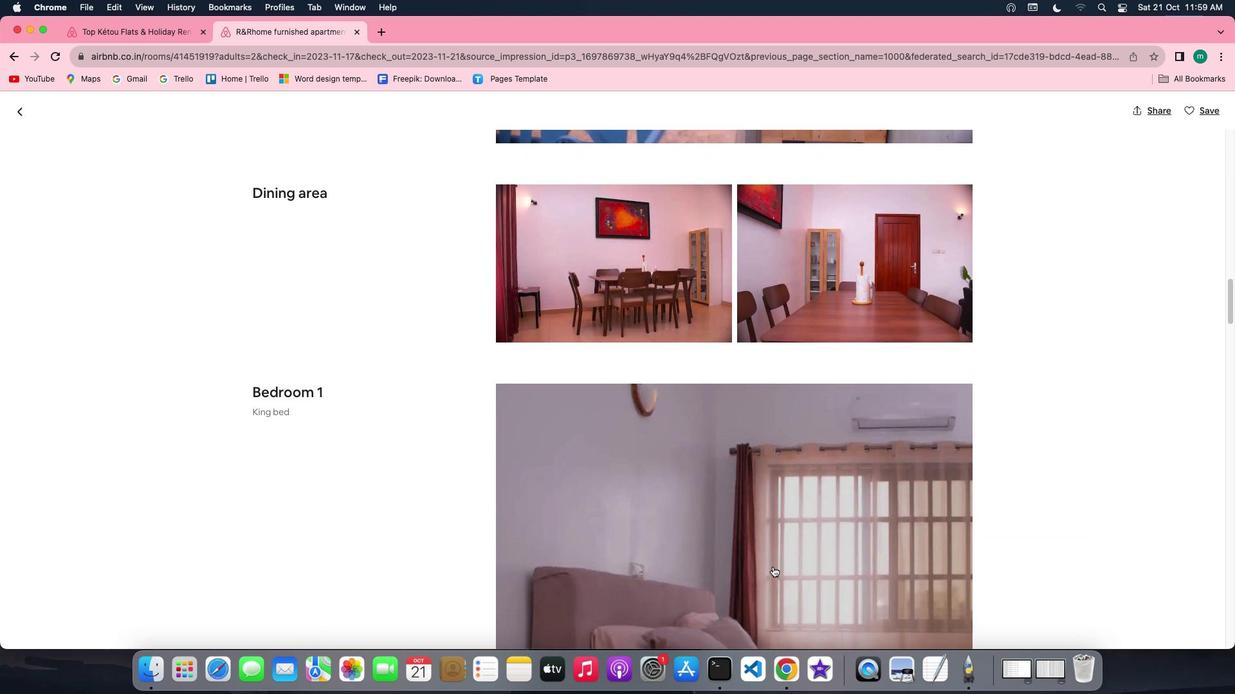 
Action: Mouse scrolled (773, 567) with delta (0, 0)
Screenshot: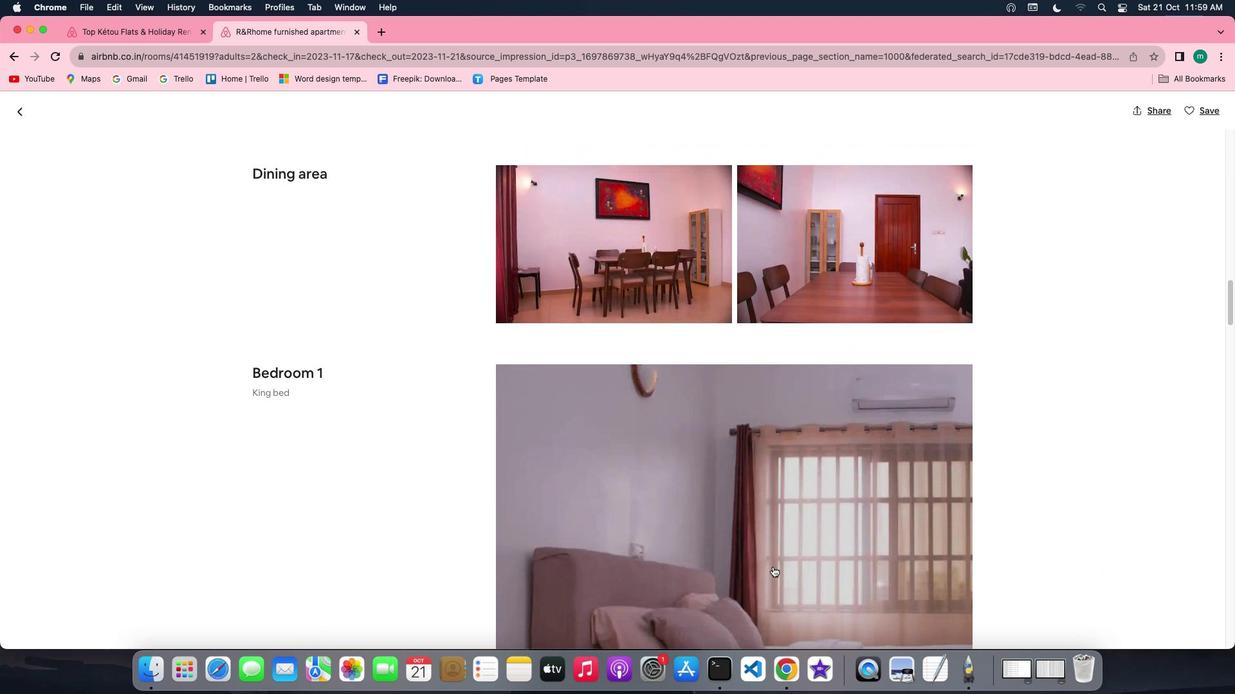 
Action: Mouse scrolled (773, 567) with delta (0, -1)
Screenshot: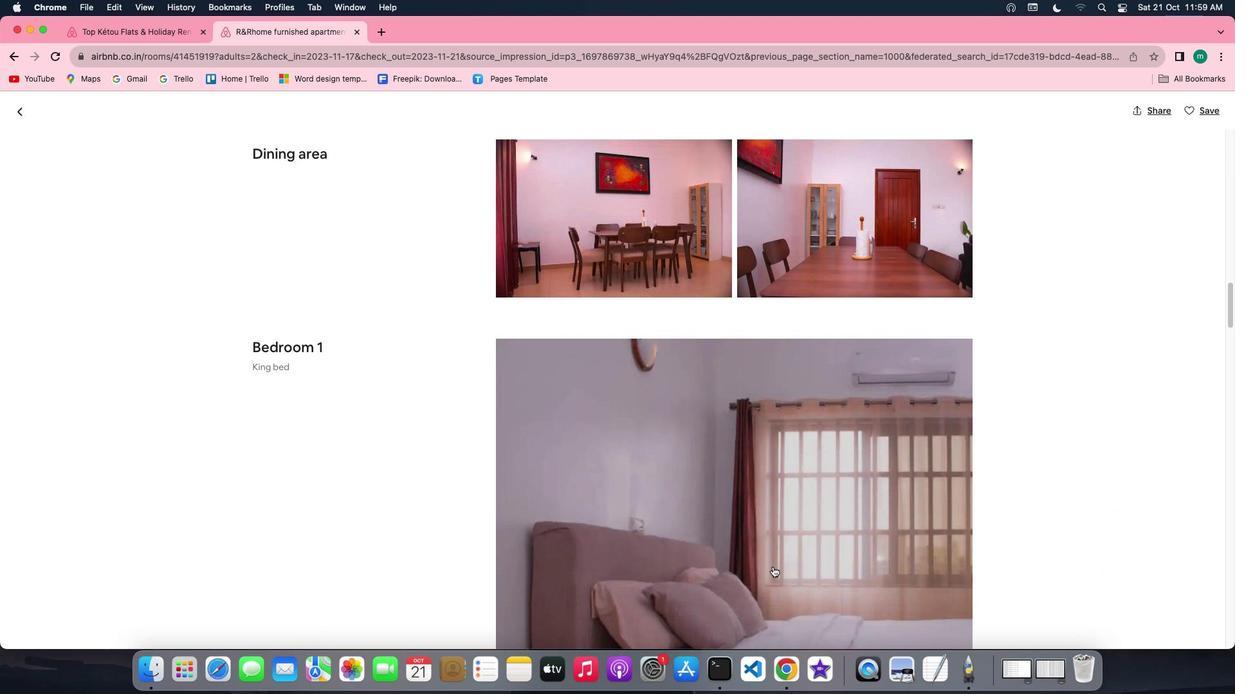
Action: Mouse moved to (772, 567)
Screenshot: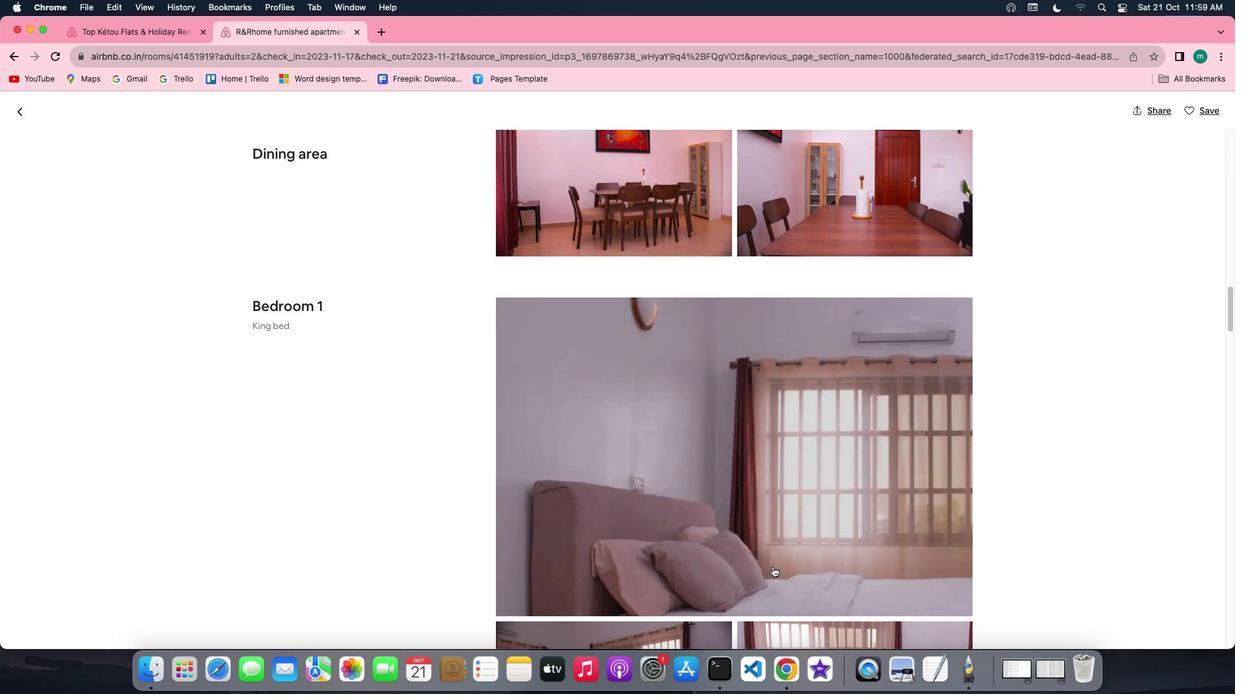 
Action: Mouse scrolled (772, 567) with delta (0, 0)
Screenshot: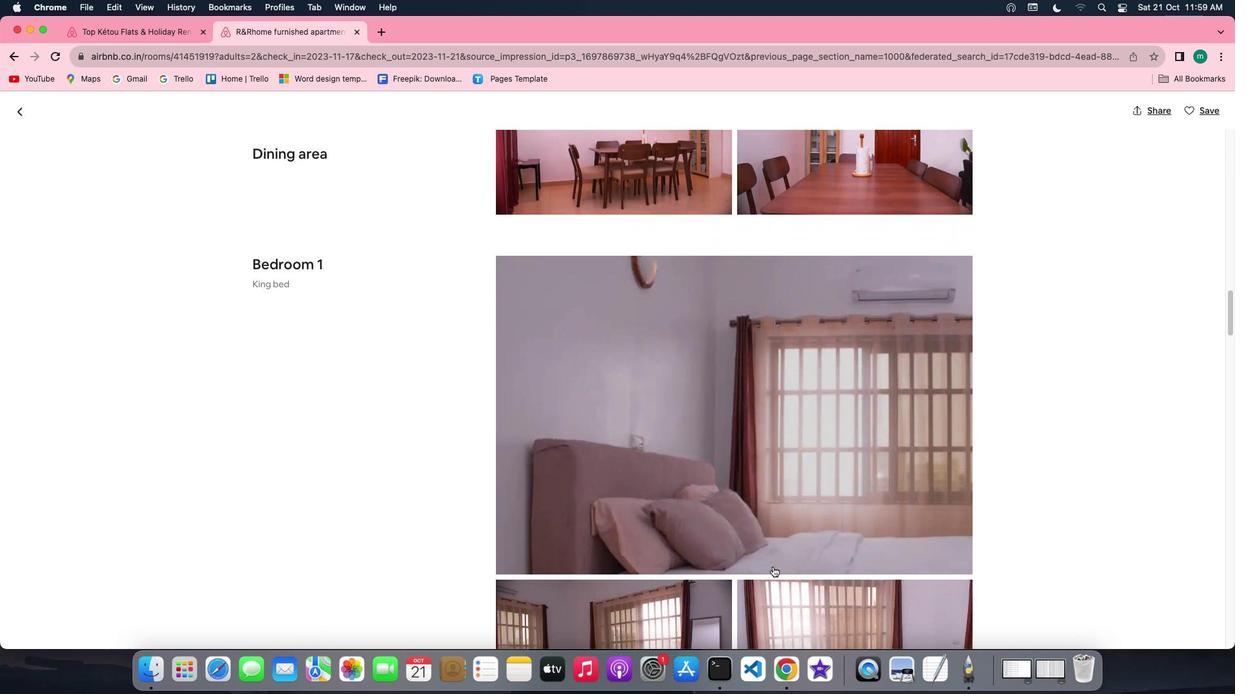 
Action: Mouse scrolled (772, 567) with delta (0, 0)
Screenshot: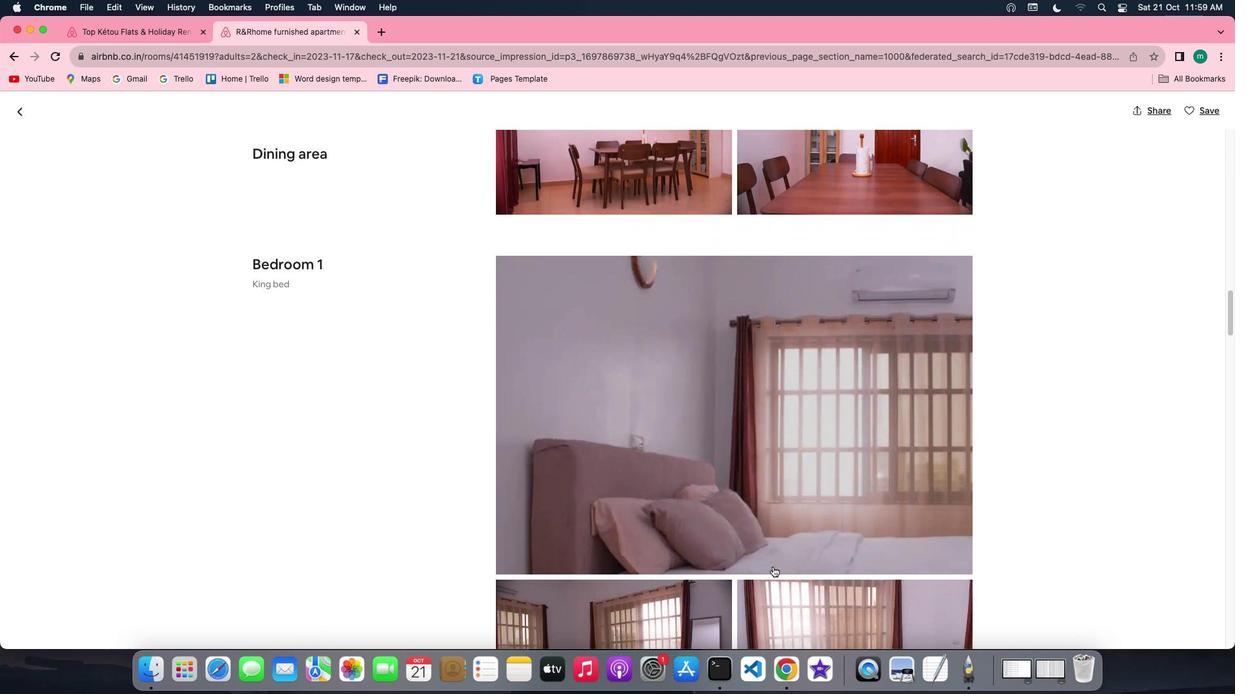 
Action: Mouse scrolled (772, 567) with delta (0, -1)
Screenshot: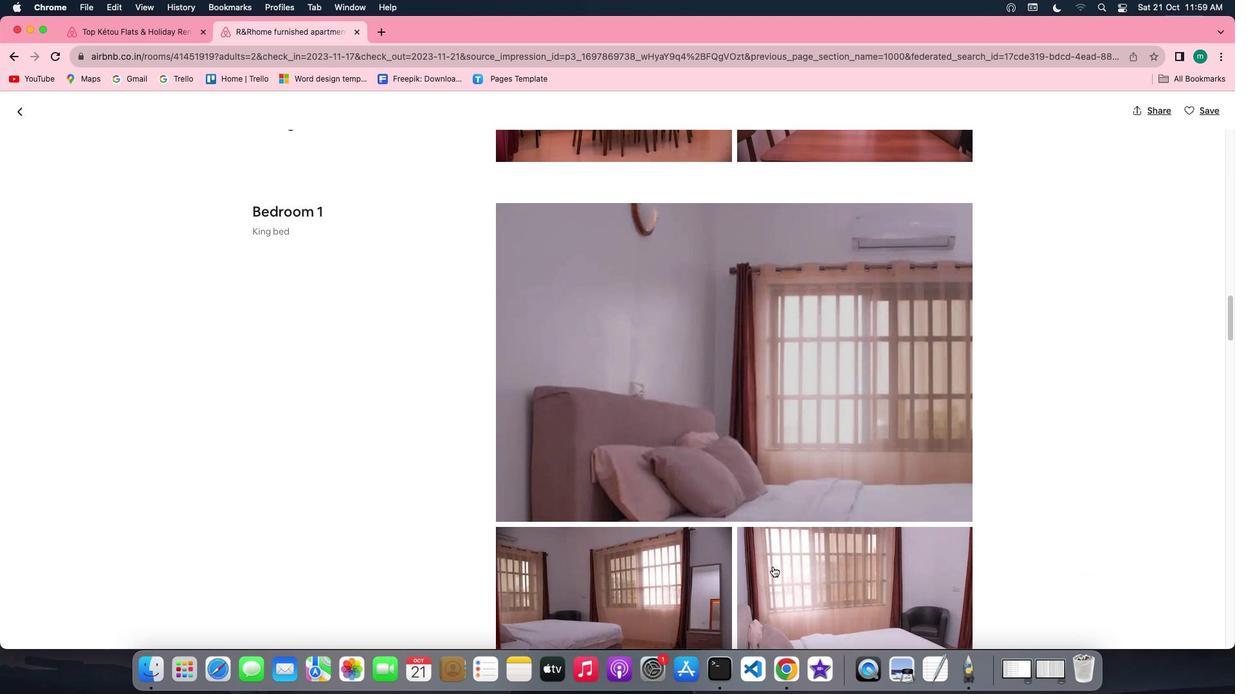 
Action: Mouse scrolled (772, 567) with delta (0, -2)
Screenshot: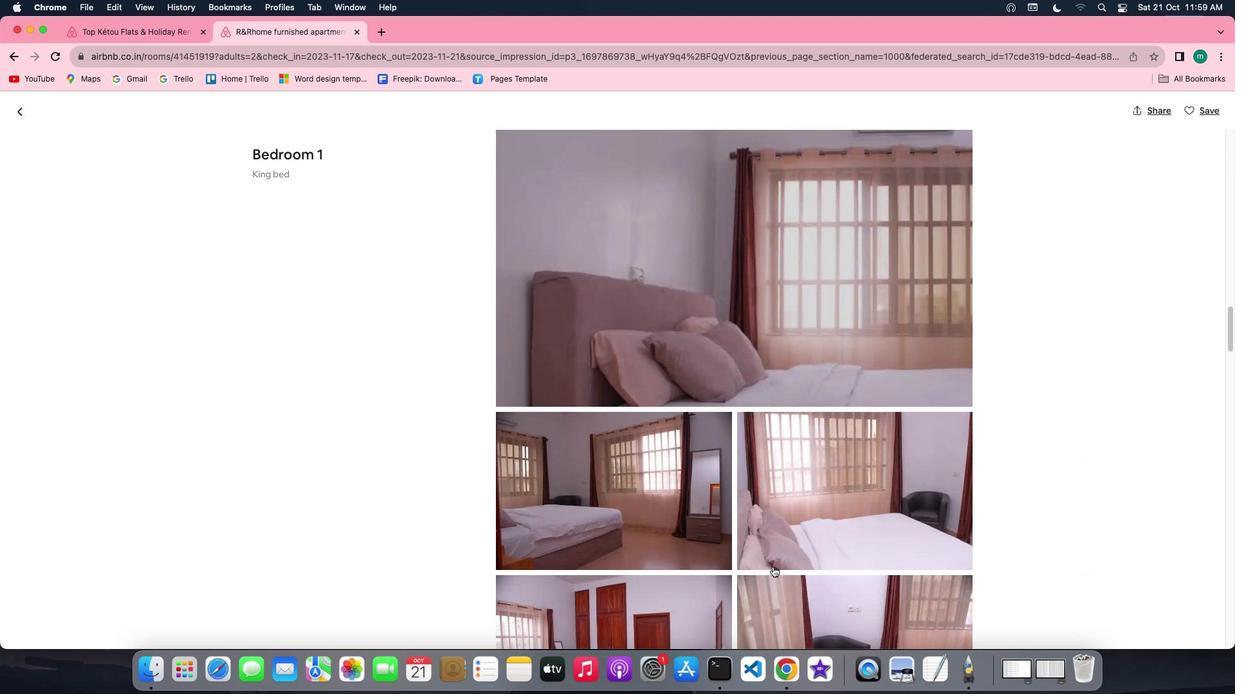 
Action: Mouse moved to (771, 567)
Screenshot: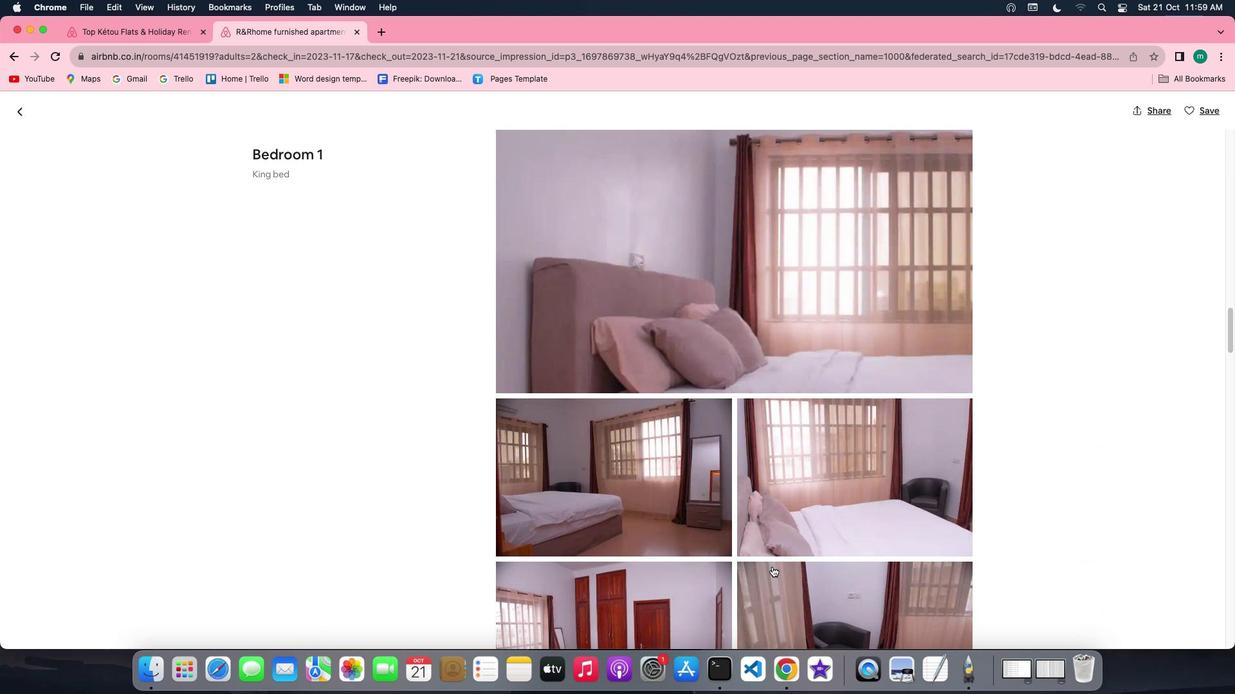 
Action: Mouse scrolled (771, 567) with delta (0, 0)
Screenshot: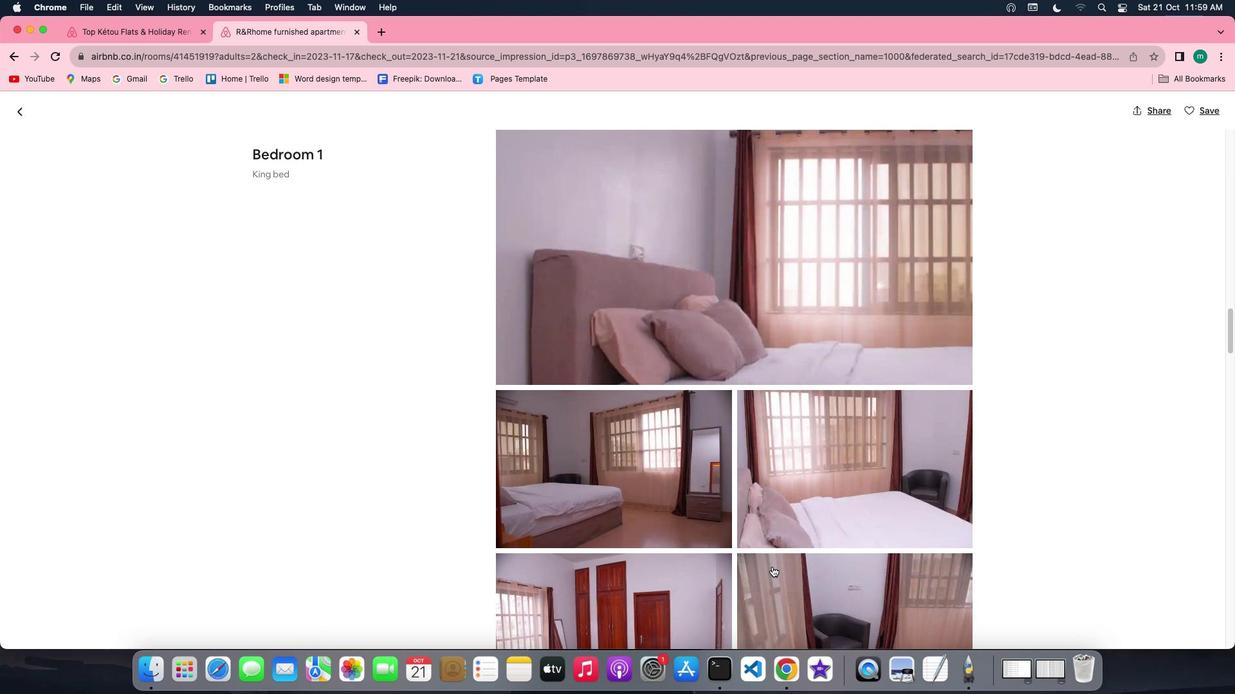 
Action: Mouse scrolled (771, 567) with delta (0, 0)
Screenshot: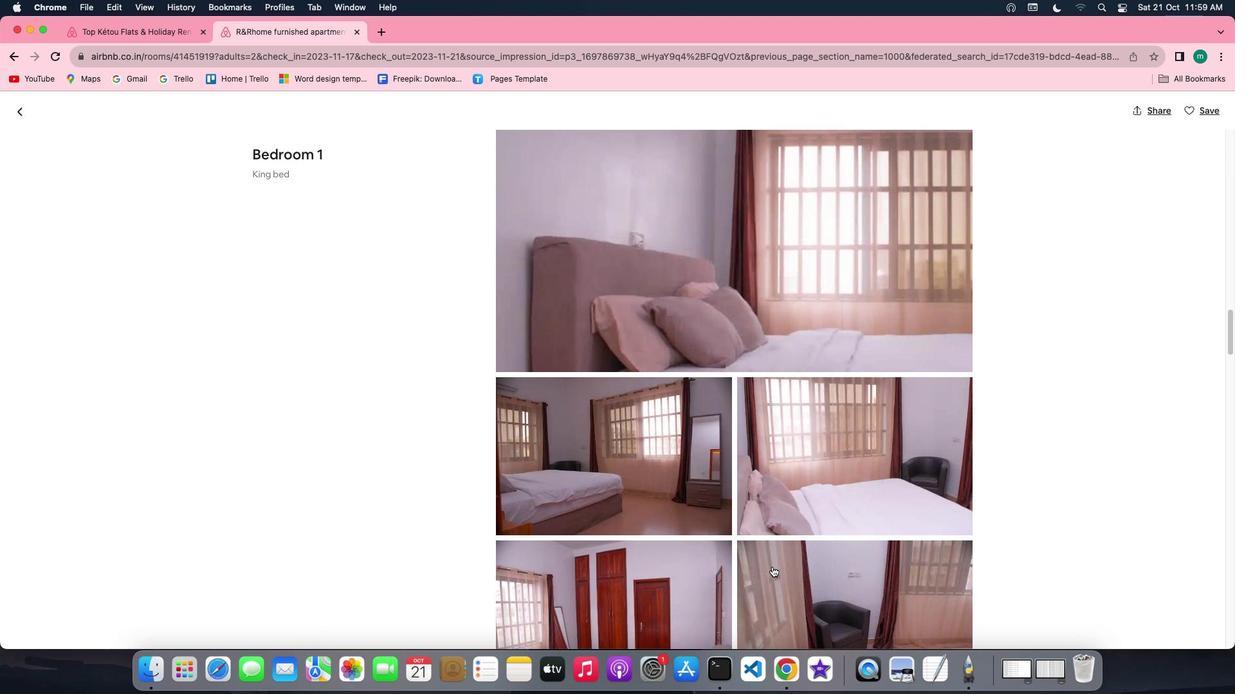 
Action: Mouse scrolled (771, 567) with delta (0, -1)
Screenshot: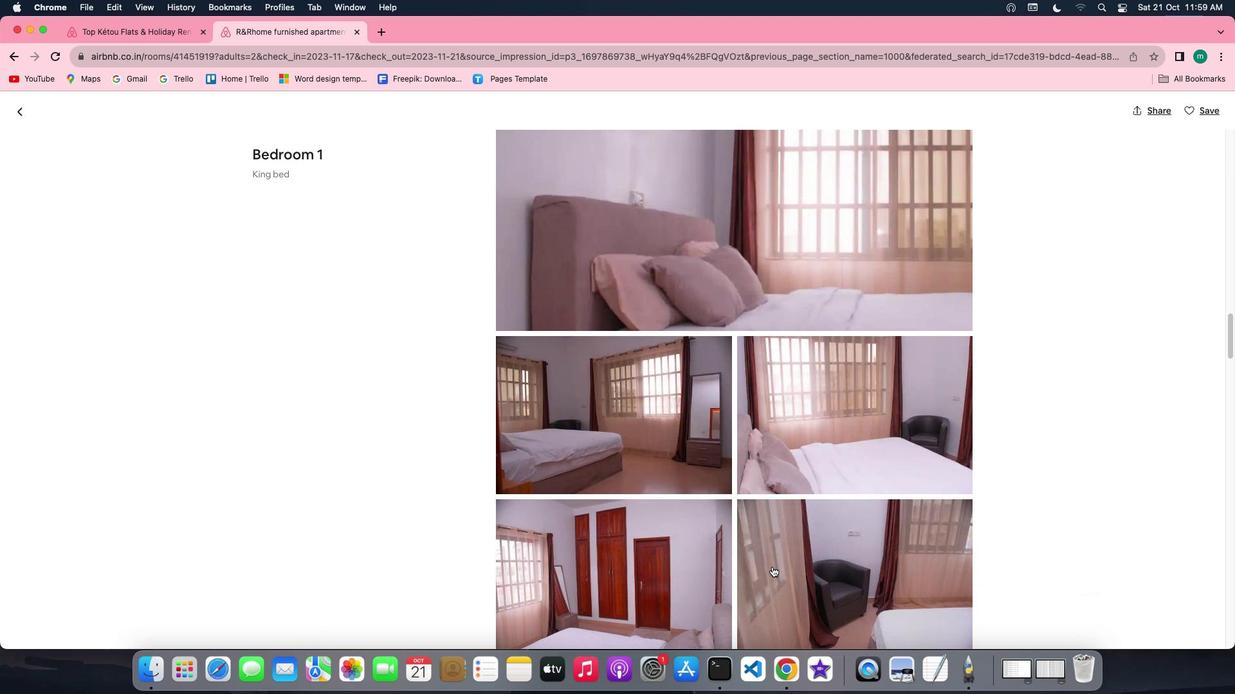 
Action: Mouse moved to (771, 567)
Screenshot: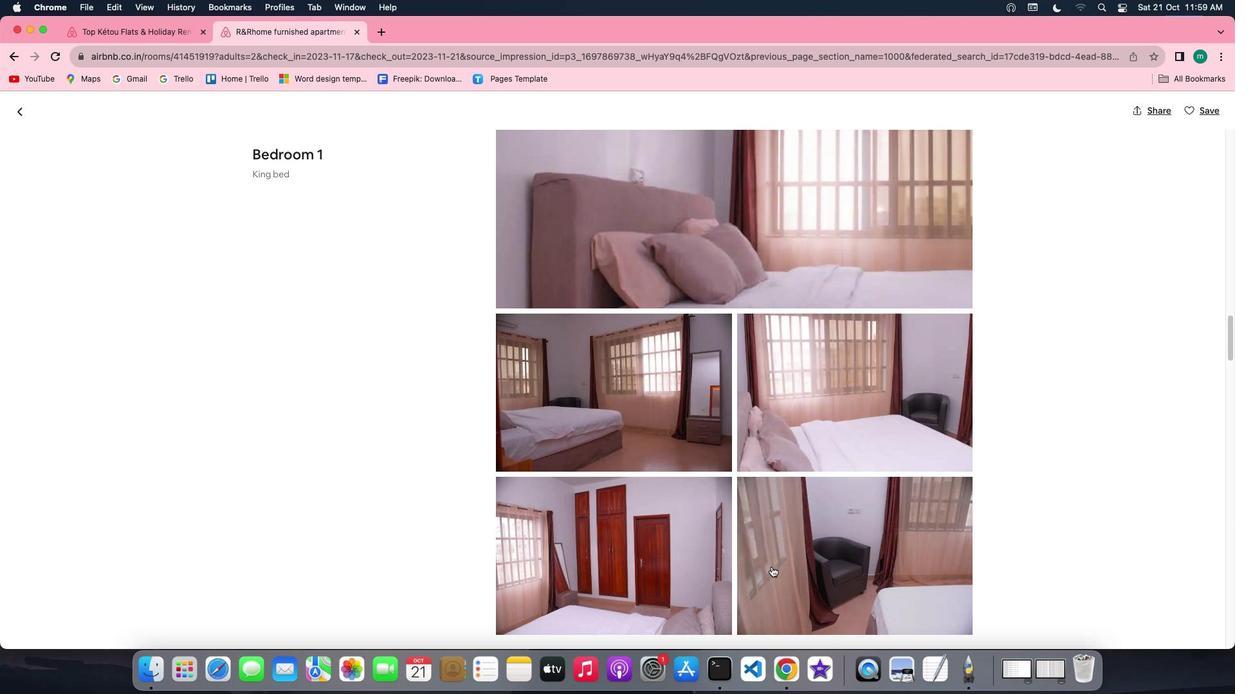 
Action: Mouse scrolled (771, 567) with delta (0, 0)
Screenshot: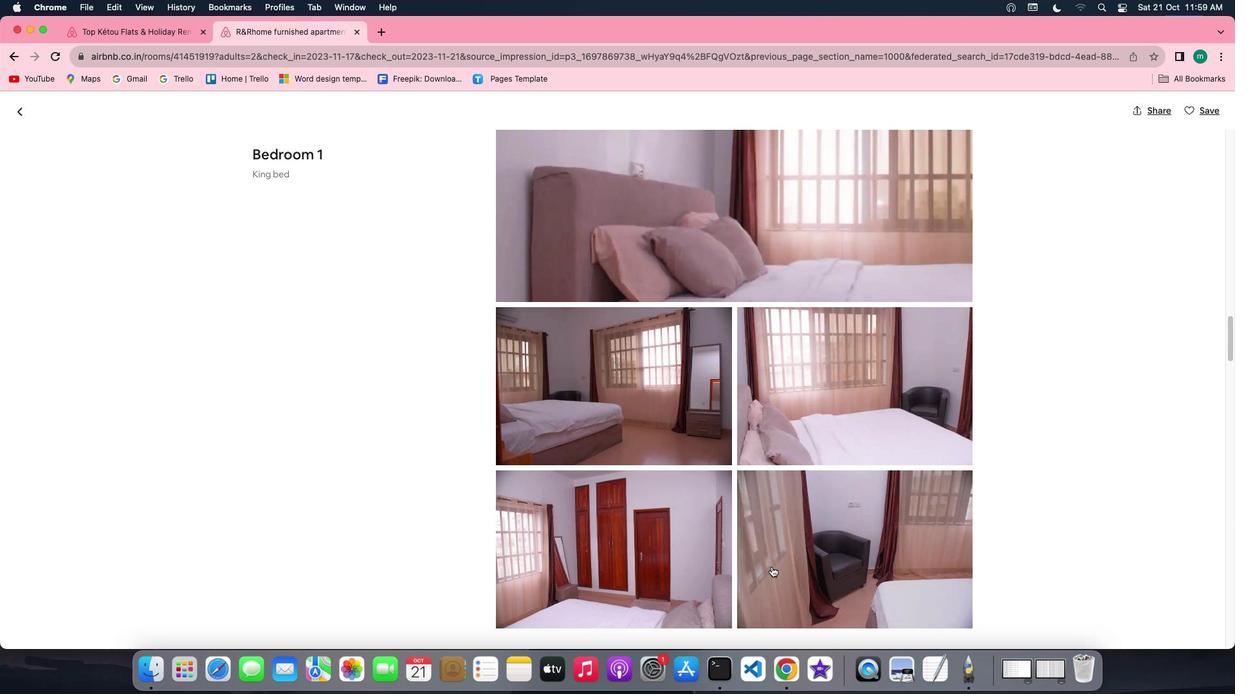 
Action: Mouse scrolled (771, 567) with delta (0, 0)
Screenshot: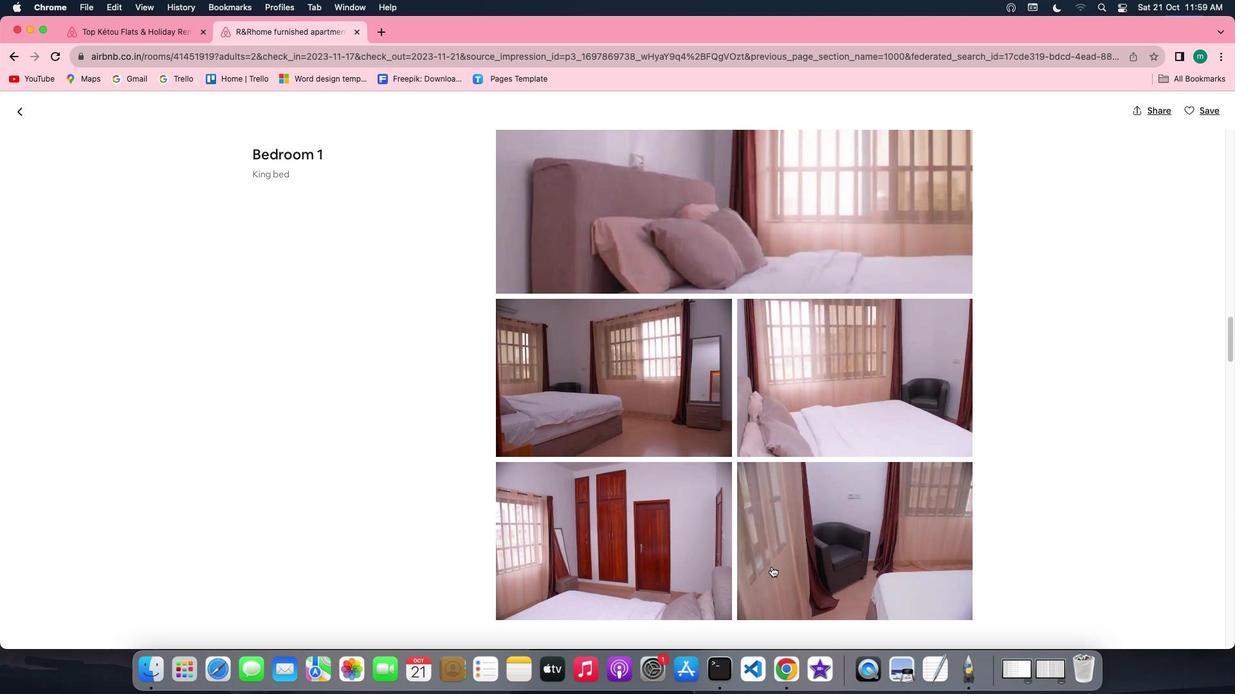 
Action: Mouse scrolled (771, 567) with delta (0, -1)
Screenshot: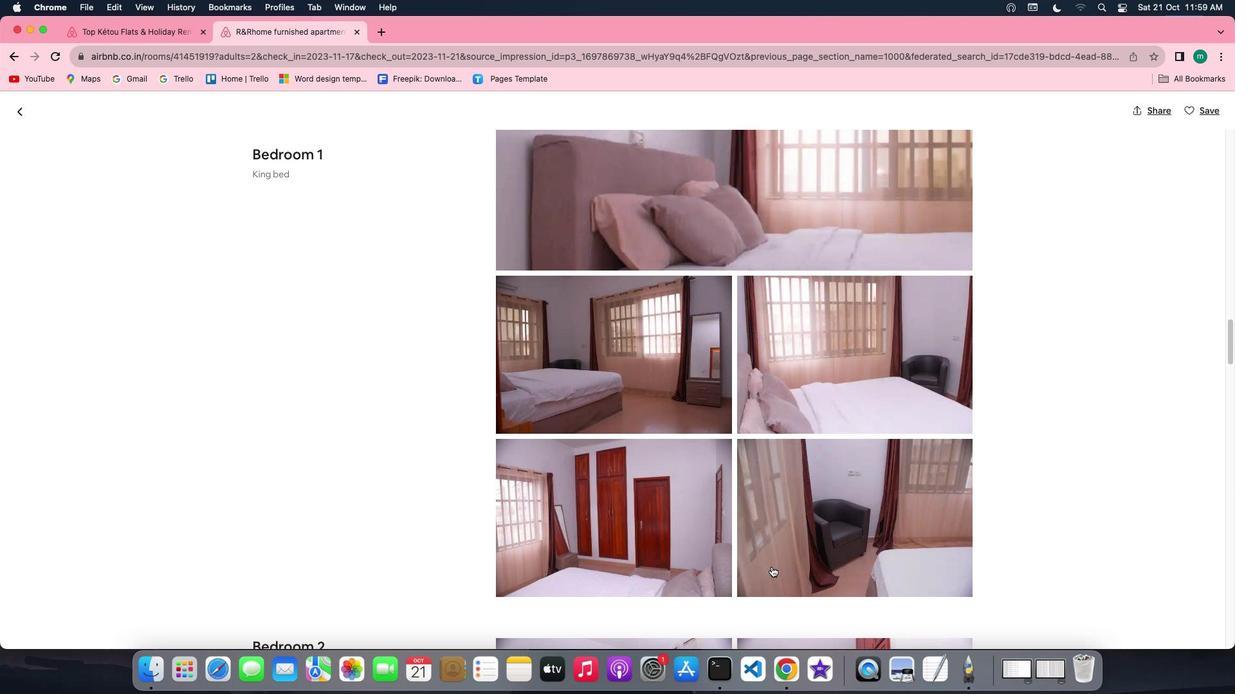 
Action: Mouse scrolled (771, 567) with delta (0, 0)
Screenshot: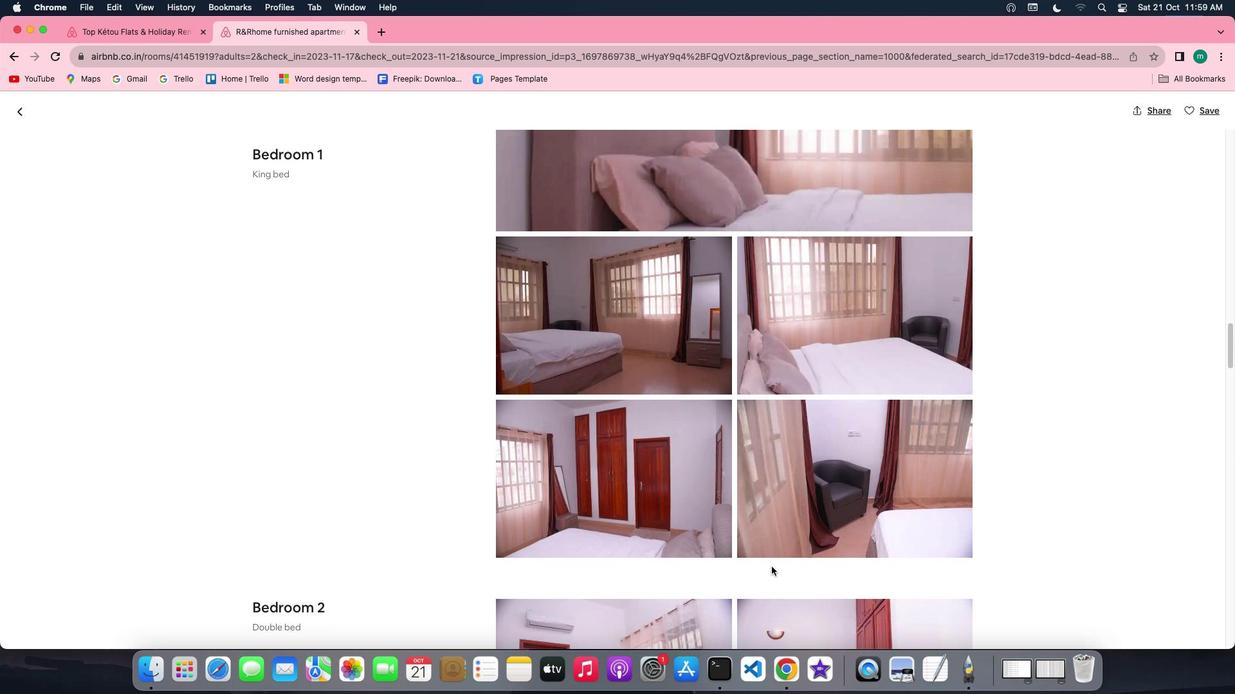 
Action: Mouse scrolled (771, 567) with delta (0, 0)
Screenshot: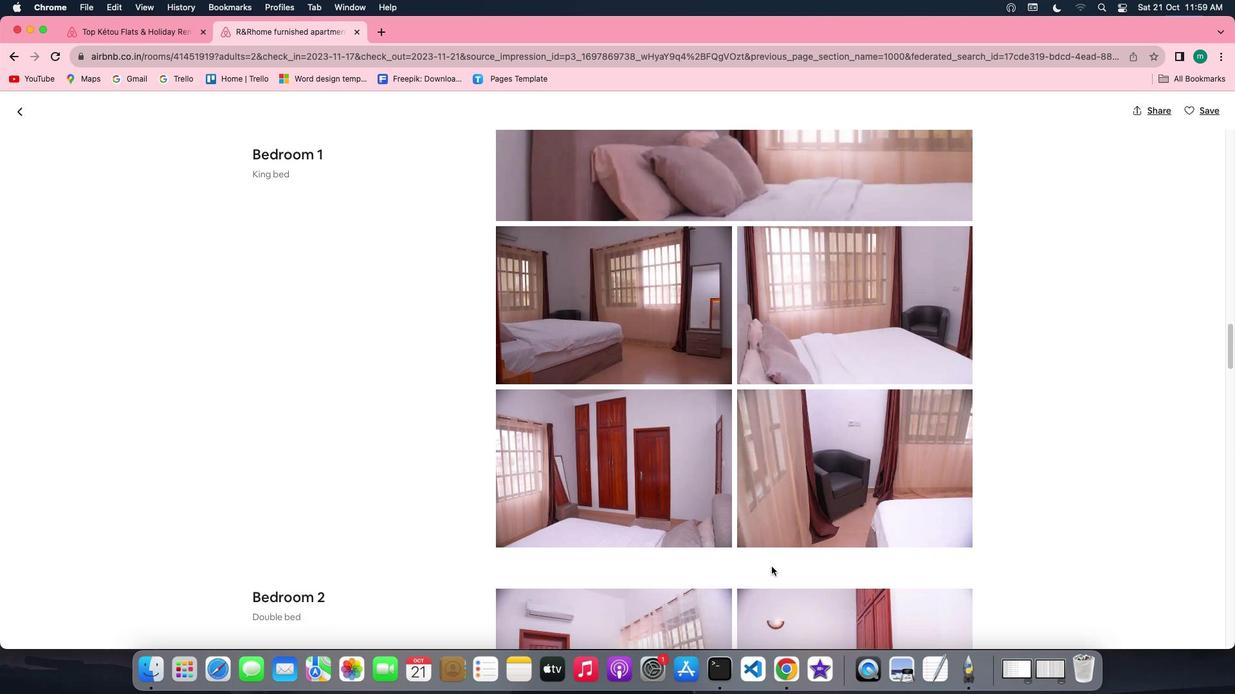 
Action: Mouse scrolled (771, 567) with delta (0, 0)
Screenshot: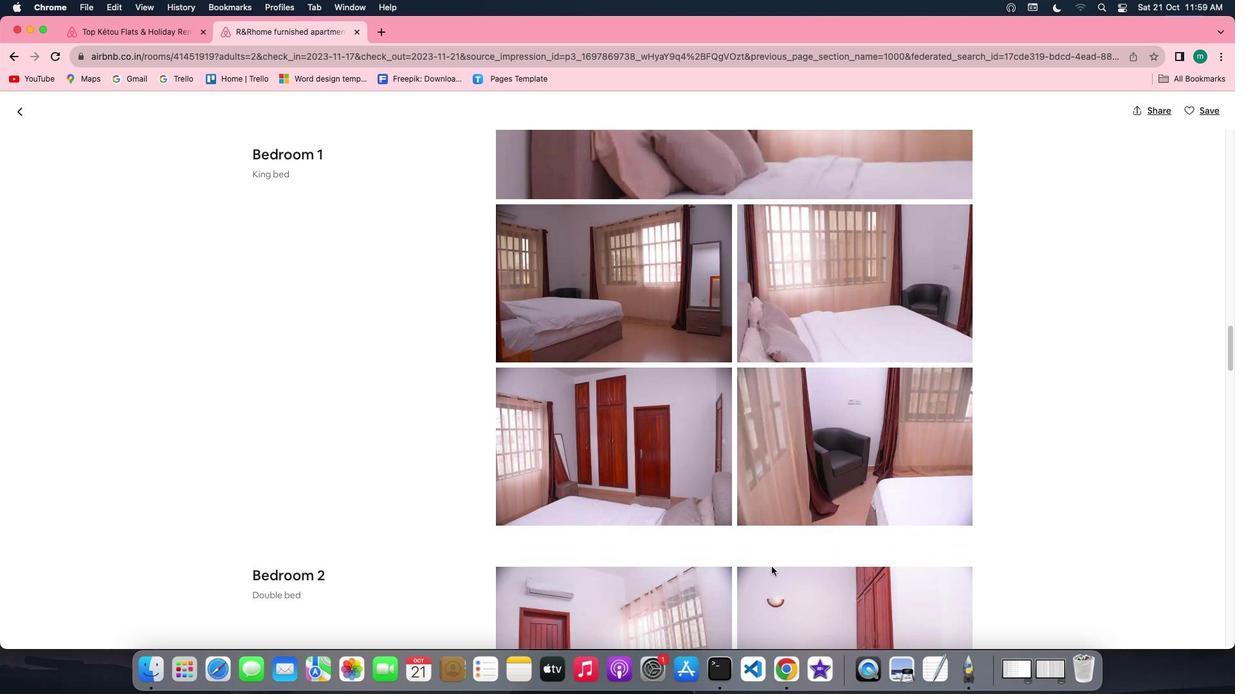
Action: Mouse scrolled (771, 567) with delta (0, 0)
Screenshot: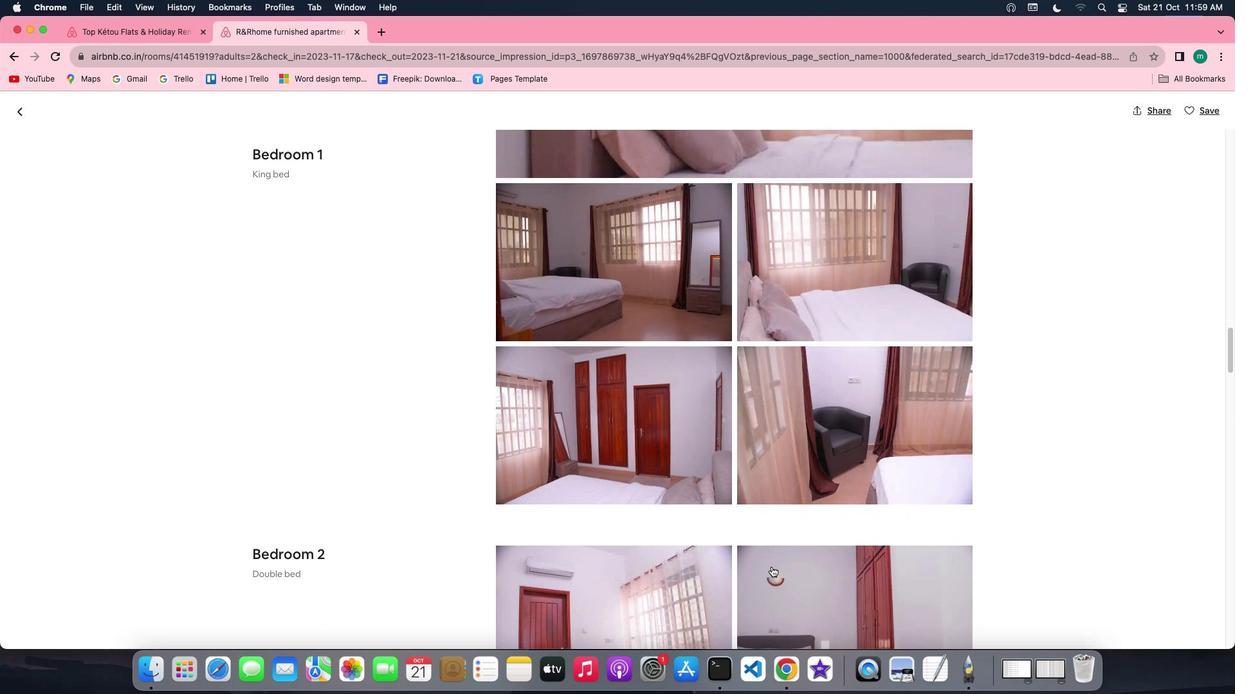 
Action: Mouse scrolled (771, 567) with delta (0, 0)
Screenshot: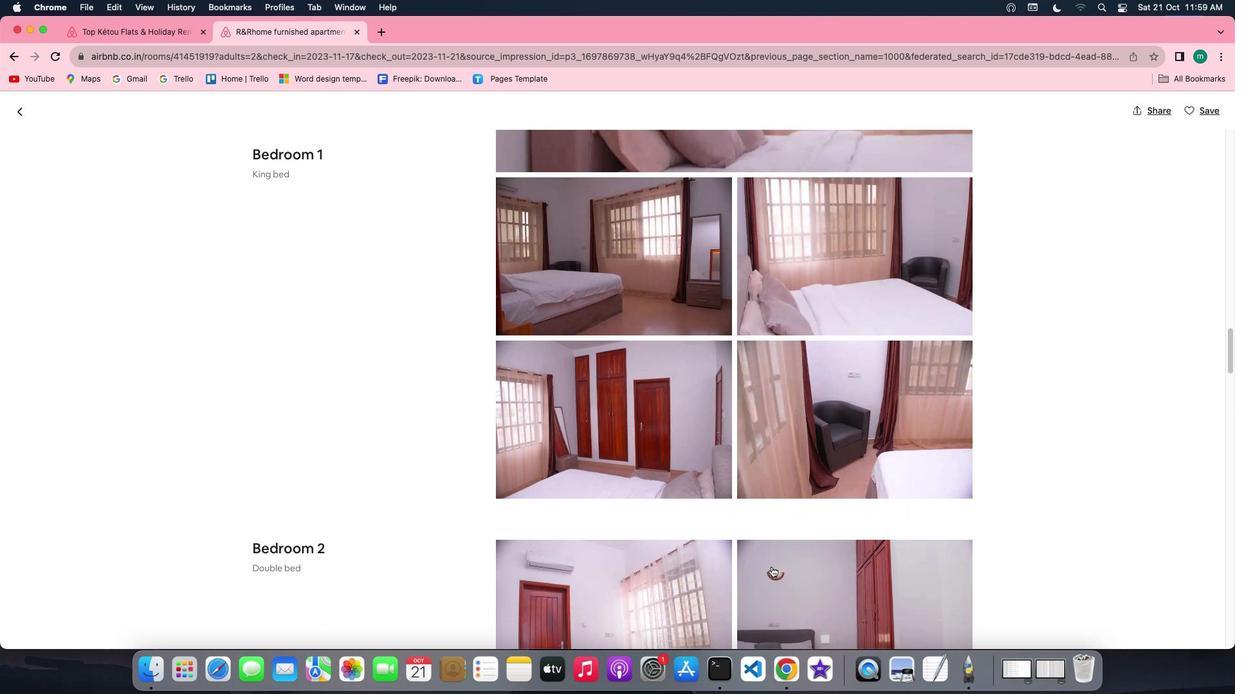 
Action: Mouse scrolled (771, 567) with delta (0, 0)
Screenshot: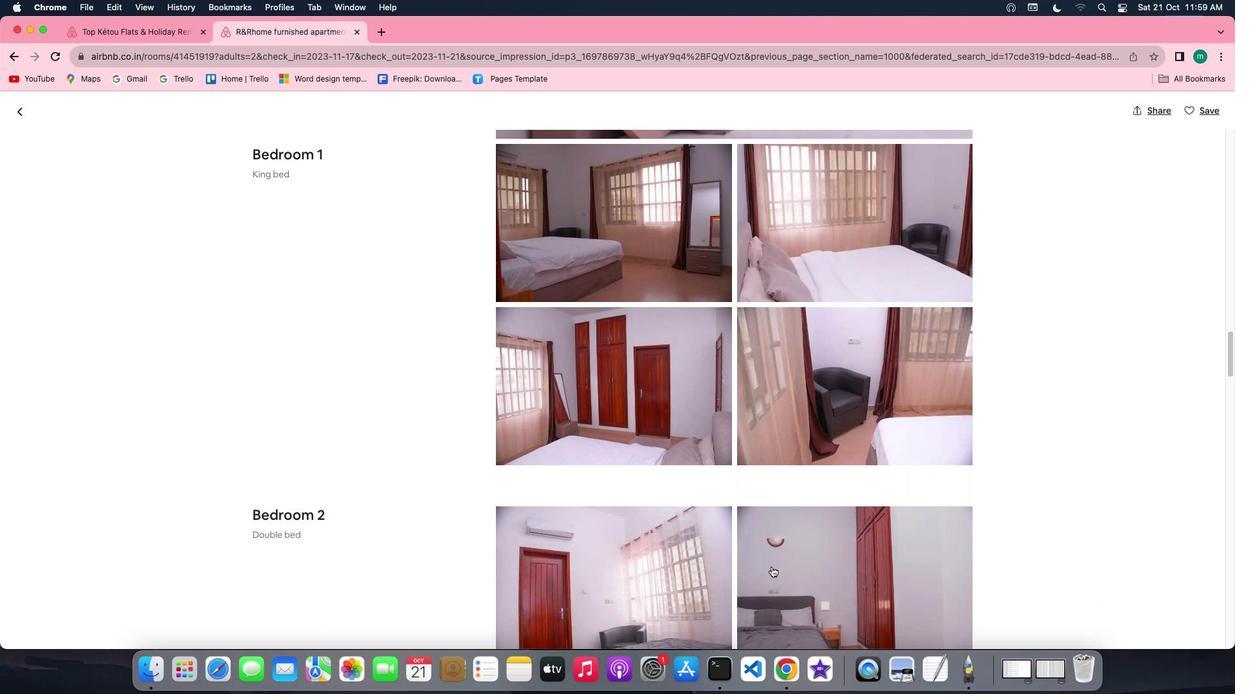 
Action: Mouse scrolled (771, 567) with delta (0, 0)
Screenshot: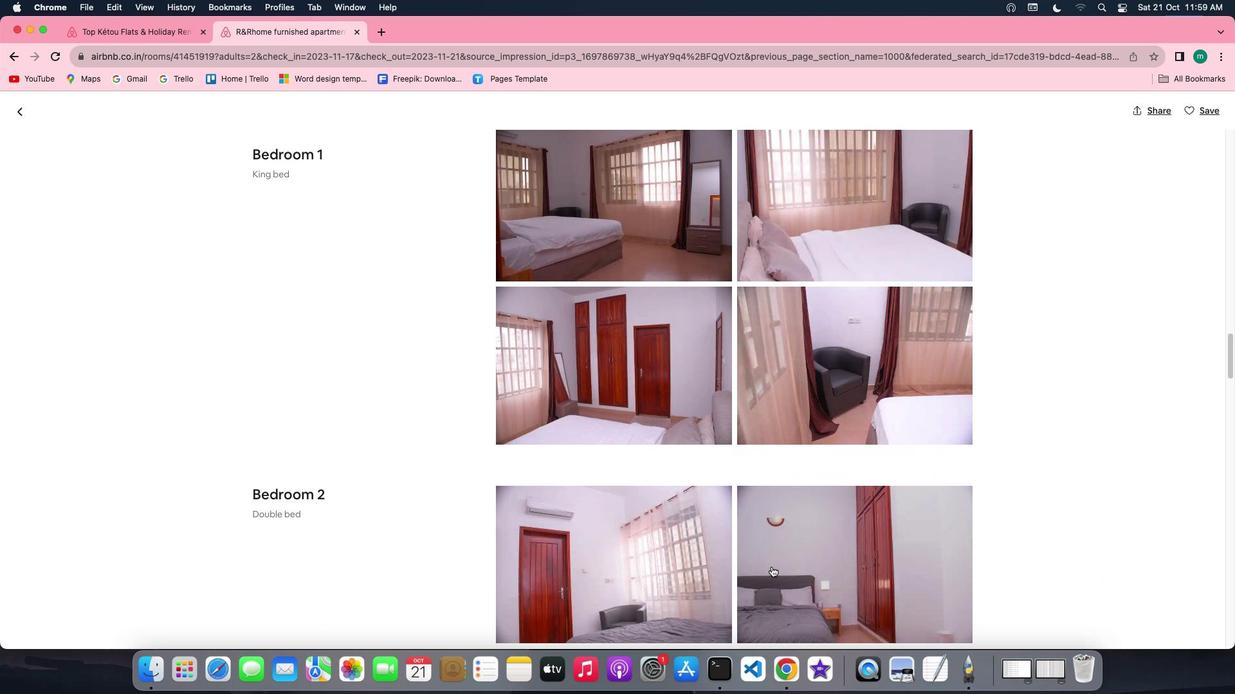 
Action: Mouse scrolled (771, 567) with delta (0, 0)
Screenshot: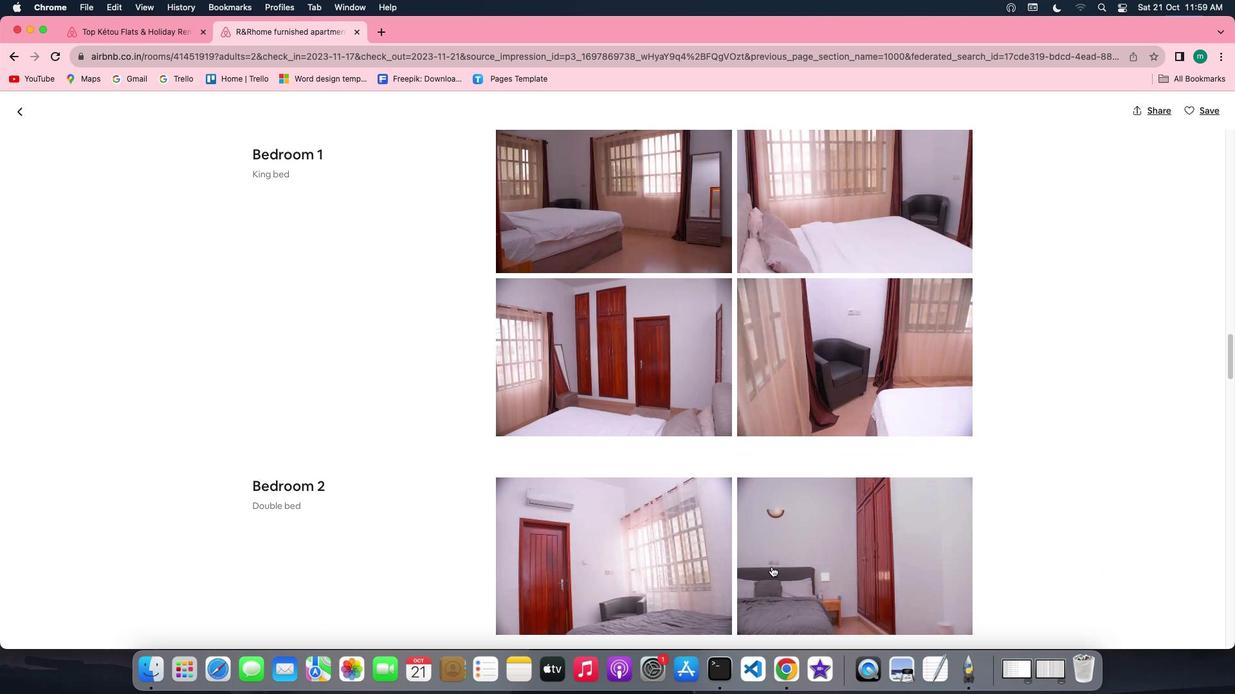 
Action: Mouse scrolled (771, 567) with delta (0, -1)
Screenshot: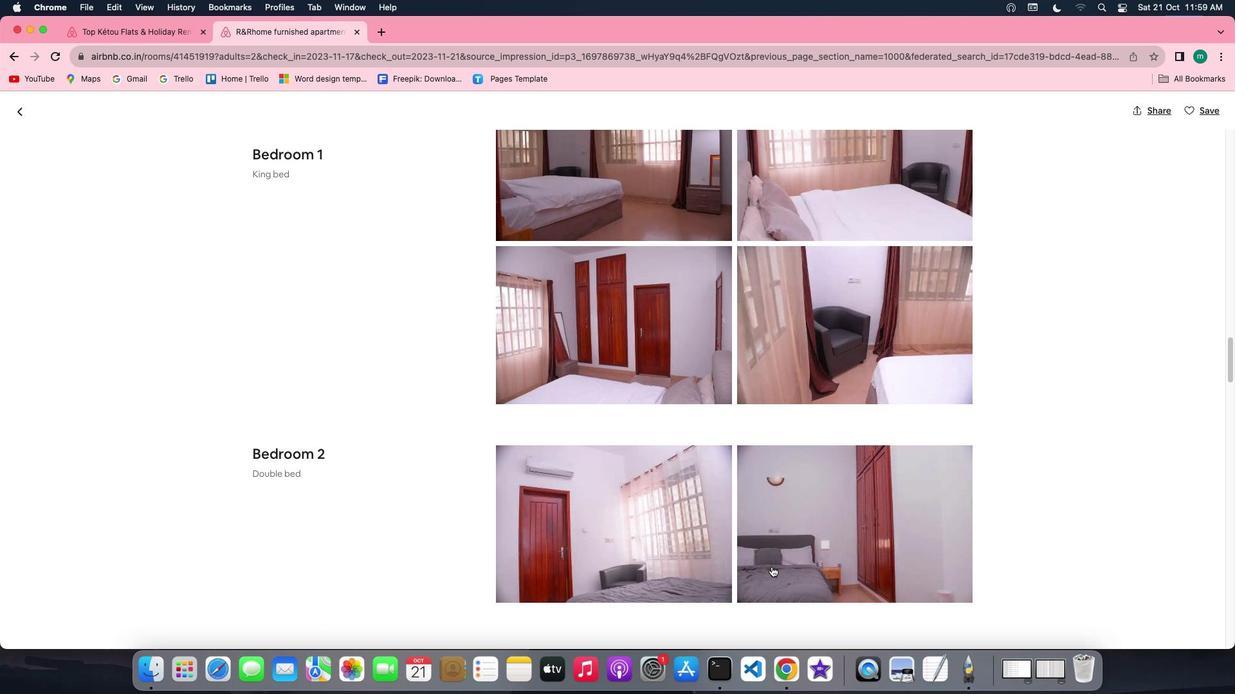 
Action: Mouse scrolled (771, 567) with delta (0, 0)
Screenshot: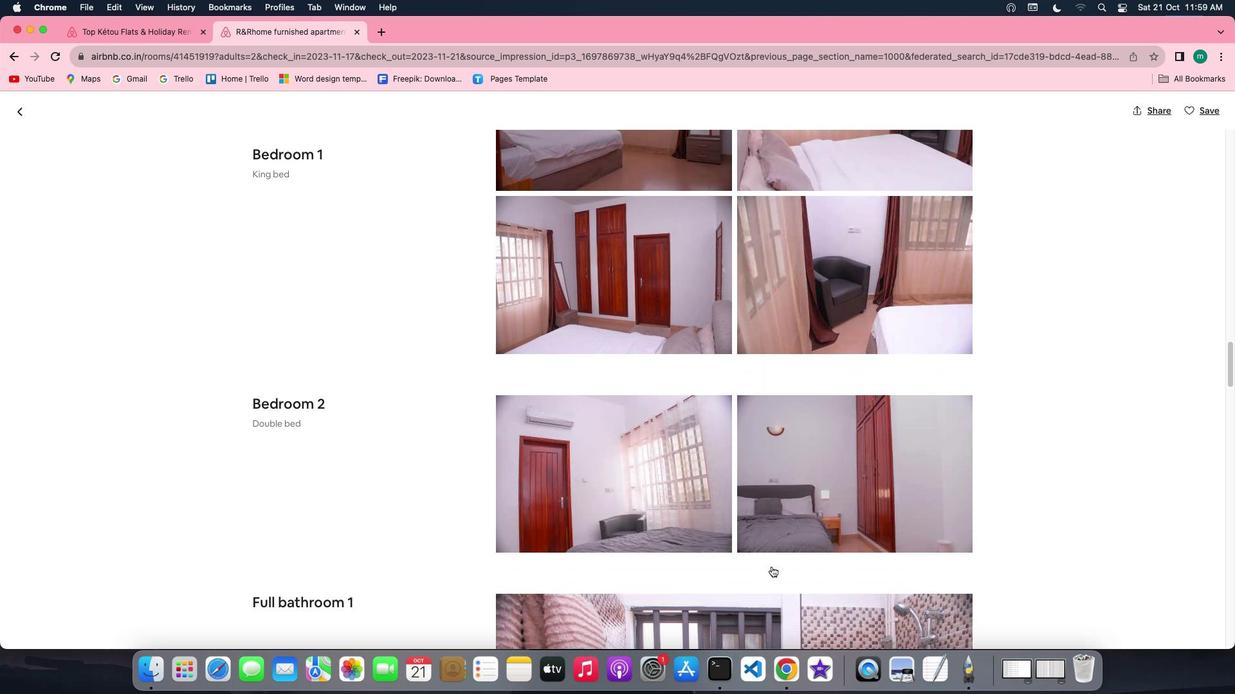 
Action: Mouse scrolled (771, 567) with delta (0, 0)
Screenshot: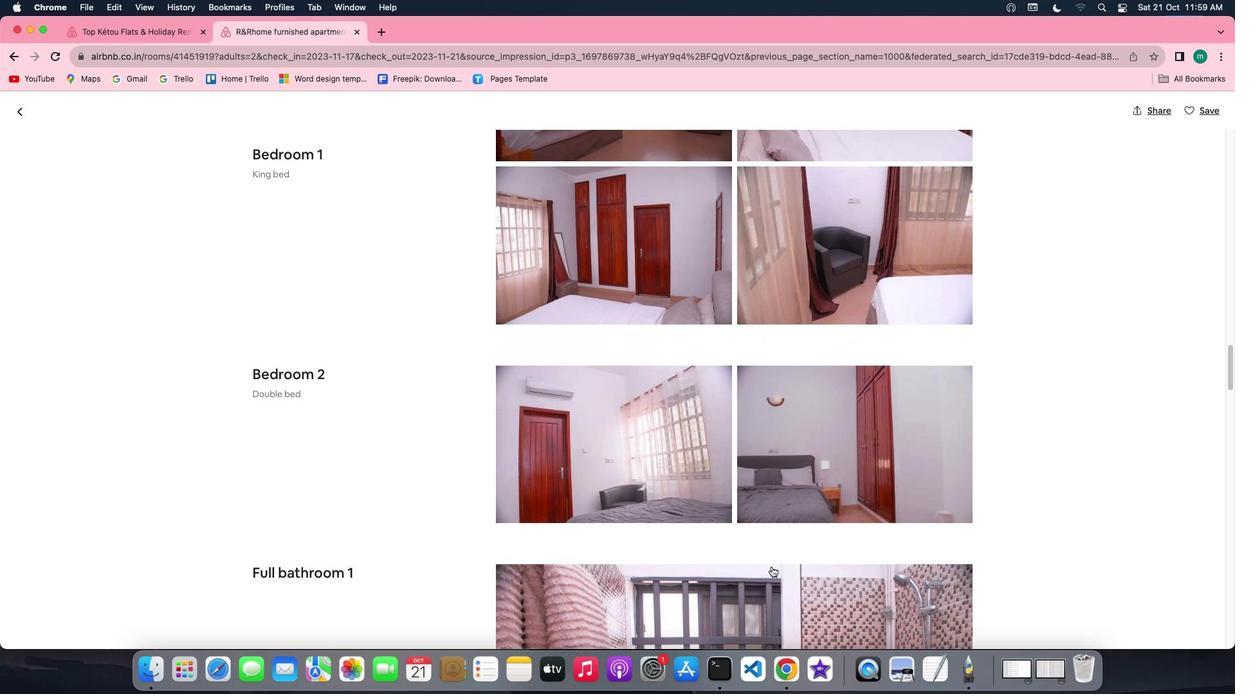 
Action: Mouse scrolled (771, 567) with delta (0, 0)
Screenshot: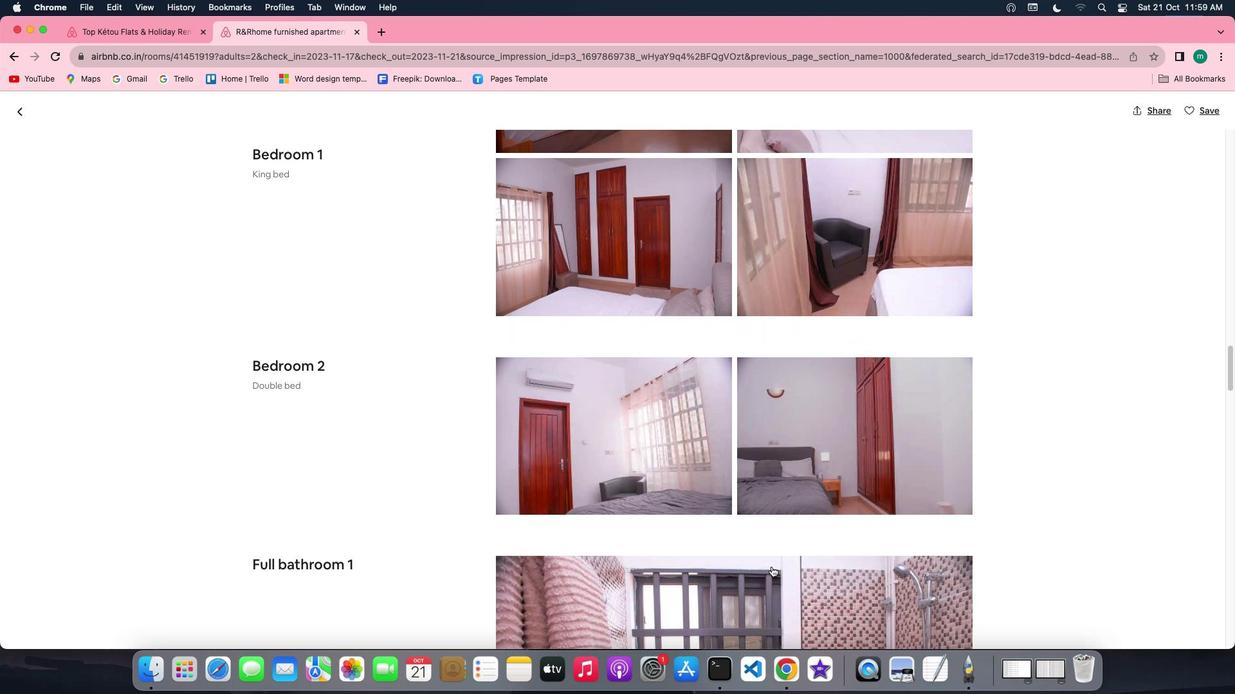 
Action: Mouse scrolled (771, 567) with delta (0, 0)
Screenshot: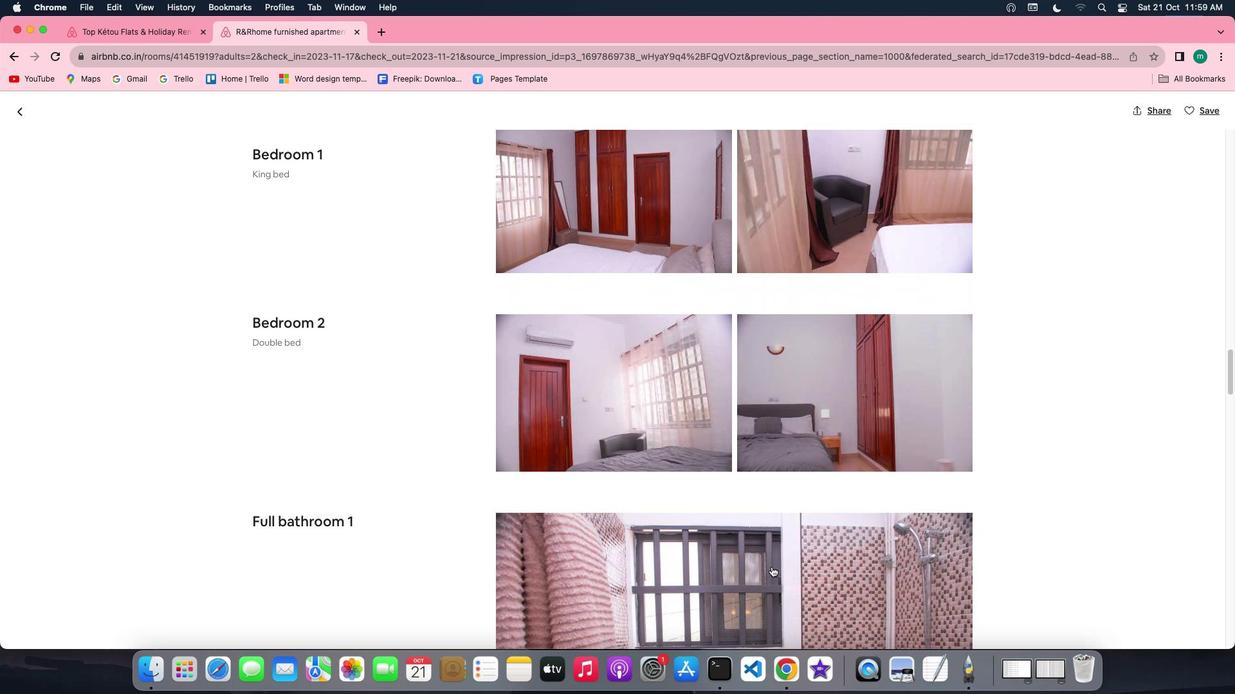 
Action: Mouse scrolled (771, 567) with delta (0, 0)
Screenshot: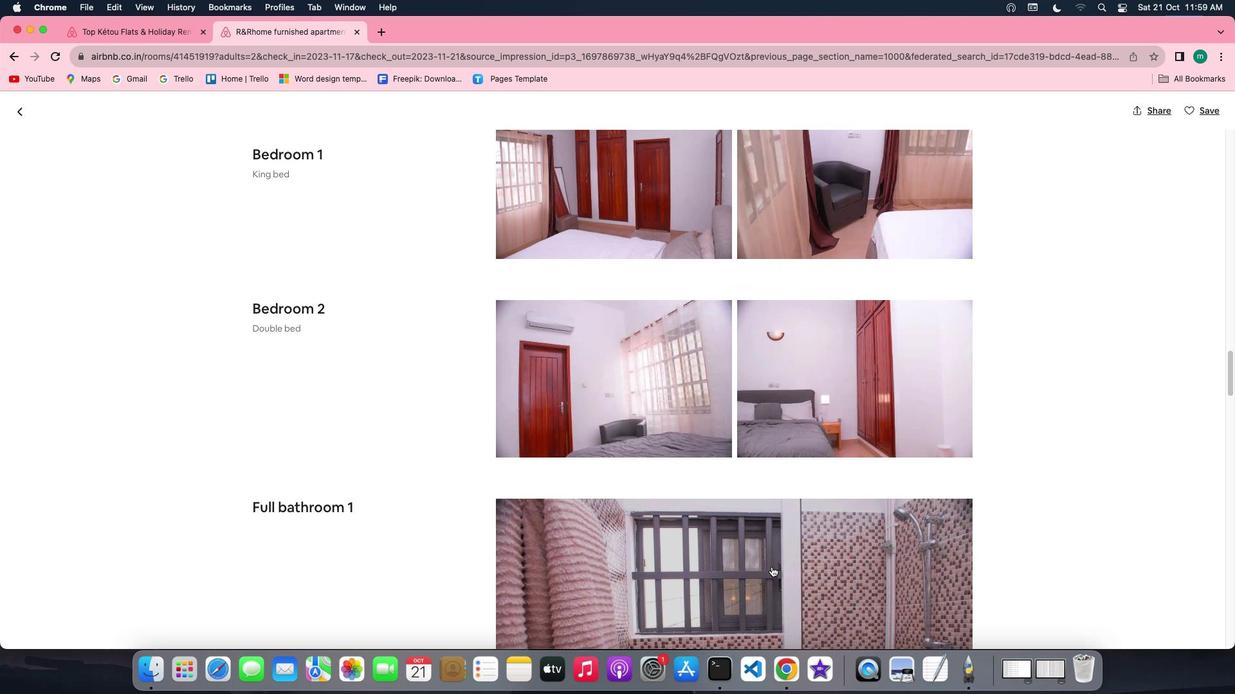 
Action: Mouse scrolled (771, 567) with delta (0, 0)
Screenshot: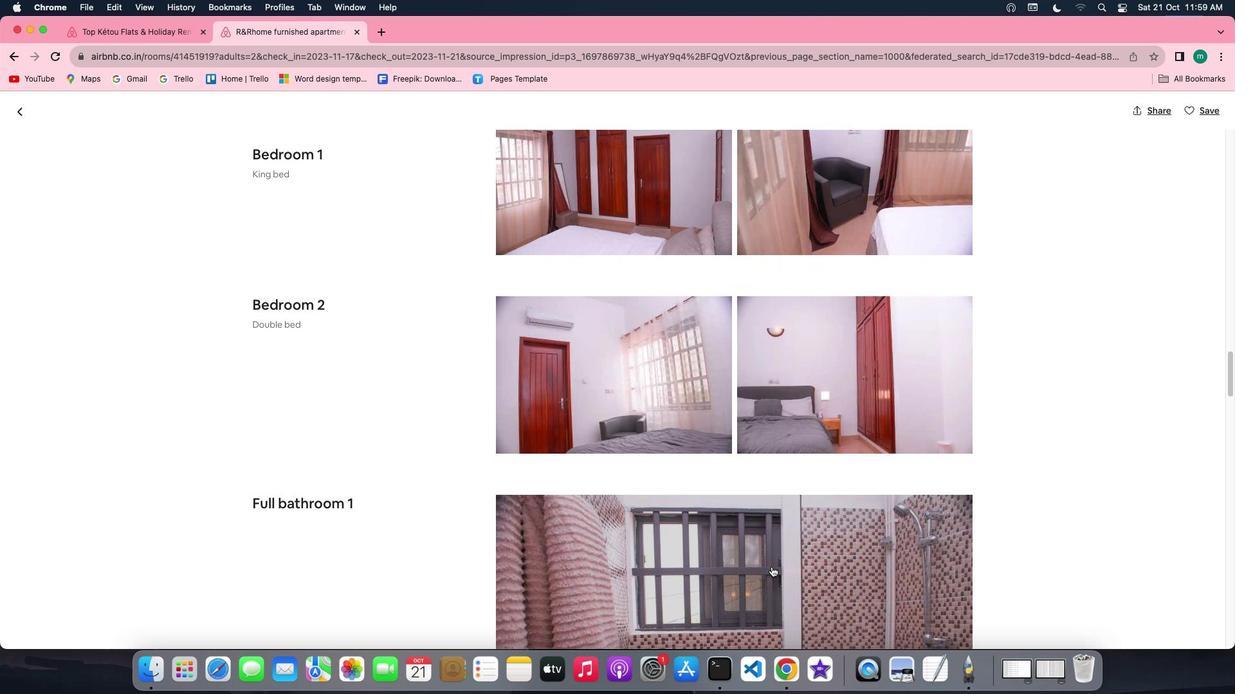 
Action: Mouse scrolled (771, 567) with delta (0, -1)
Screenshot: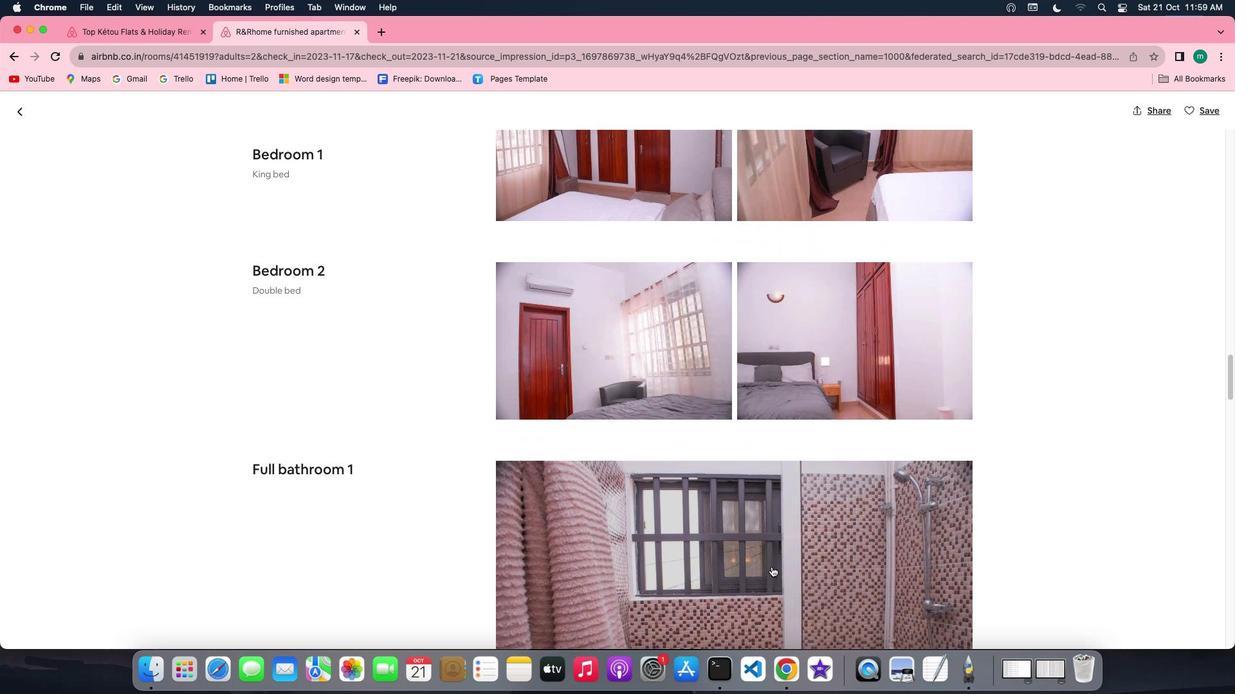 
Action: Mouse scrolled (771, 567) with delta (0, 0)
Screenshot: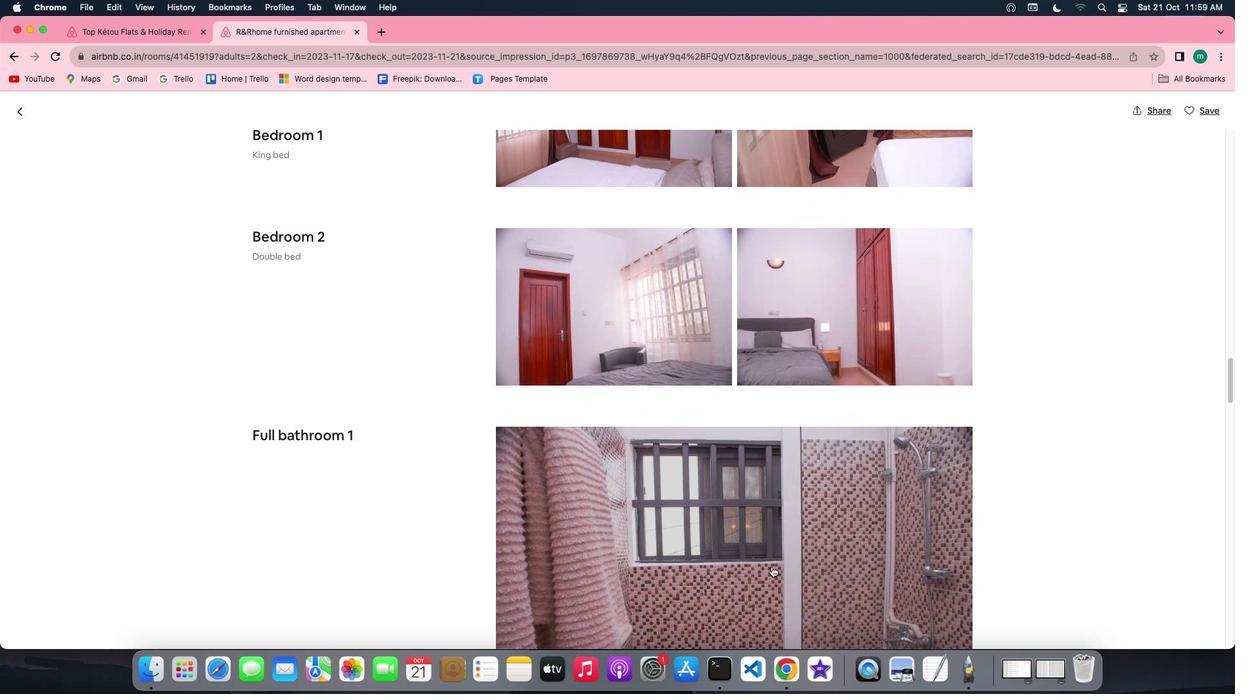 
Action: Mouse scrolled (771, 567) with delta (0, 0)
Screenshot: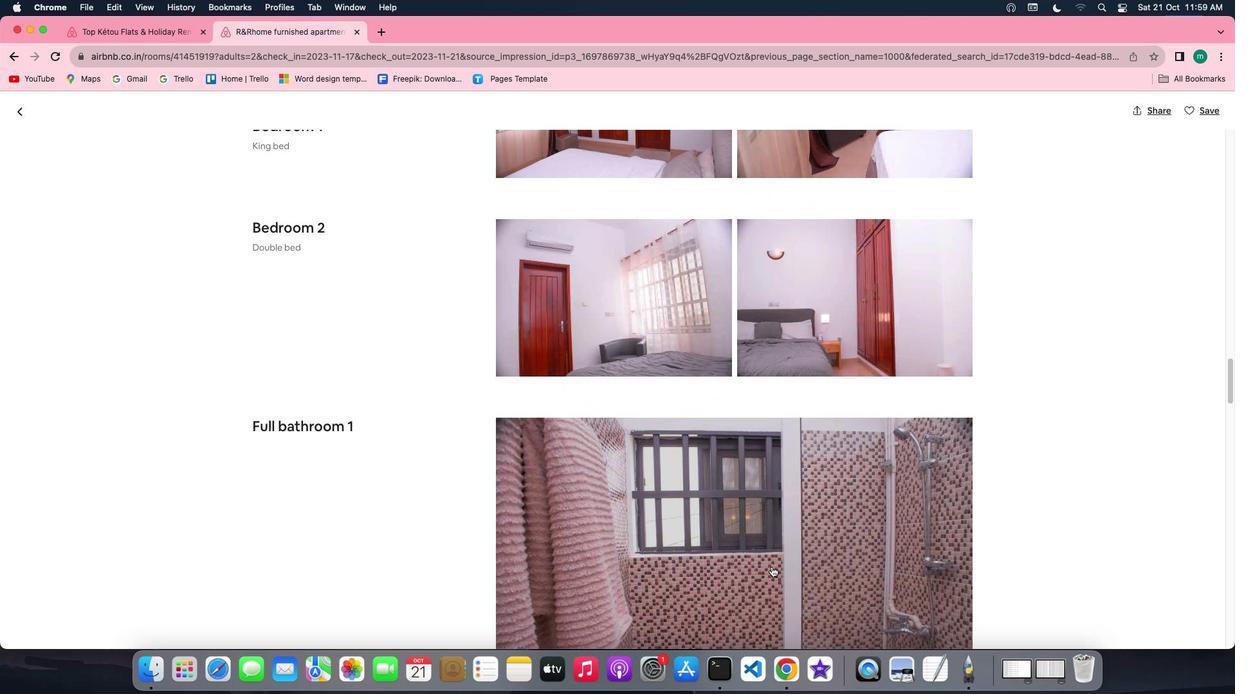 
Action: Mouse scrolled (771, 567) with delta (0, 0)
Screenshot: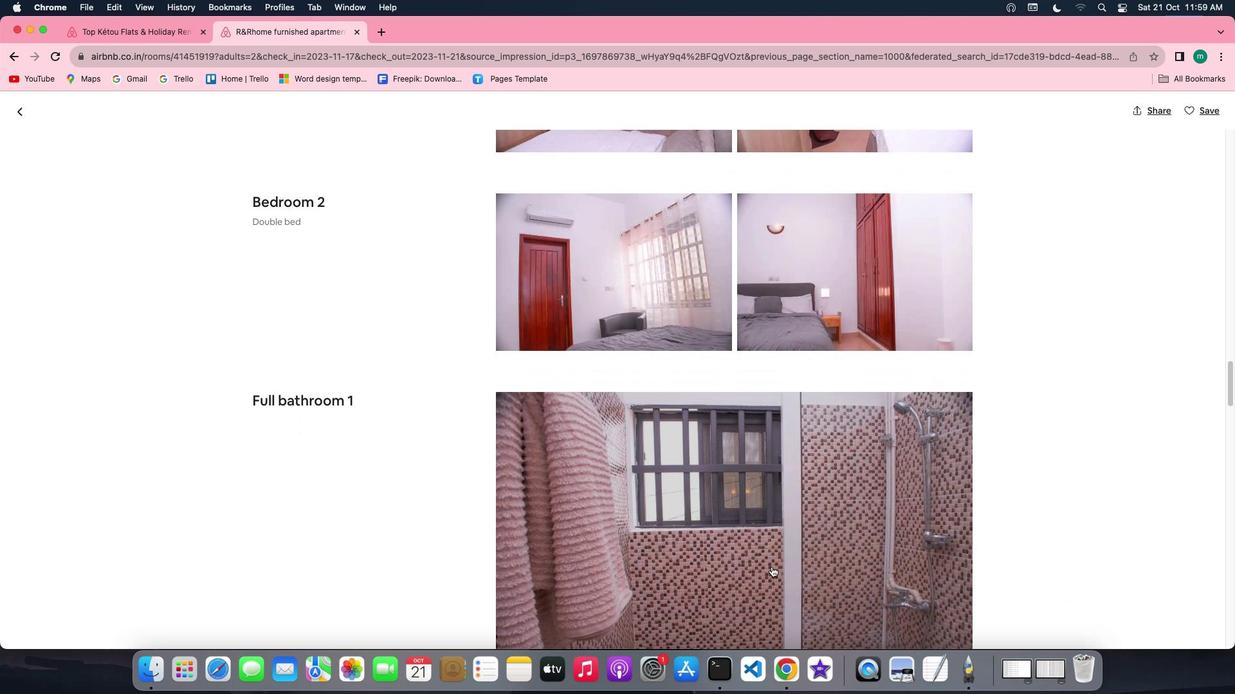 
Action: Mouse scrolled (771, 567) with delta (0, 0)
Screenshot: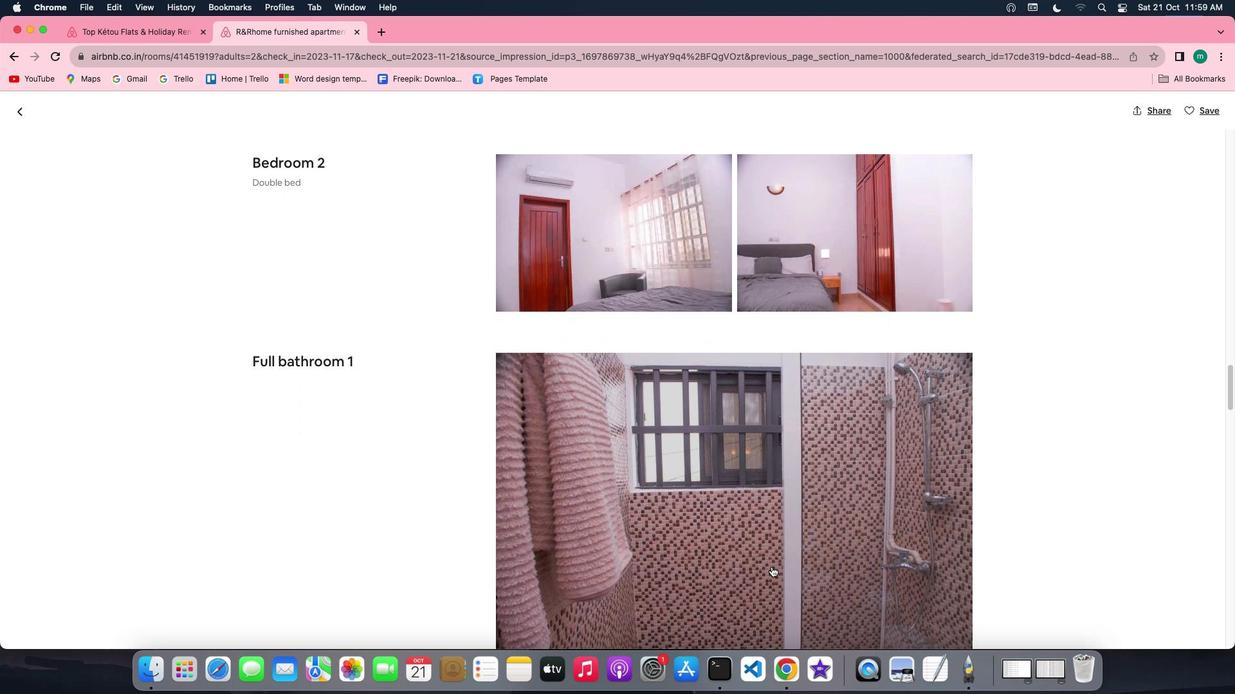 
Action: Mouse scrolled (771, 567) with delta (0, 0)
Screenshot: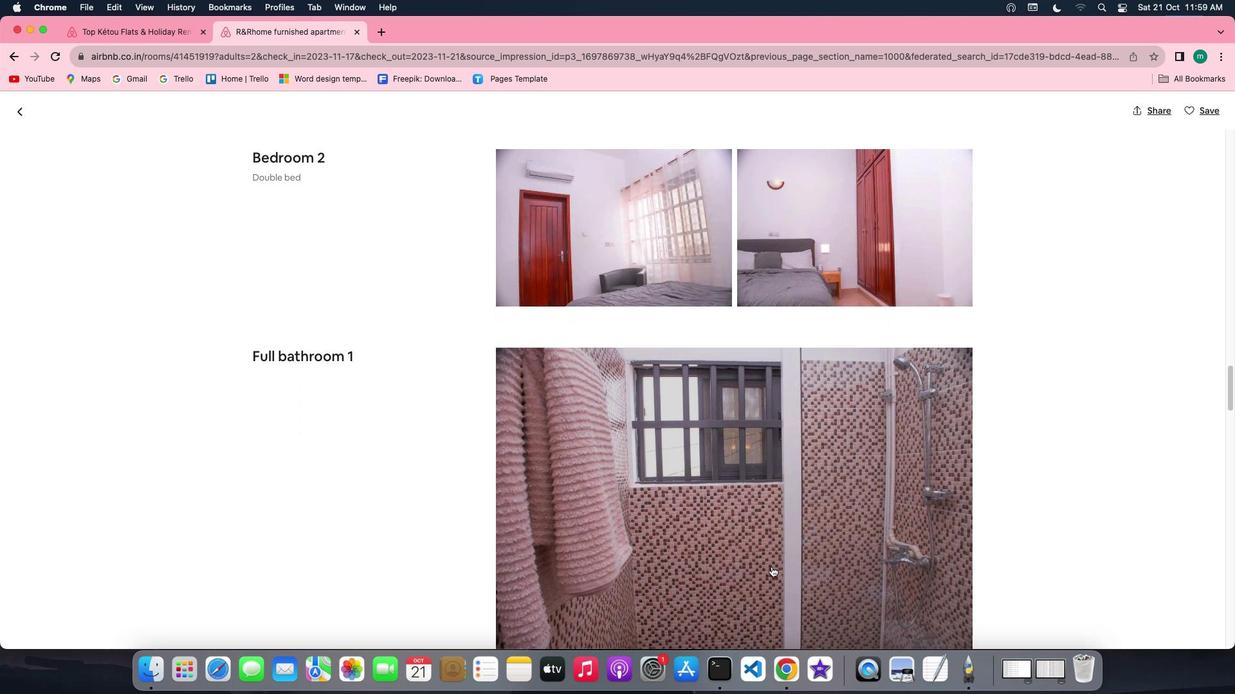 
Action: Mouse scrolled (771, 567) with delta (0, -1)
Screenshot: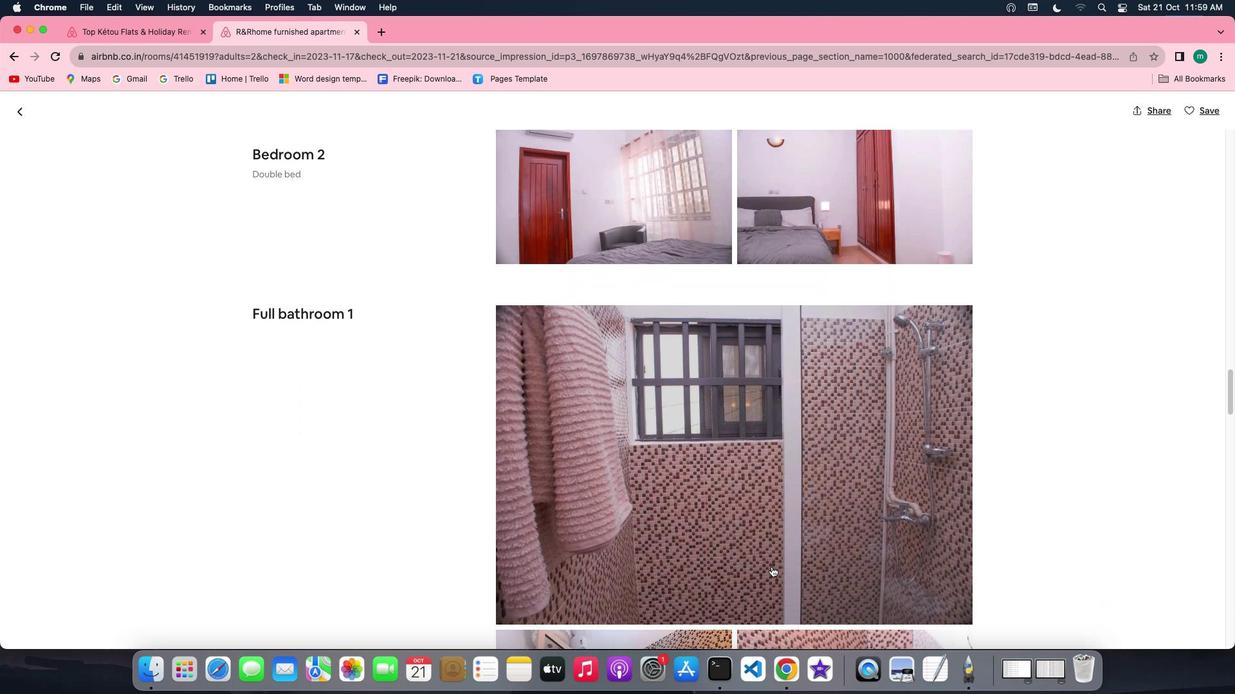 
Action: Mouse scrolled (771, 567) with delta (0, -1)
Screenshot: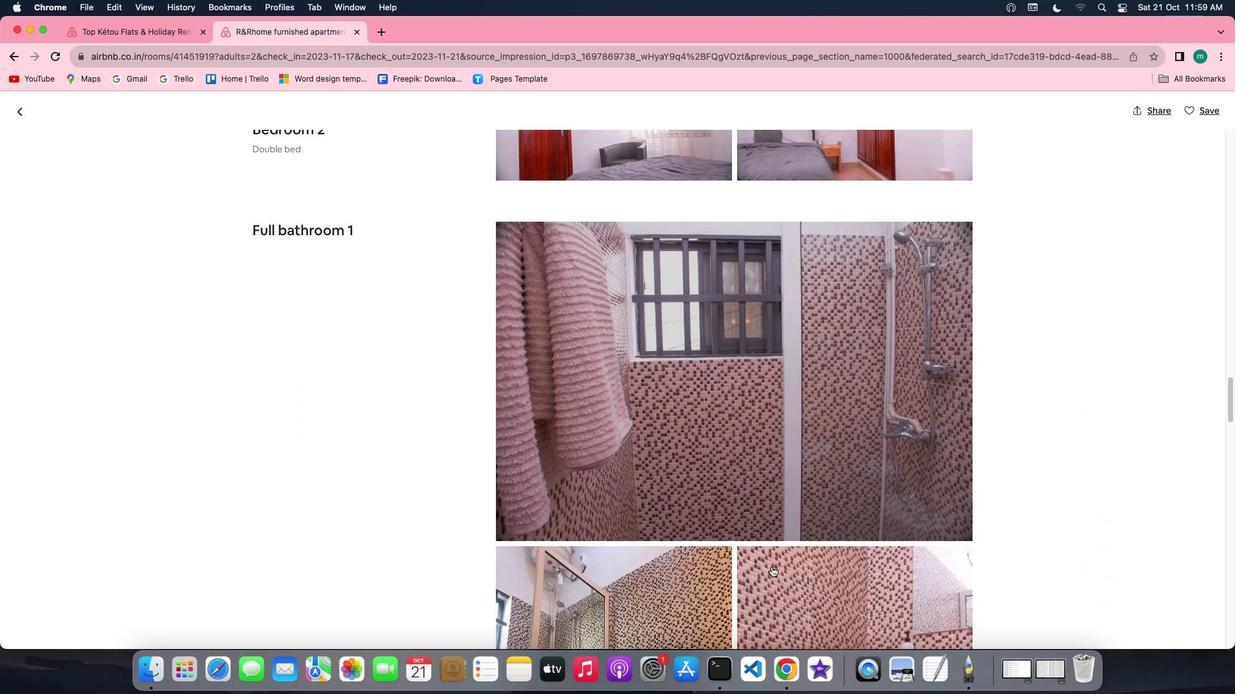 
Action: Mouse scrolled (771, 567) with delta (0, 0)
Screenshot: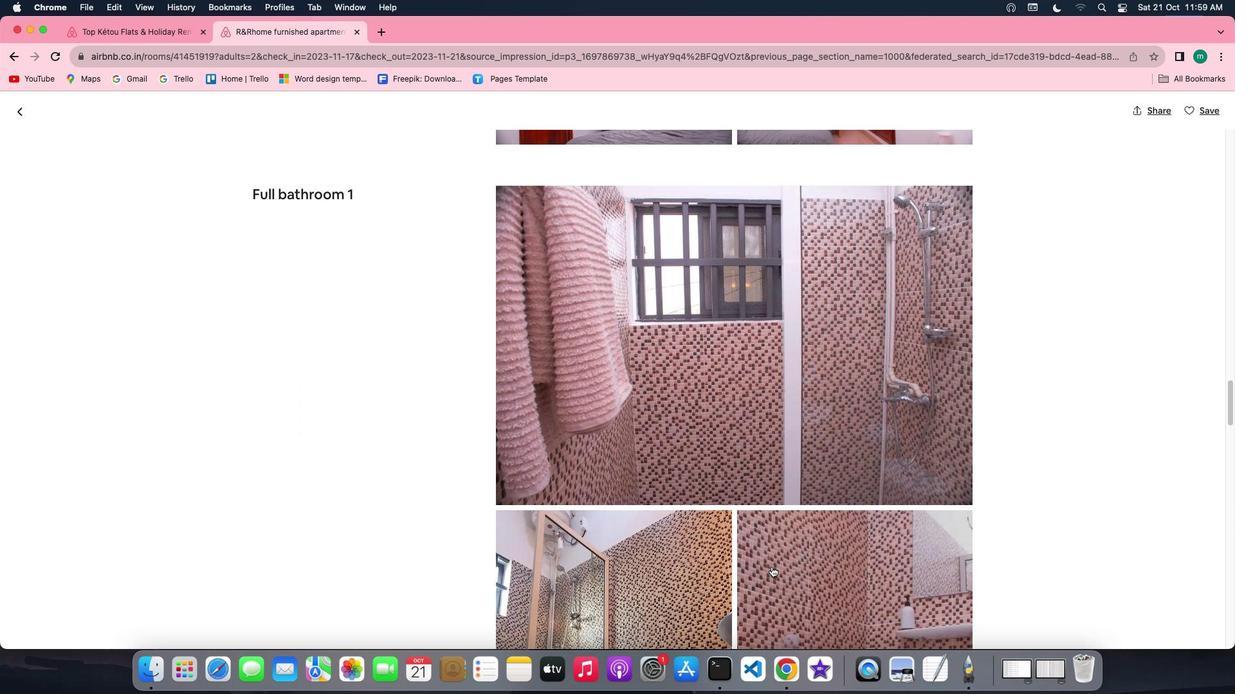 
Action: Mouse scrolled (771, 567) with delta (0, 0)
Screenshot: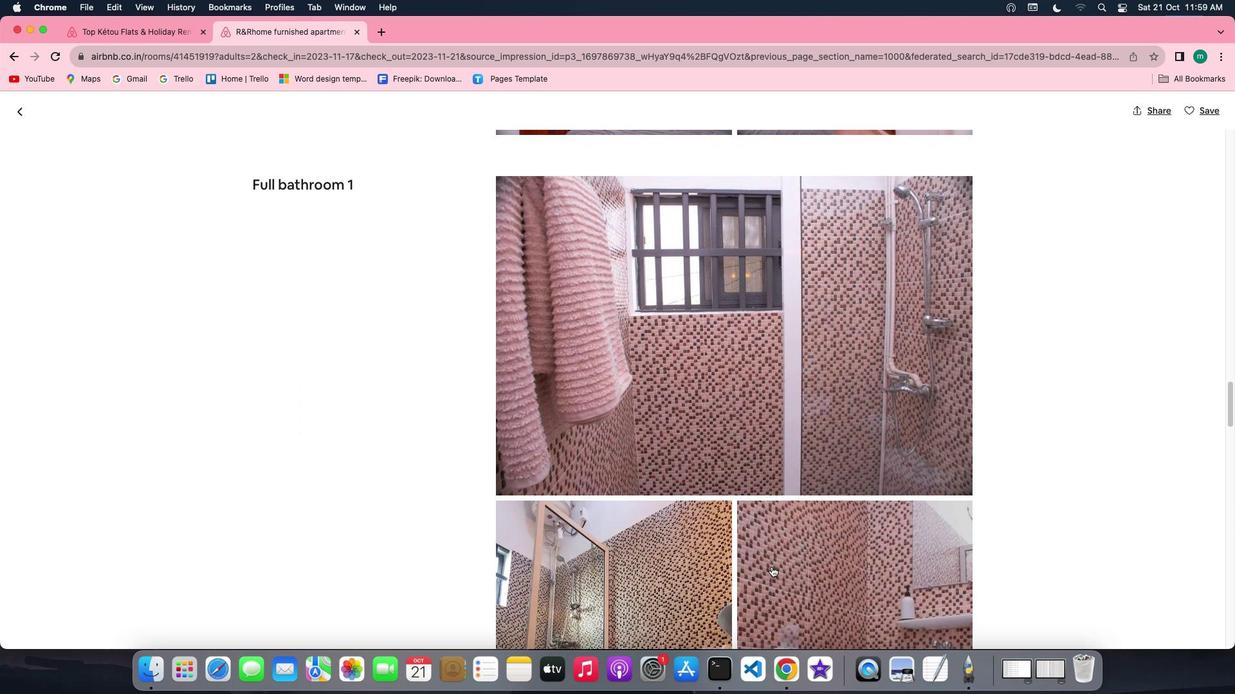 
Action: Mouse scrolled (771, 567) with delta (0, -1)
Screenshot: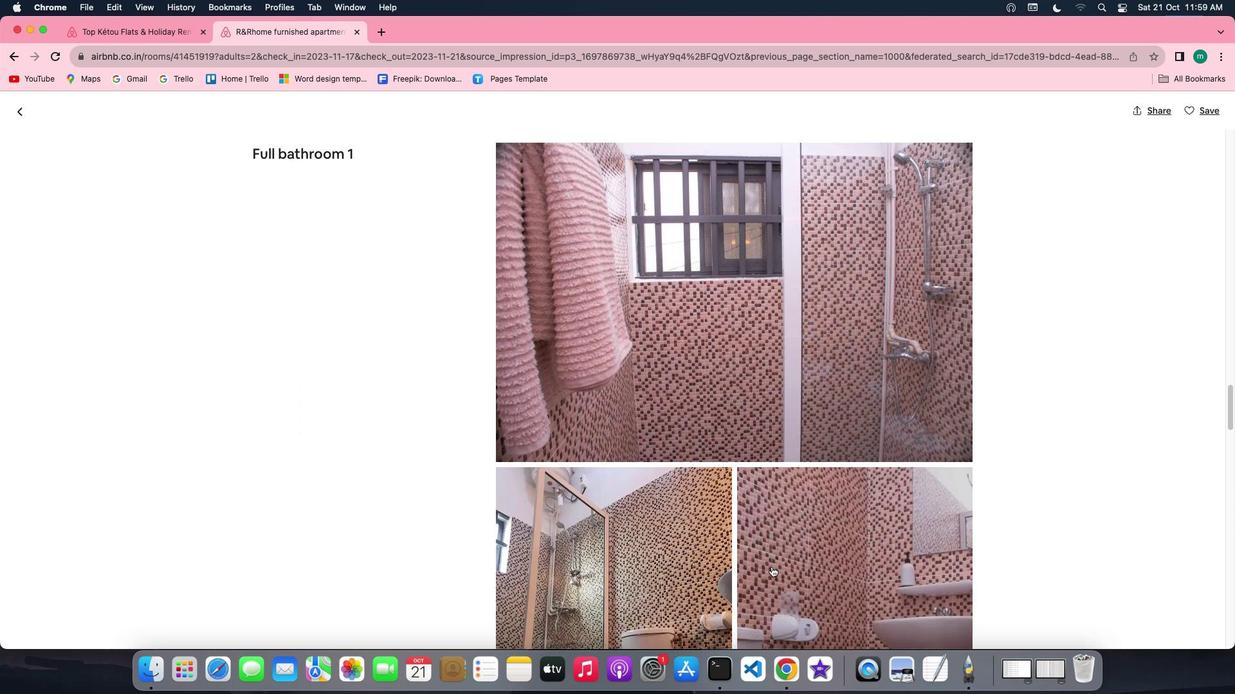 
Action: Mouse scrolled (771, 567) with delta (0, 0)
Screenshot: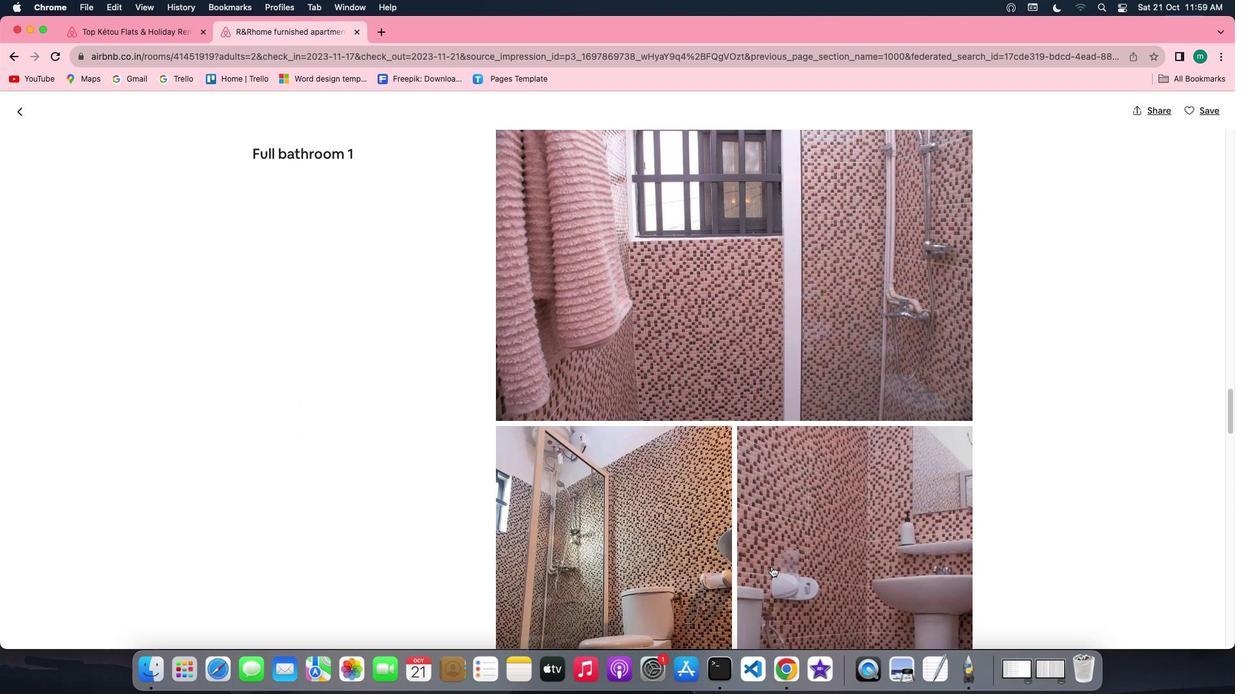 
Action: Mouse scrolled (771, 567) with delta (0, 0)
Screenshot: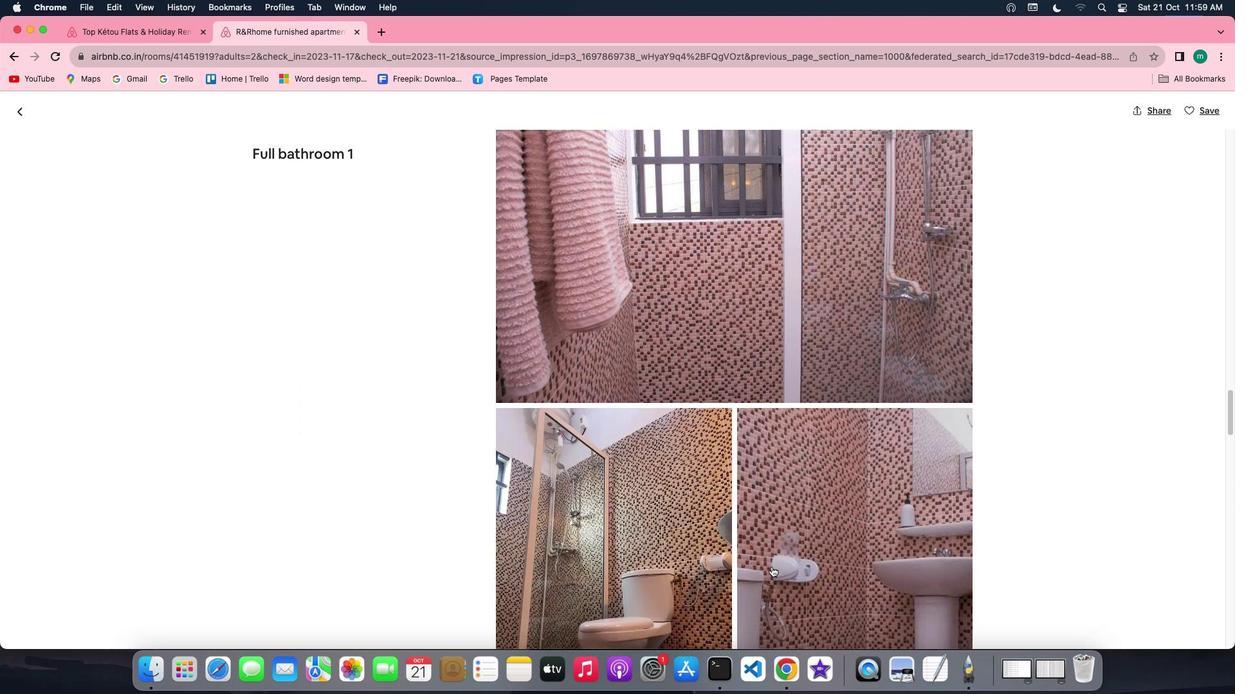 
Action: Mouse scrolled (771, 567) with delta (0, -1)
Screenshot: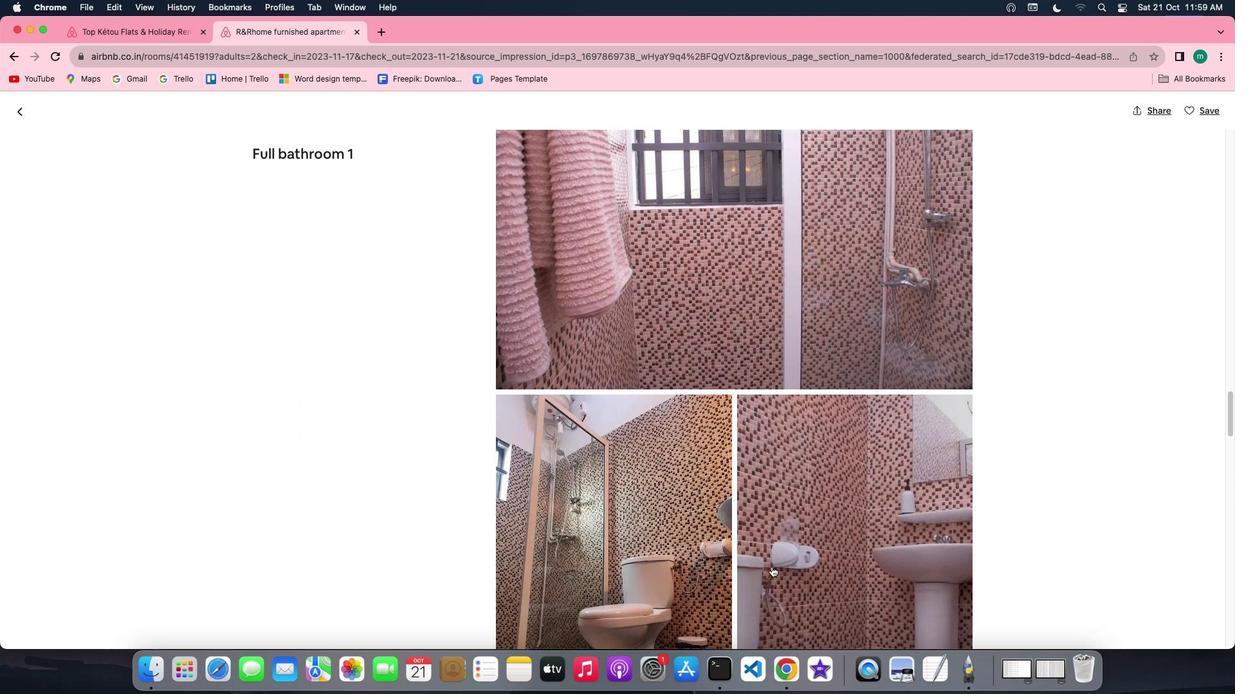
Action: Mouse scrolled (771, 567) with delta (0, -1)
Screenshot: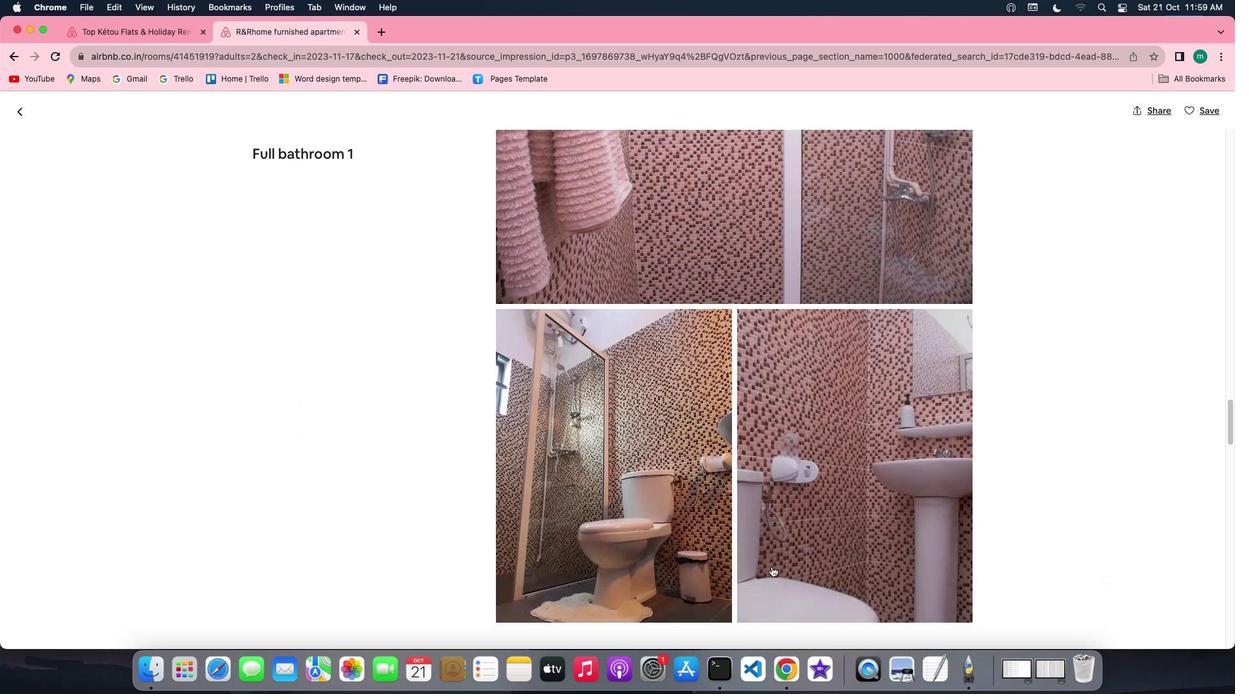 
Action: Mouse scrolled (771, 567) with delta (0, 0)
Screenshot: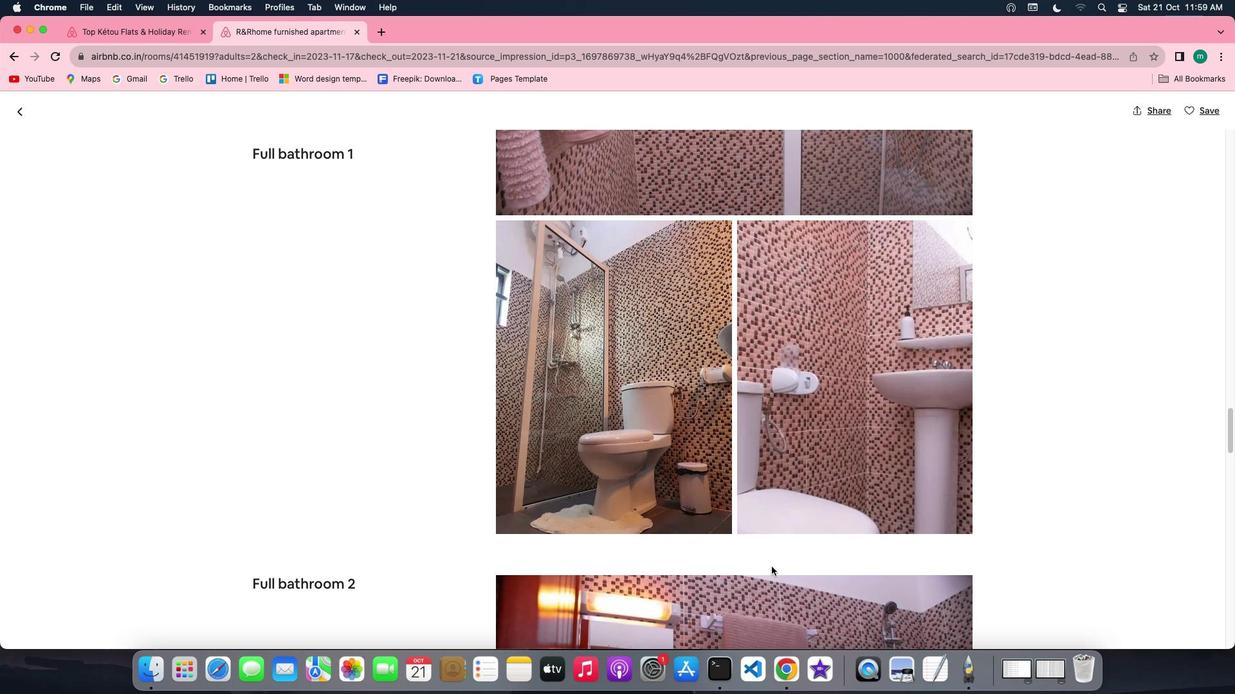 
Action: Mouse scrolled (771, 567) with delta (0, 0)
Screenshot: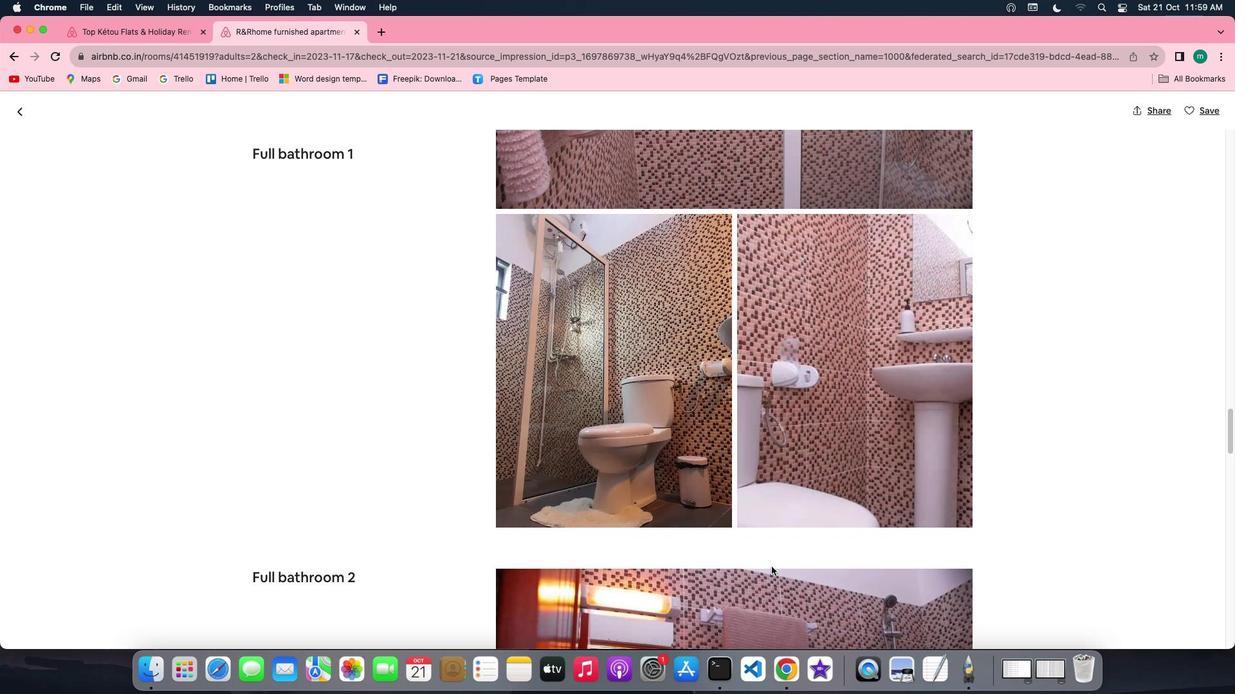 
Action: Mouse scrolled (771, 567) with delta (0, -1)
Screenshot: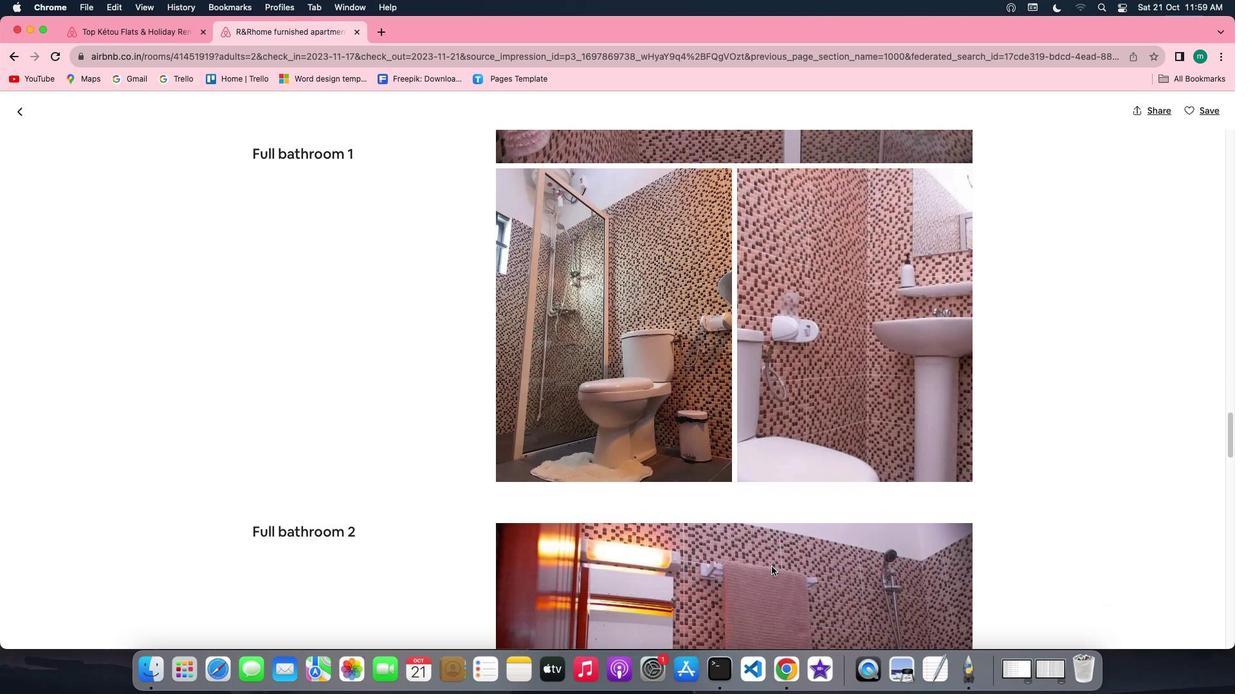 
Action: Mouse scrolled (771, 567) with delta (0, -1)
Screenshot: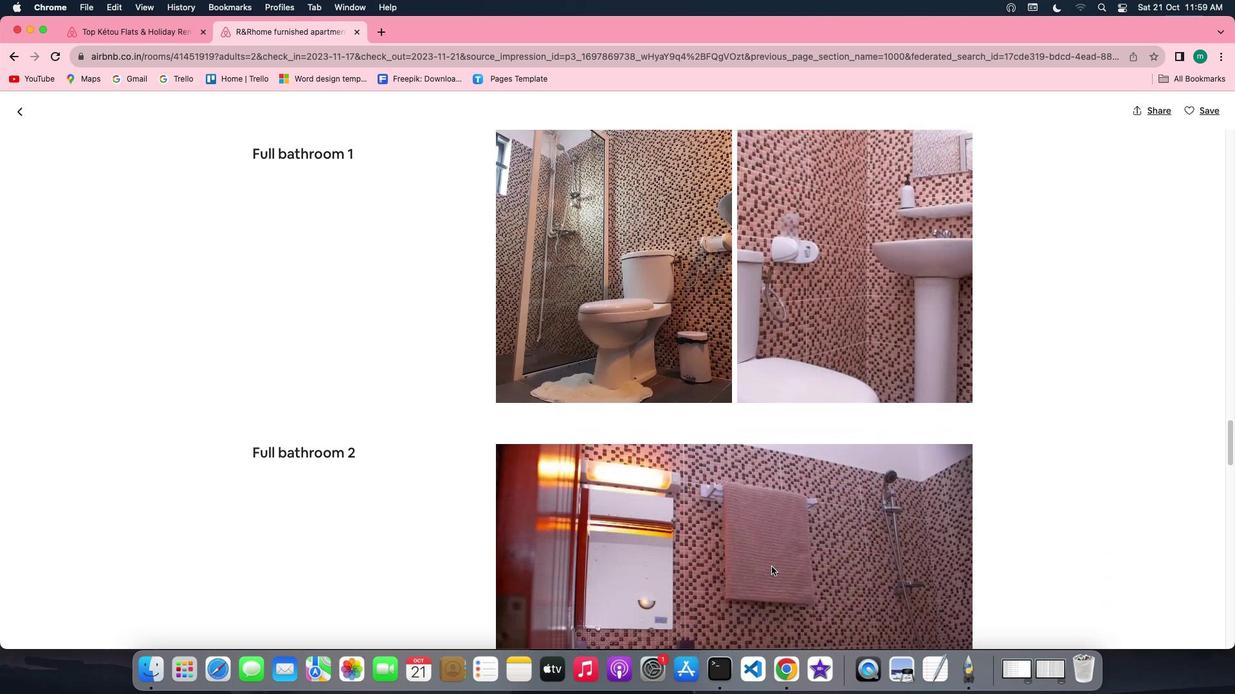 
Action: Mouse scrolled (771, 567) with delta (0, 0)
Screenshot: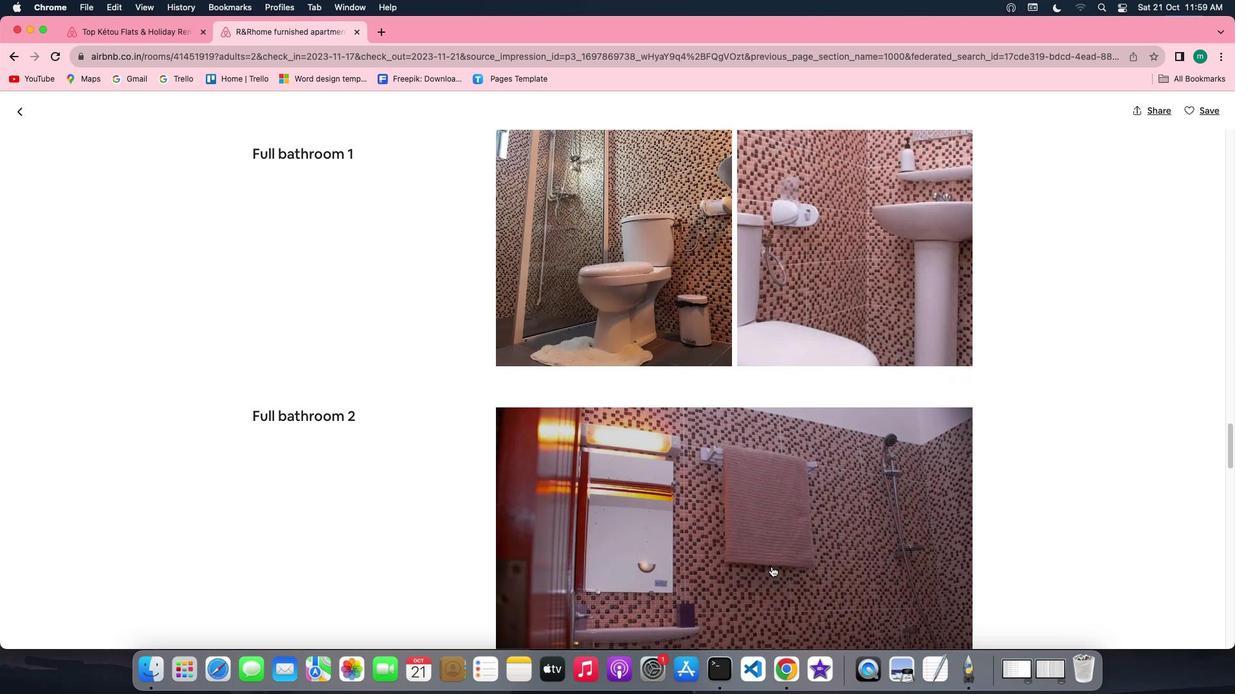
Action: Mouse scrolled (771, 567) with delta (0, 0)
Screenshot: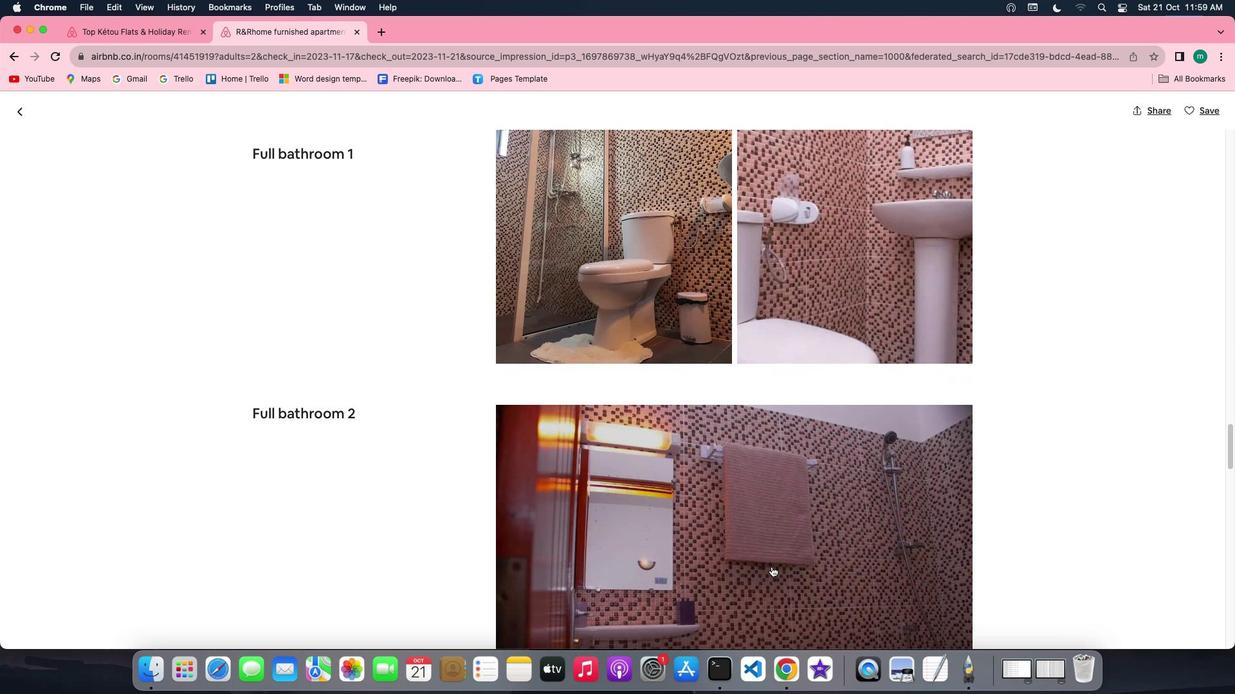 
Action: Mouse scrolled (771, 567) with delta (0, 0)
Screenshot: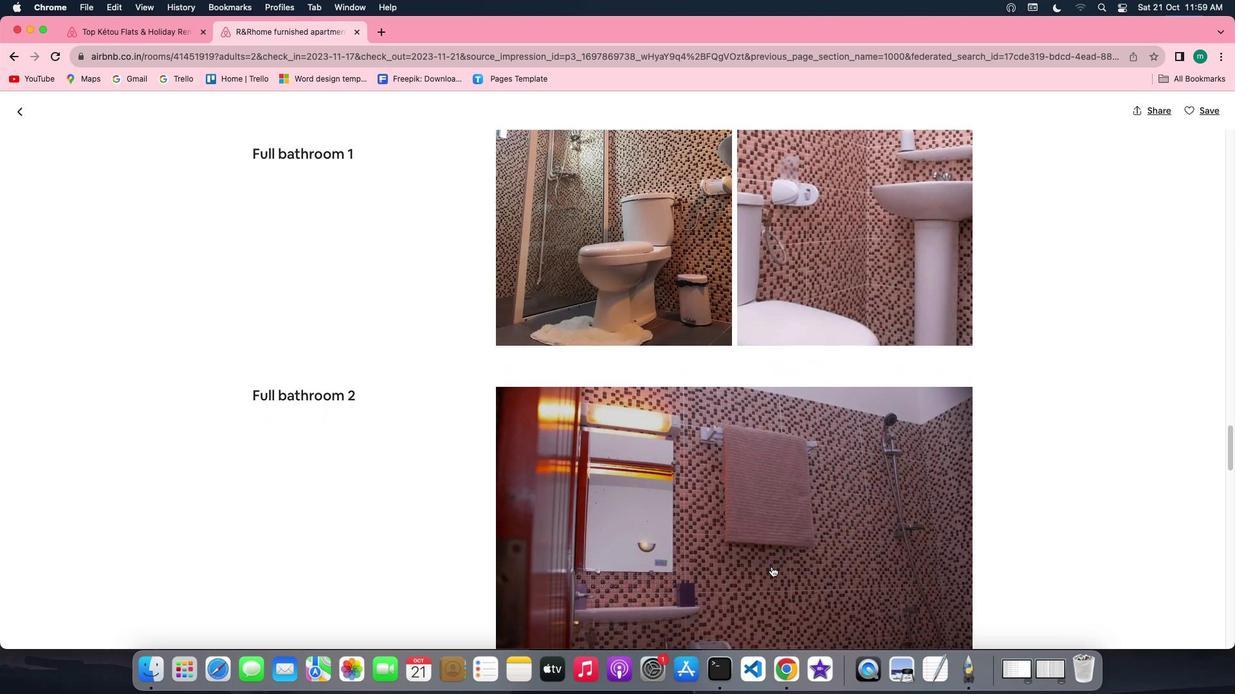 
Action: Mouse scrolled (771, 567) with delta (0, 0)
Screenshot: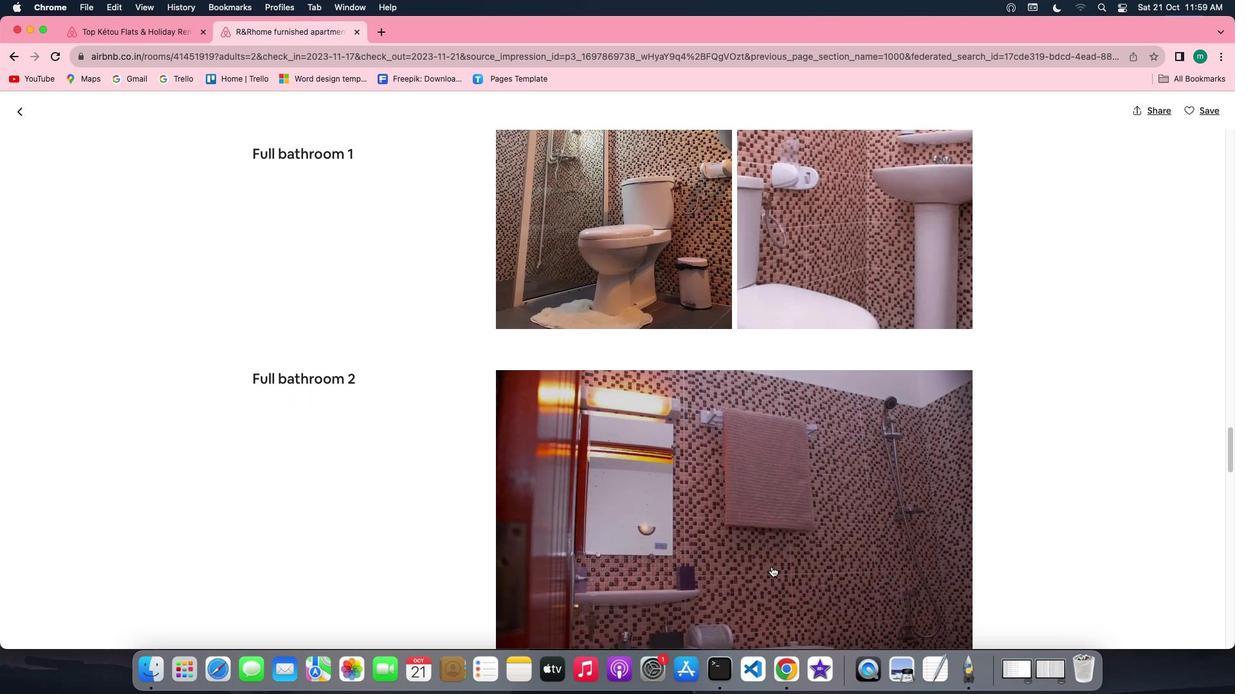 
Action: Mouse scrolled (771, 567) with delta (0, 0)
Screenshot: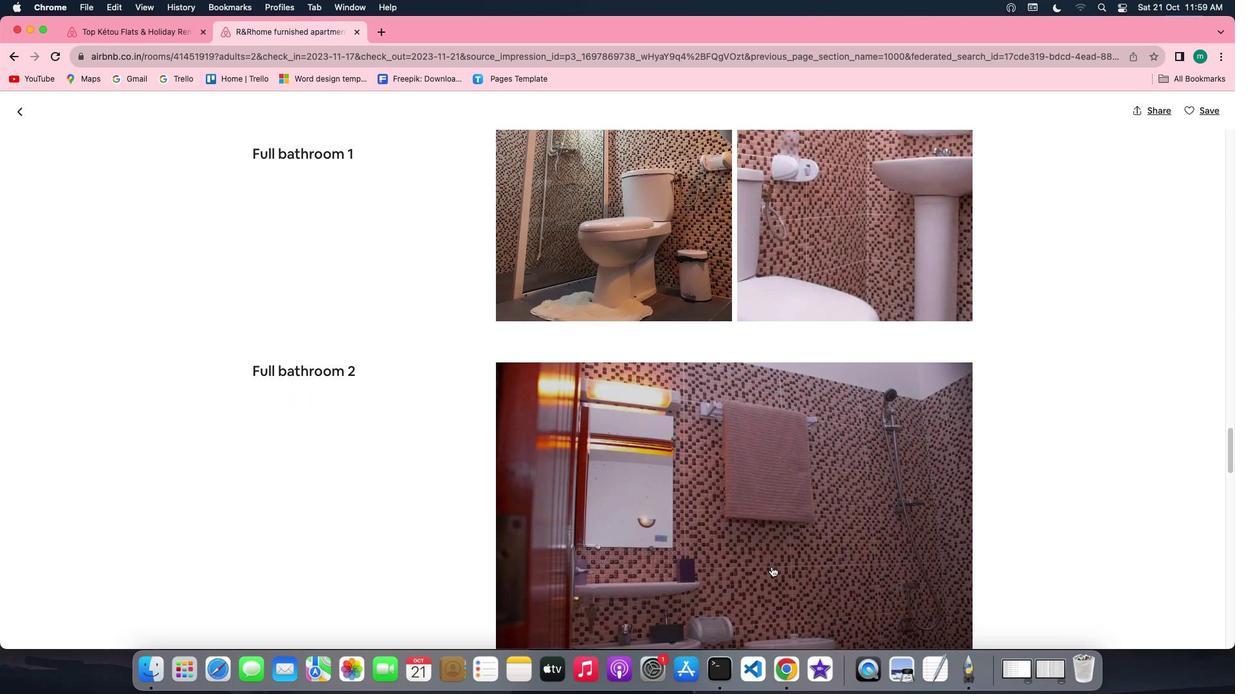 
Action: Mouse scrolled (771, 567) with delta (0, -1)
Screenshot: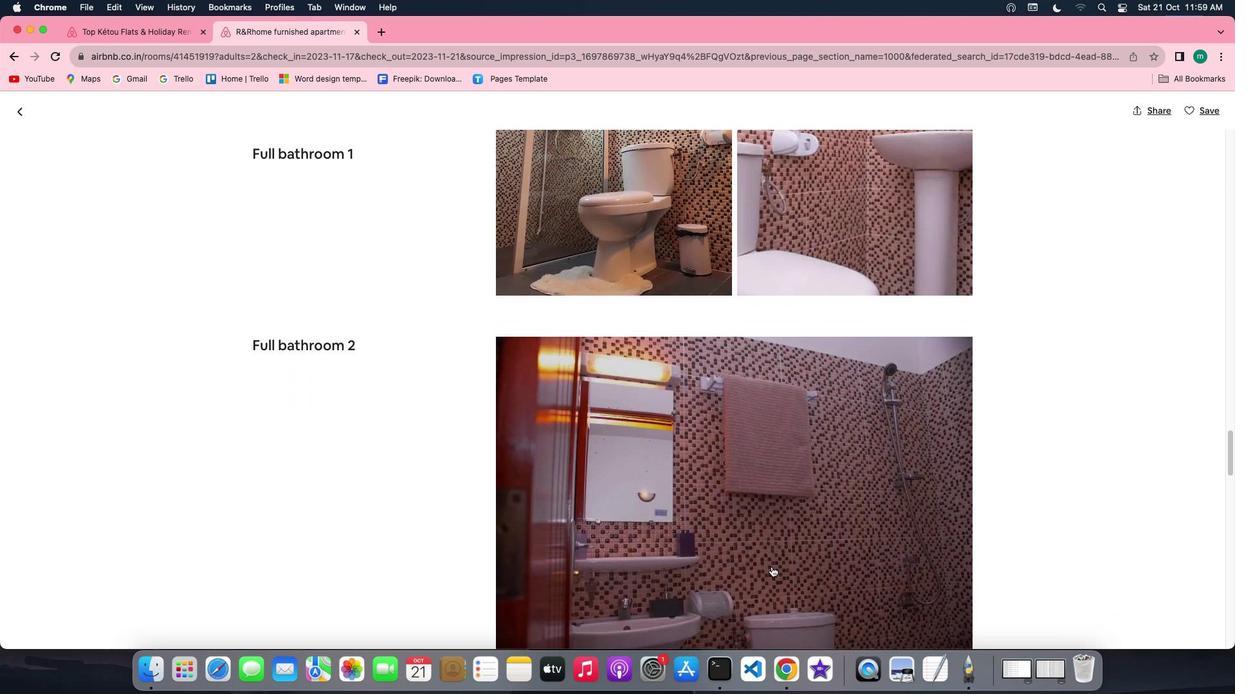 
Action: Mouse scrolled (771, 567) with delta (0, 0)
Screenshot: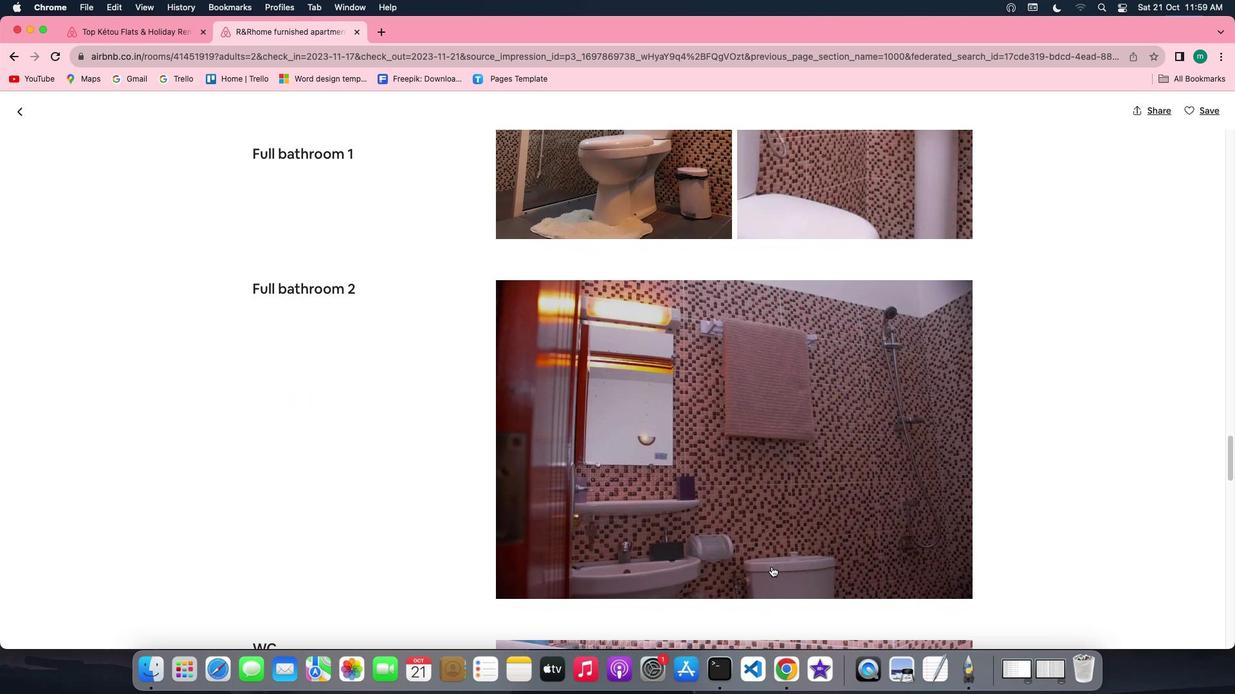 
Action: Mouse scrolled (771, 567) with delta (0, 0)
Screenshot: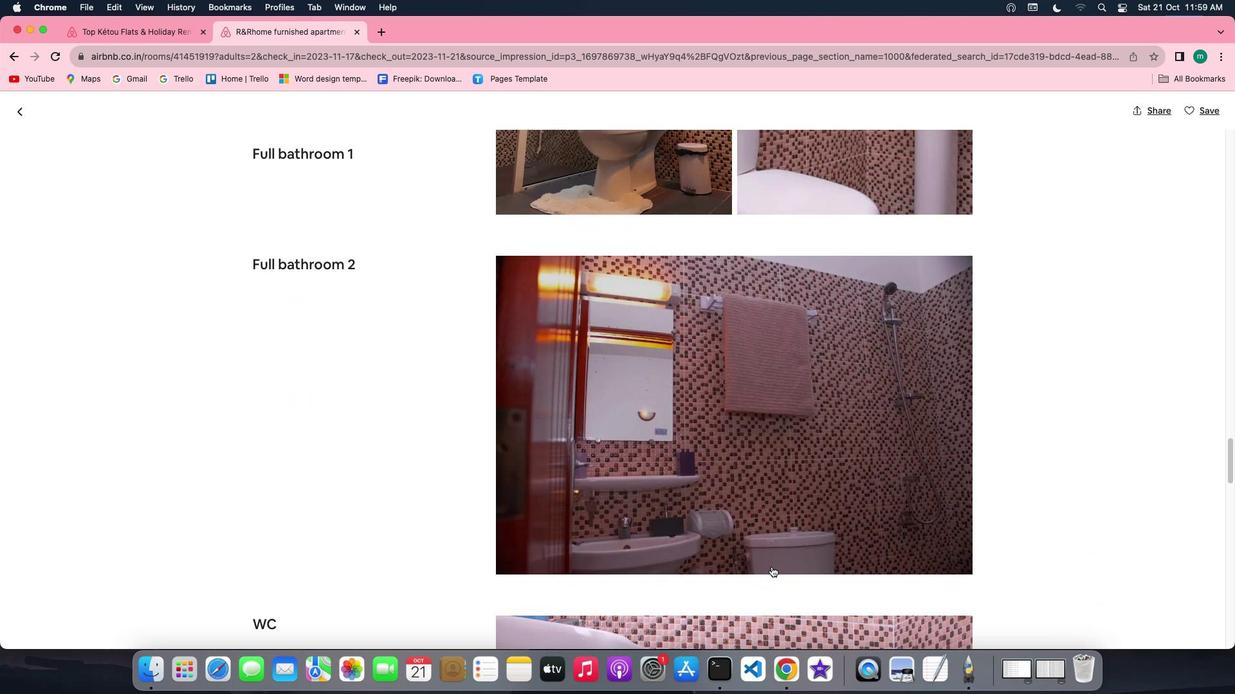 
Action: Mouse scrolled (771, 567) with delta (0, -1)
Screenshot: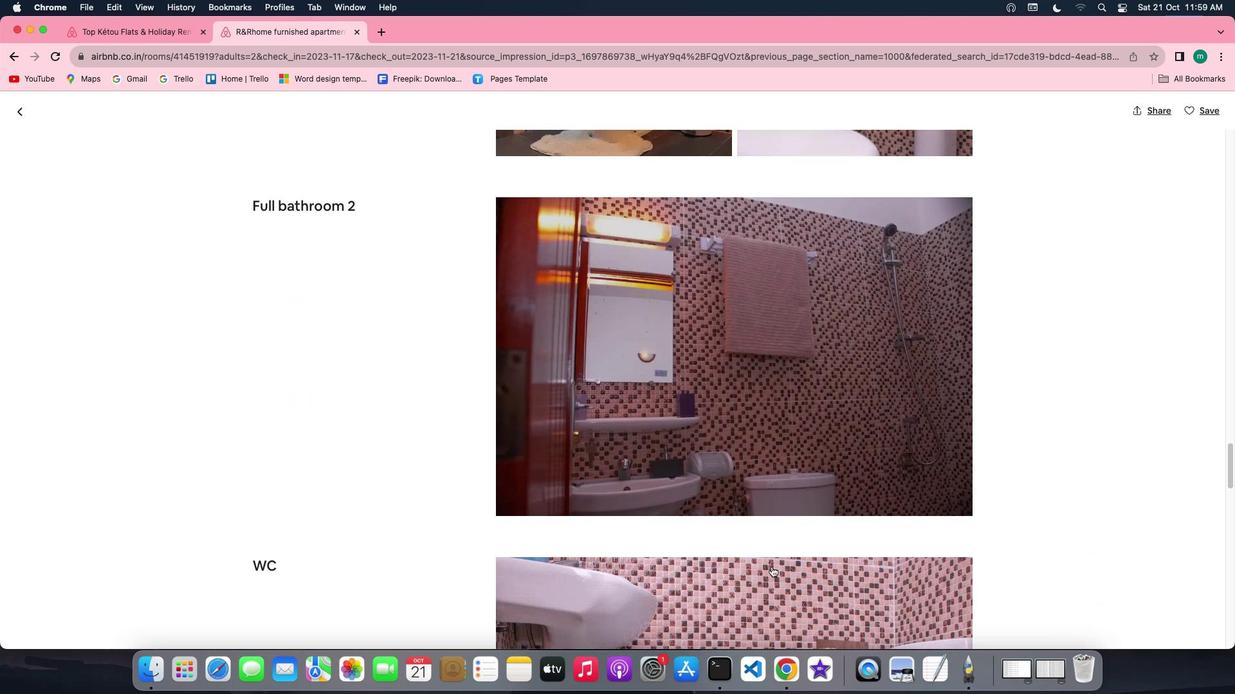 
Action: Mouse scrolled (771, 567) with delta (0, -2)
Screenshot: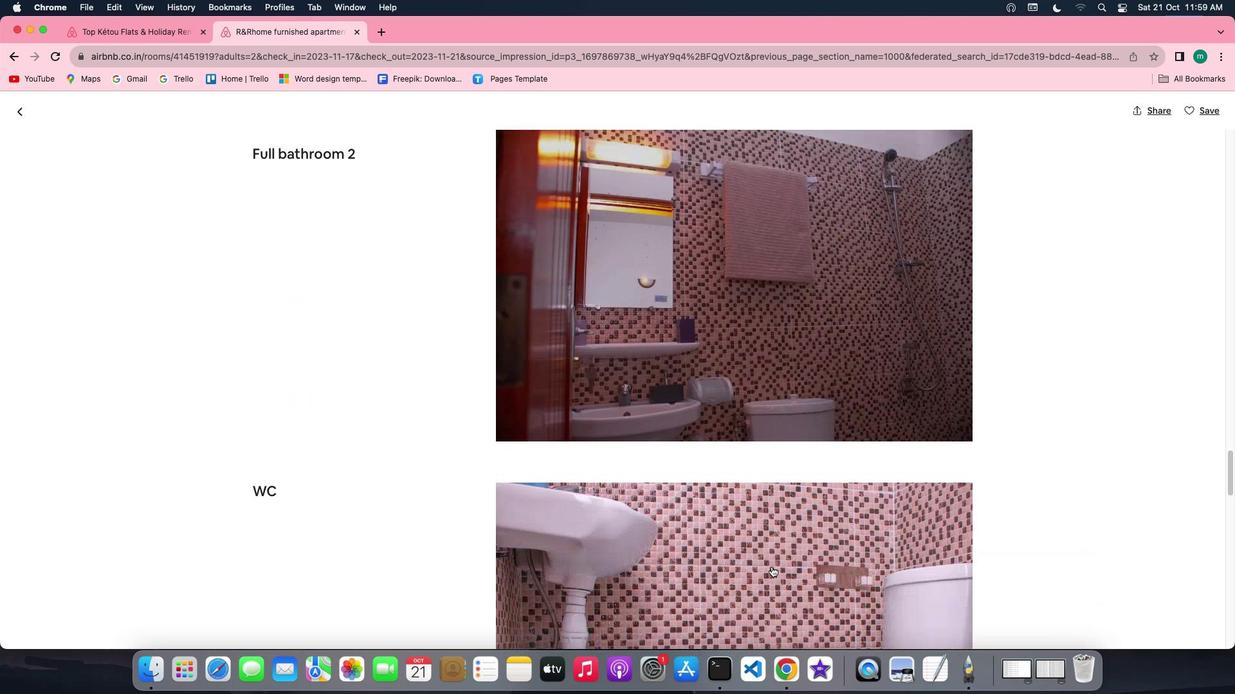 
Action: Mouse scrolled (771, 567) with delta (0, -2)
Screenshot: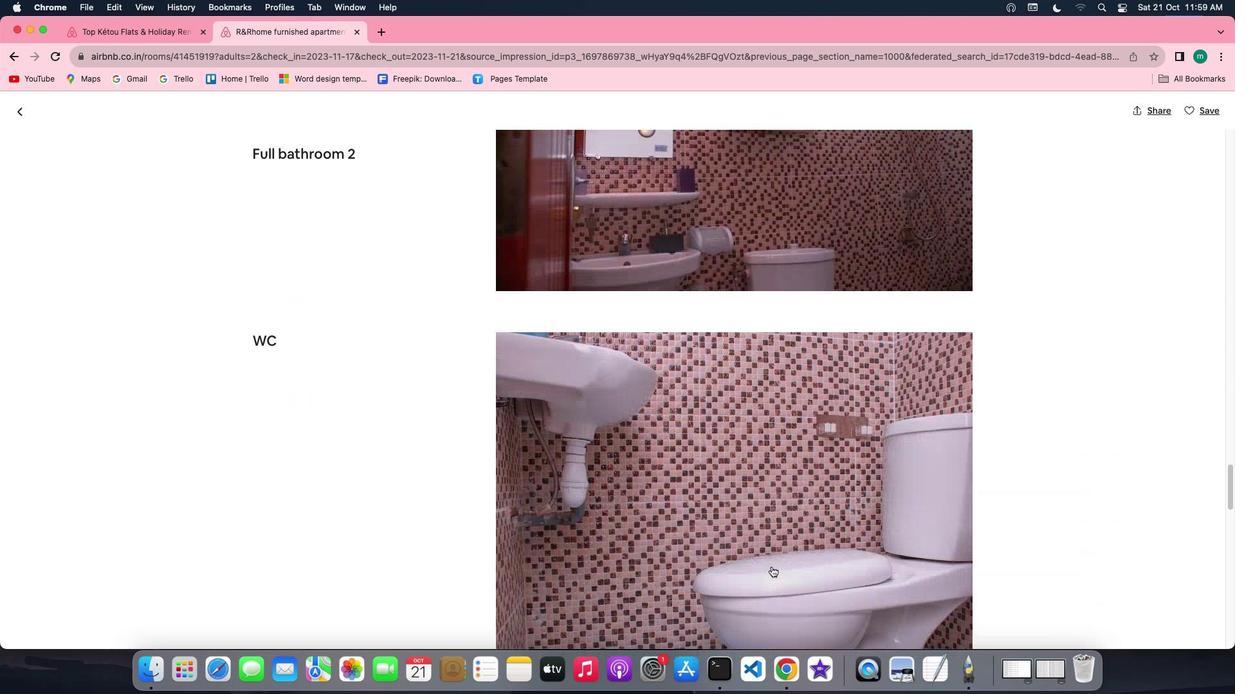 
Action: Mouse scrolled (771, 567) with delta (0, 0)
Screenshot: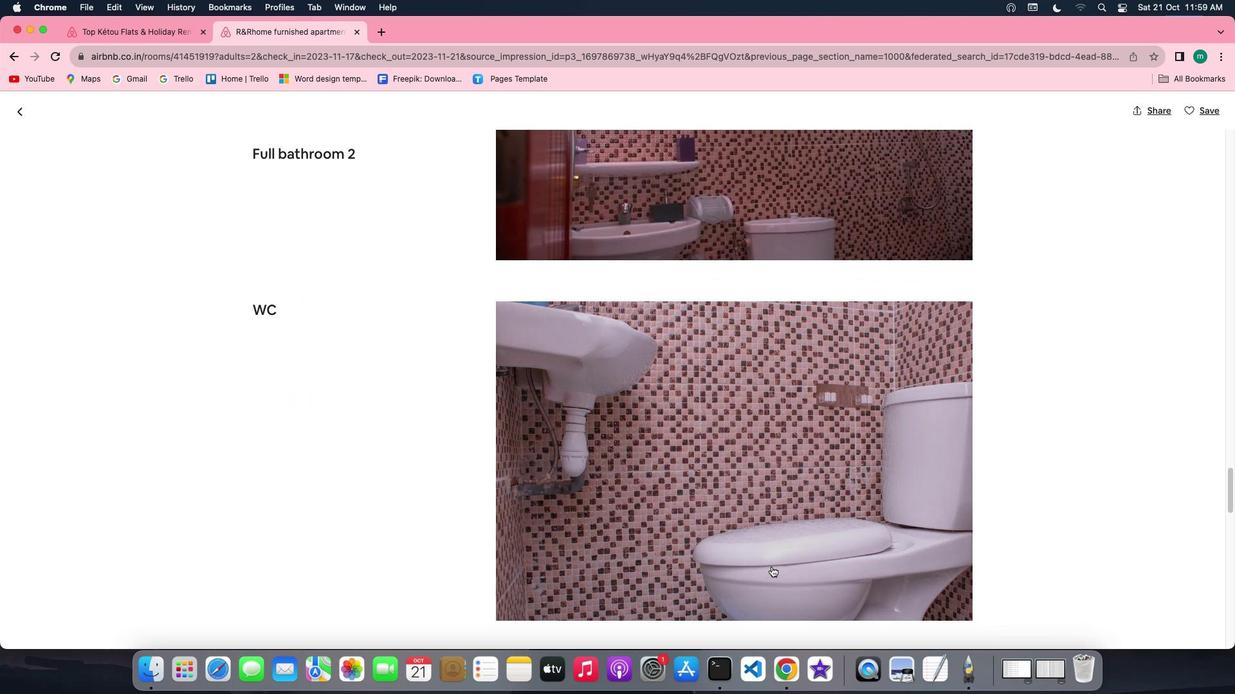 
Action: Mouse scrolled (771, 567) with delta (0, 0)
Screenshot: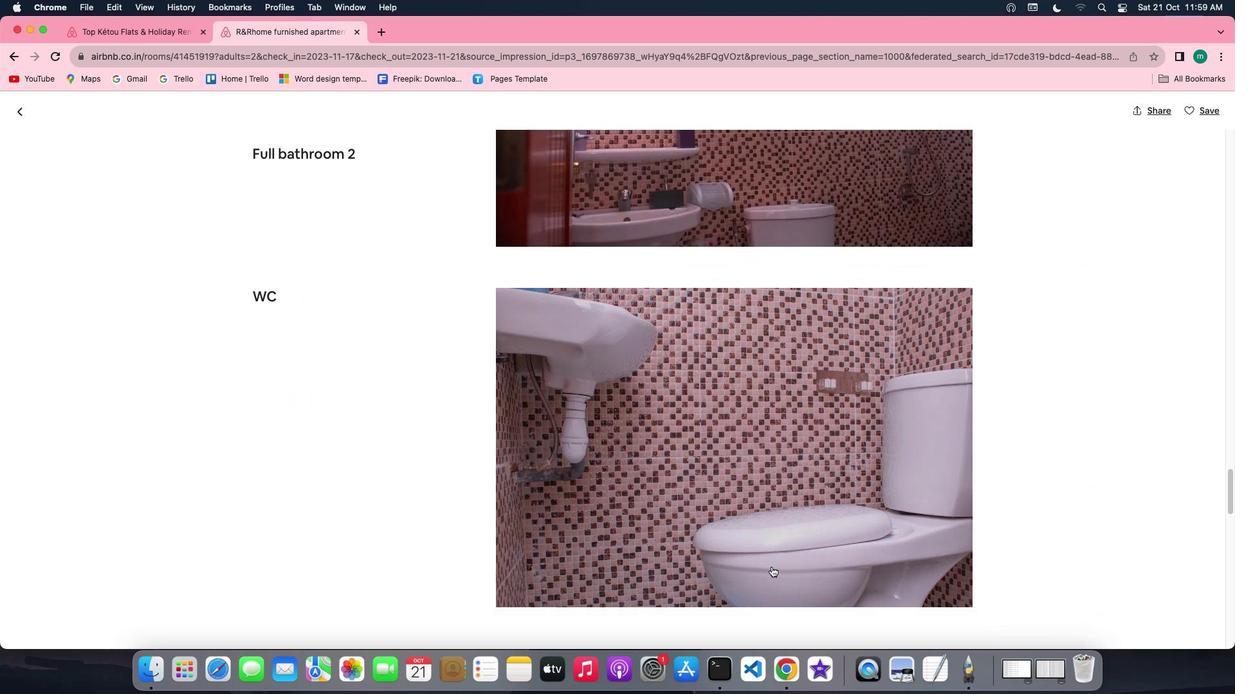 
Action: Mouse scrolled (771, 567) with delta (0, -1)
Screenshot: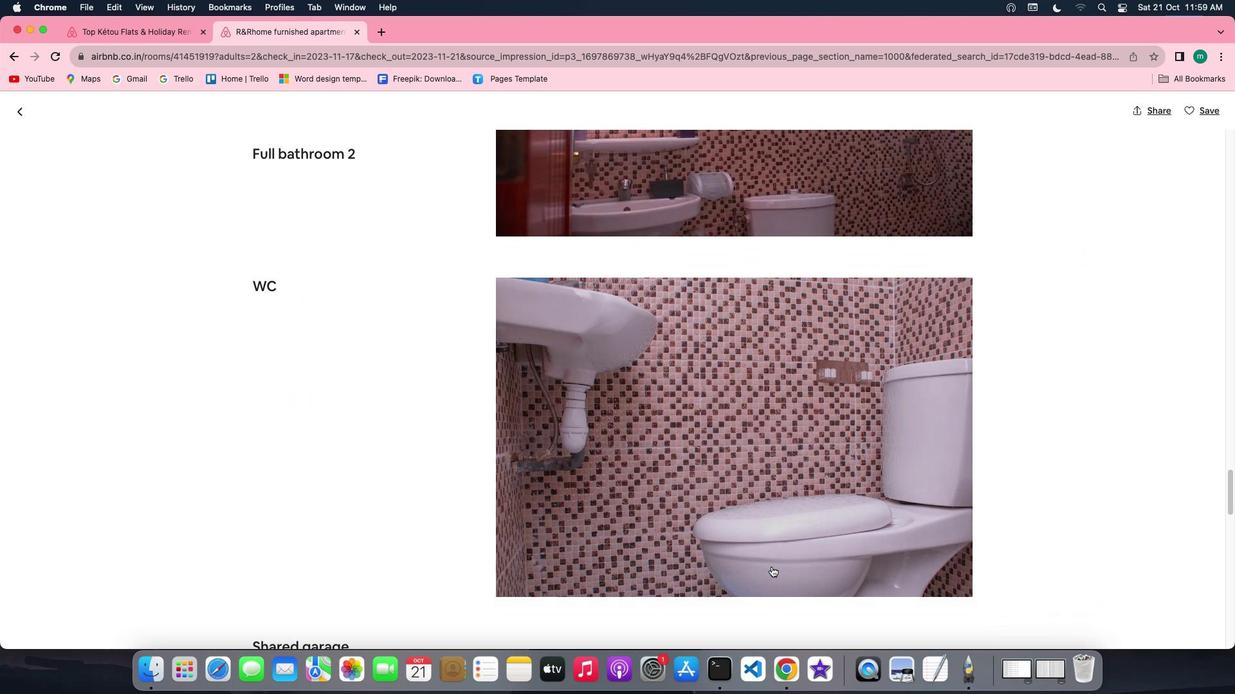 
Action: Mouse scrolled (771, 567) with delta (0, -1)
Screenshot: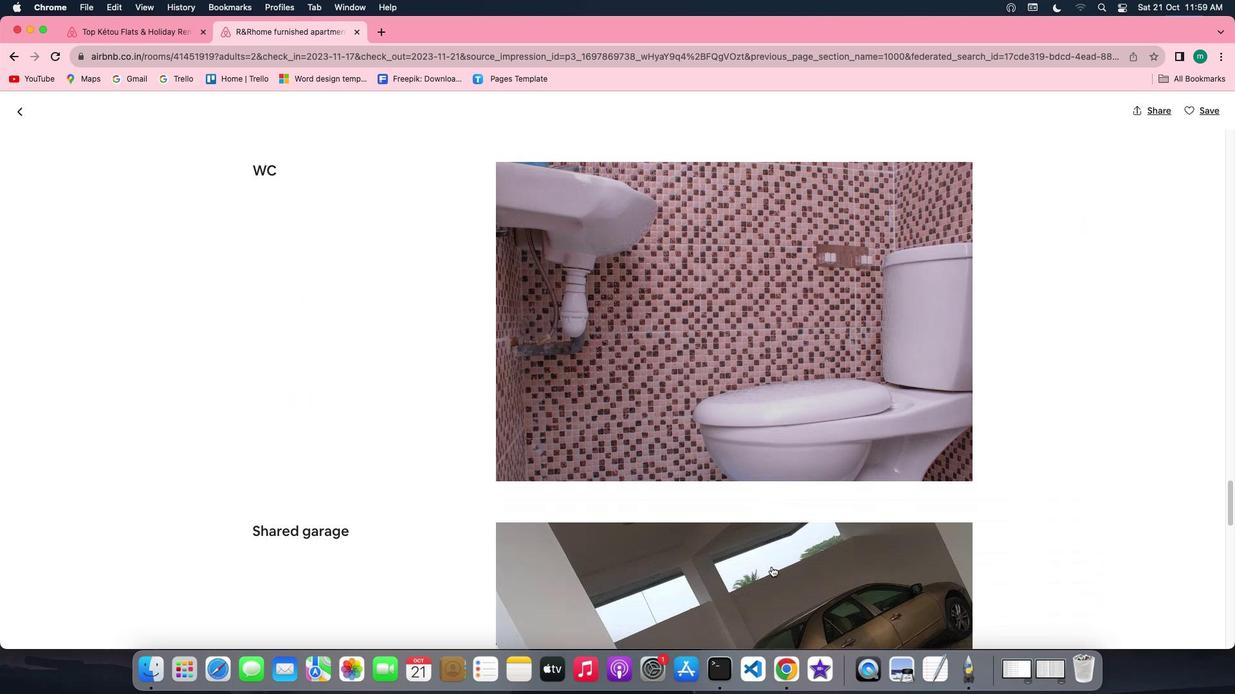 
Action: Mouse scrolled (771, 567) with delta (0, 0)
Screenshot: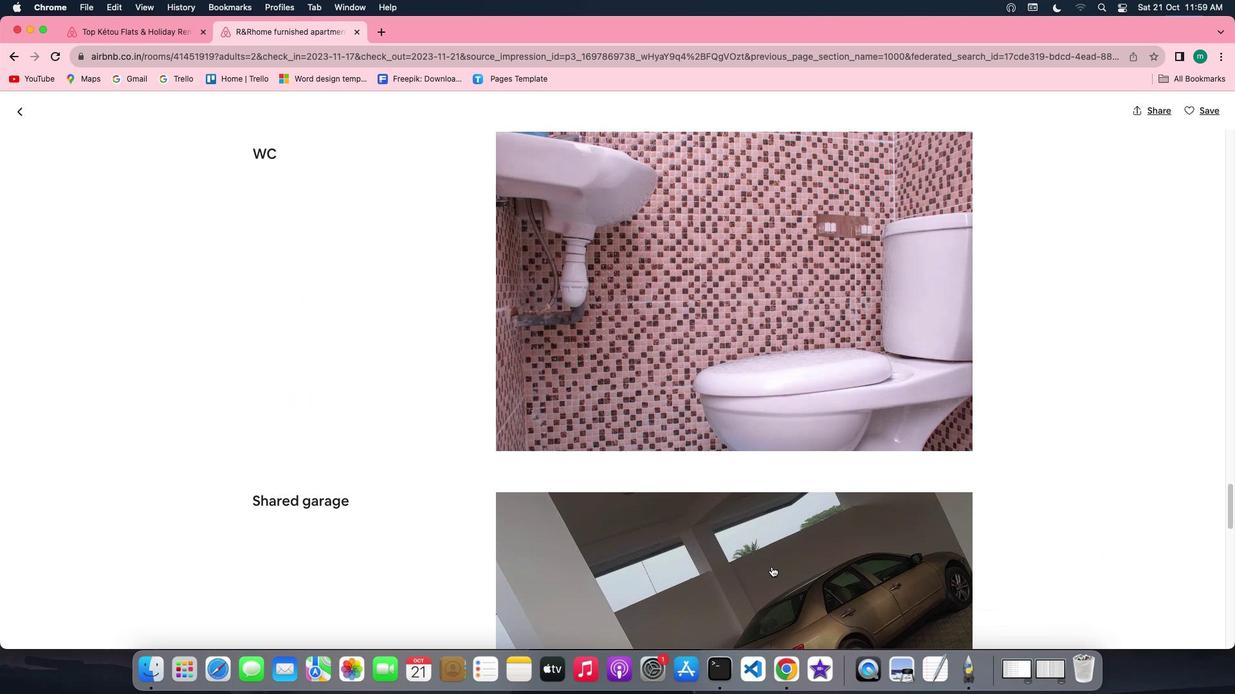 
Action: Mouse scrolled (771, 567) with delta (0, 0)
Screenshot: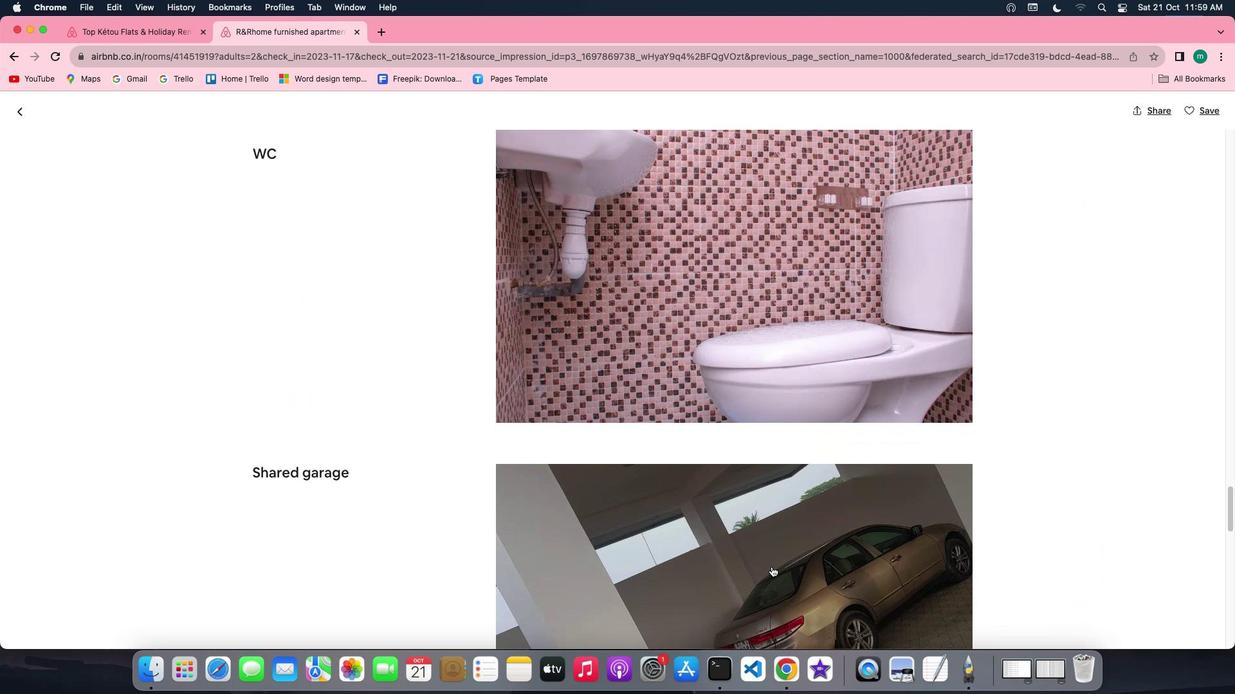 
Action: Mouse scrolled (771, 567) with delta (0, -1)
Screenshot: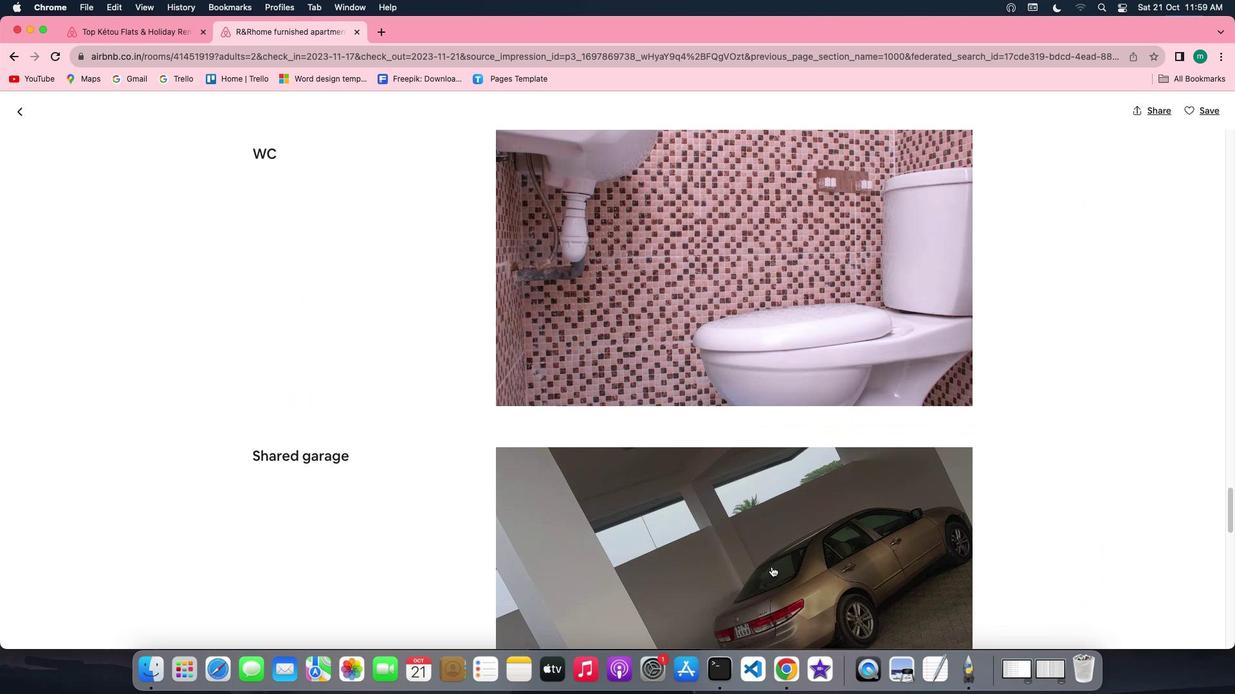 
Action: Mouse scrolled (771, 567) with delta (0, -1)
Screenshot: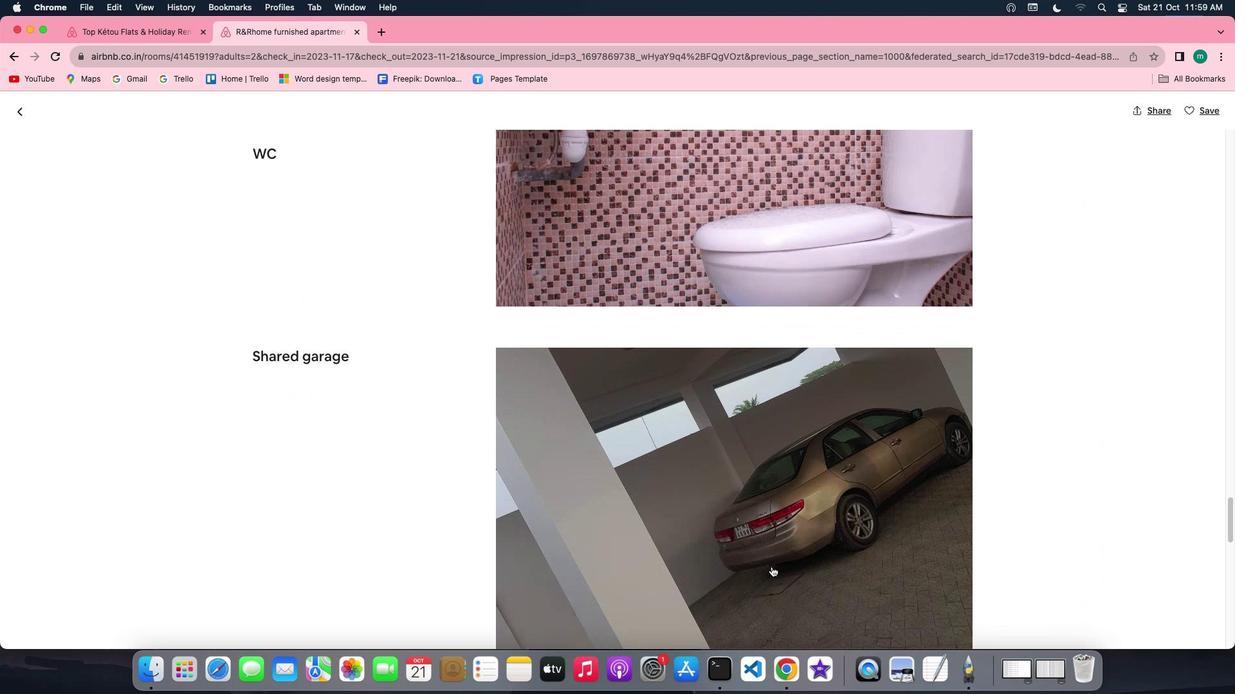 
Action: Mouse scrolled (771, 567) with delta (0, -1)
Screenshot: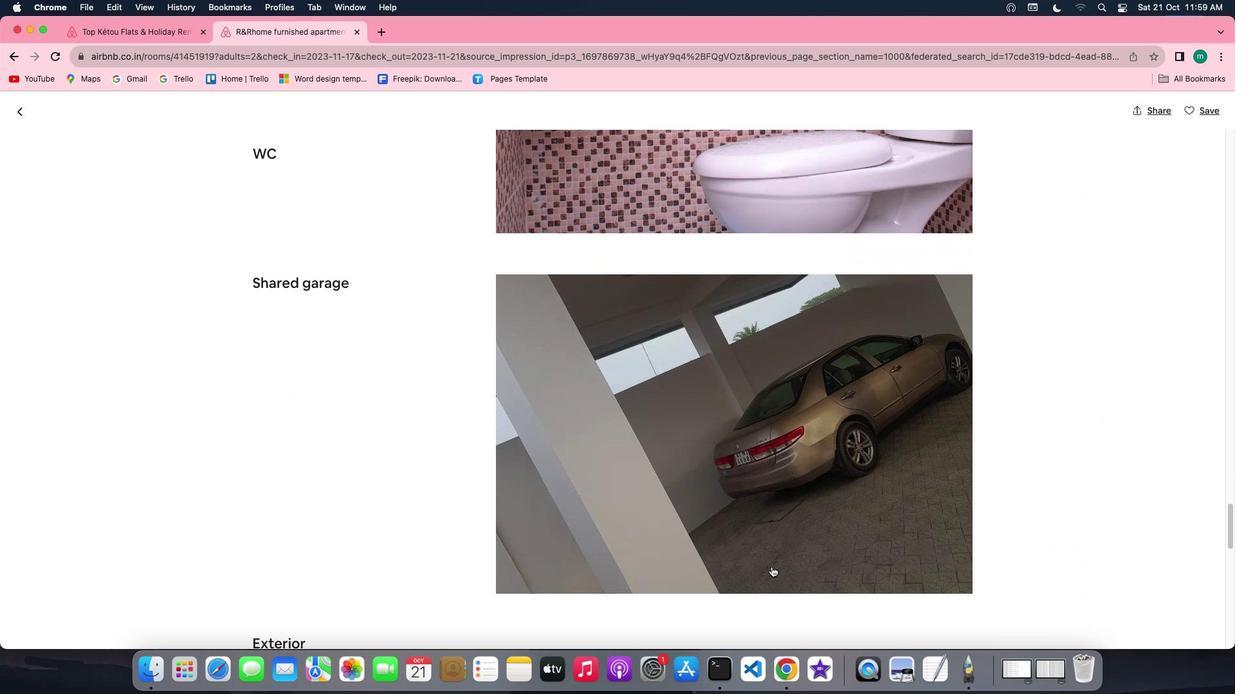 
Action: Mouse scrolled (771, 567) with delta (0, 0)
Screenshot: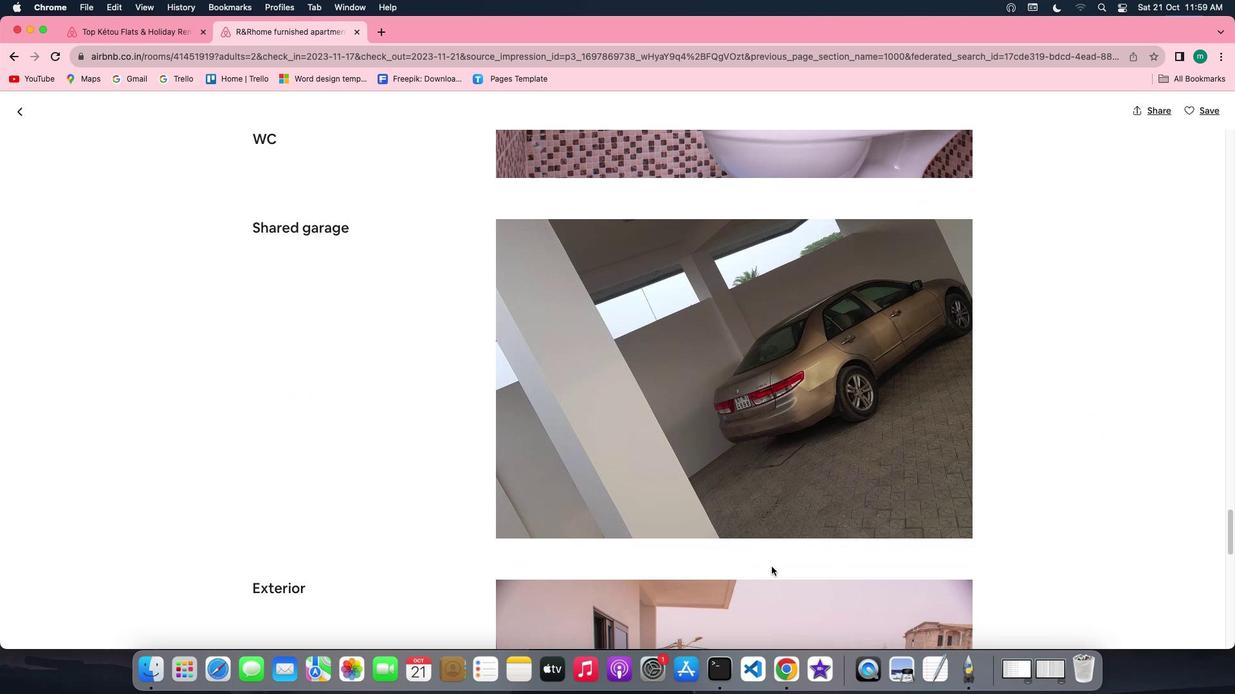 
Action: Mouse scrolled (771, 567) with delta (0, 0)
Screenshot: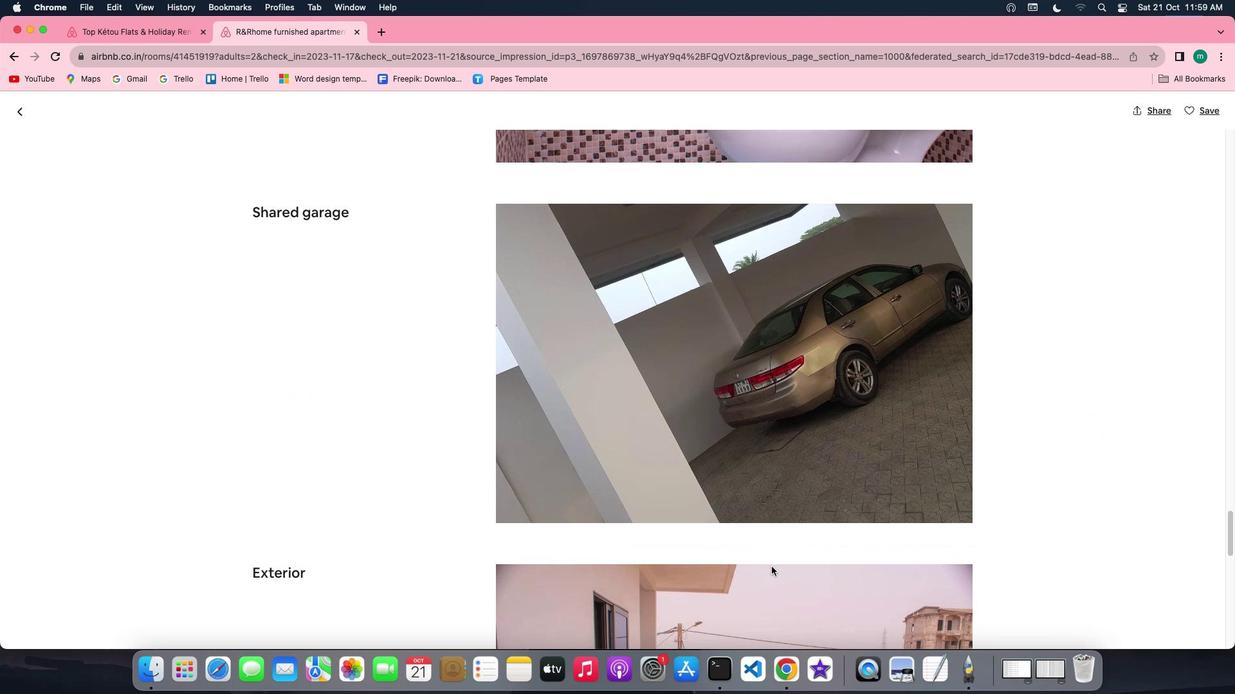 
Action: Mouse scrolled (771, 567) with delta (0, -1)
Screenshot: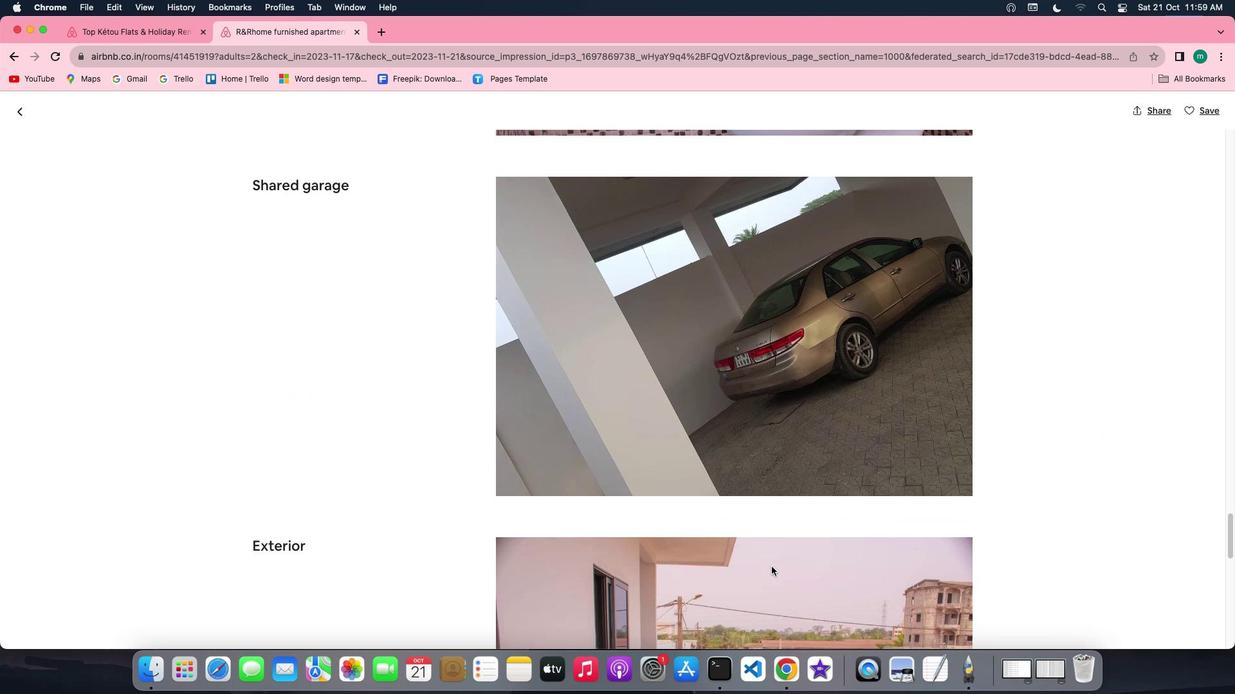 
Action: Mouse scrolled (771, 567) with delta (0, -1)
Screenshot: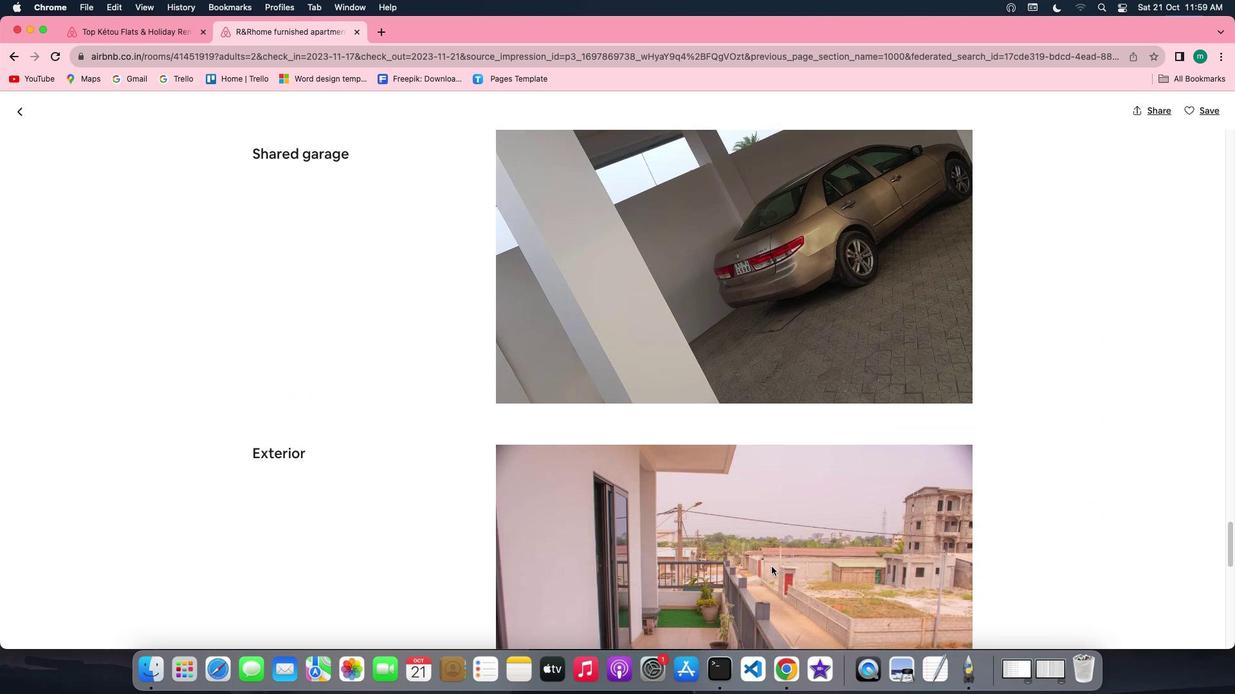 
Action: Mouse scrolled (771, 567) with delta (0, 0)
Screenshot: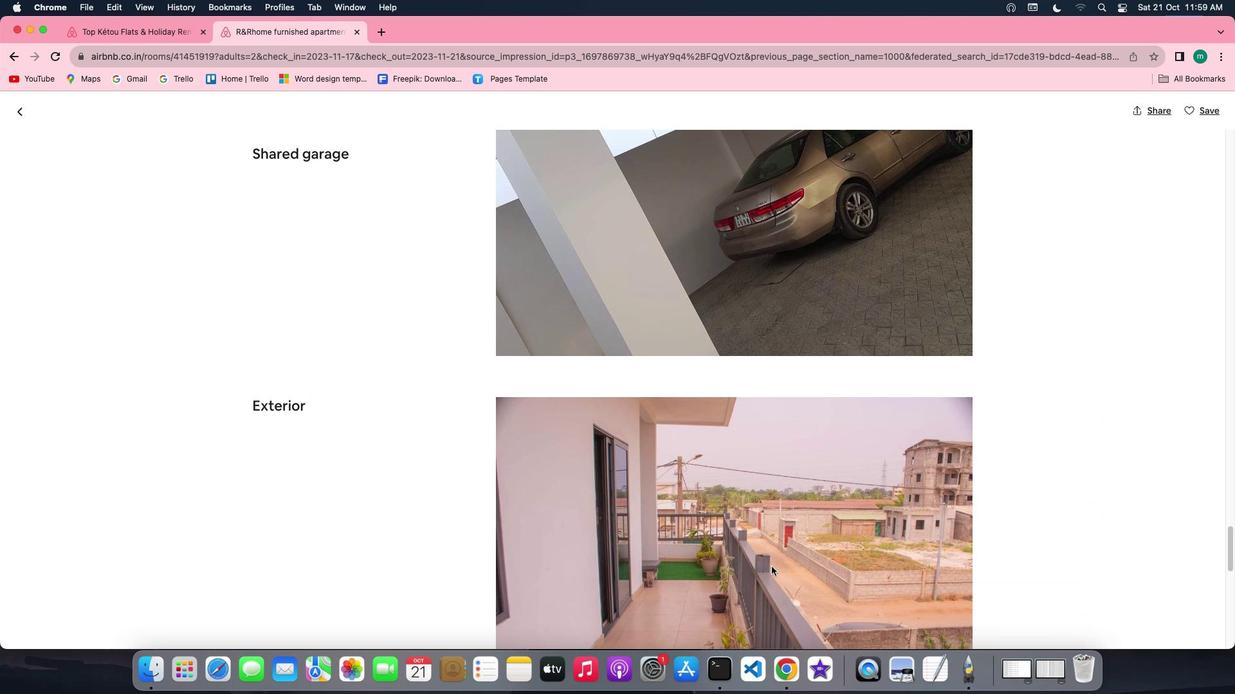 
Action: Mouse scrolled (771, 567) with delta (0, 0)
Screenshot: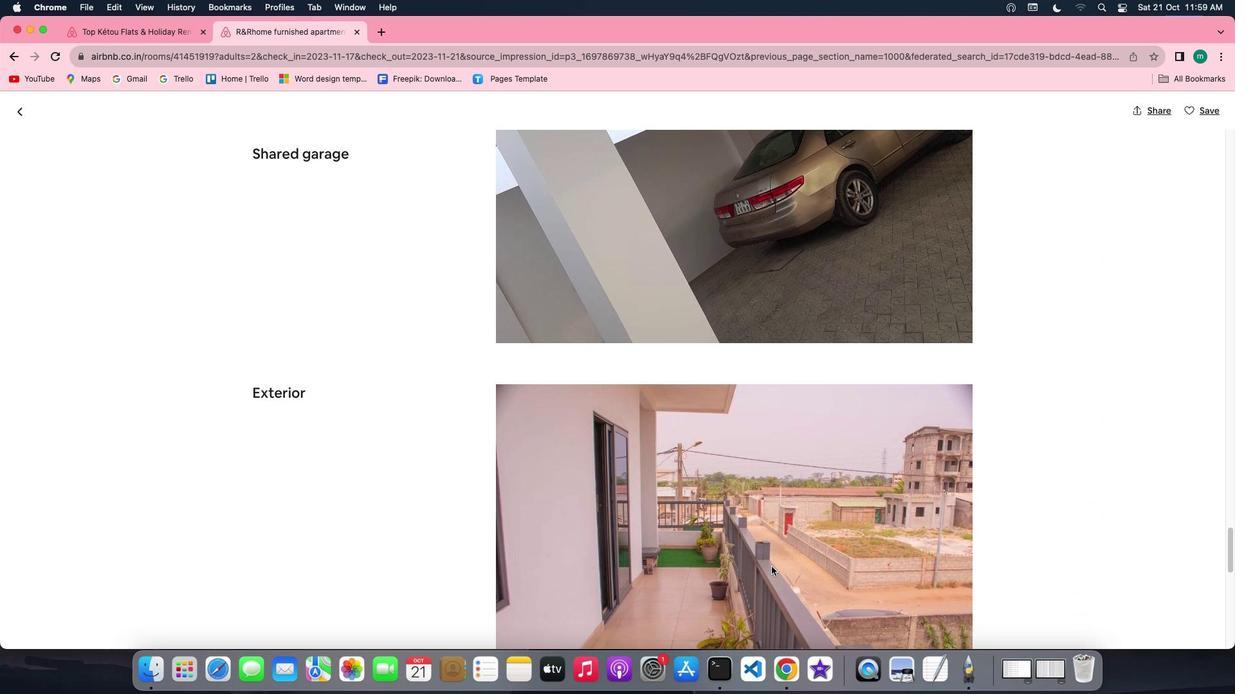 
Action: Mouse scrolled (771, 567) with delta (0, 0)
Screenshot: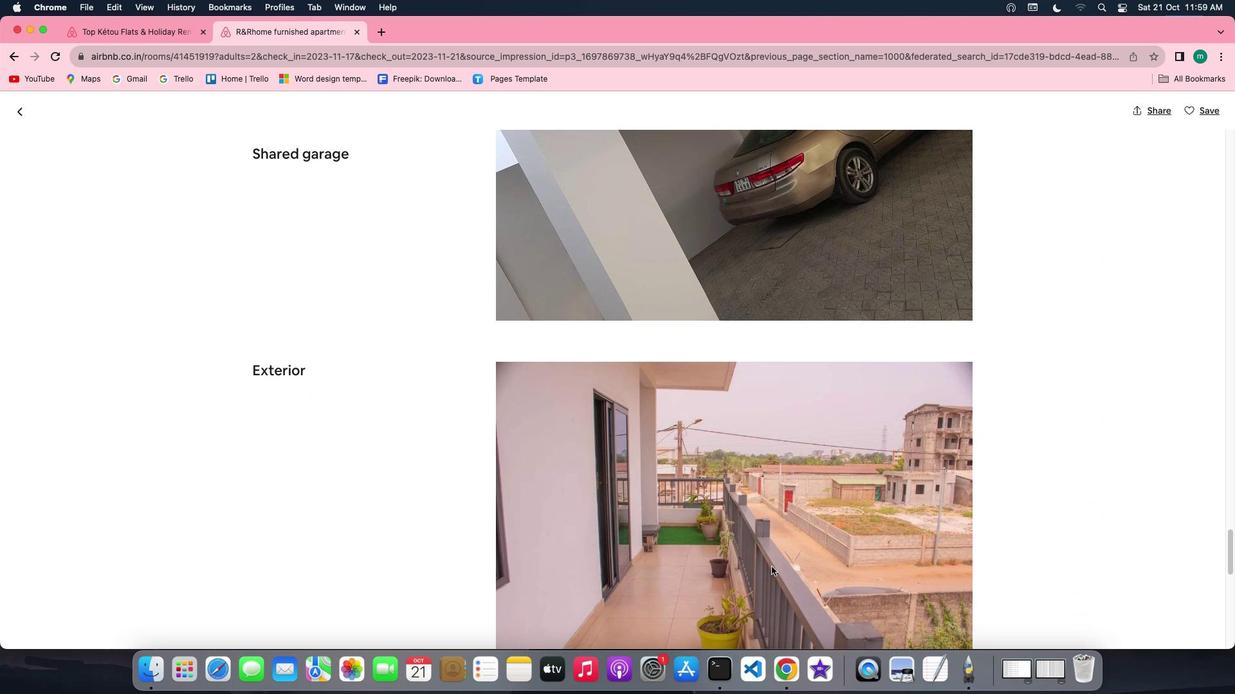 
Action: Mouse scrolled (771, 567) with delta (0, -1)
Screenshot: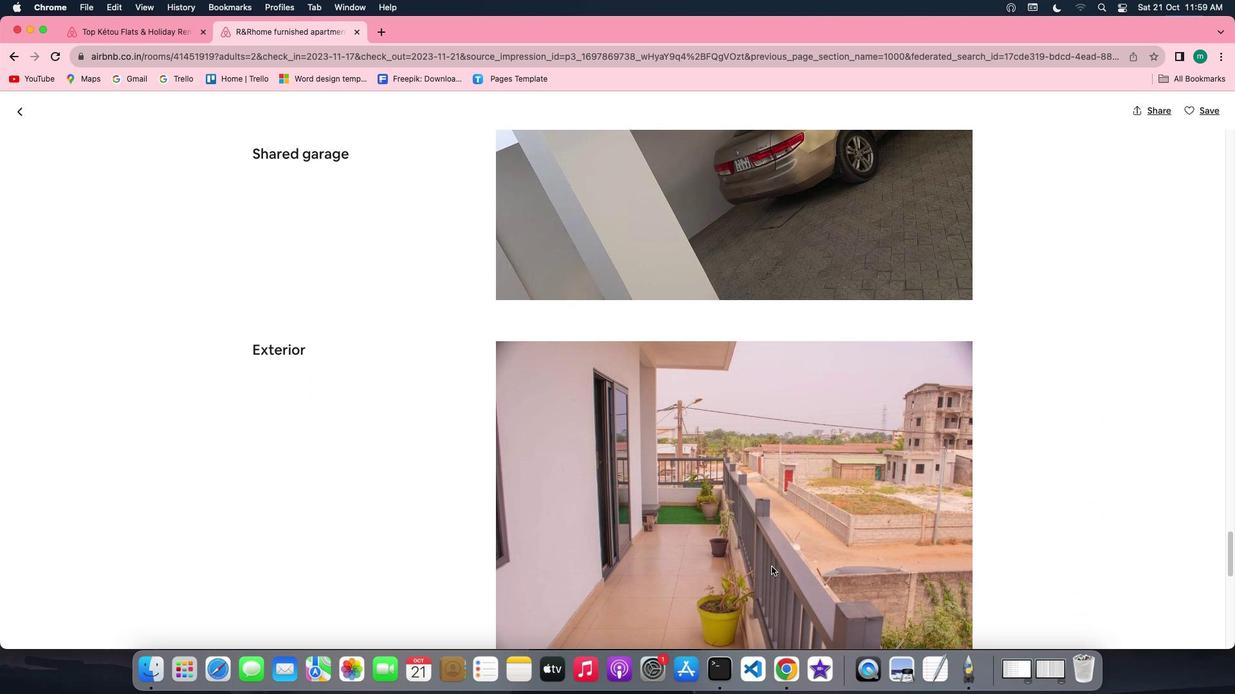
Action: Mouse scrolled (771, 567) with delta (0, -2)
Screenshot: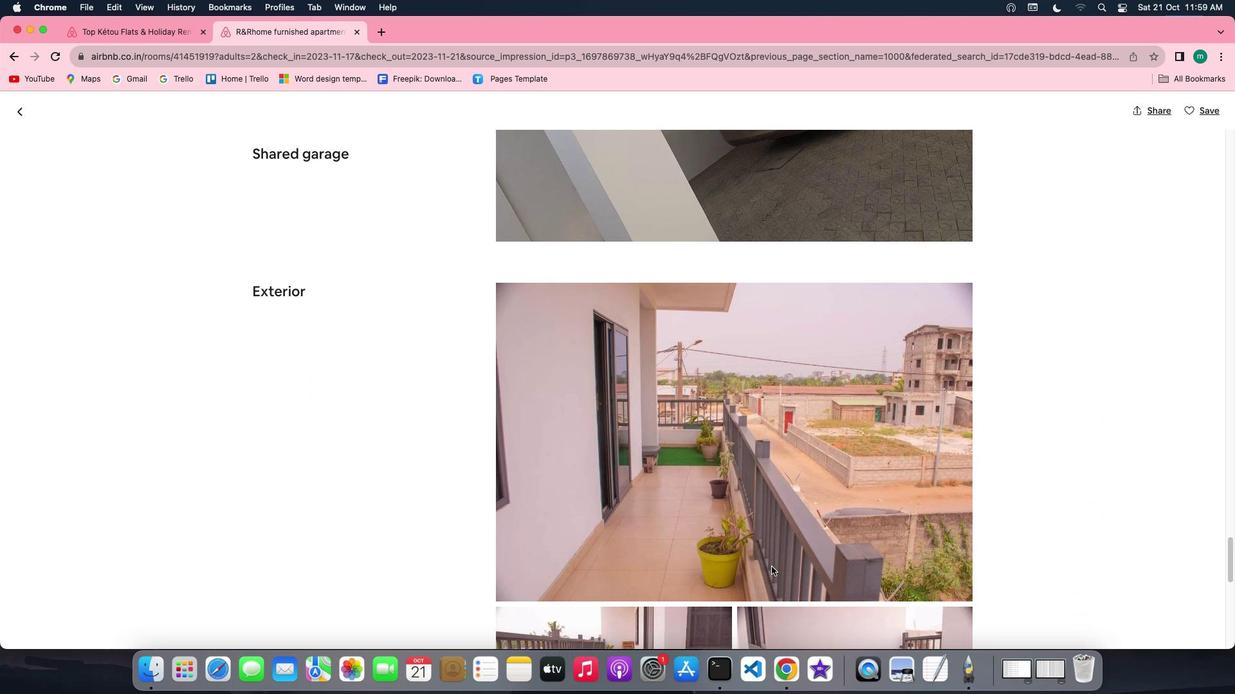 
Action: Mouse scrolled (771, 567) with delta (0, 0)
Screenshot: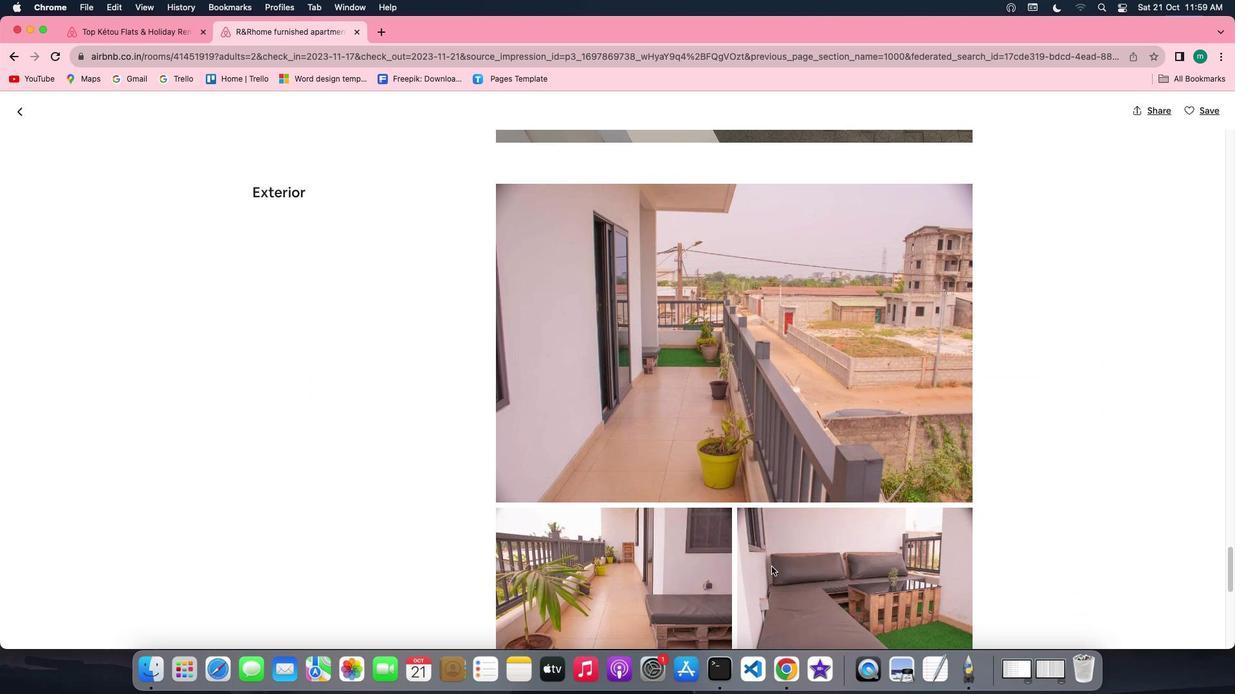 
Action: Mouse scrolled (771, 567) with delta (0, 0)
Screenshot: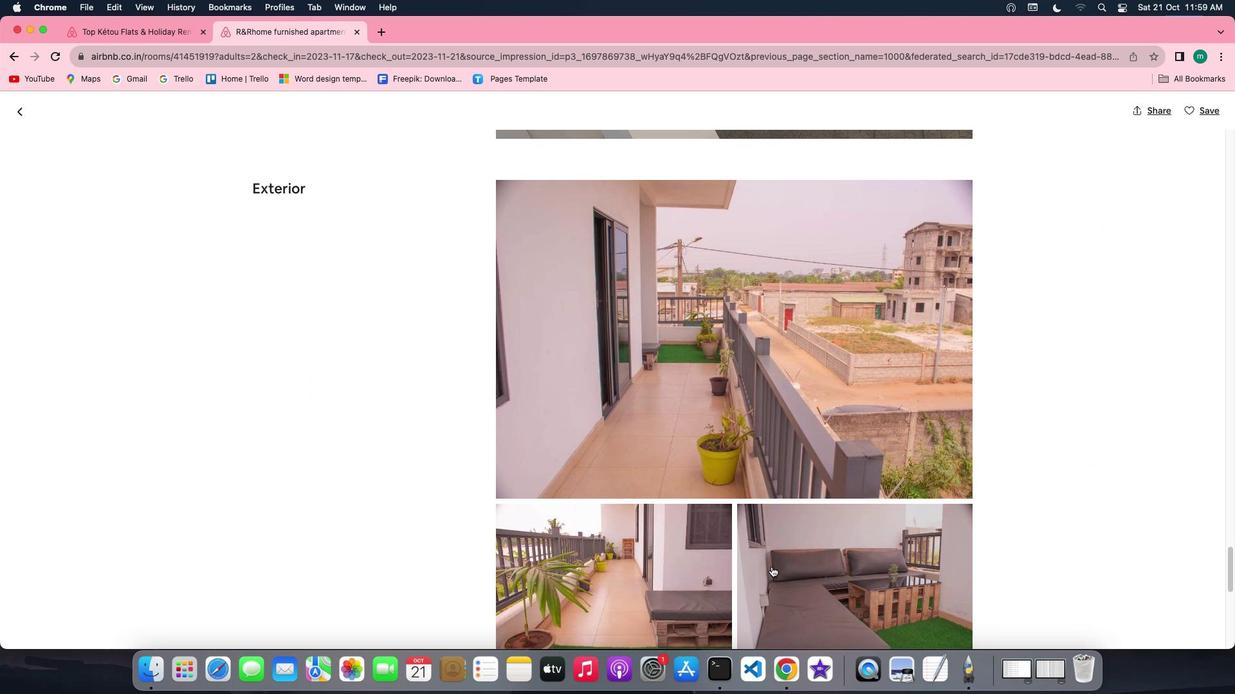 
Action: Mouse scrolled (771, 567) with delta (0, 0)
Screenshot: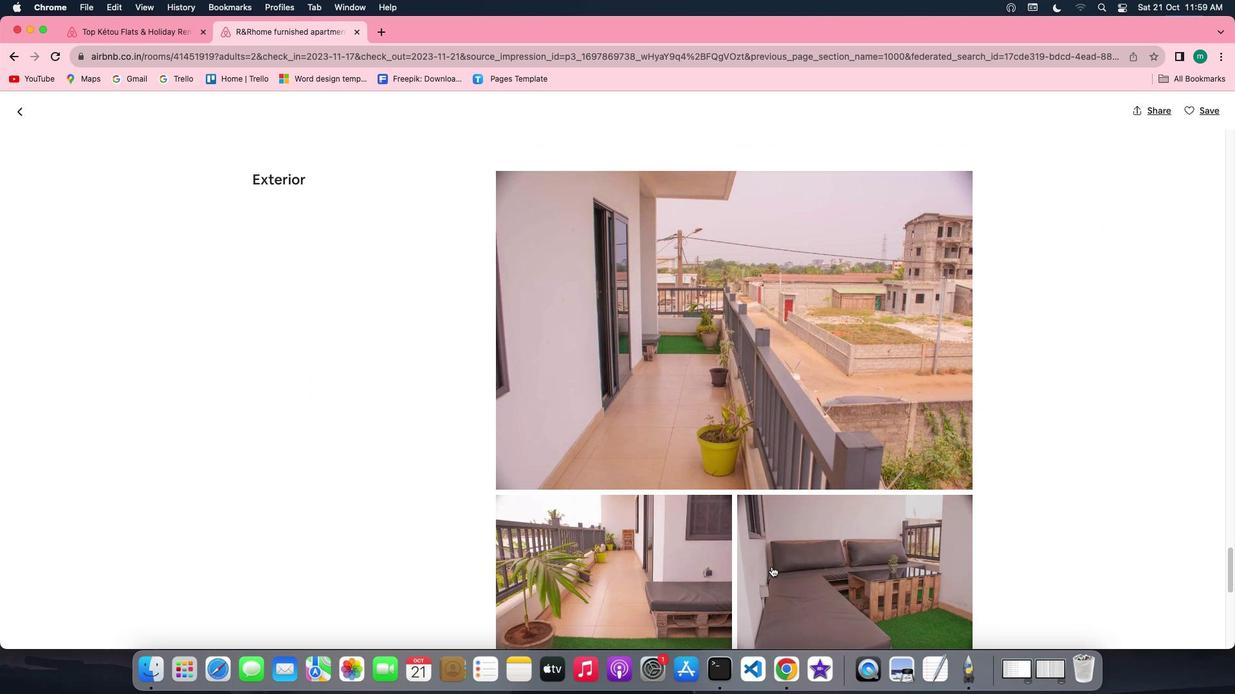 
Action: Mouse scrolled (771, 567) with delta (0, -1)
Screenshot: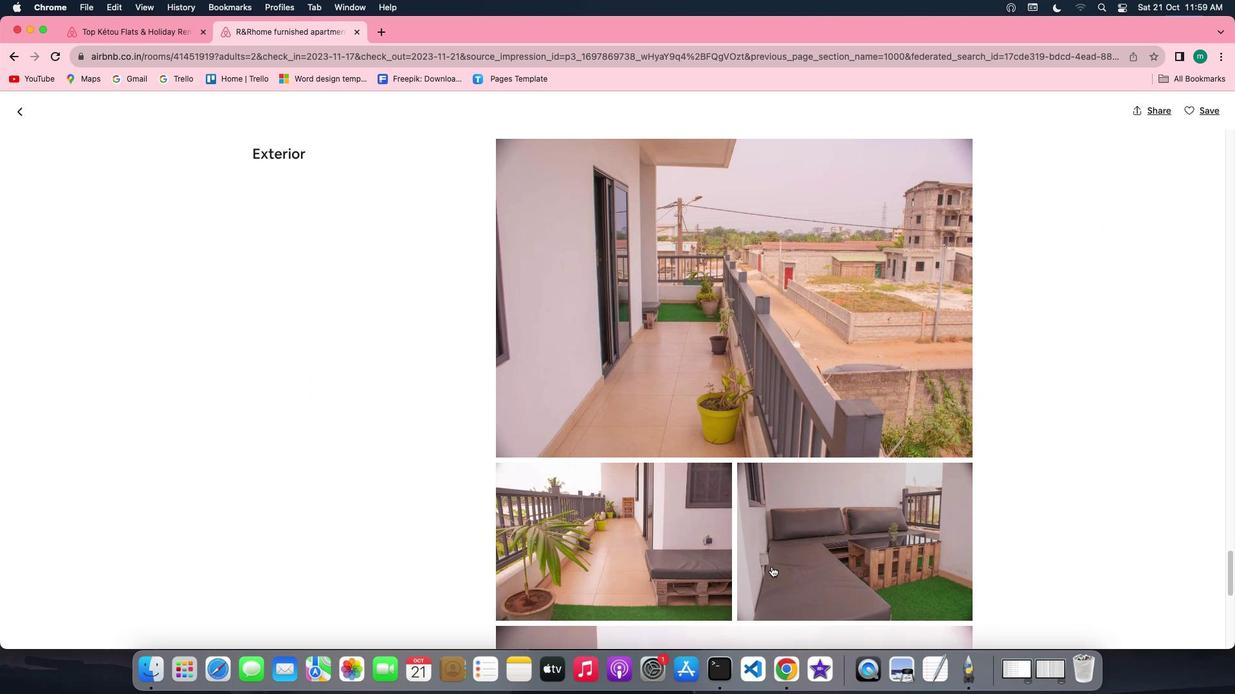 
Action: Mouse scrolled (771, 567) with delta (0, -1)
Screenshot: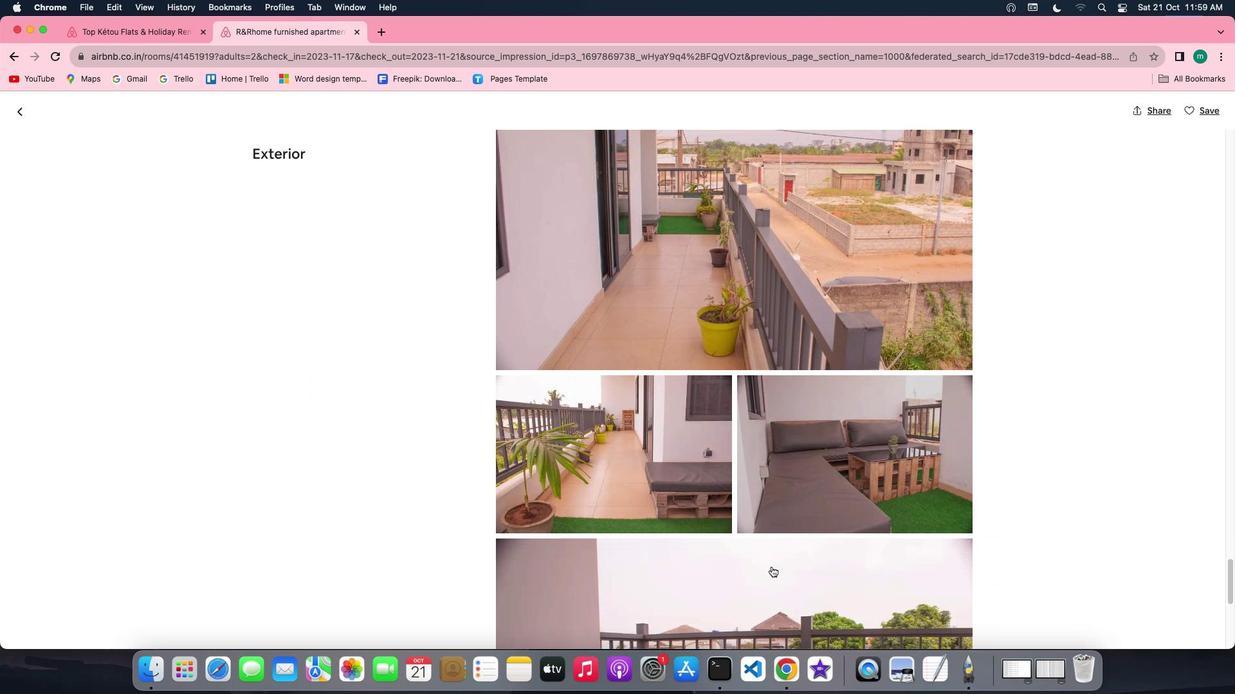 
Action: Mouse scrolled (771, 567) with delta (0, 0)
Screenshot: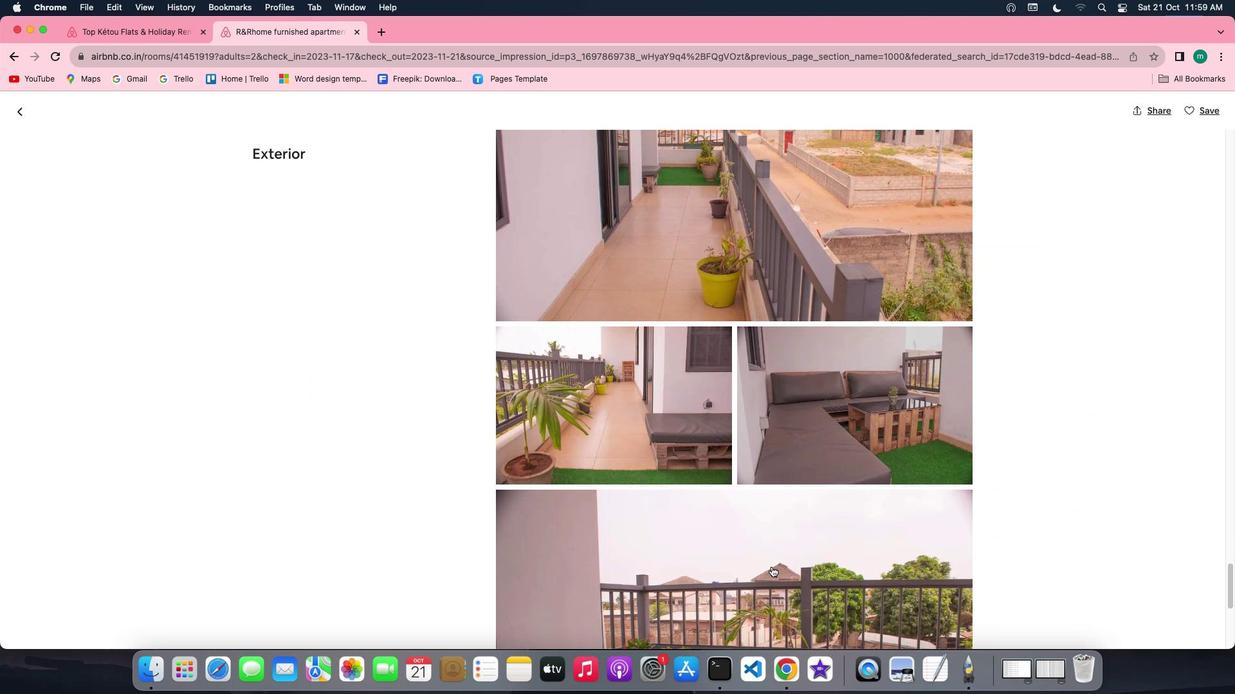 
Action: Mouse scrolled (771, 567) with delta (0, 0)
Screenshot: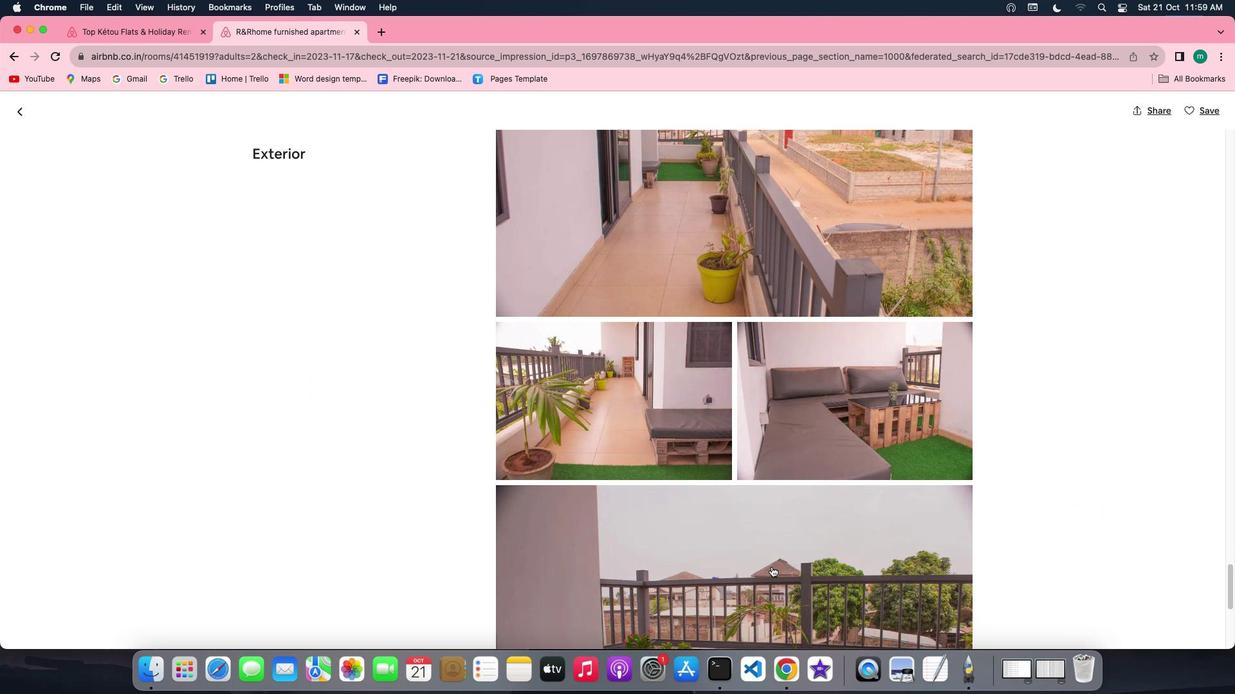 
Action: Mouse scrolled (771, 567) with delta (0, 0)
Screenshot: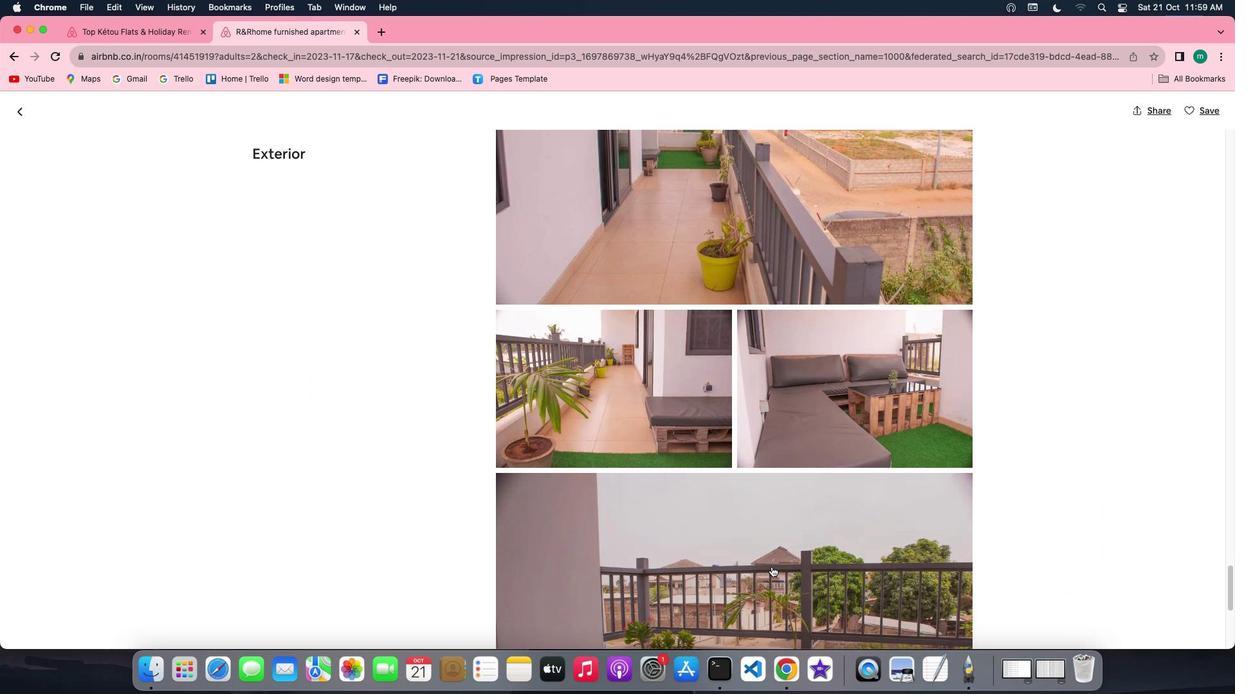 
Action: Mouse scrolled (771, 567) with delta (0, -1)
Screenshot: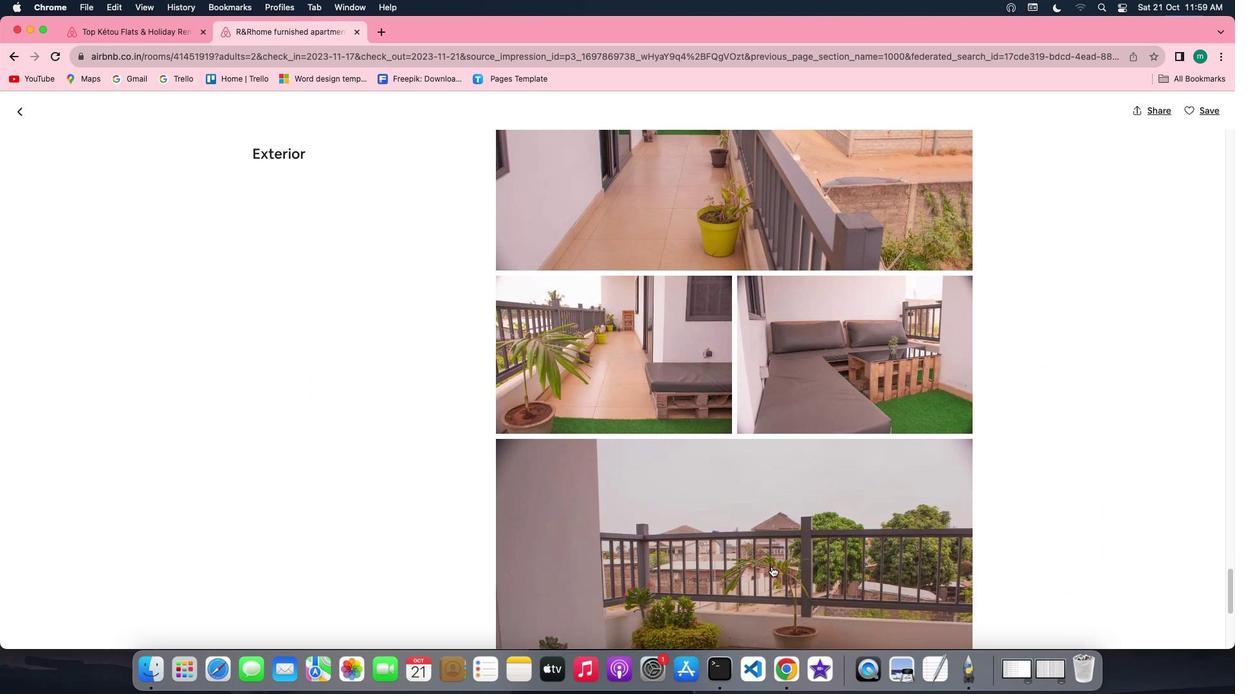 
Action: Mouse scrolled (771, 567) with delta (0, -1)
Screenshot: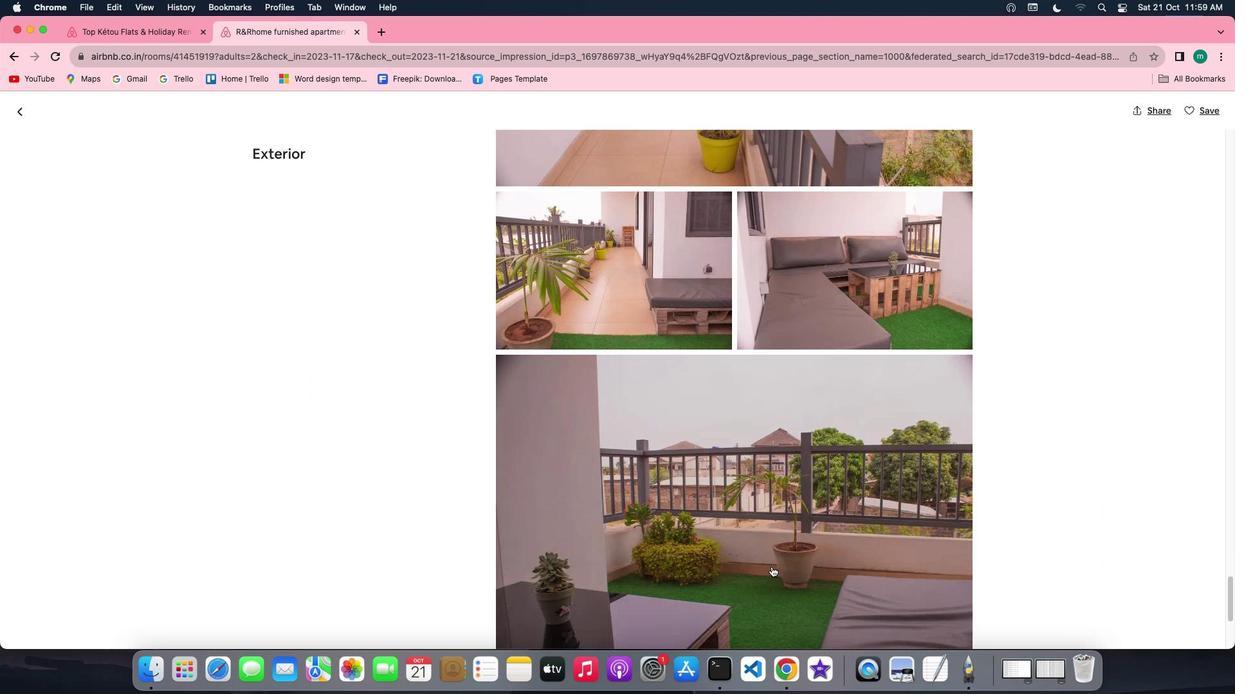 
Action: Mouse scrolled (771, 567) with delta (0, -1)
Screenshot: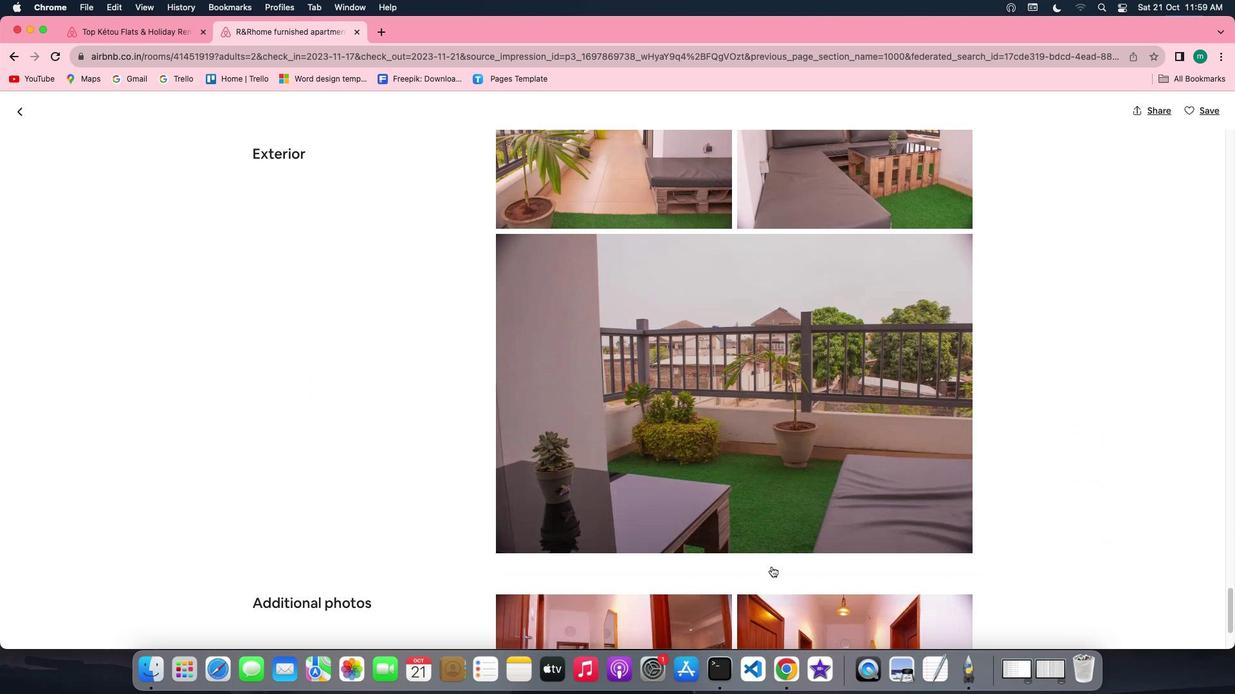 
Action: Mouse moved to (771, 567)
Screenshot: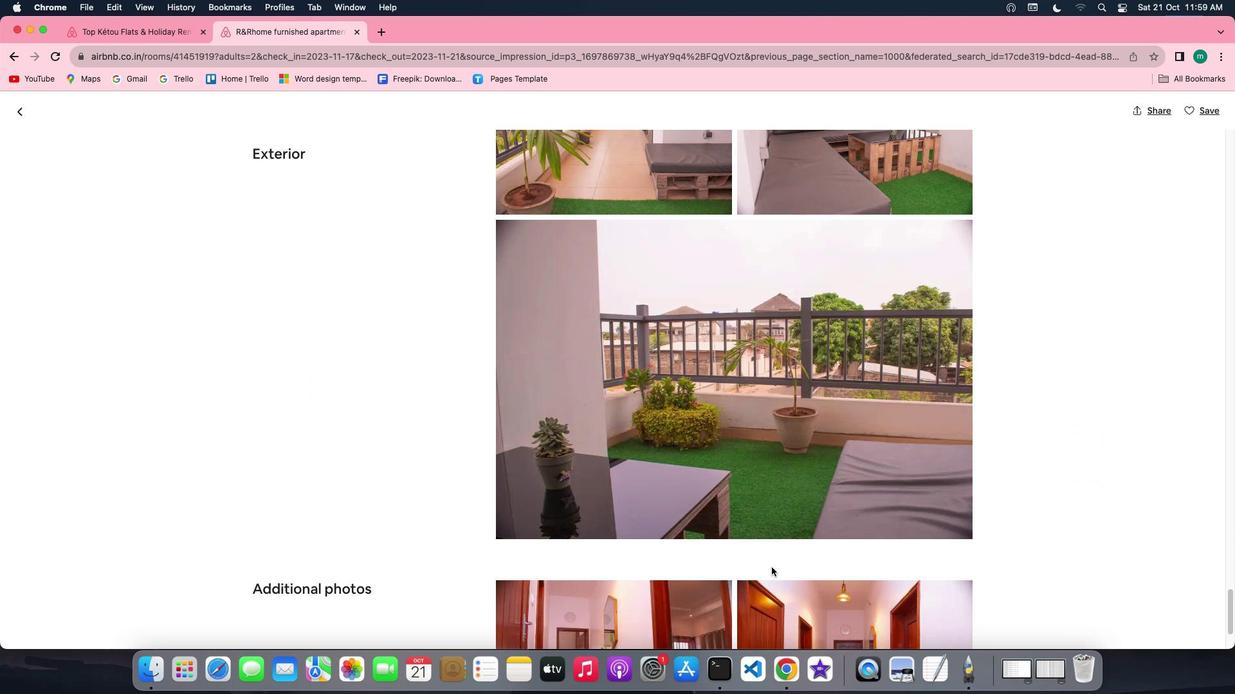 
Action: Mouse scrolled (771, 567) with delta (0, 0)
Screenshot: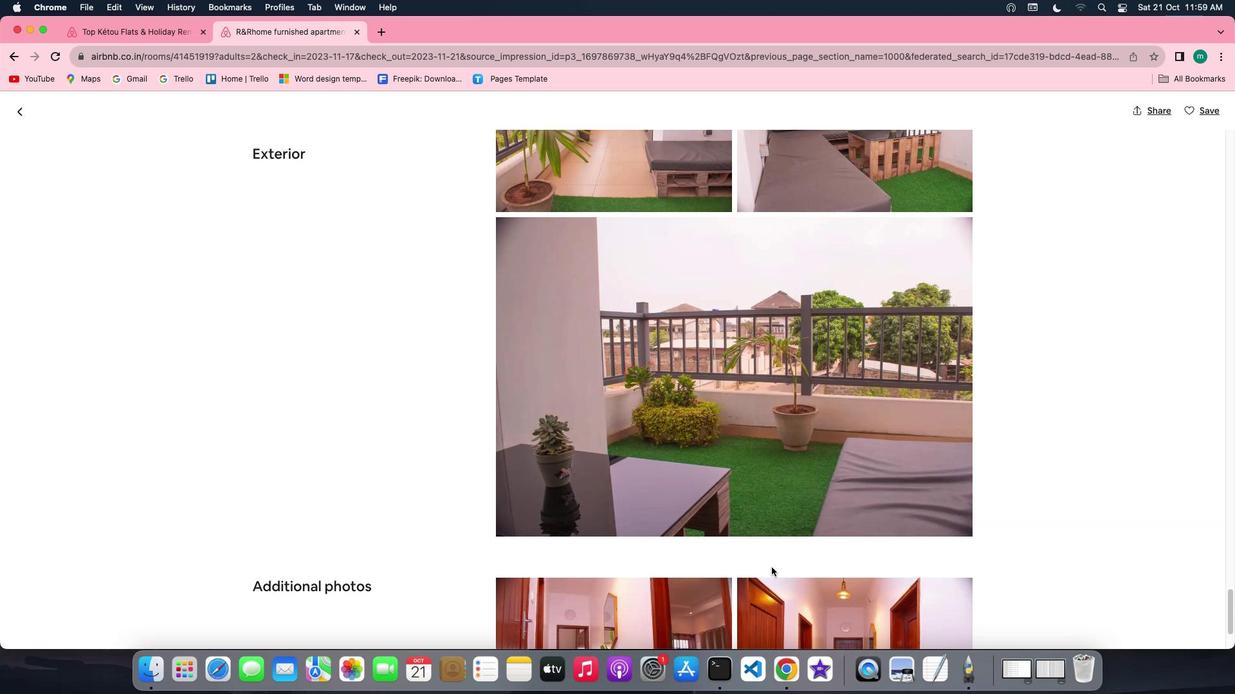 
Action: Mouse scrolled (771, 567) with delta (0, 0)
Screenshot: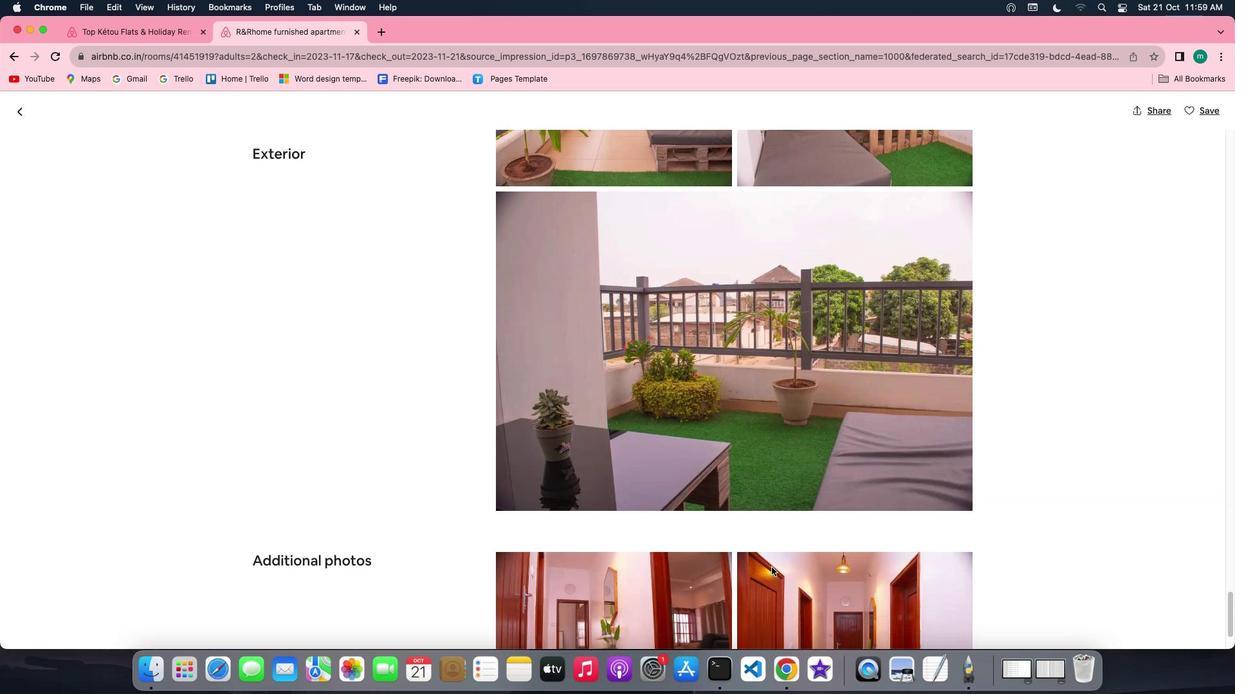 
Action: Mouse scrolled (771, 567) with delta (0, -1)
Screenshot: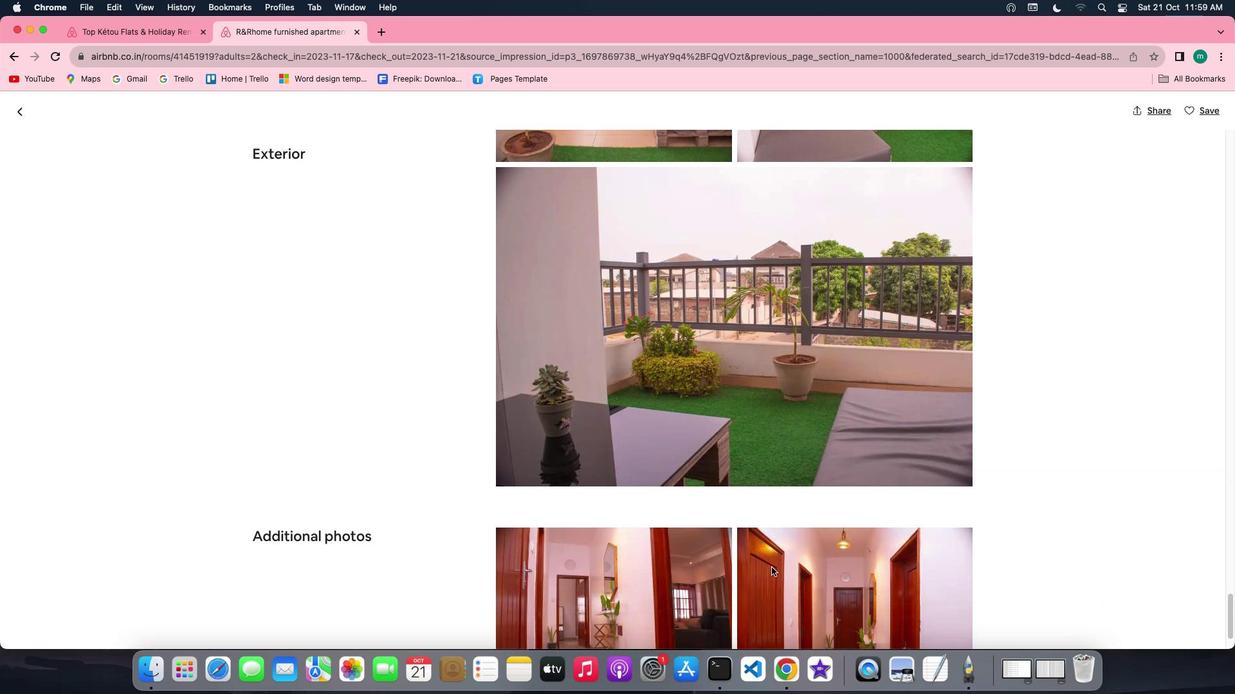 
Action: Mouse scrolled (771, 567) with delta (0, -1)
Screenshot: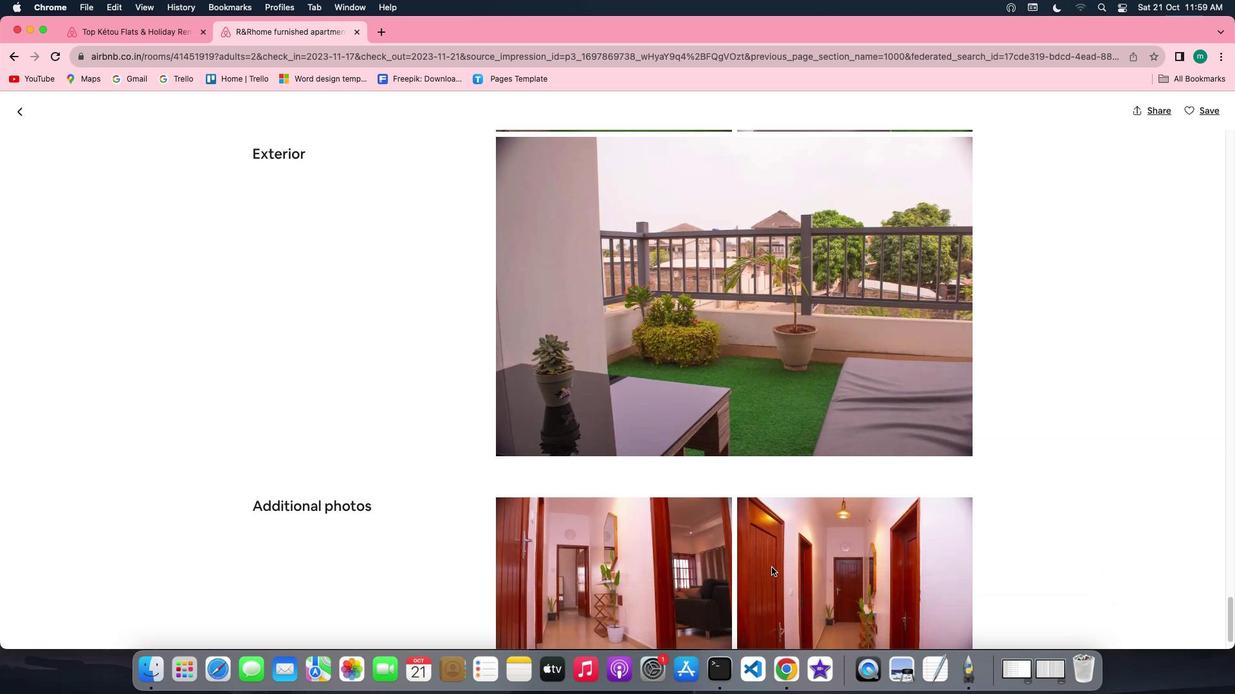 
Action: Mouse scrolled (771, 567) with delta (0, -1)
